 Task: Create a Vector Illustration of a Beach Sunset.
Action: Mouse moved to (119, 73)
Screenshot: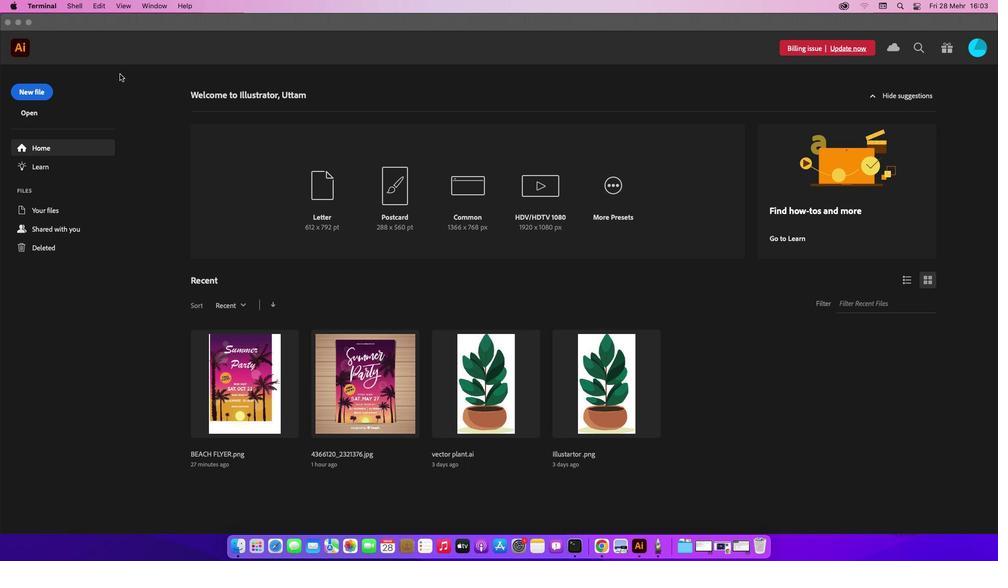 
Action: Mouse pressed left at (119, 73)
Screenshot: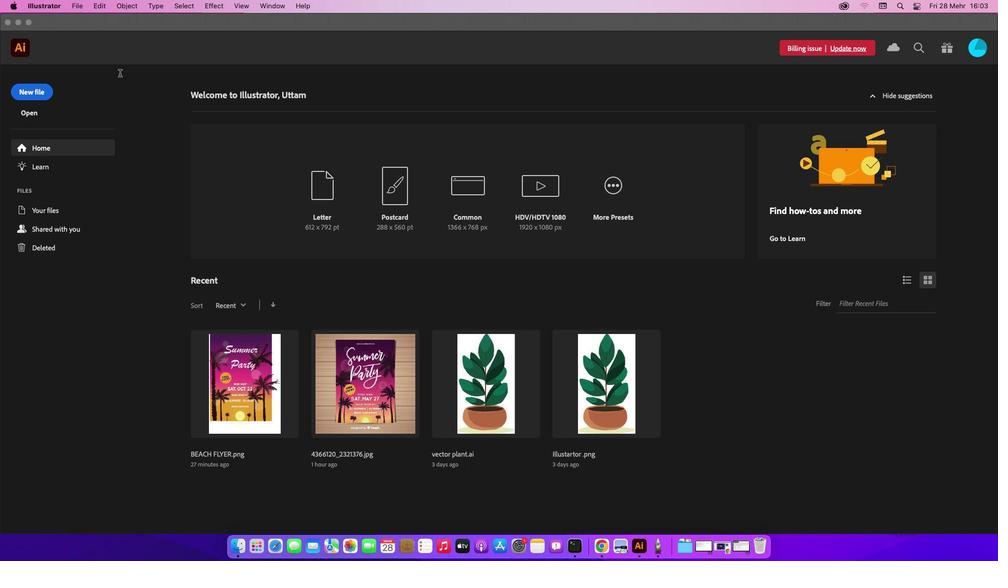 
Action: Mouse moved to (30, 96)
Screenshot: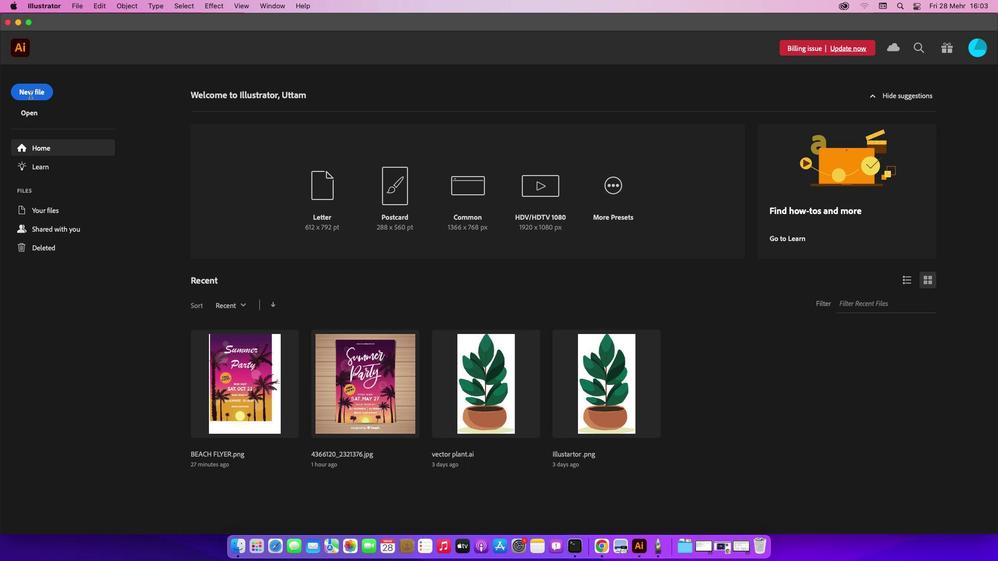 
Action: Mouse pressed left at (30, 96)
Screenshot: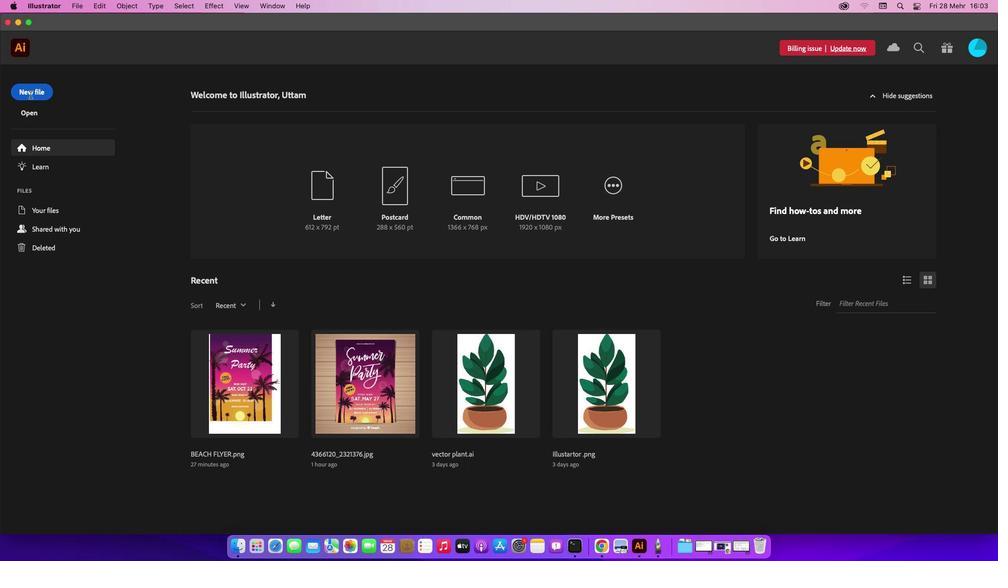 
Action: Mouse moved to (733, 434)
Screenshot: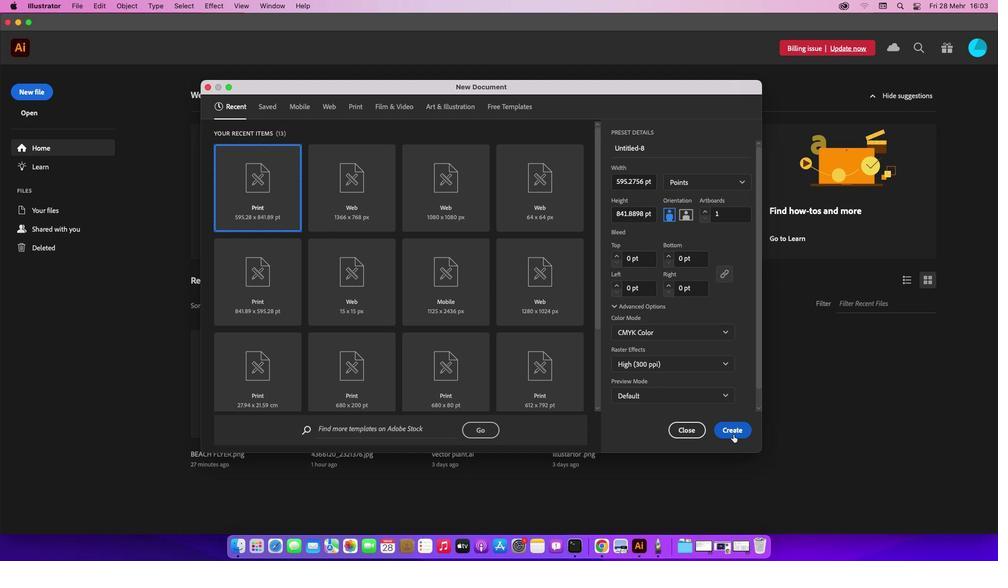 
Action: Mouse pressed left at (733, 434)
Screenshot: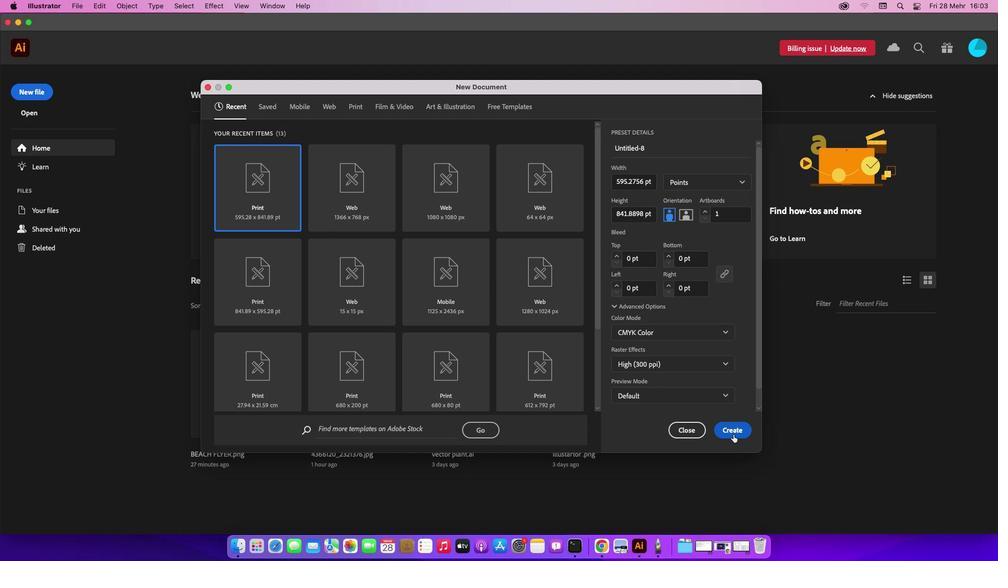 
Action: Mouse moved to (73, 7)
Screenshot: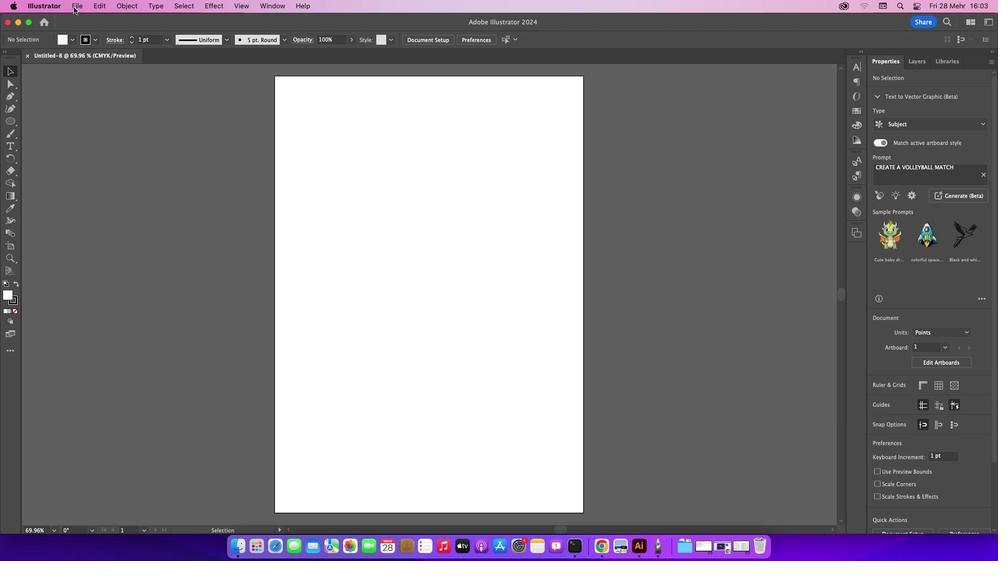 
Action: Mouse pressed left at (73, 7)
Screenshot: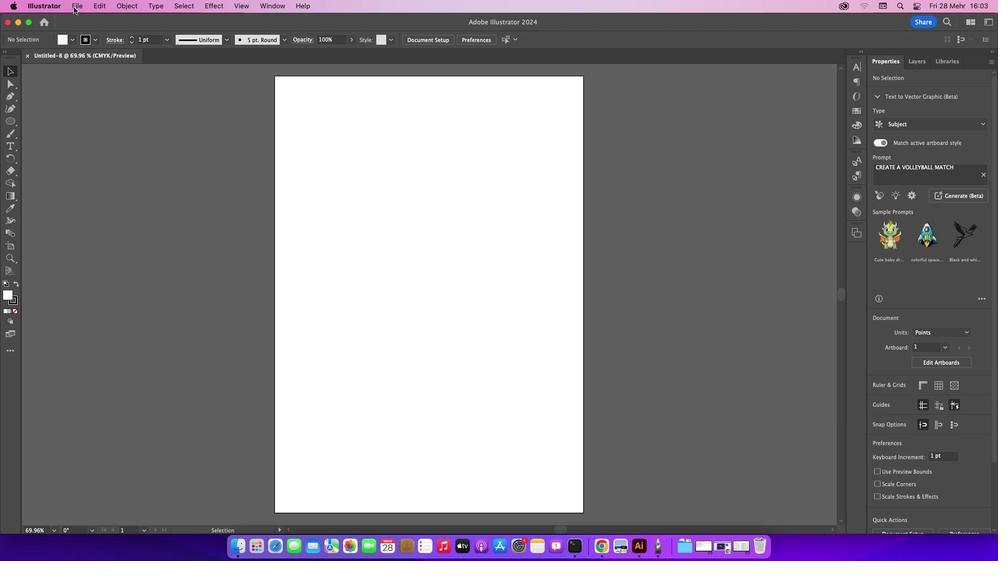 
Action: Mouse moved to (85, 41)
Screenshot: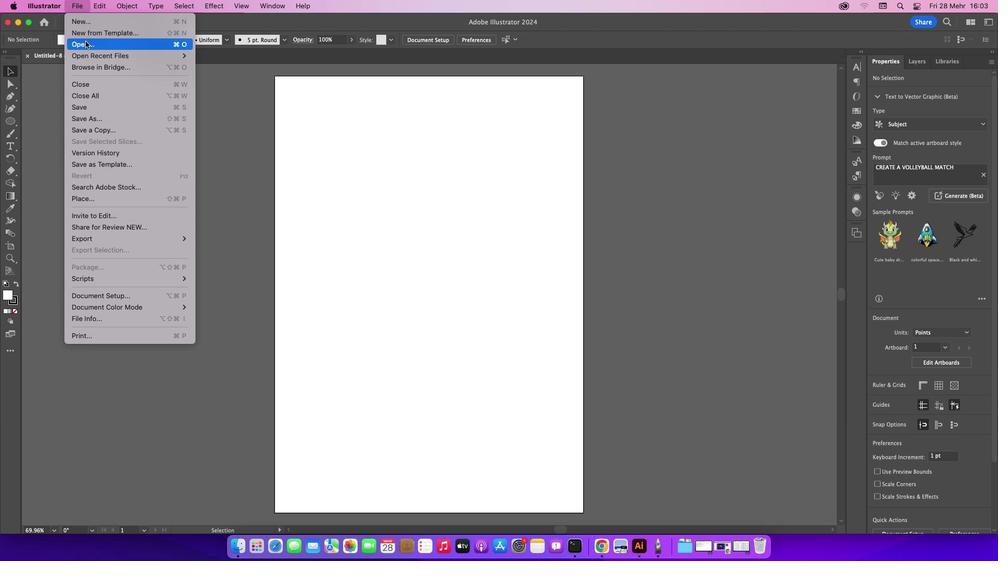 
Action: Mouse pressed left at (85, 41)
Screenshot: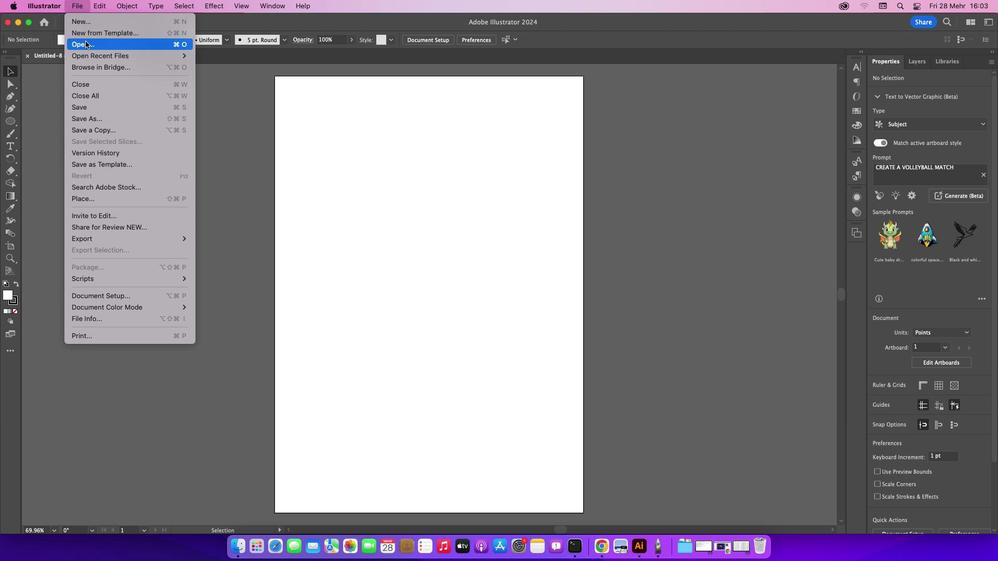 
Action: Mouse moved to (443, 149)
Screenshot: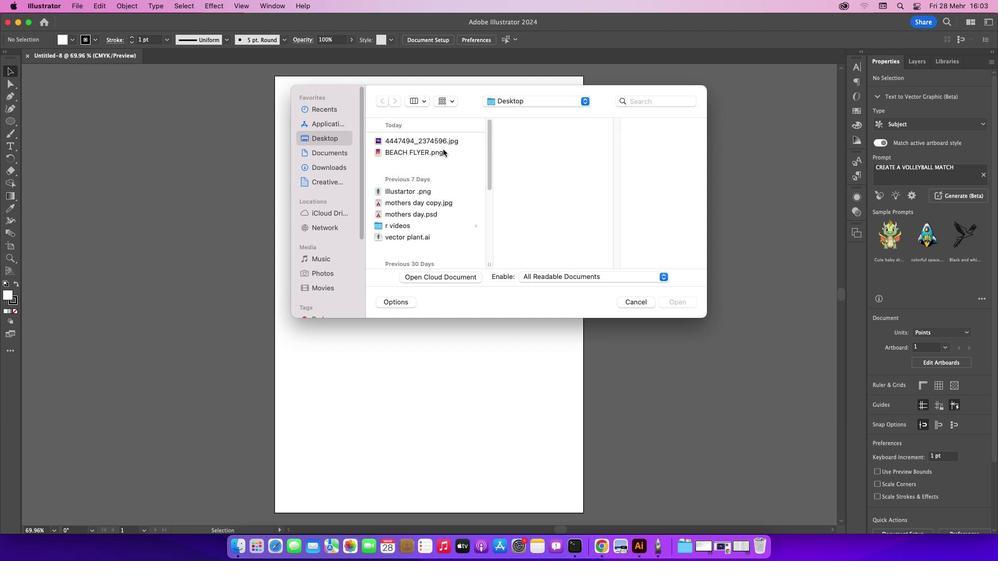 
Action: Mouse pressed left at (443, 149)
Screenshot: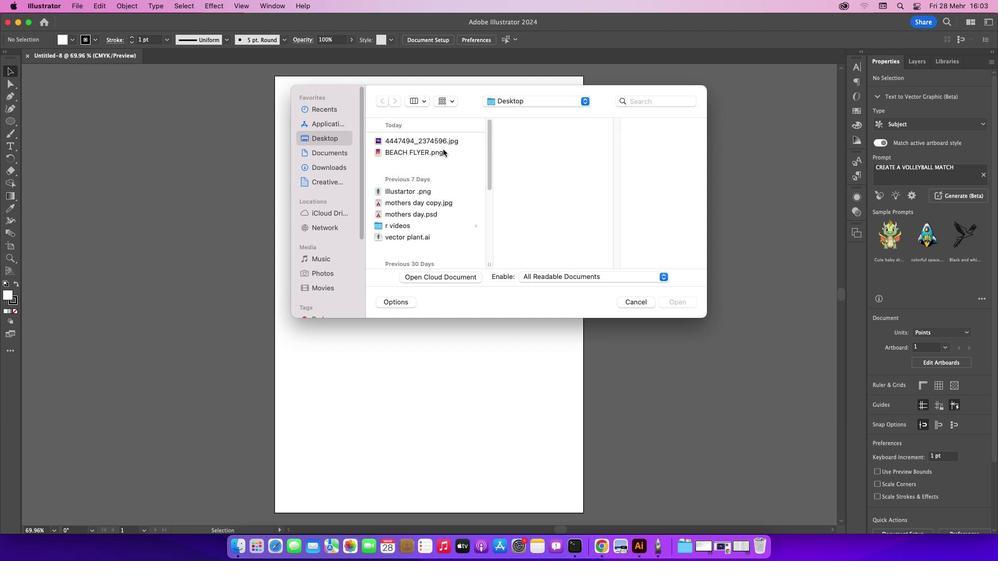 
Action: Mouse moved to (455, 142)
Screenshot: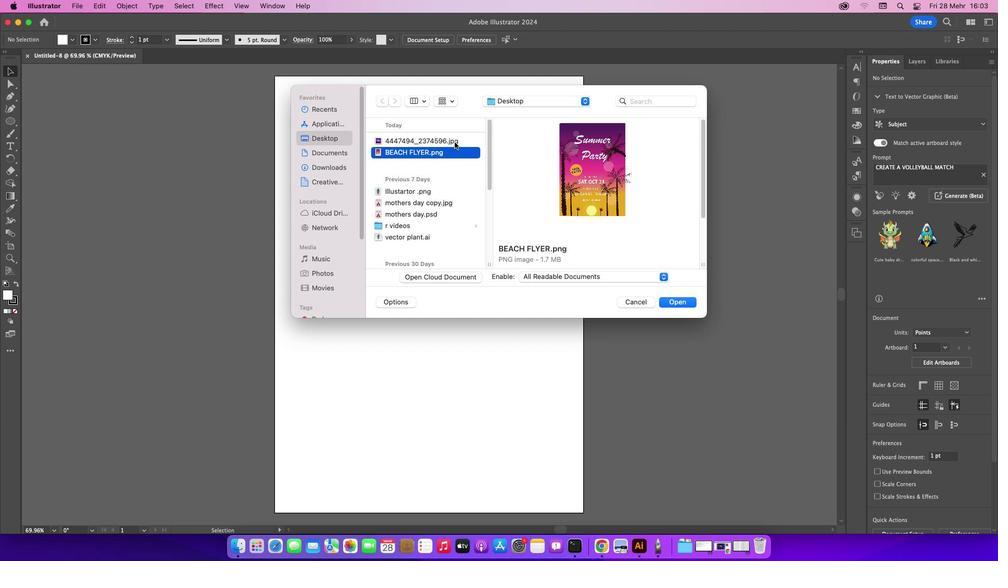 
Action: Mouse pressed left at (455, 142)
Screenshot: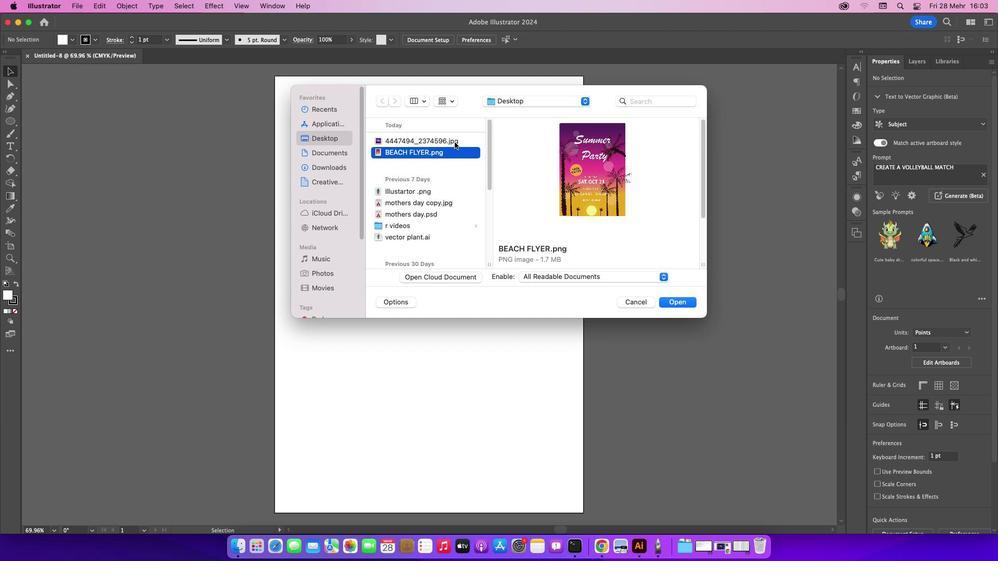 
Action: Mouse moved to (689, 303)
Screenshot: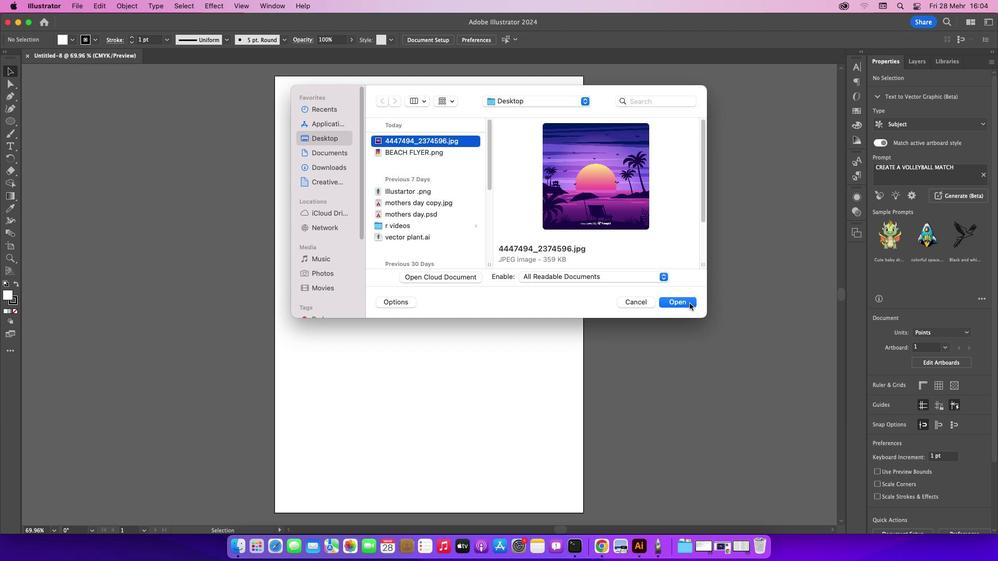
Action: Mouse pressed left at (689, 303)
Screenshot: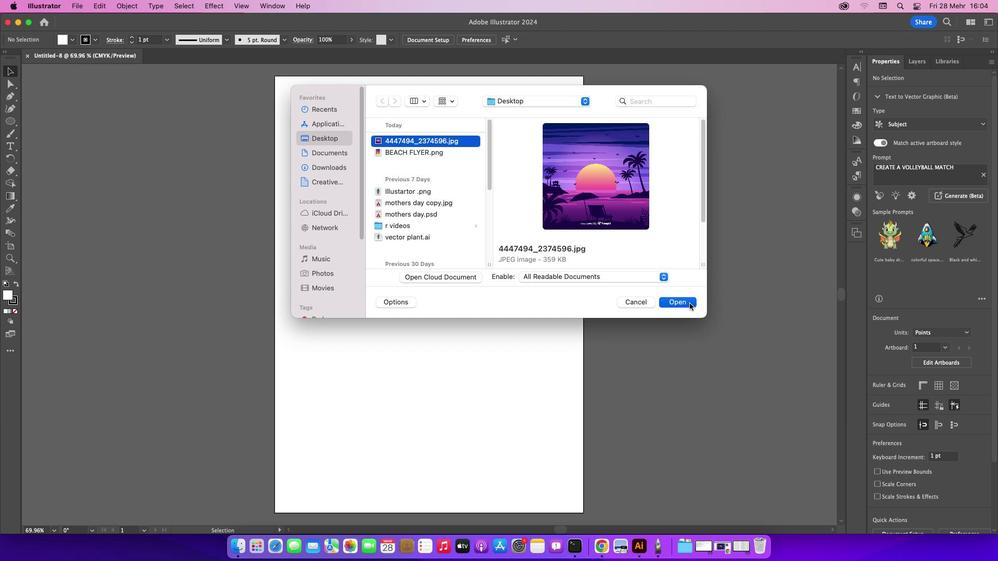 
Action: Mouse moved to (216, 152)
Screenshot: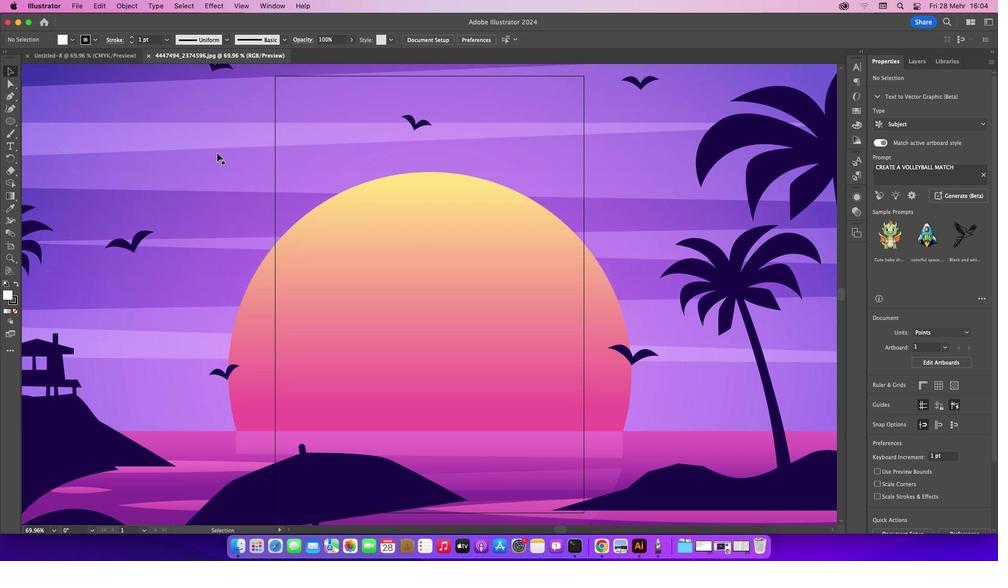 
Action: Key pressed Key.cmd_r'-''-''-''-'
Screenshot: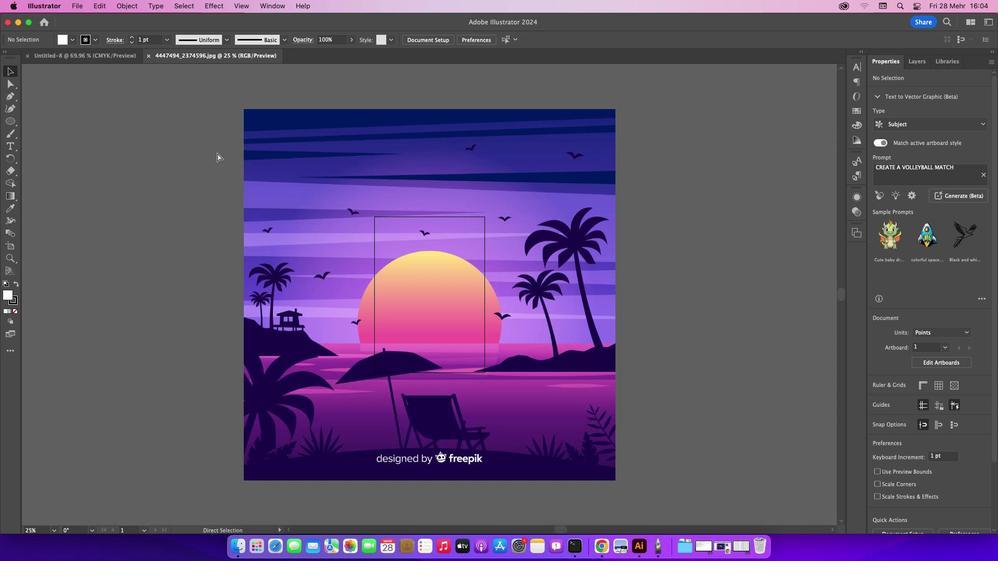 
Action: Mouse moved to (490, 298)
Screenshot: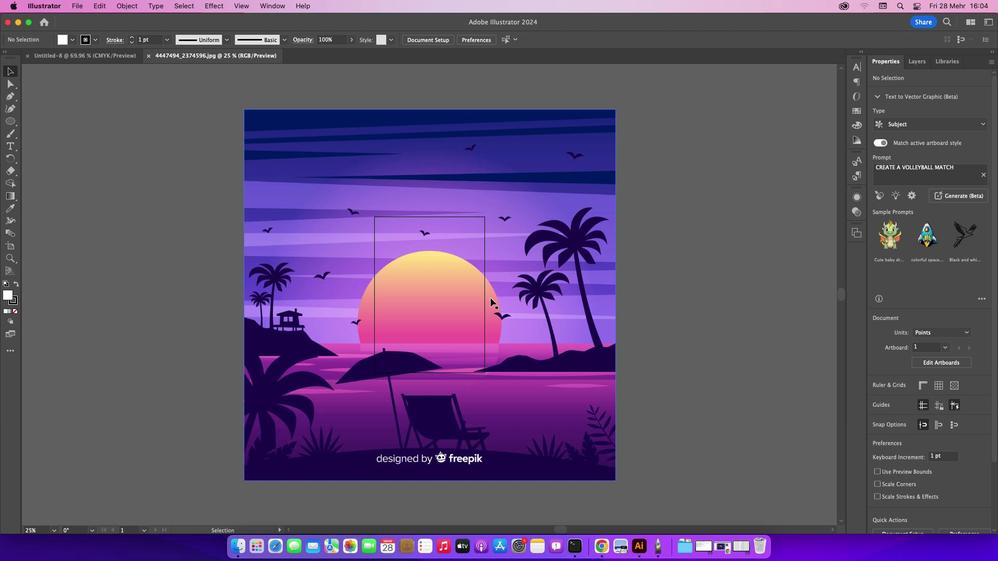 
Action: Key pressed Key.cmd_r'='
Screenshot: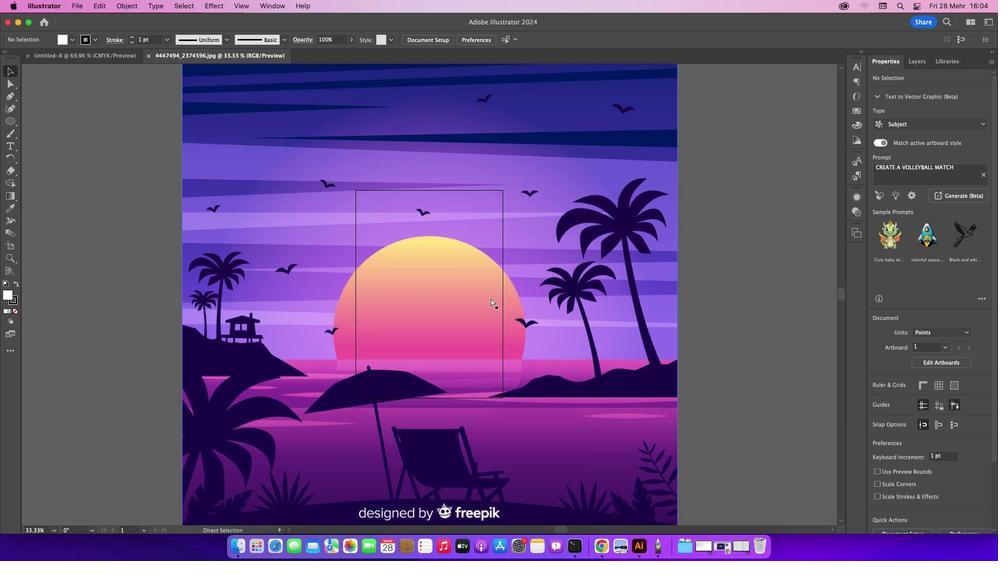 
Action: Mouse scrolled (490, 298) with delta (0, 0)
Screenshot: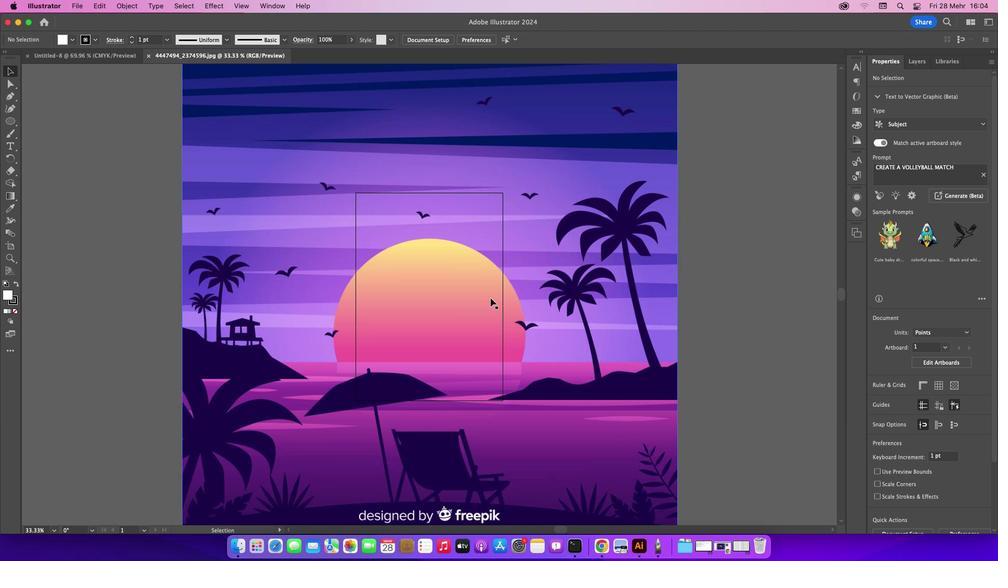 
Action: Mouse scrolled (490, 298) with delta (0, 0)
Screenshot: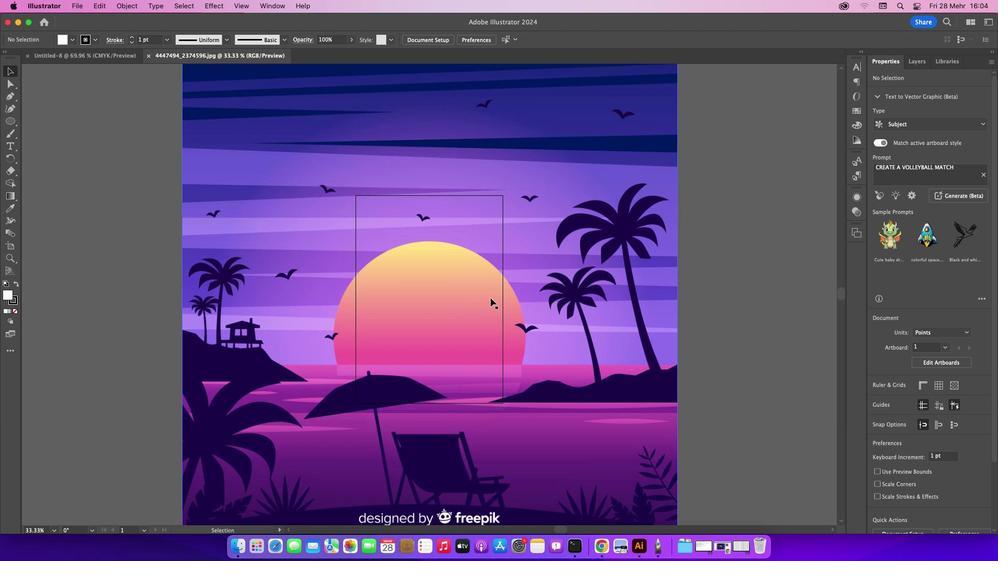 
Action: Mouse scrolled (490, 298) with delta (0, 0)
Screenshot: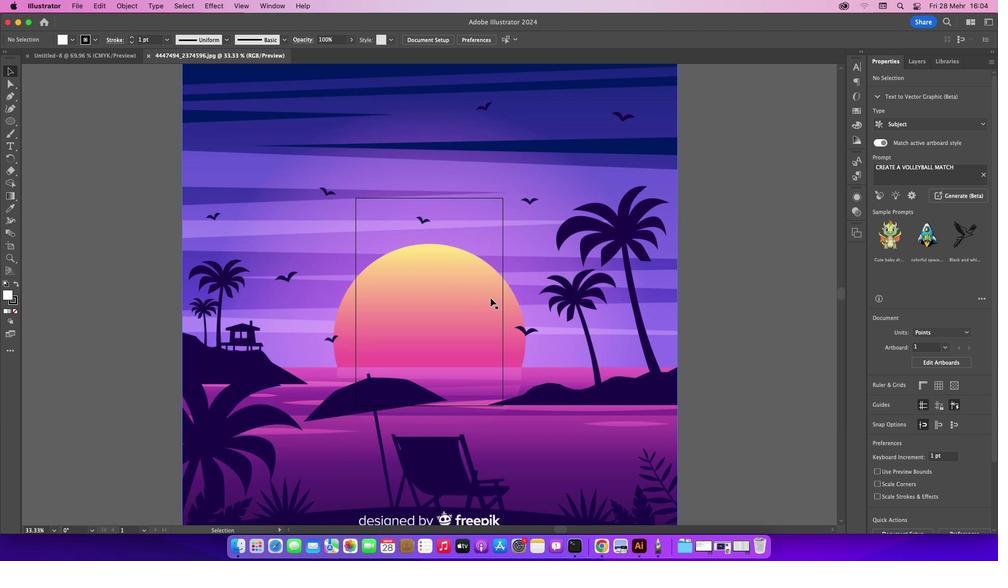 
Action: Mouse scrolled (490, 298) with delta (0, 0)
Screenshot: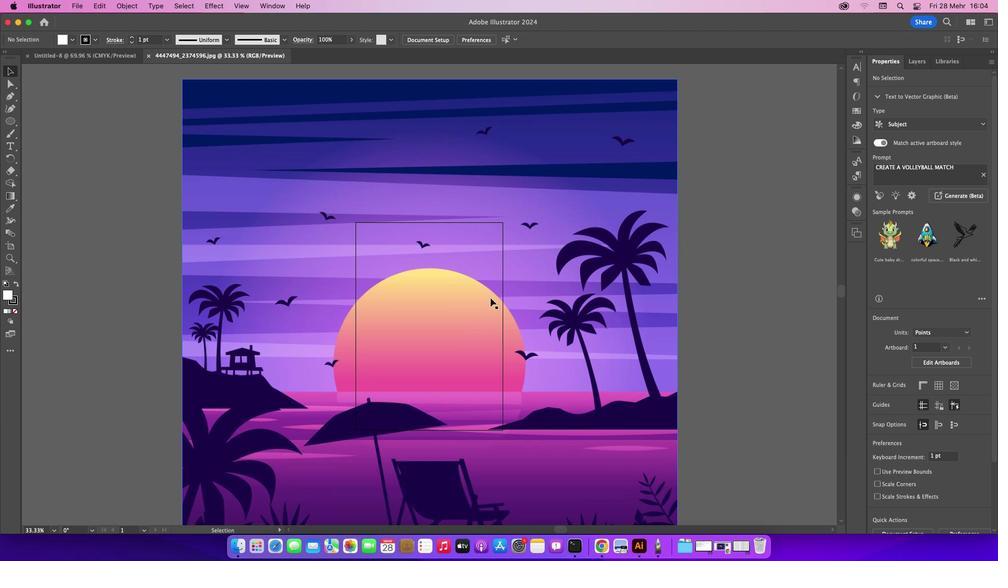 
Action: Mouse scrolled (490, 298) with delta (0, 0)
Screenshot: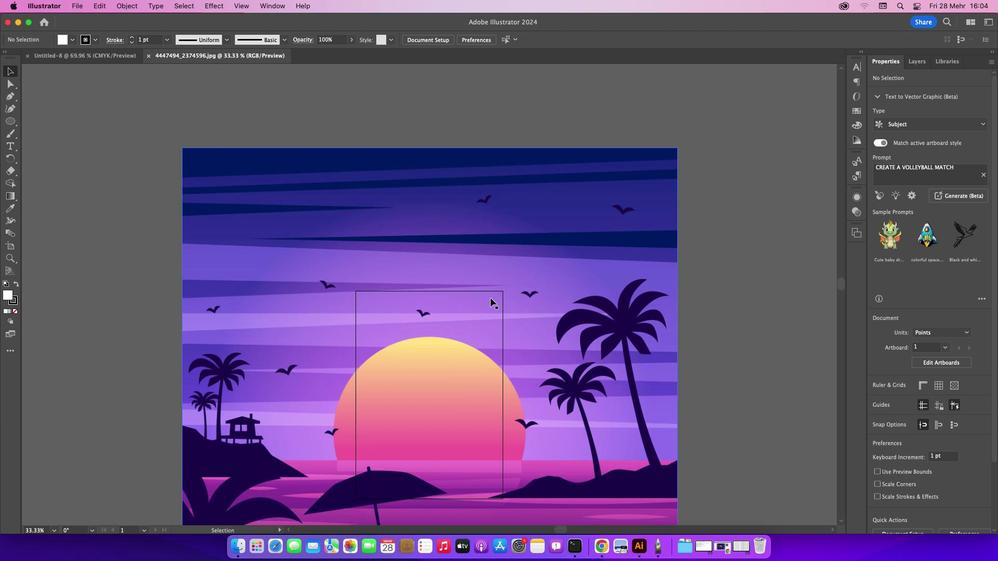 
Action: Mouse scrolled (490, 298) with delta (0, 1)
Screenshot: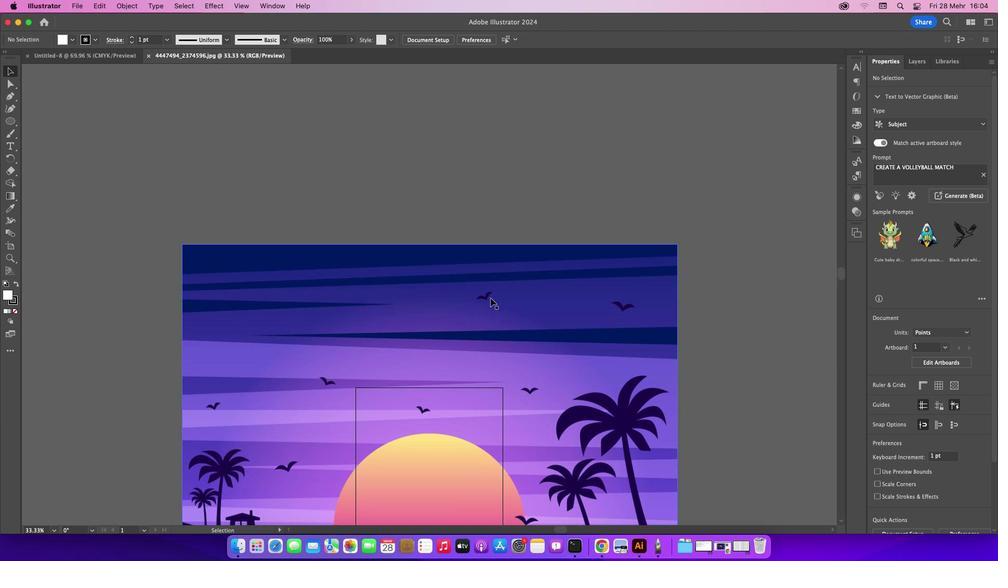 
Action: Mouse scrolled (490, 298) with delta (0, 1)
Screenshot: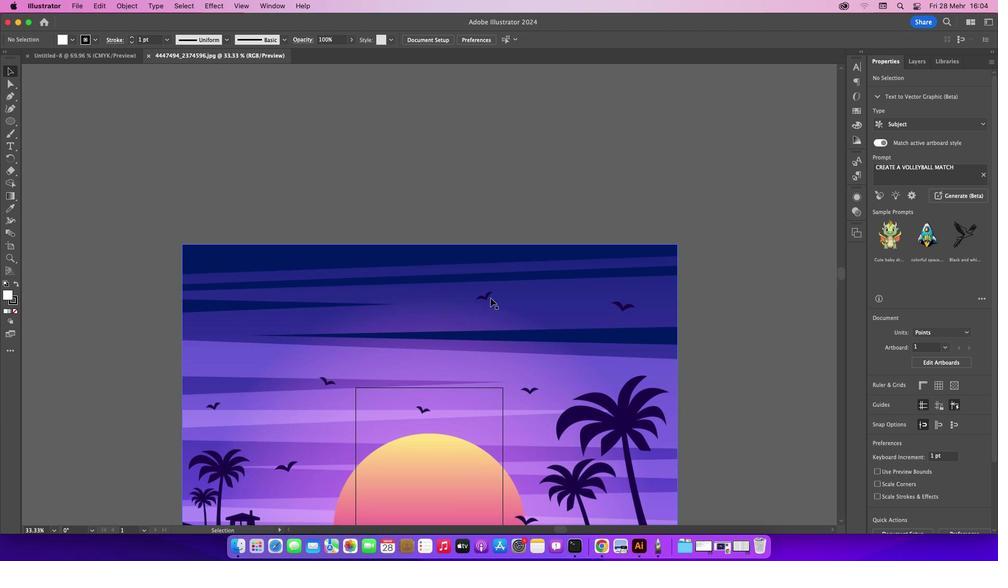 
Action: Mouse moved to (925, 61)
Screenshot: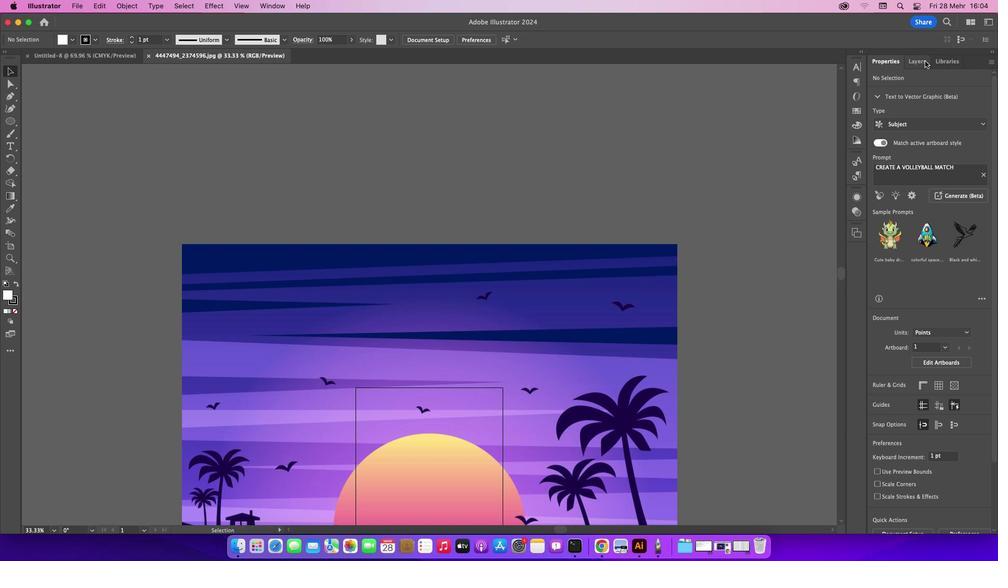 
Action: Mouse pressed left at (925, 61)
Screenshot: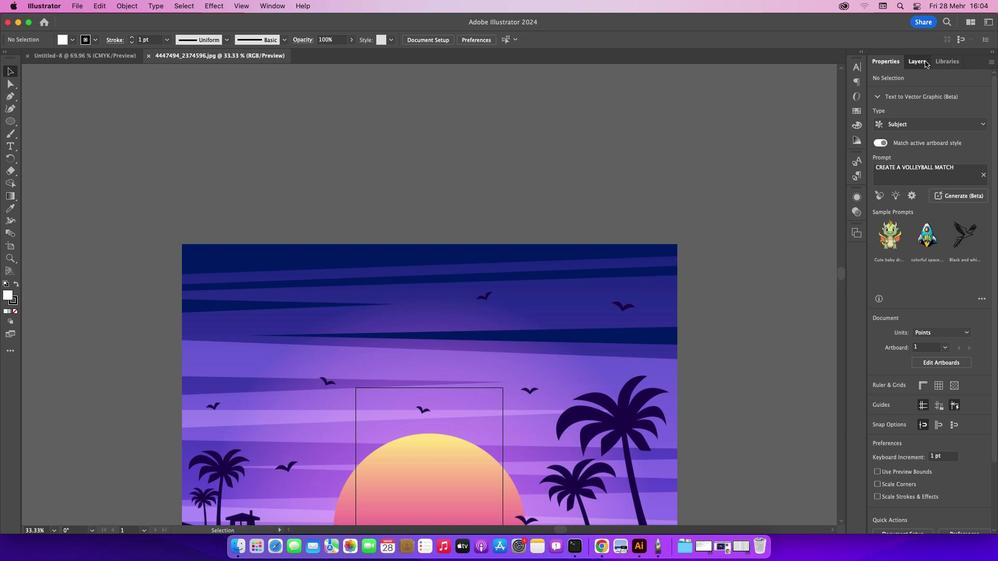 
Action: Mouse moved to (901, 98)
Screenshot: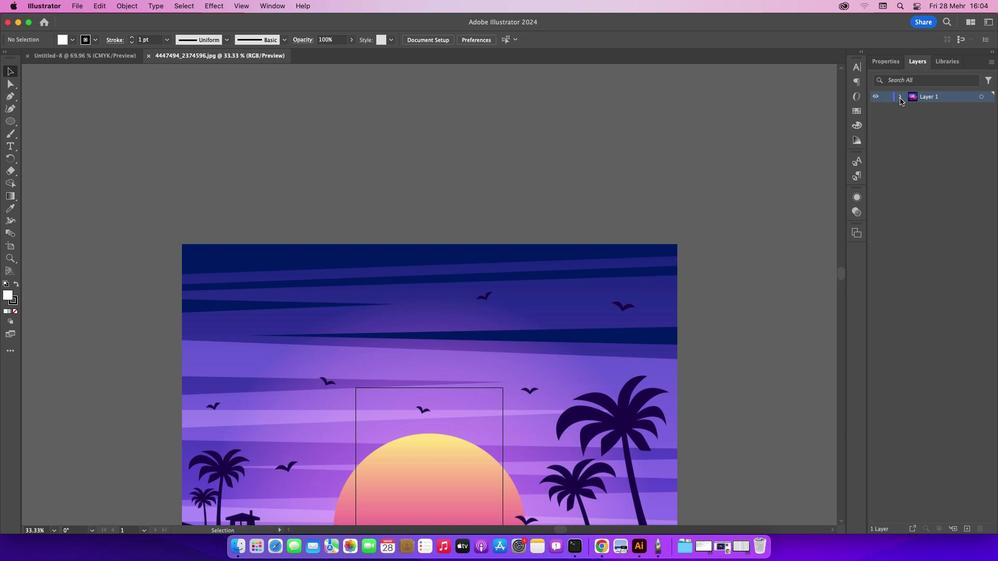 
Action: Mouse pressed left at (901, 98)
Screenshot: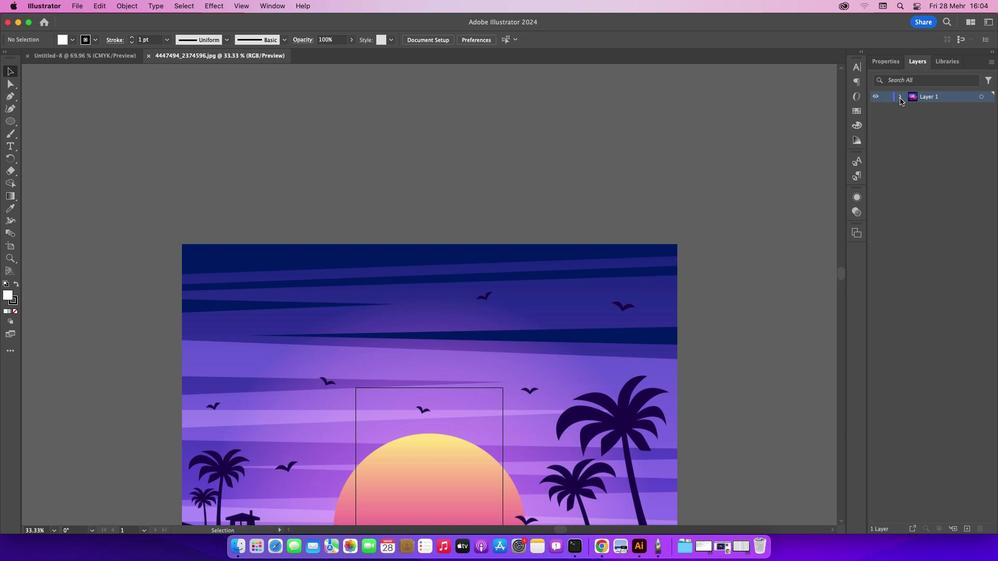 
Action: Mouse moved to (886, 111)
Screenshot: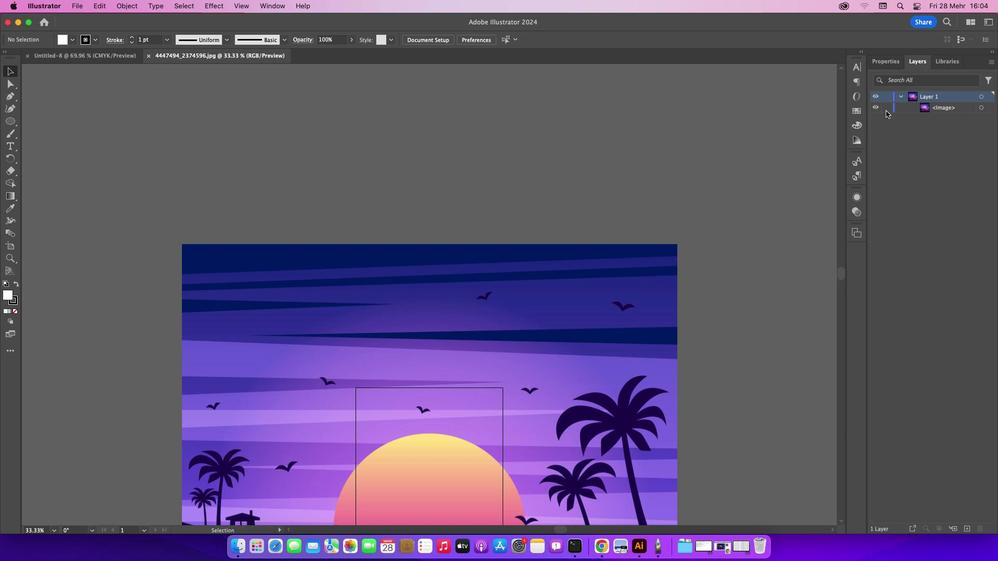 
Action: Mouse pressed left at (886, 111)
Screenshot: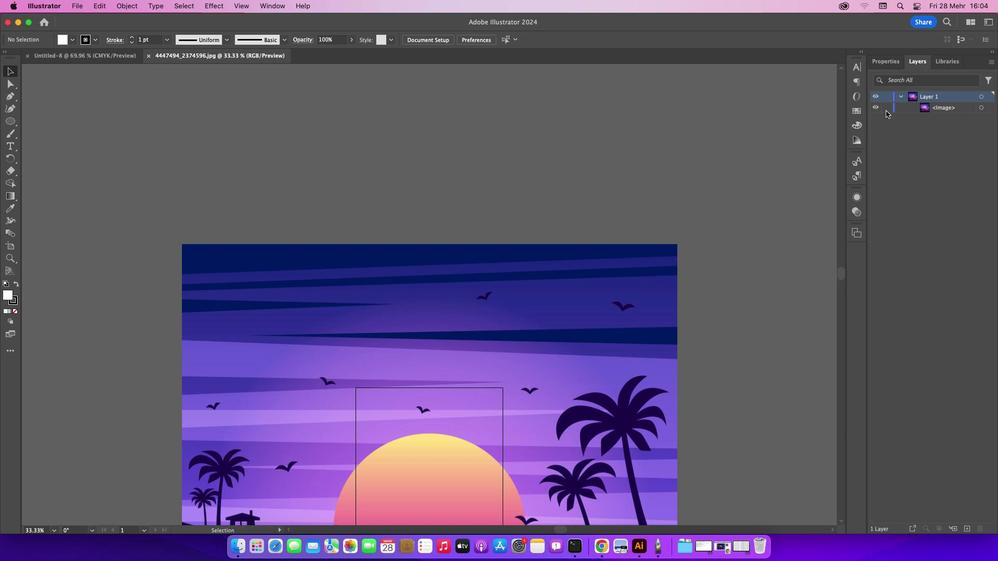 
Action: Mouse moved to (887, 109)
Screenshot: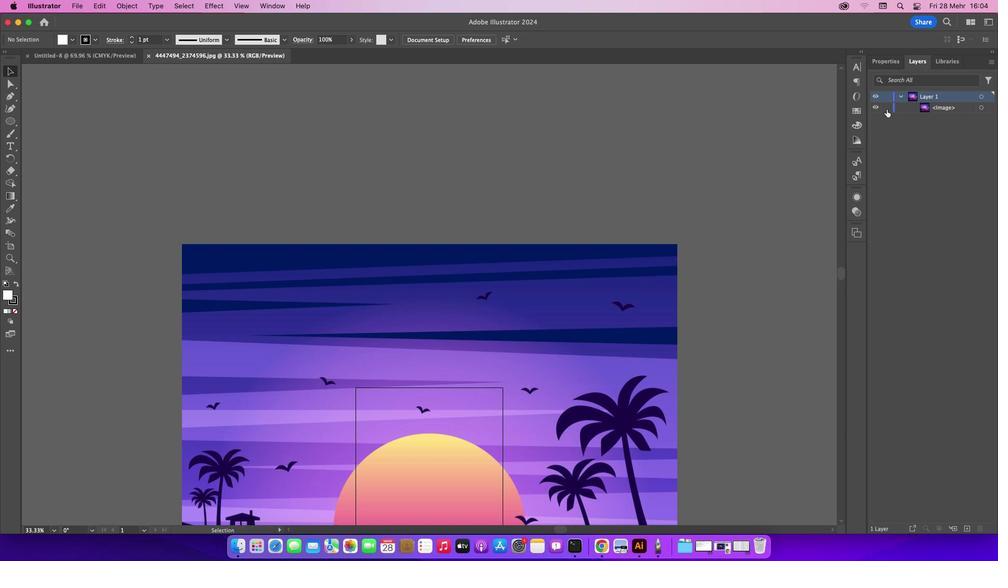 
Action: Mouse pressed left at (887, 109)
Screenshot: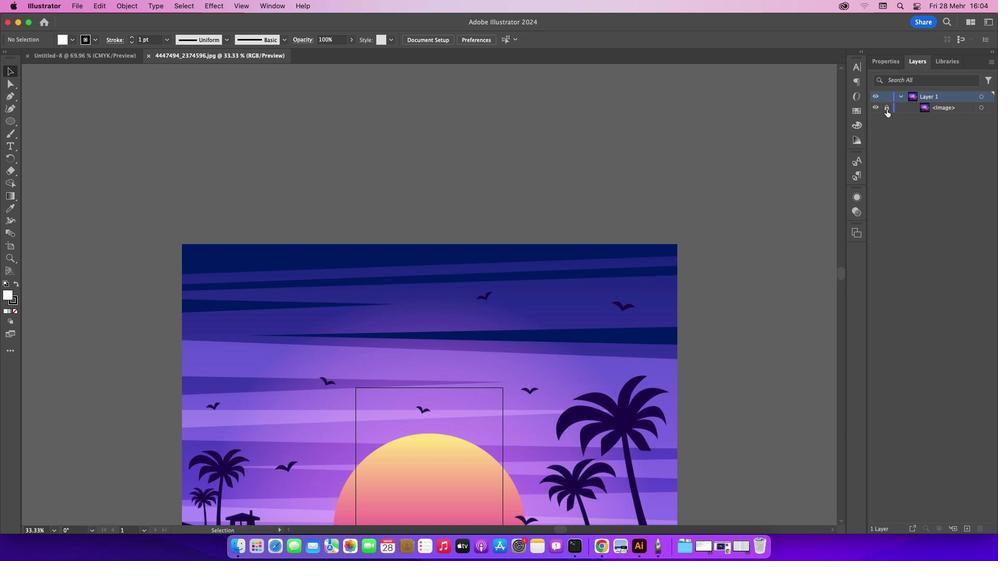 
Action: Mouse moved to (796, 111)
Screenshot: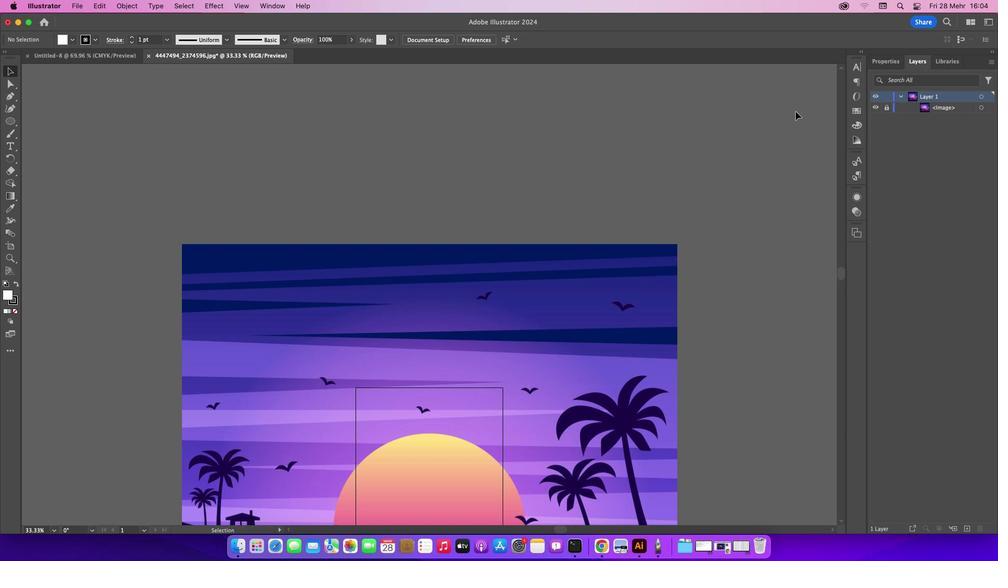 
Action: Mouse pressed left at (796, 111)
Screenshot: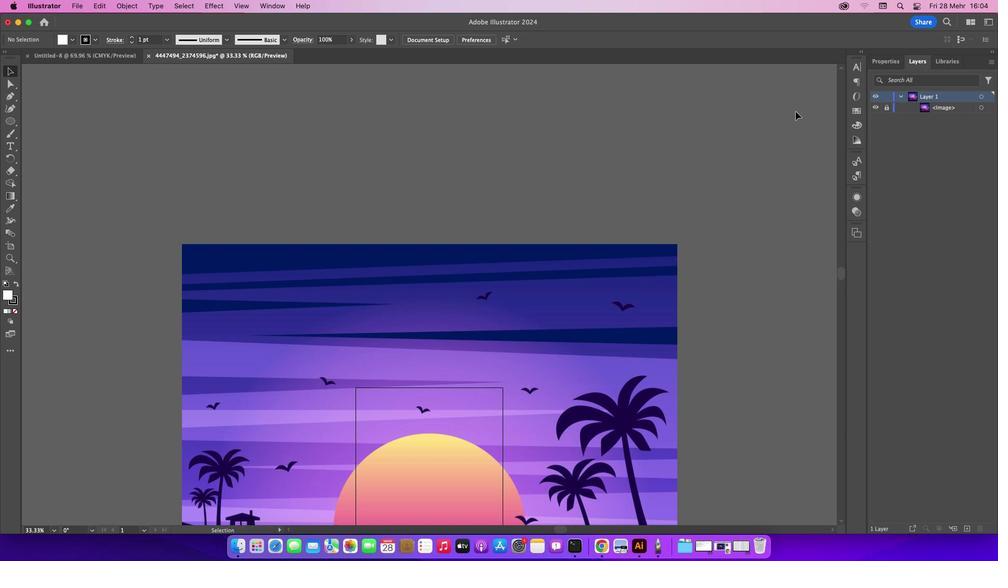 
Action: Mouse moved to (892, 63)
Screenshot: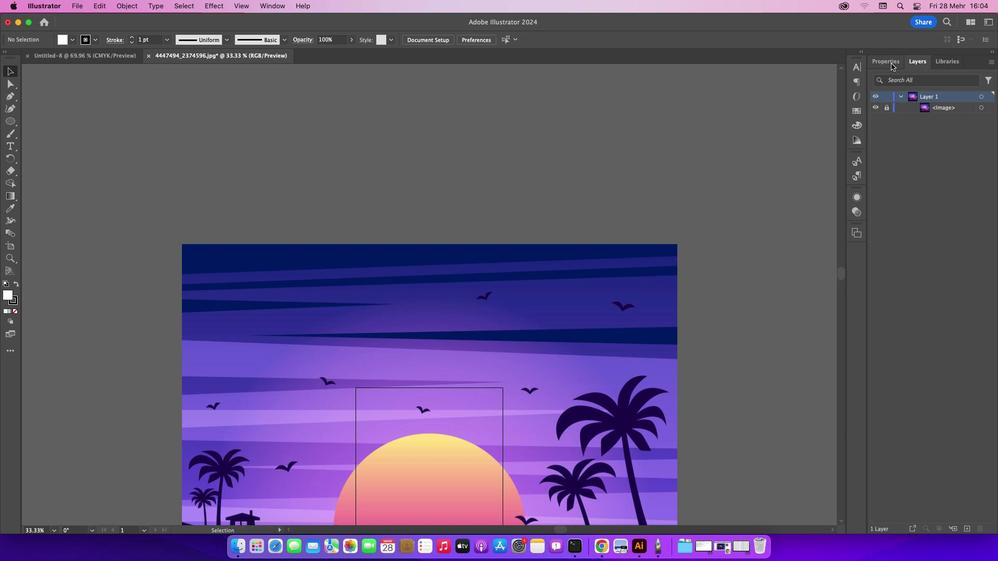 
Action: Mouse pressed left at (892, 63)
Screenshot: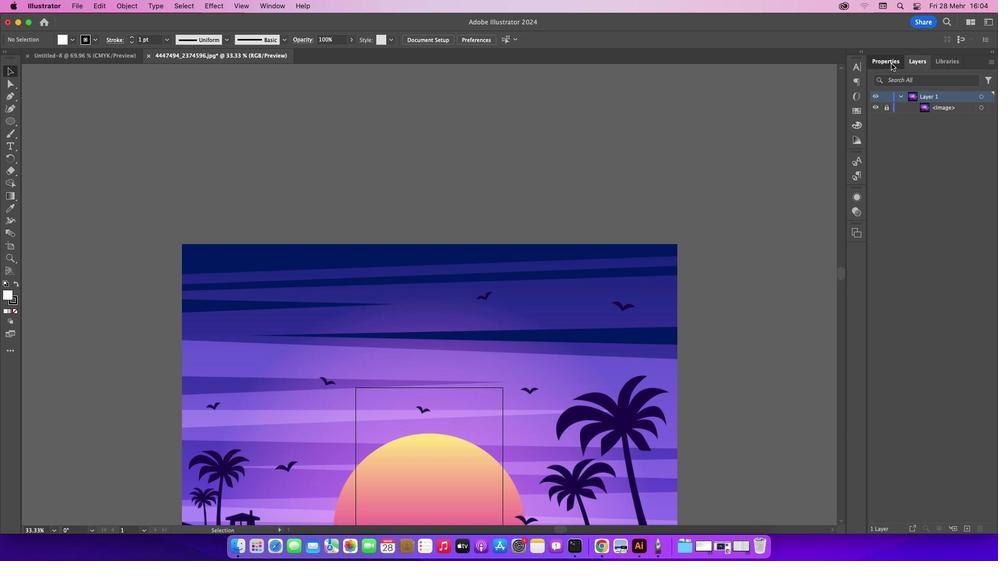 
Action: Mouse moved to (6, 92)
Screenshot: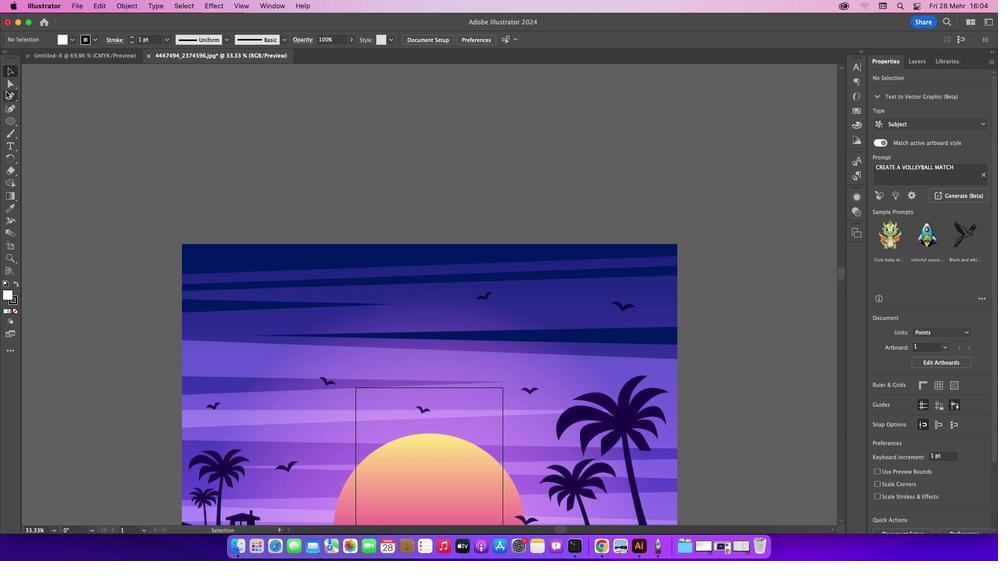 
Action: Mouse pressed left at (6, 92)
Screenshot: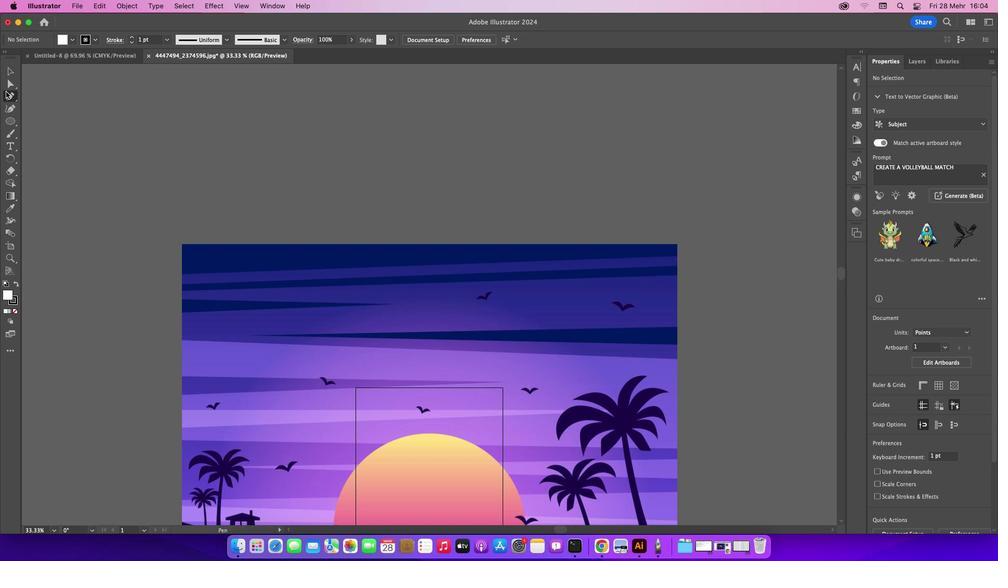 
Action: Mouse moved to (204, 267)
Screenshot: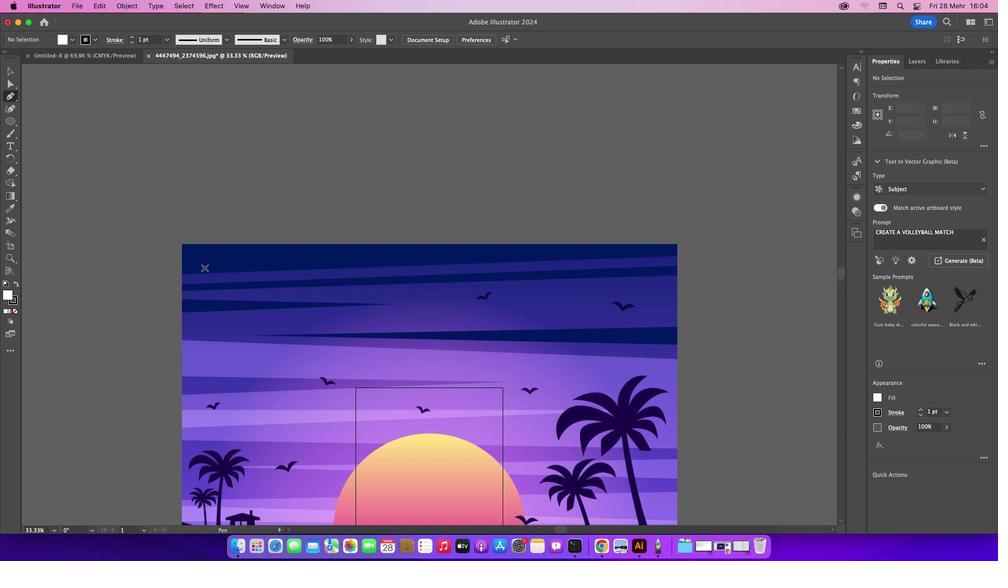 
Action: Key pressed Key.caps_lock
Screenshot: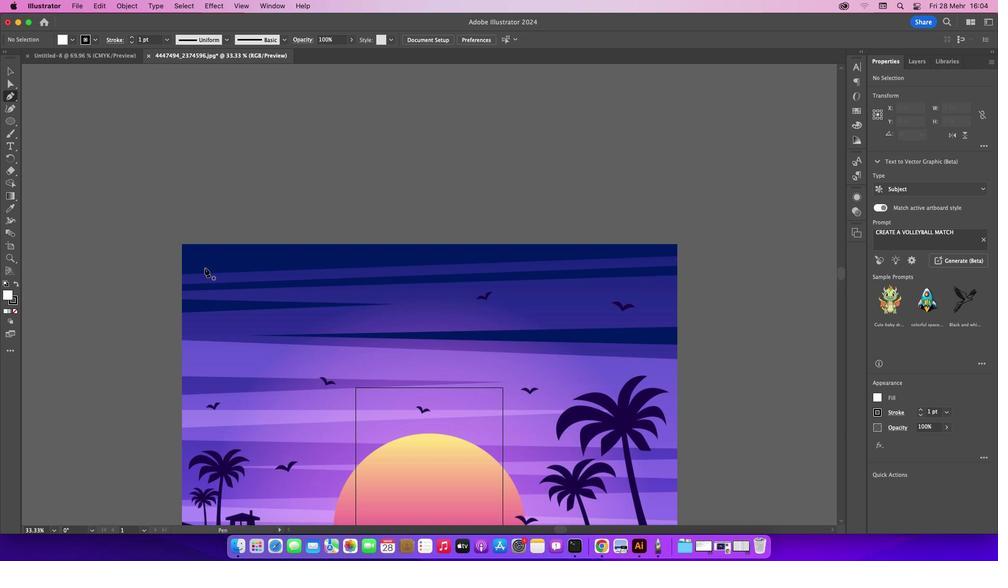 
Action: Mouse moved to (182, 245)
Screenshot: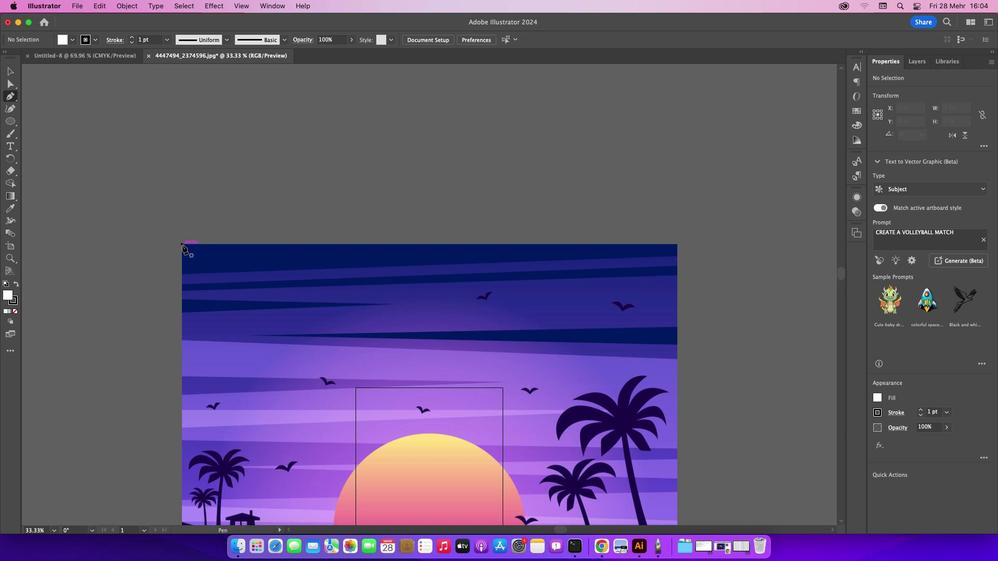 
Action: Mouse pressed left at (182, 245)
Screenshot: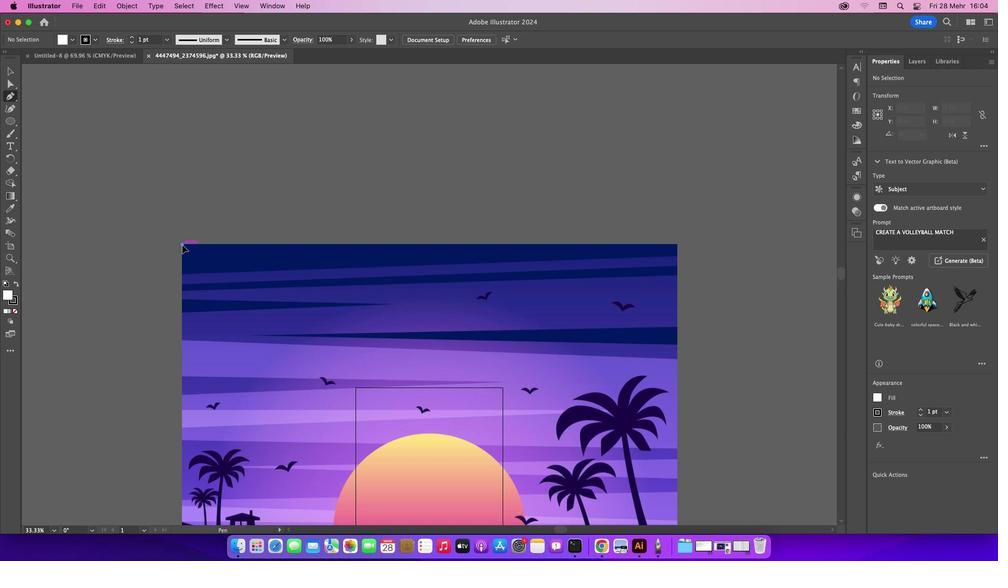
Action: Mouse moved to (181, 274)
Screenshot: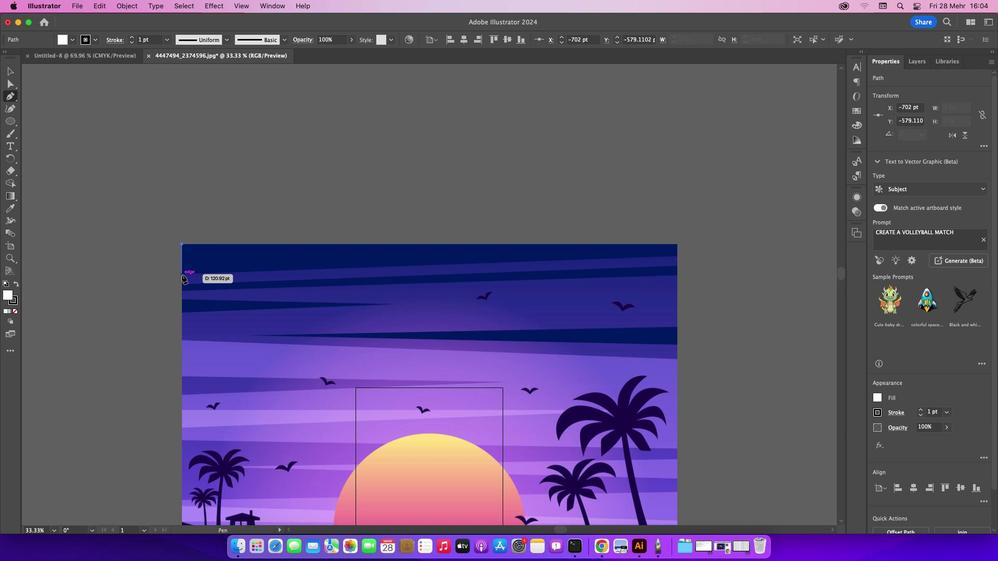 
Action: Mouse pressed left at (181, 274)
Screenshot: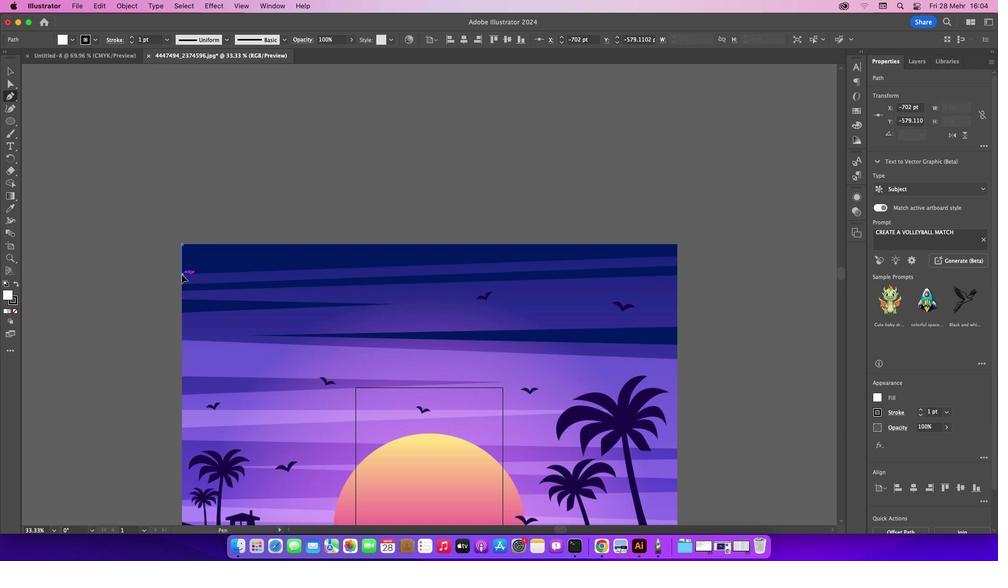 
Action: Mouse moved to (407, 266)
Screenshot: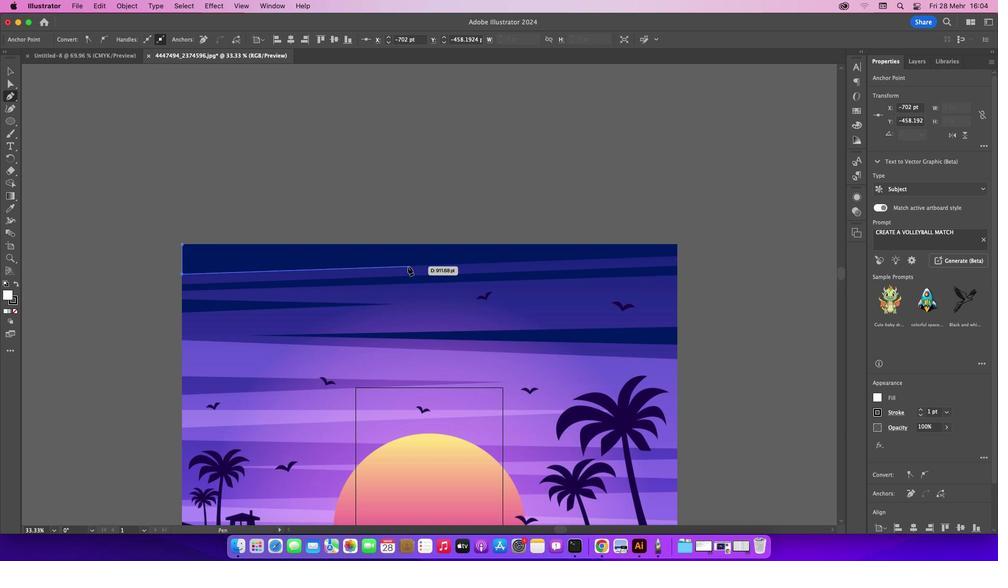 
Action: Mouse pressed left at (407, 266)
Screenshot: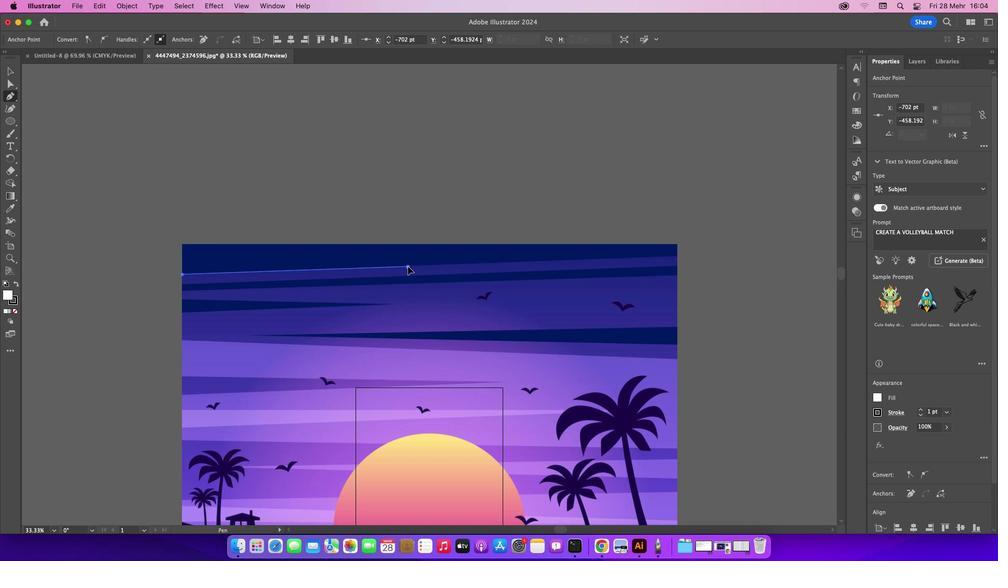 
Action: Mouse moved to (676, 256)
Screenshot: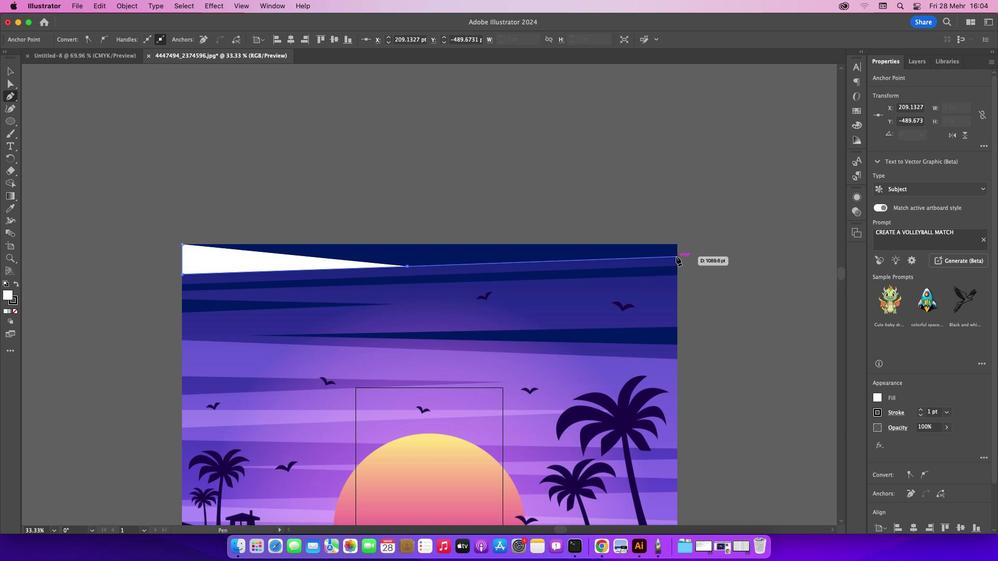 
Action: Mouse pressed left at (676, 256)
Screenshot: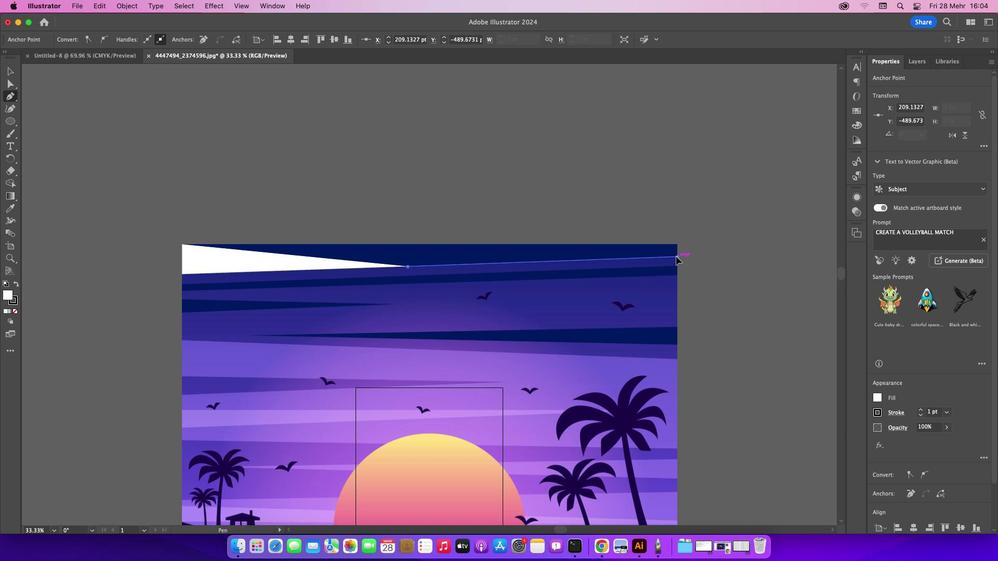 
Action: Mouse moved to (676, 243)
Screenshot: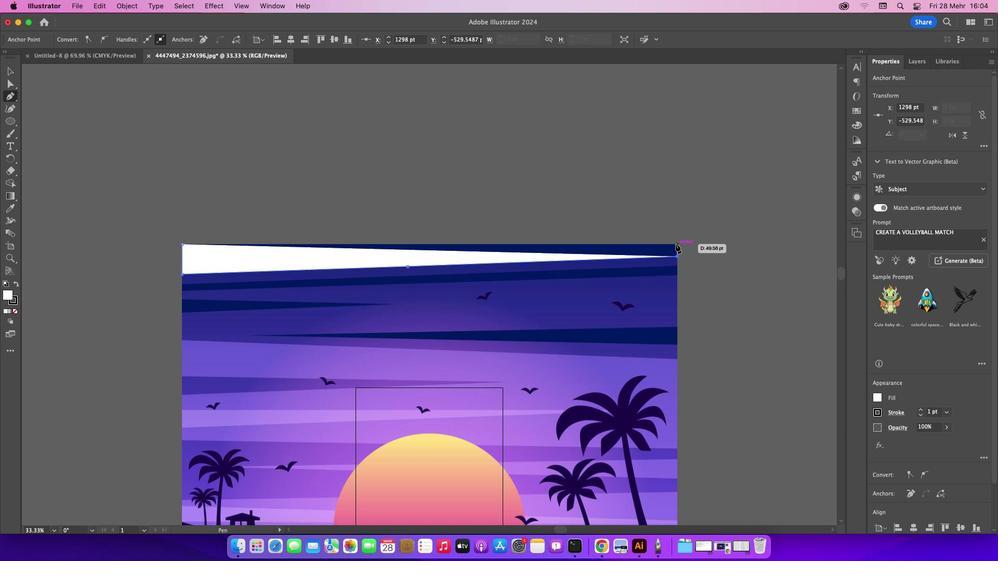 
Action: Mouse pressed left at (676, 243)
Screenshot: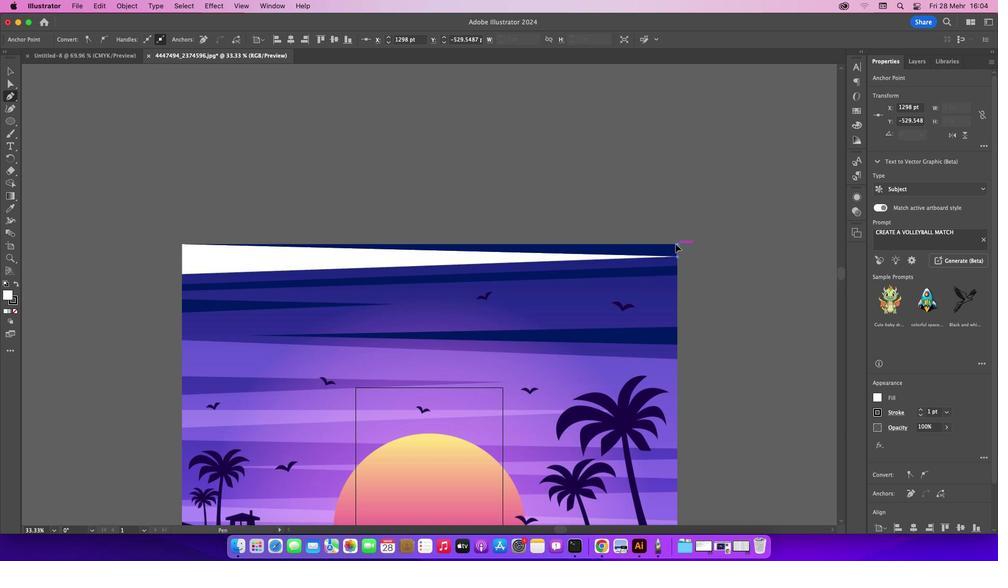 
Action: Mouse moved to (180, 243)
Screenshot: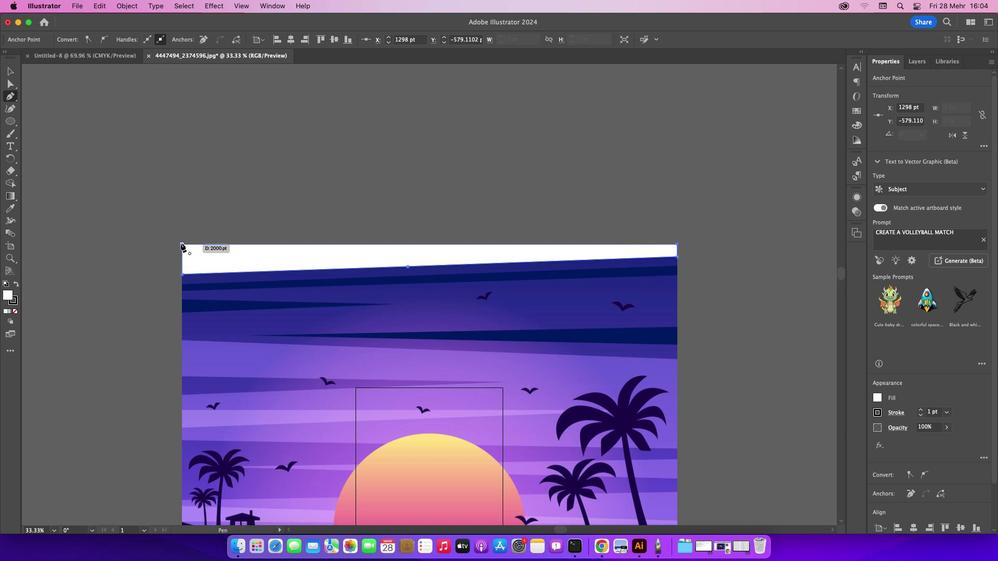 
Action: Mouse pressed left at (180, 243)
Screenshot: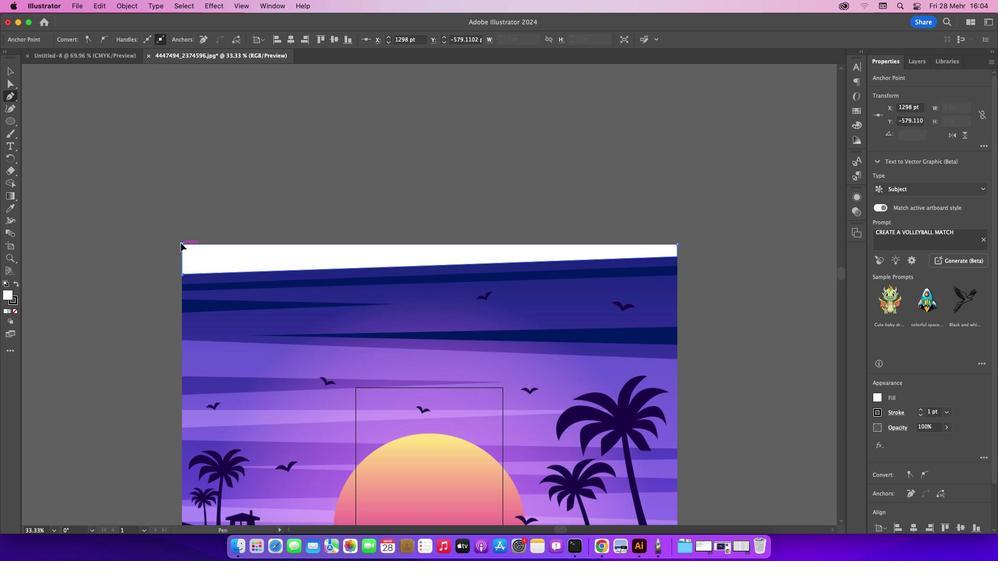 
Action: Mouse moved to (4, 71)
Screenshot: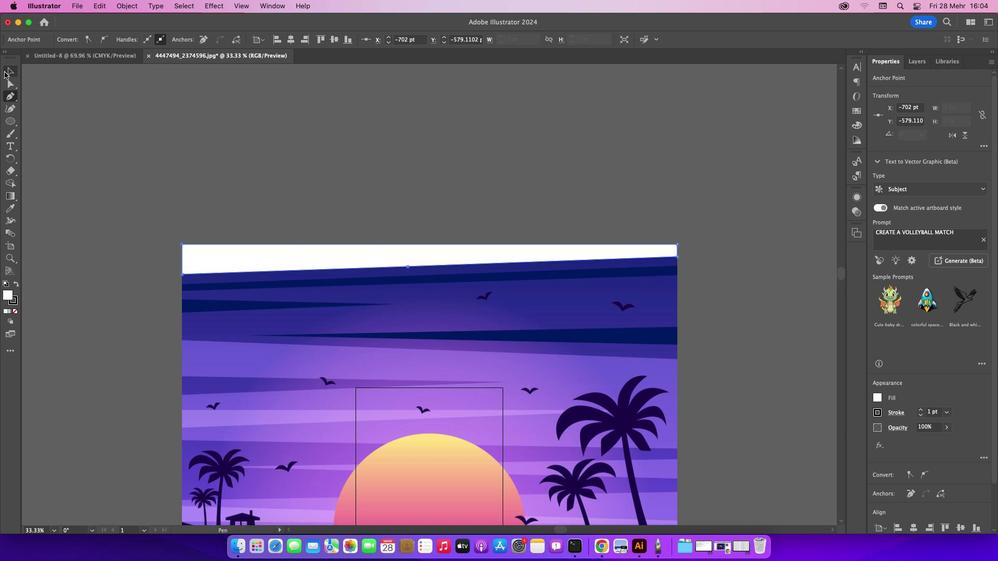 
Action: Mouse pressed left at (4, 71)
Screenshot: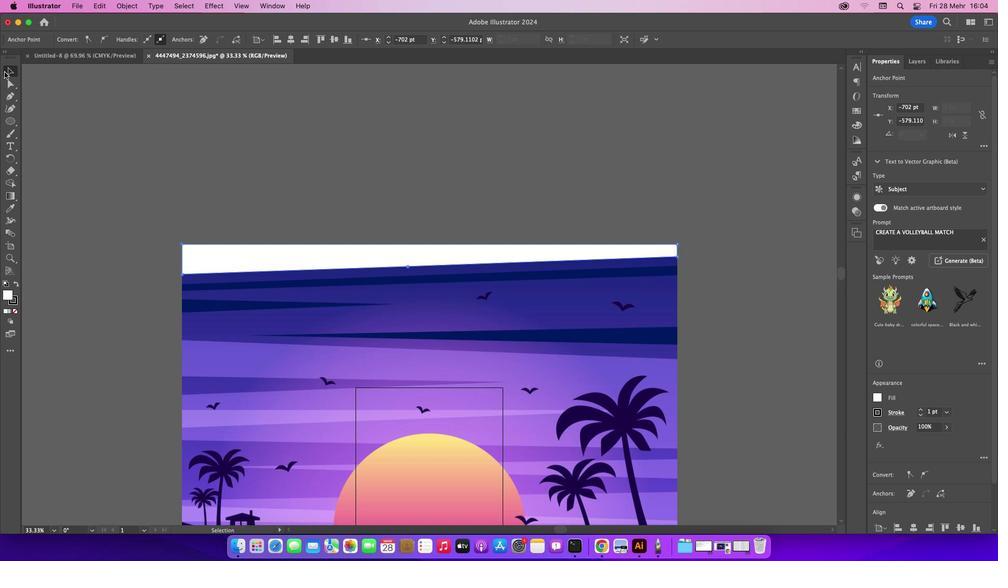 
Action: Mouse moved to (84, 102)
Screenshot: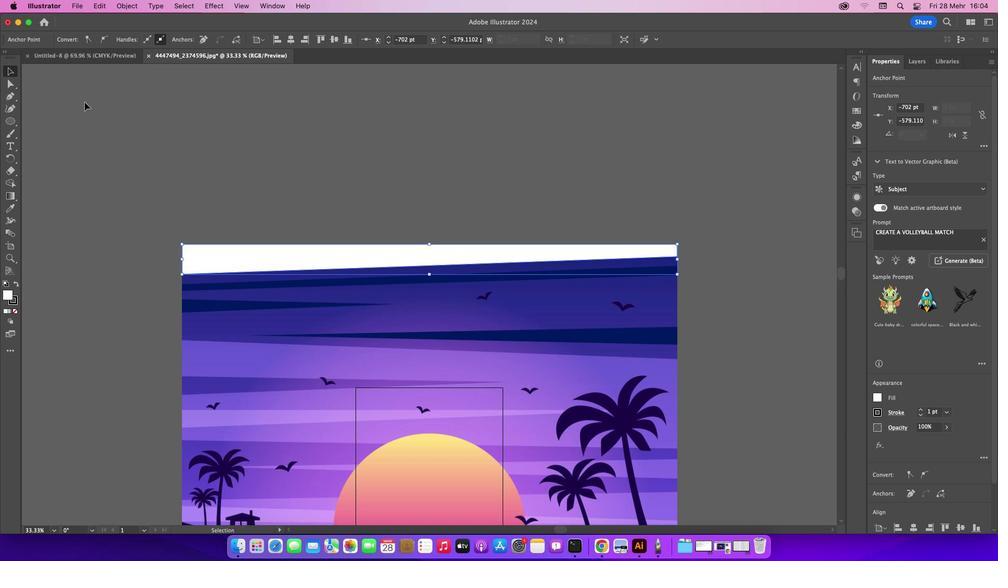 
Action: Mouse pressed left at (84, 102)
Screenshot: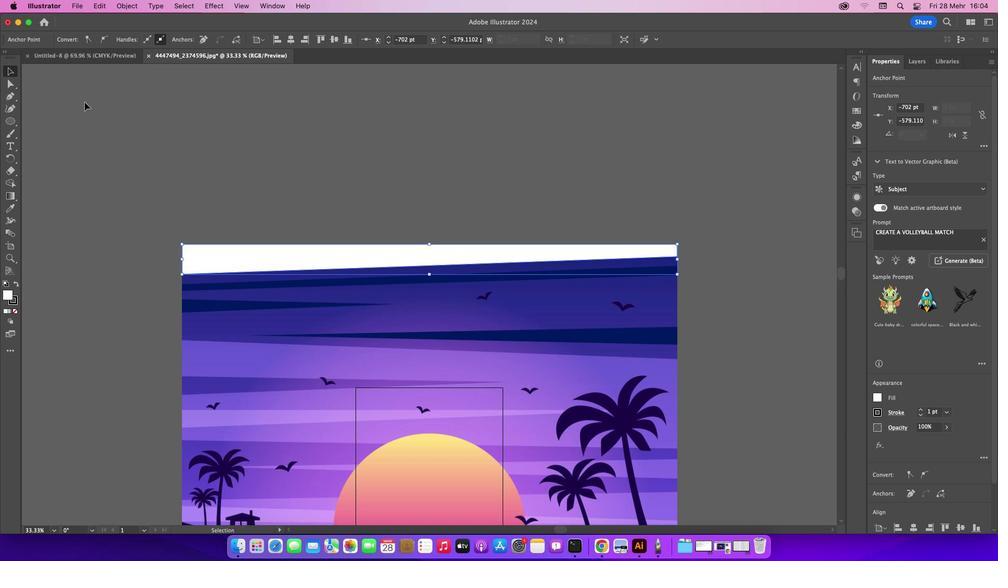 
Action: Mouse moved to (201, 258)
Screenshot: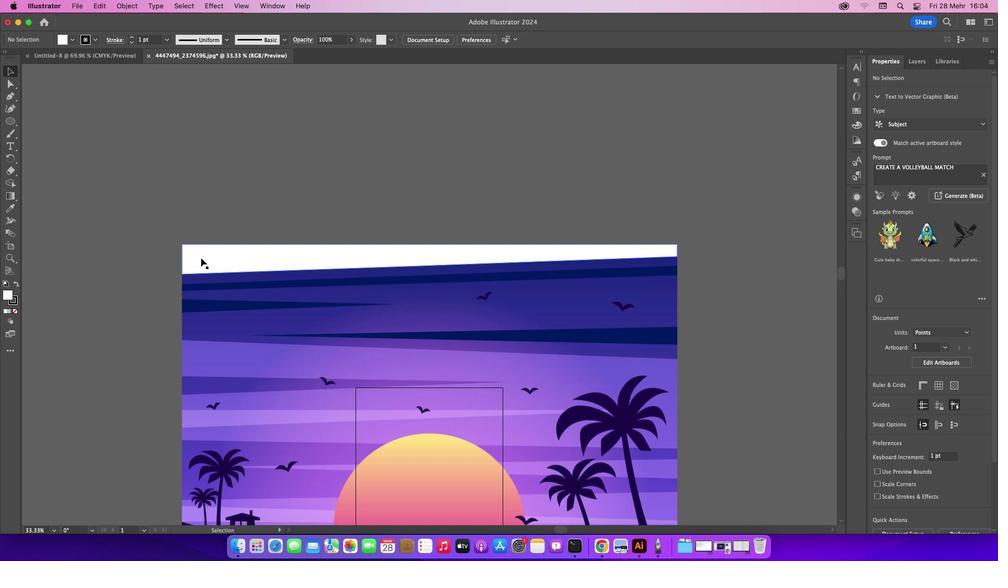 
Action: Mouse pressed left at (201, 258)
Screenshot: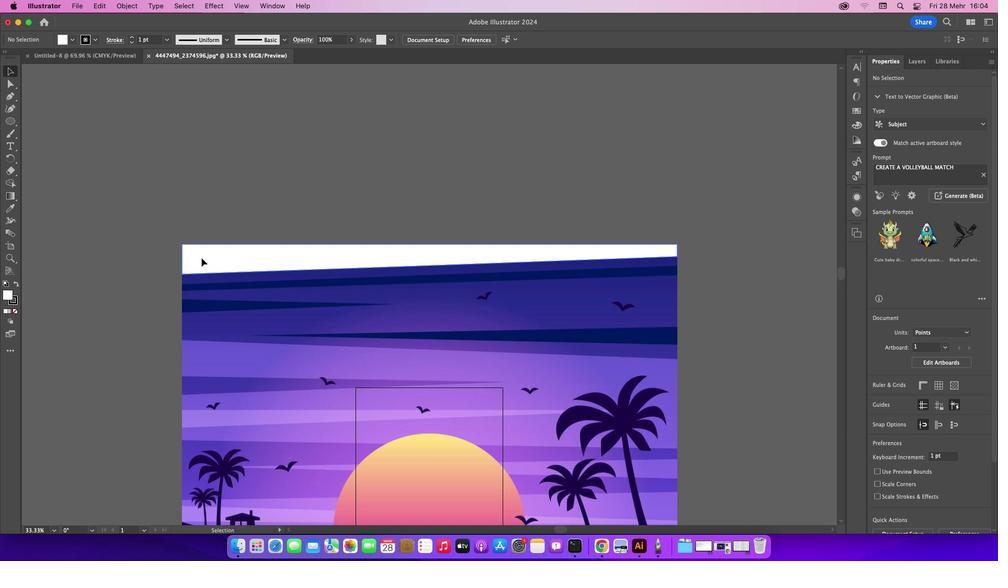 
Action: Mouse moved to (9, 207)
Screenshot: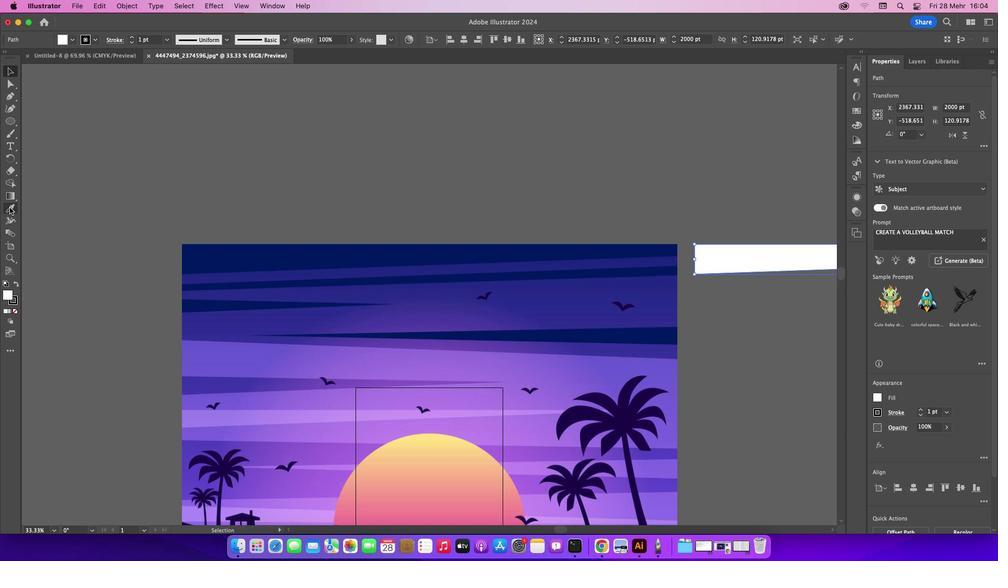 
Action: Mouse pressed left at (9, 207)
Screenshot: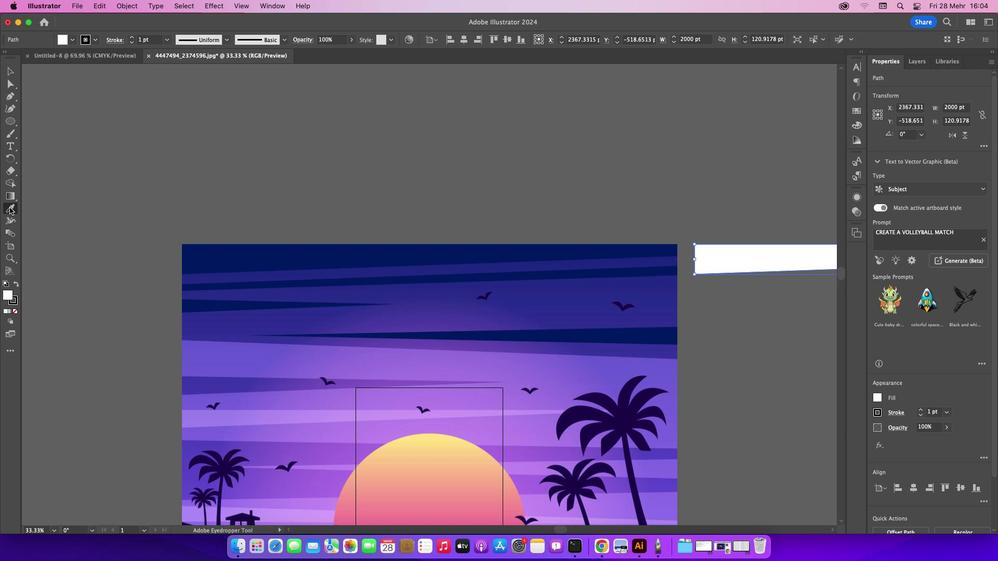 
Action: Mouse moved to (201, 255)
Screenshot: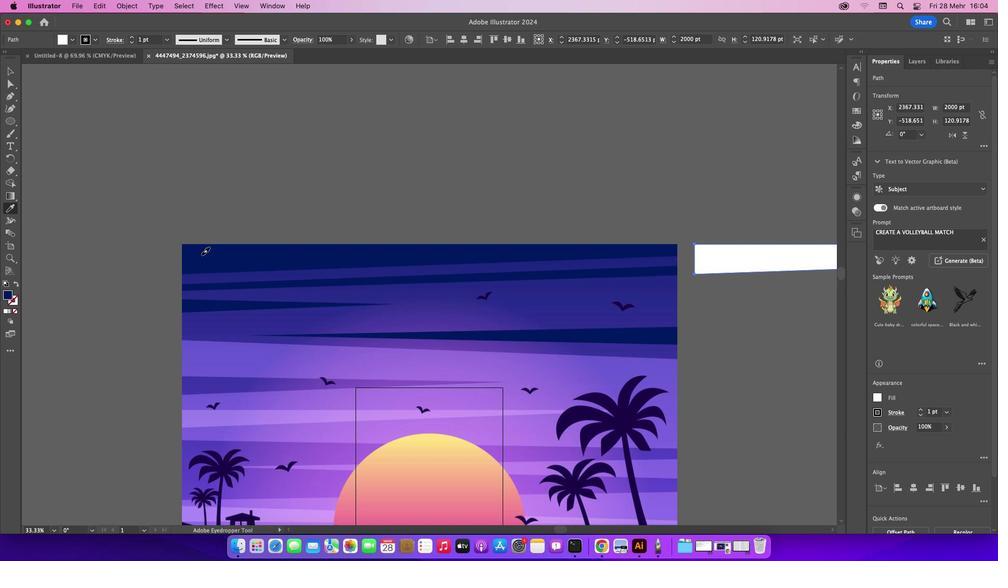 
Action: Mouse pressed left at (201, 255)
Screenshot: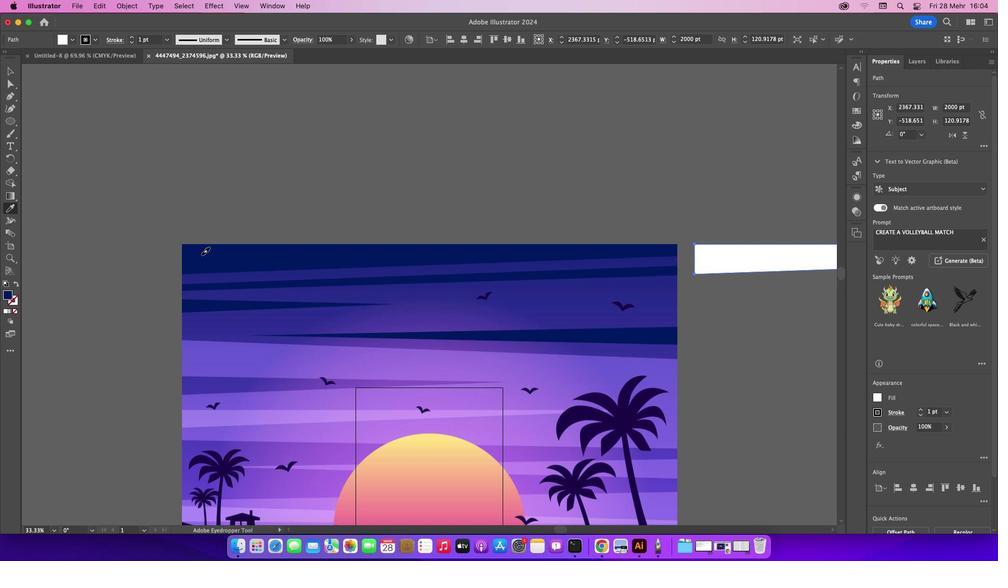 
Action: Mouse moved to (17, 75)
Screenshot: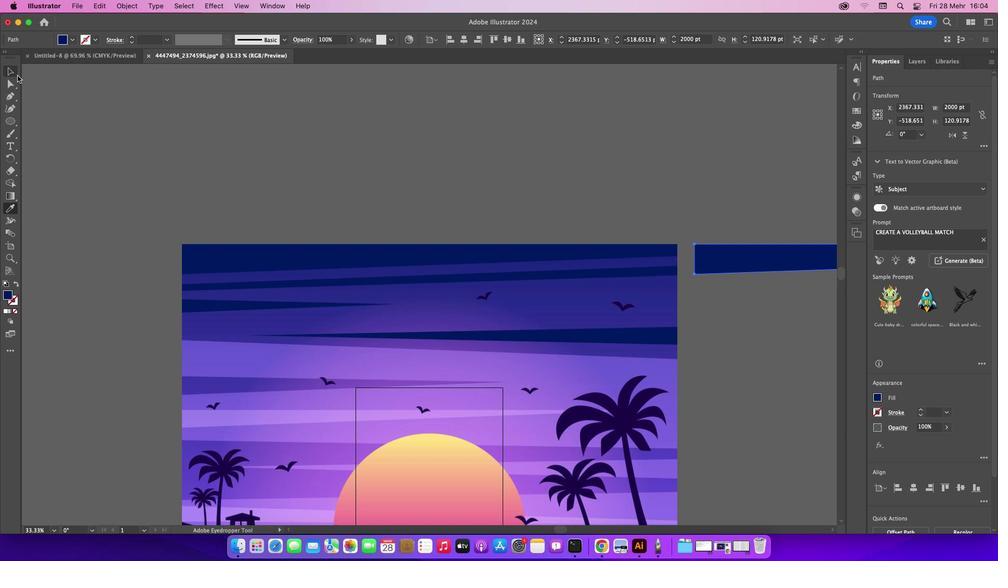 
Action: Mouse pressed left at (17, 75)
Screenshot: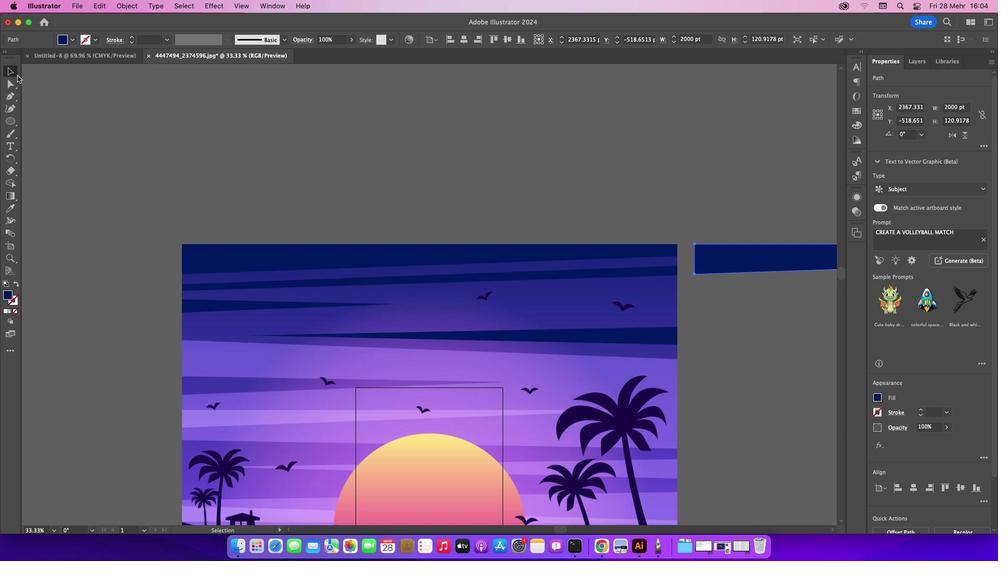 
Action: Mouse moved to (636, 196)
Screenshot: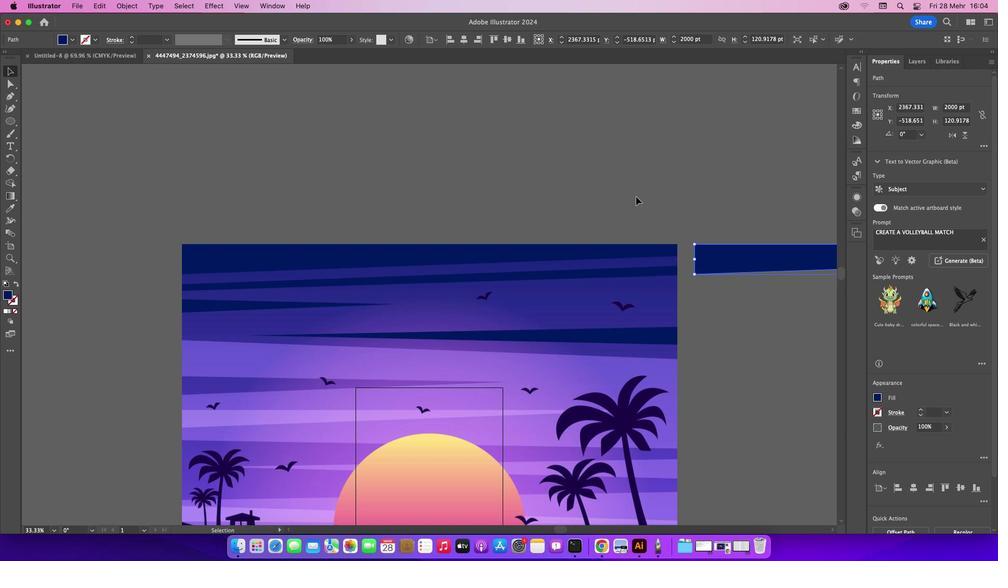 
Action: Mouse pressed left at (636, 196)
Screenshot: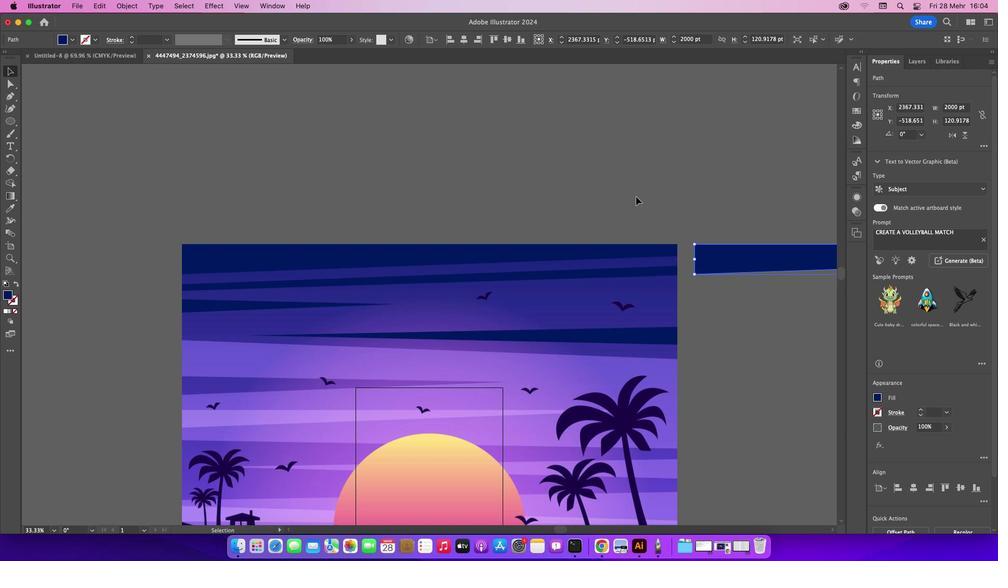 
Action: Mouse moved to (10, 94)
Screenshot: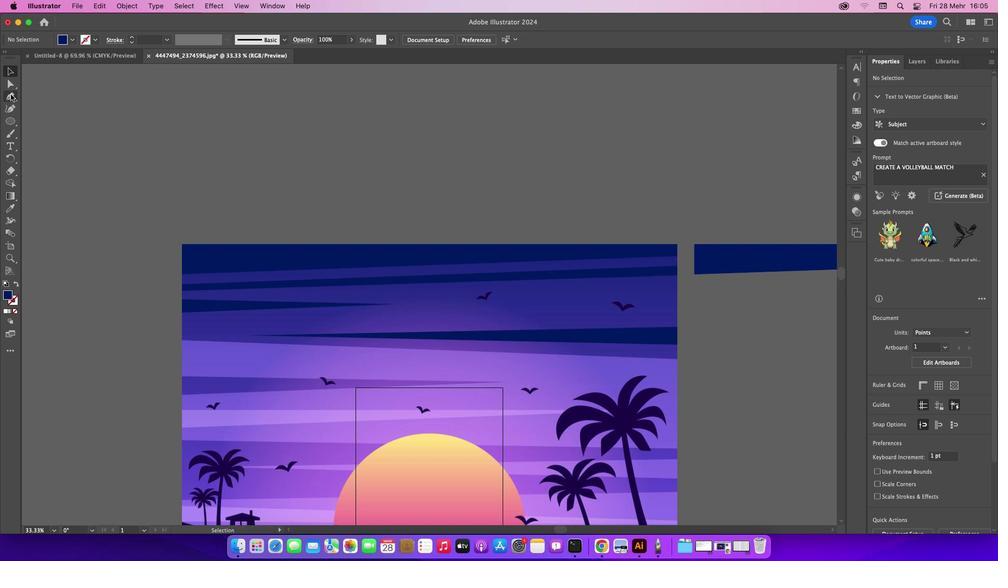 
Action: Mouse pressed left at (10, 94)
Screenshot: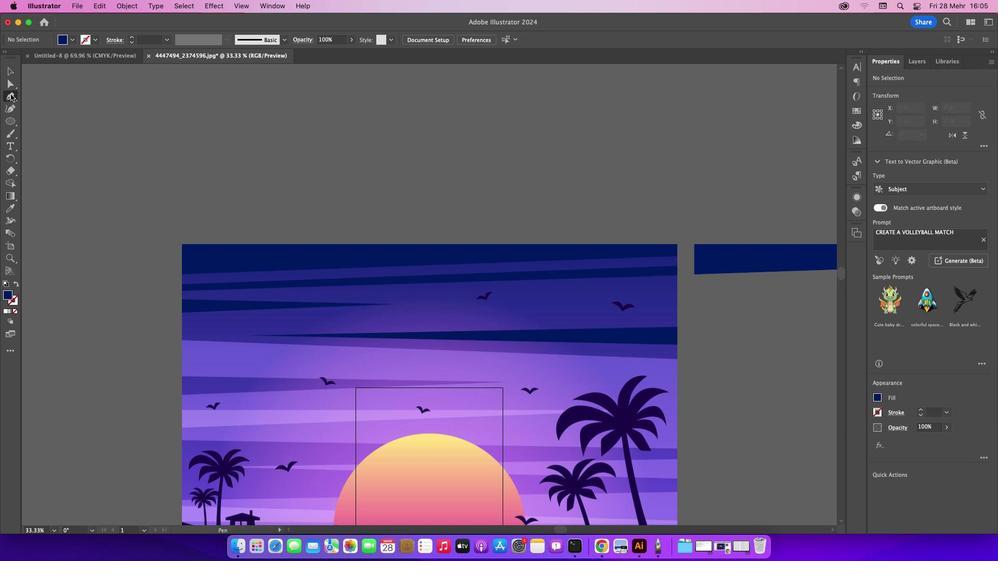 
Action: Mouse pressed left at (10, 94)
Screenshot: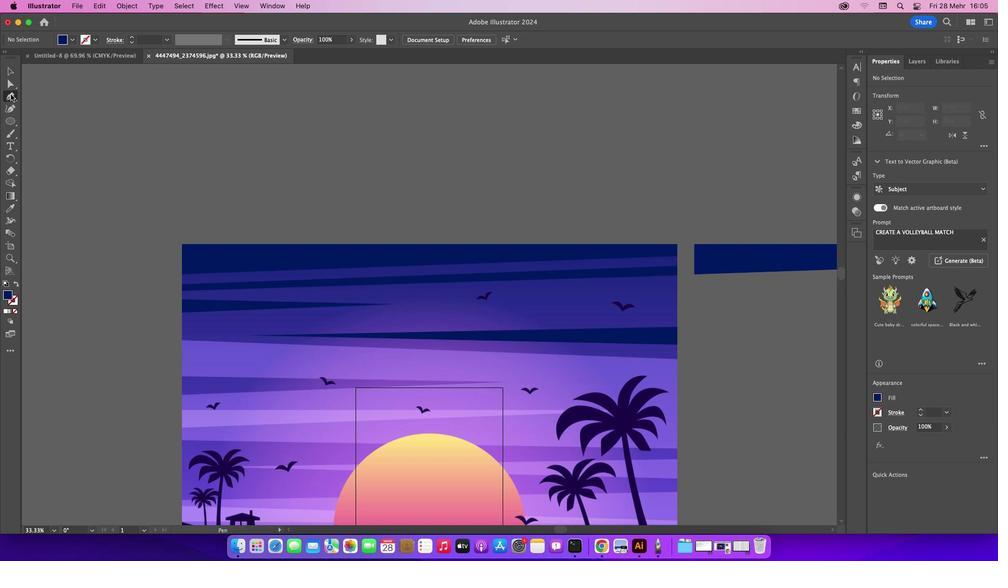 
Action: Mouse moved to (182, 275)
Screenshot: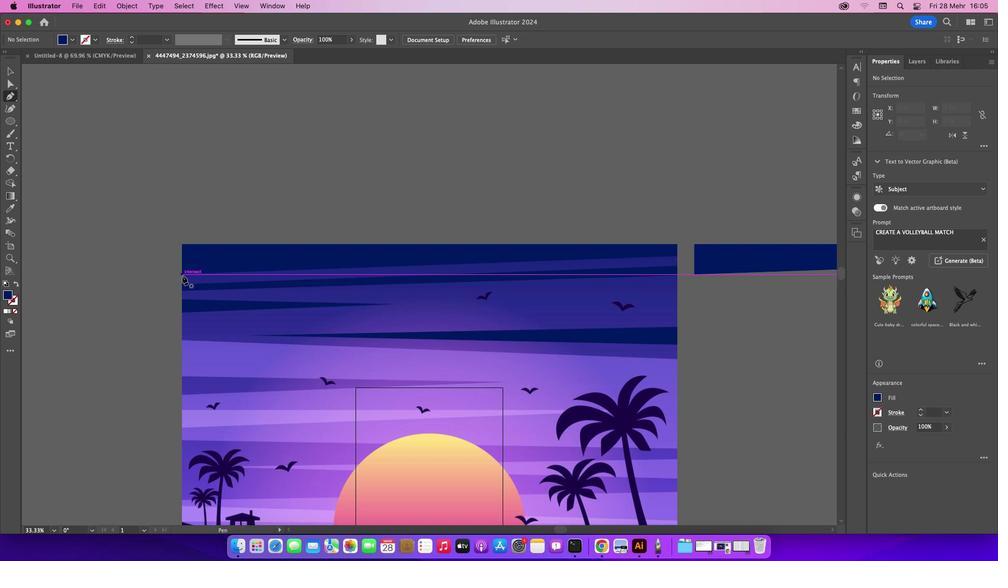 
Action: Mouse pressed left at (182, 275)
Screenshot: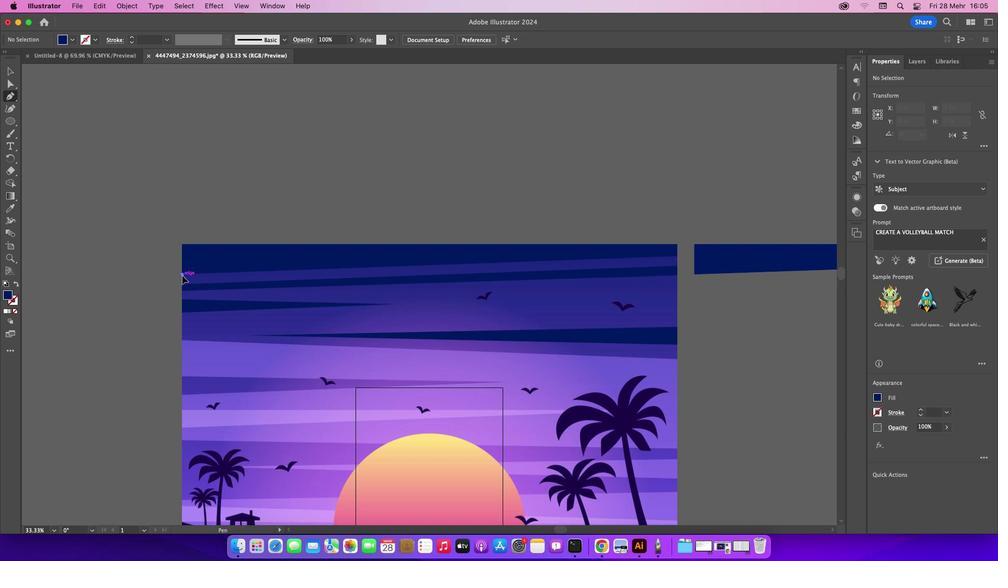 
Action: Mouse moved to (331, 269)
Screenshot: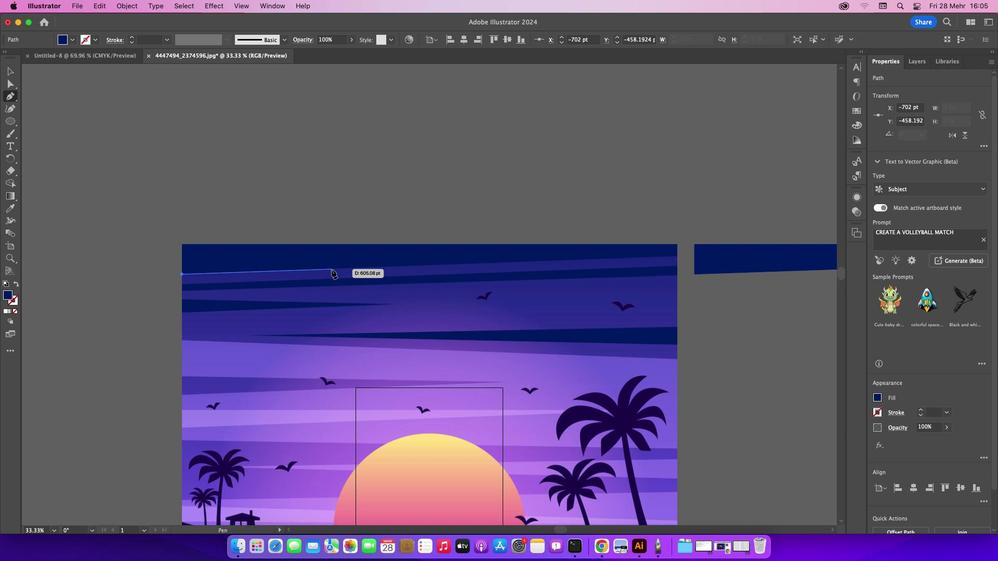 
Action: Mouse pressed left at (331, 269)
Screenshot: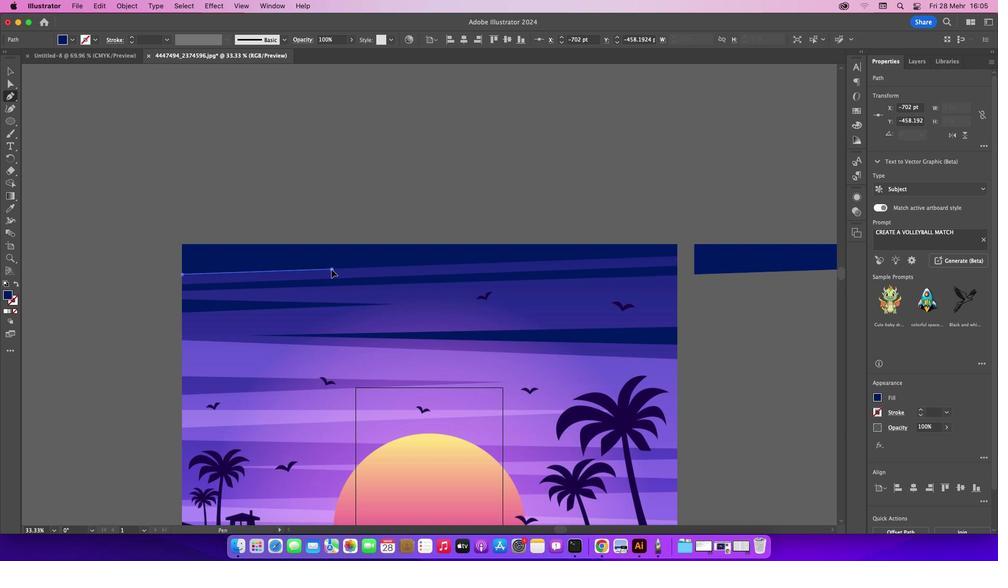 
Action: Mouse moved to (676, 254)
Screenshot: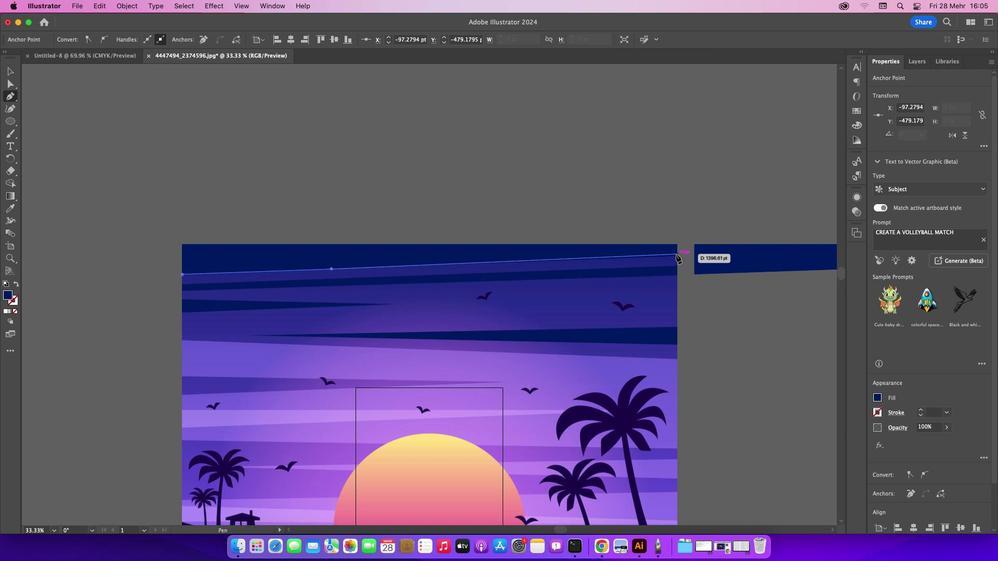 
Action: Mouse pressed left at (676, 254)
Screenshot: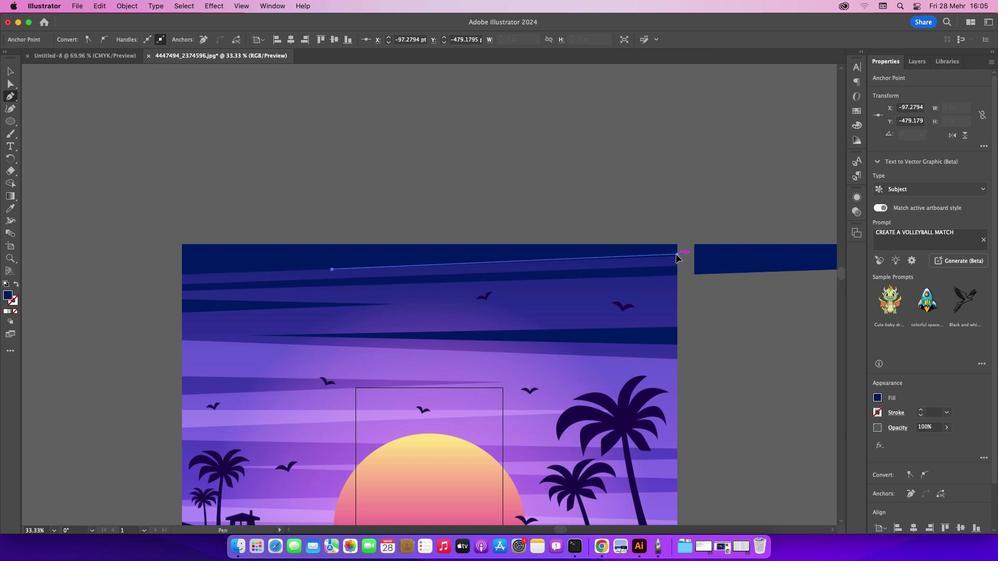 
Action: Mouse moved to (678, 265)
Screenshot: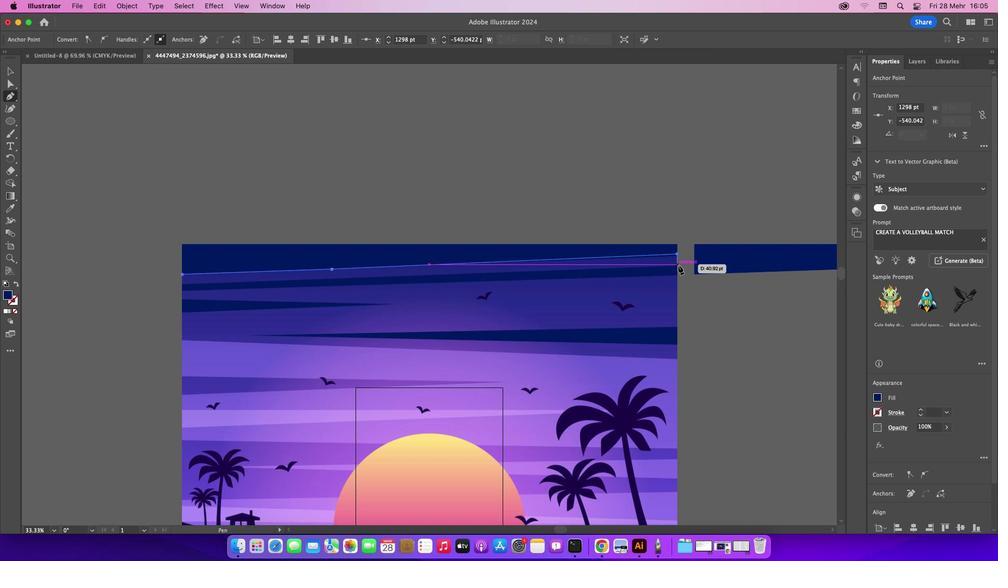 
Action: Mouse pressed left at (678, 265)
Screenshot: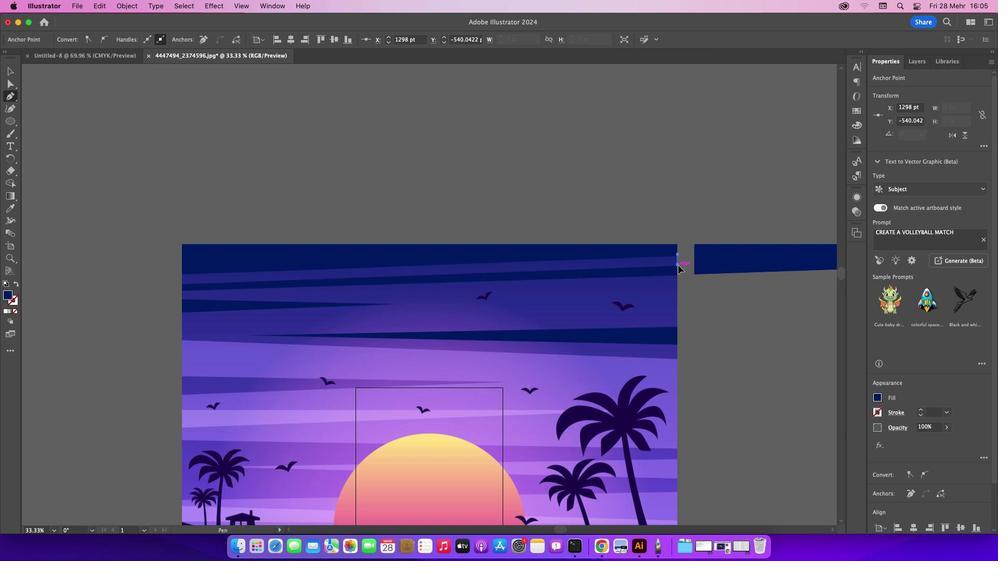 
Action: Mouse moved to (181, 285)
Screenshot: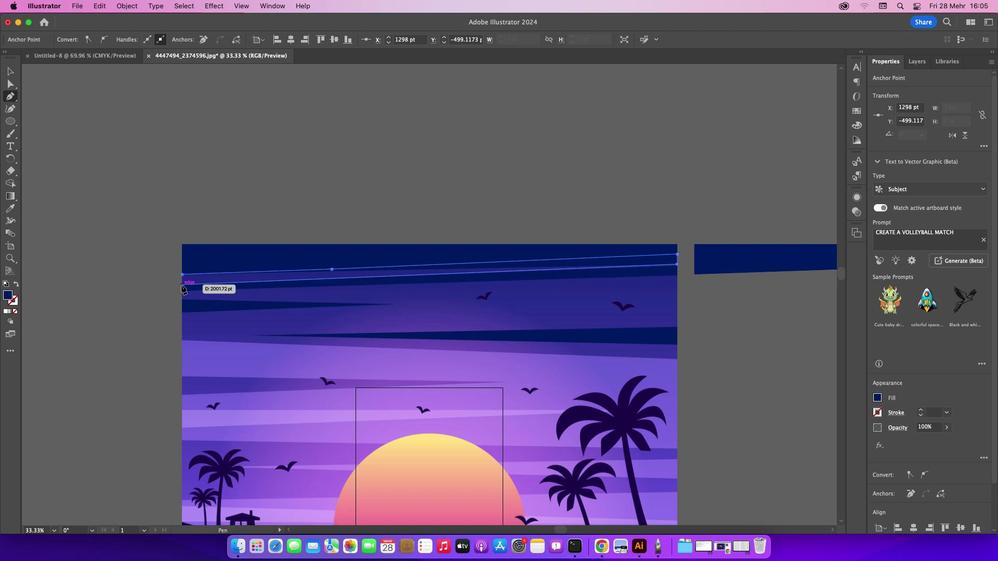 
Action: Mouse pressed left at (181, 285)
Screenshot: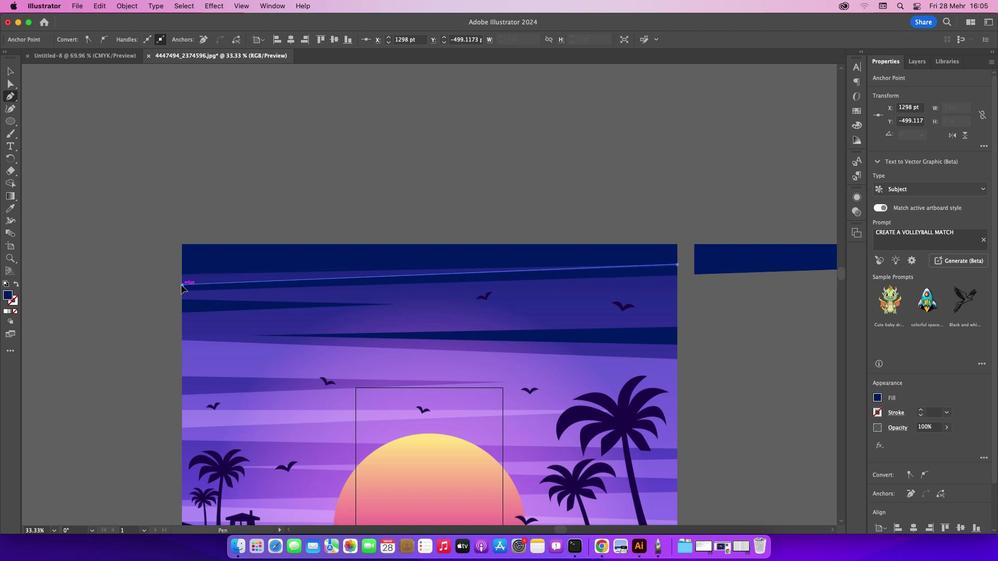 
Action: Mouse moved to (181, 275)
Screenshot: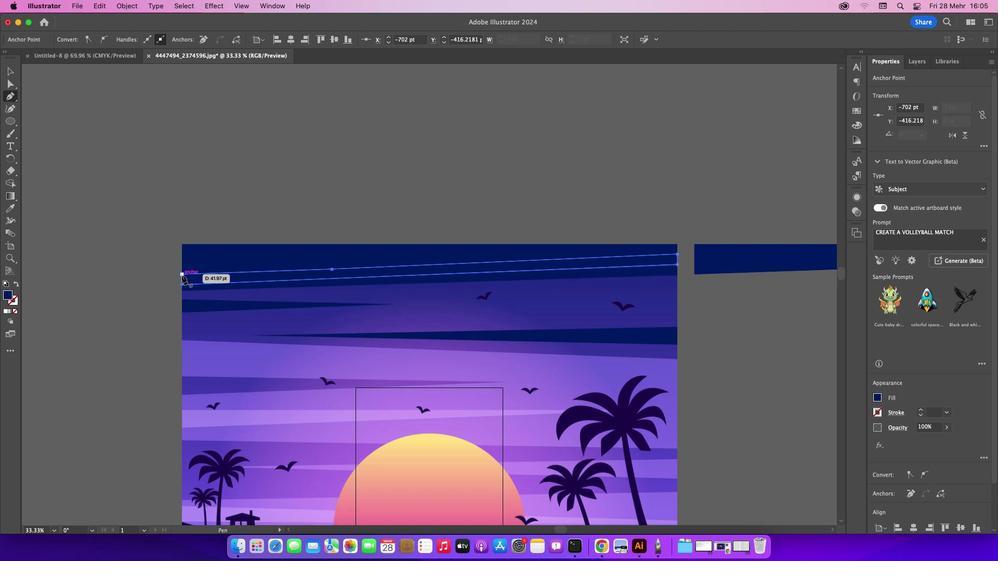 
Action: Mouse pressed left at (181, 275)
Screenshot: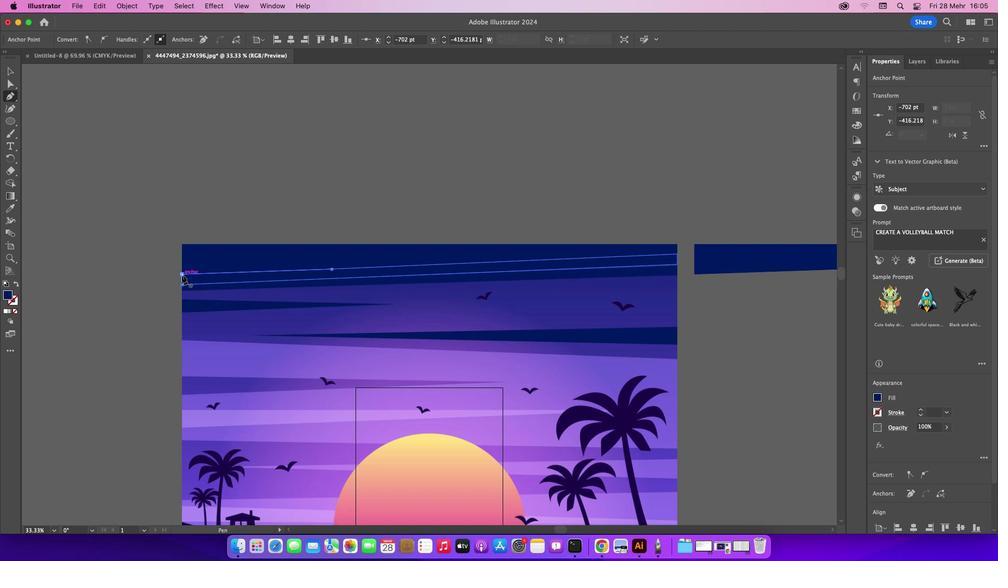 
Action: Mouse moved to (8, 69)
Screenshot: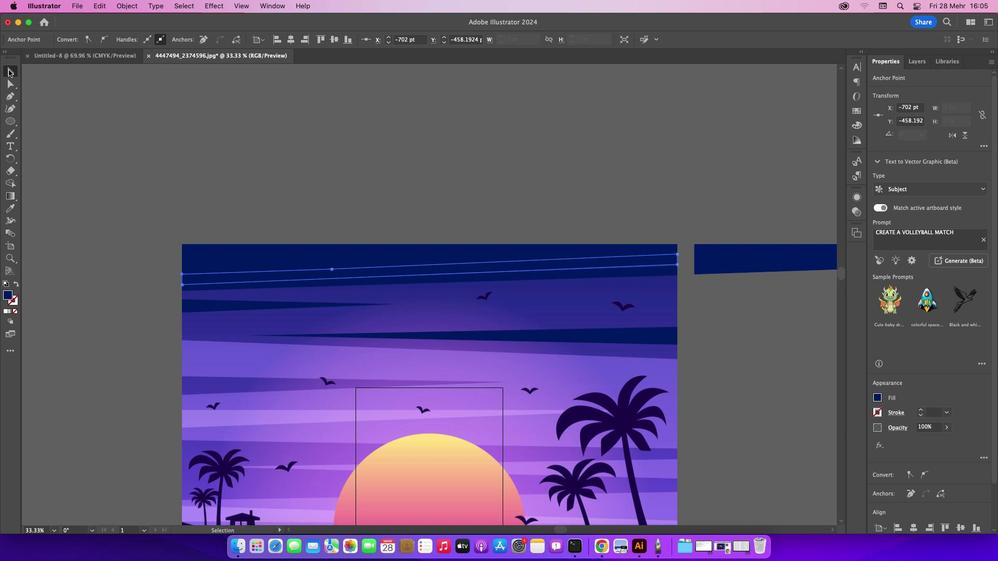 
Action: Mouse pressed left at (8, 69)
Screenshot: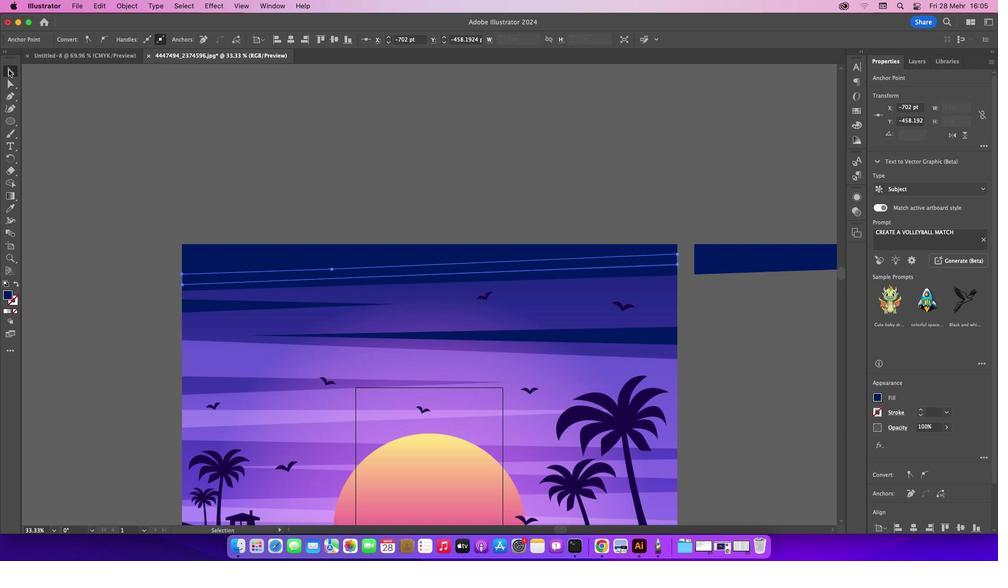 
Action: Mouse moved to (260, 188)
Screenshot: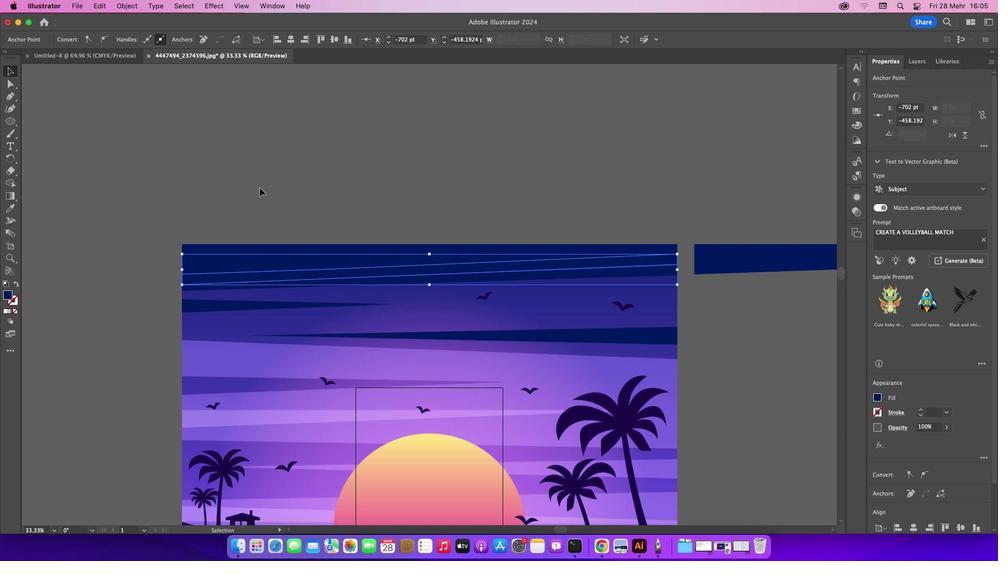 
Action: Mouse pressed left at (260, 188)
Screenshot: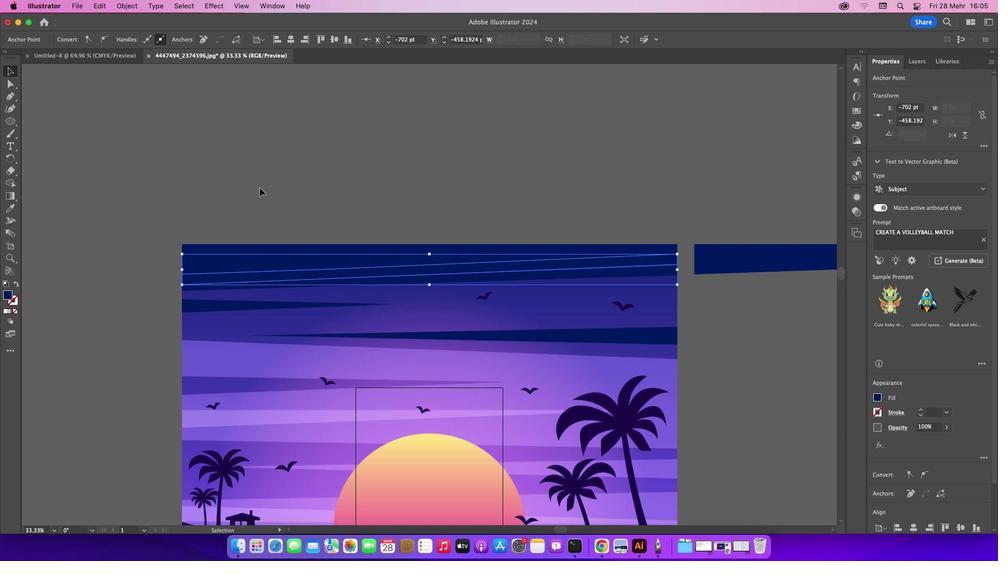 
Action: Mouse moved to (346, 274)
Screenshot: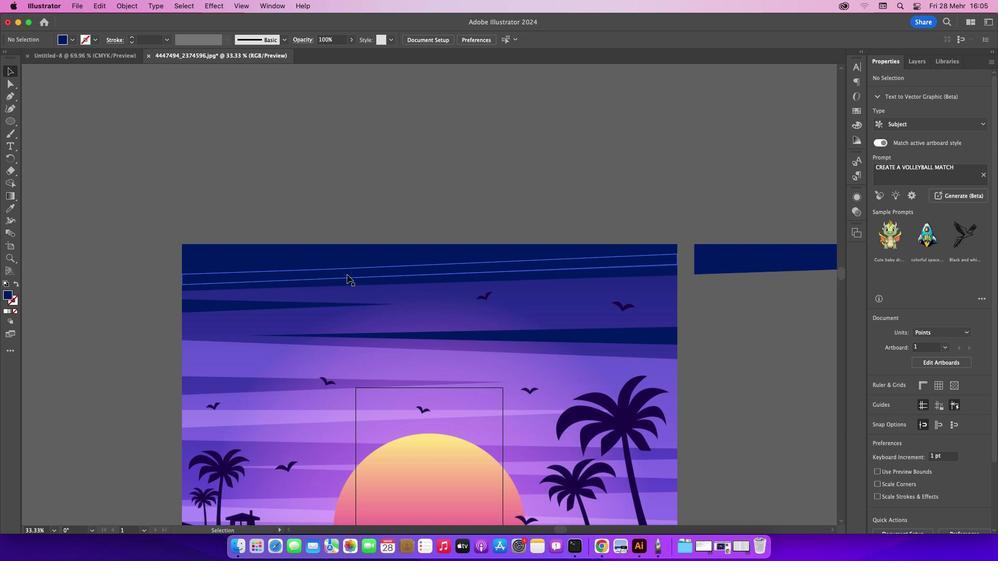 
Action: Mouse pressed left at (346, 274)
Screenshot: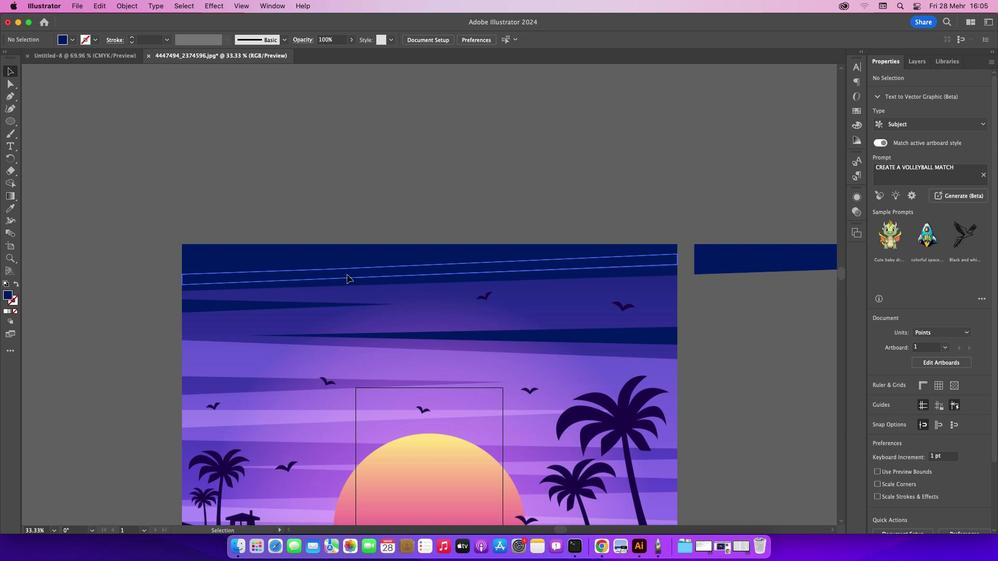 
Action: Mouse moved to (10, 212)
Screenshot: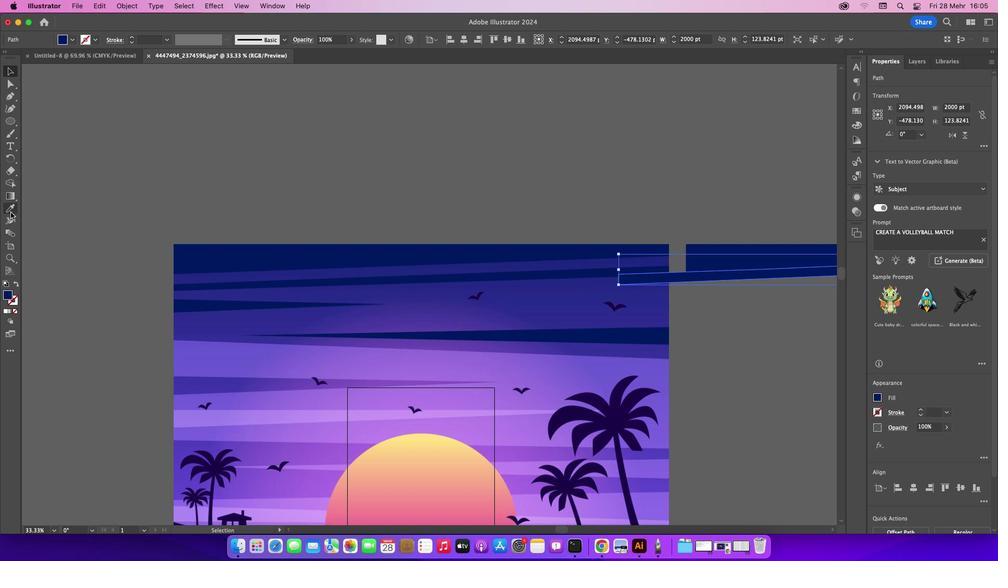 
Action: Mouse pressed left at (10, 212)
Screenshot: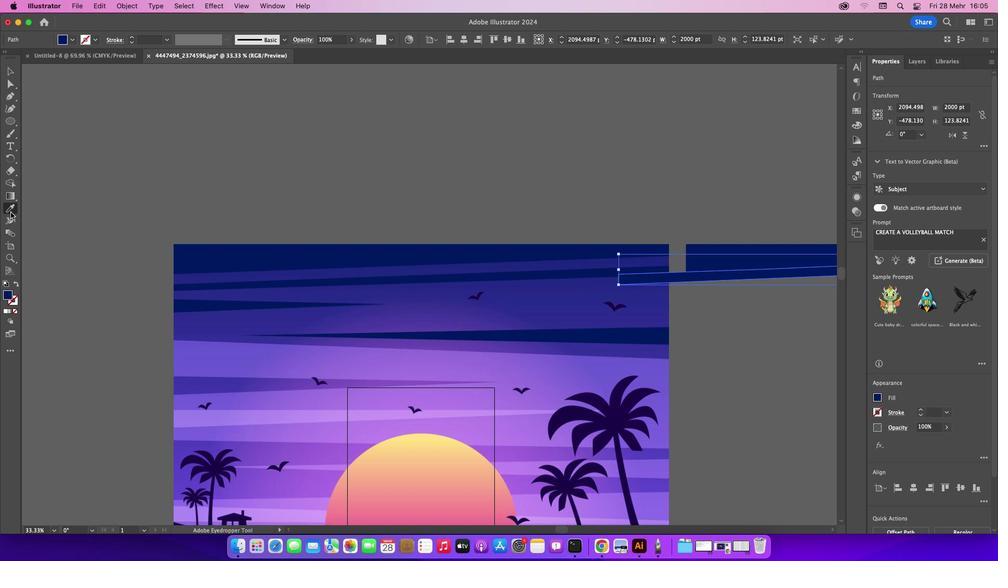 
Action: Mouse moved to (229, 275)
Screenshot: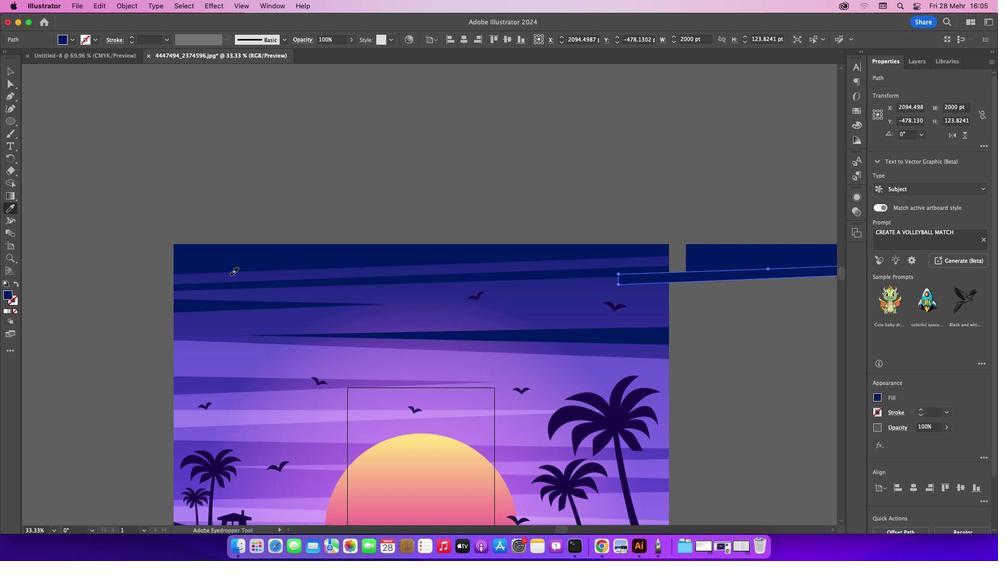 
Action: Mouse pressed left at (229, 275)
Screenshot: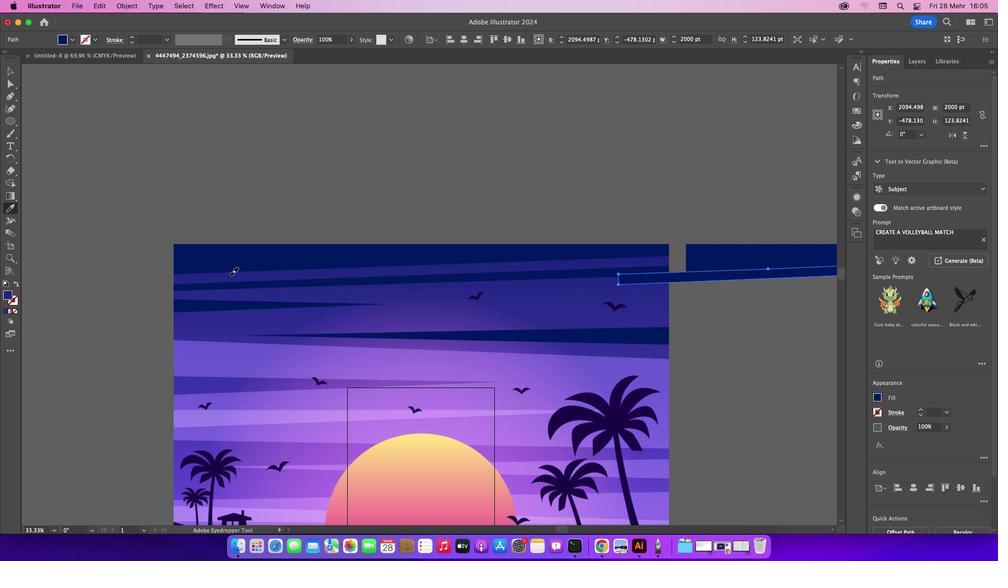 
Action: Mouse moved to (16, 75)
Screenshot: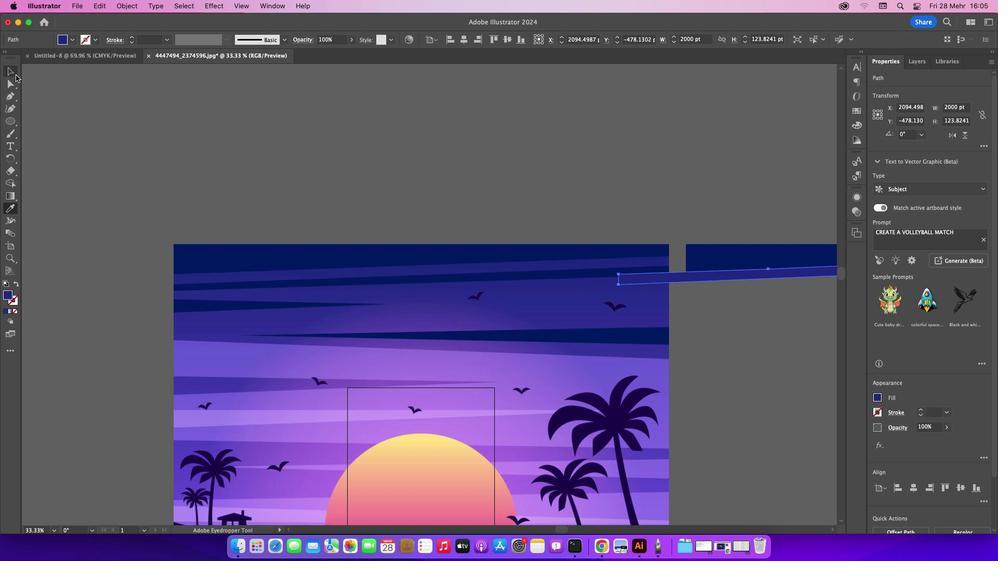 
Action: Mouse pressed left at (16, 75)
Screenshot: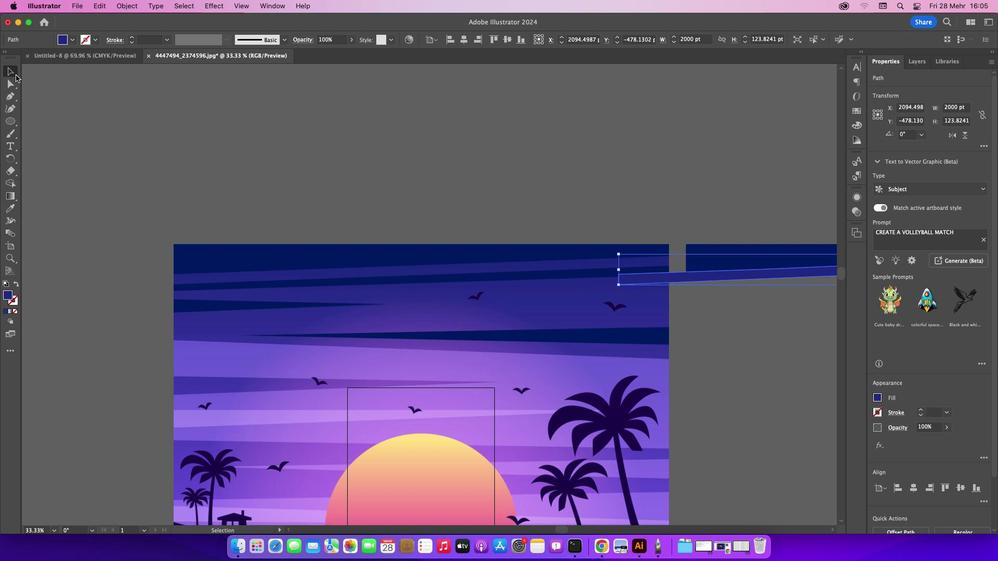 
Action: Mouse moved to (278, 154)
Screenshot: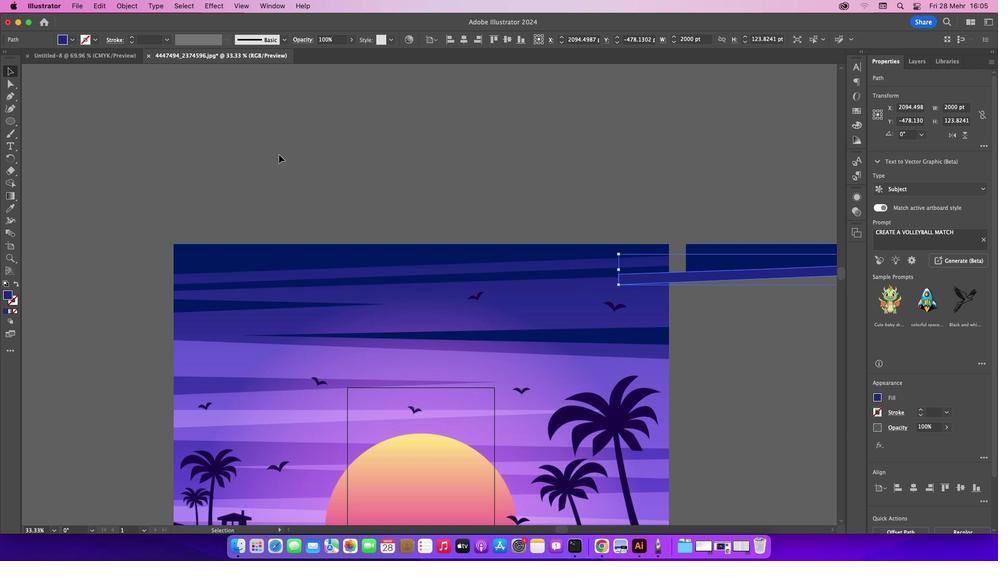 
Action: Mouse pressed left at (278, 154)
Screenshot: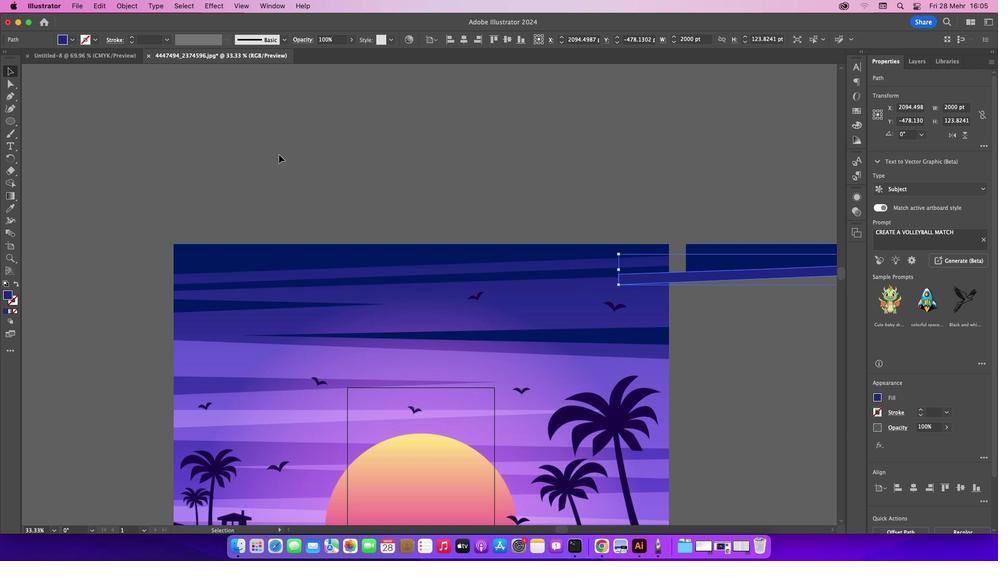 
Action: Mouse moved to (704, 276)
Screenshot: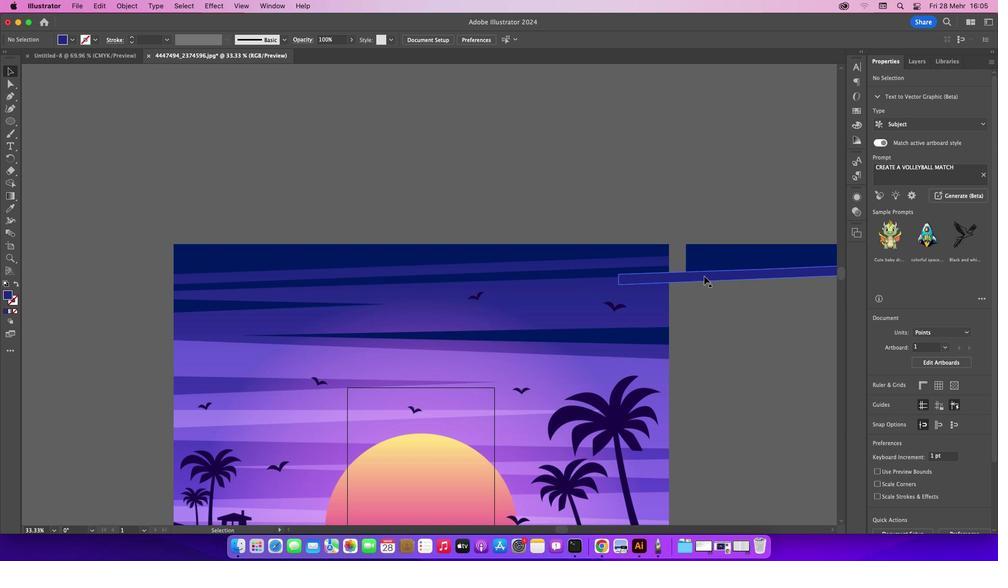 
Action: Mouse pressed left at (704, 276)
Screenshot: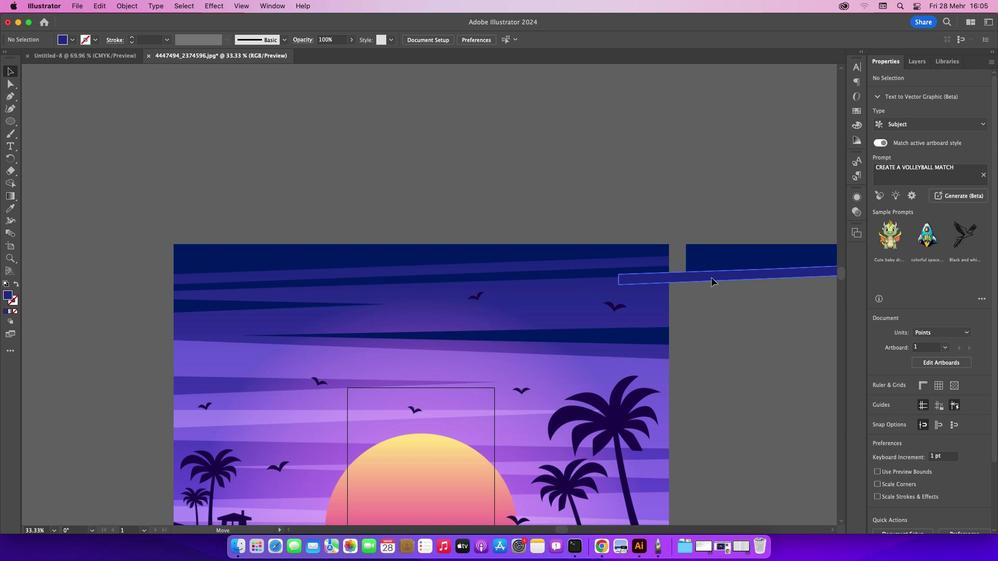 
Action: Mouse moved to (724, 194)
Screenshot: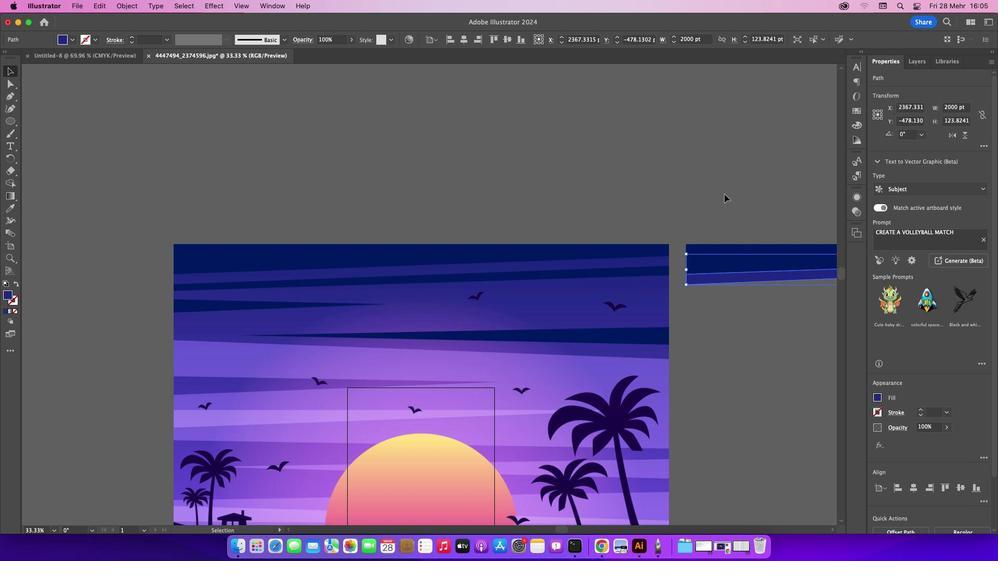 
Action: Mouse pressed left at (724, 194)
Screenshot: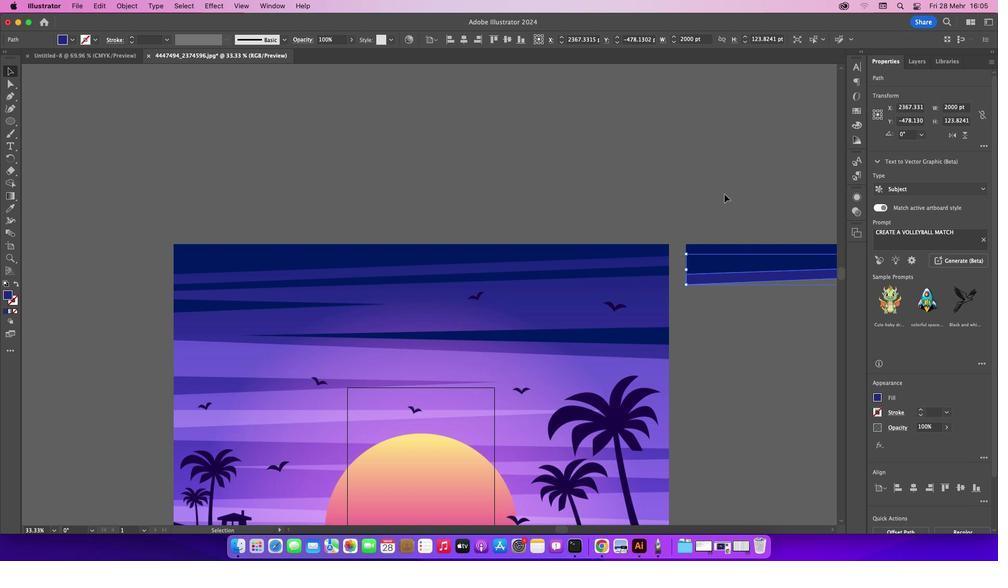 
Action: Mouse moved to (11, 96)
Screenshot: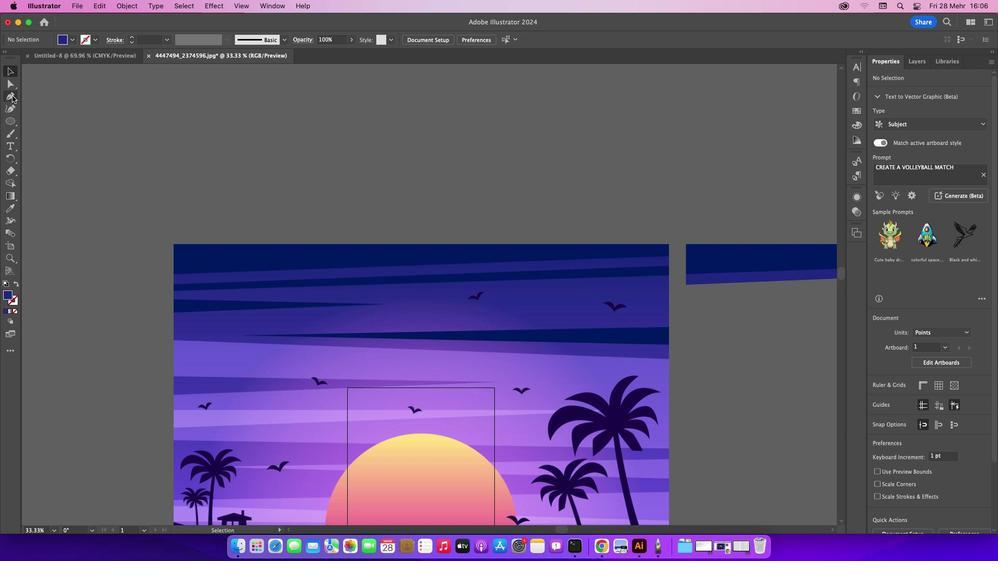 
Action: Mouse pressed left at (11, 96)
Screenshot: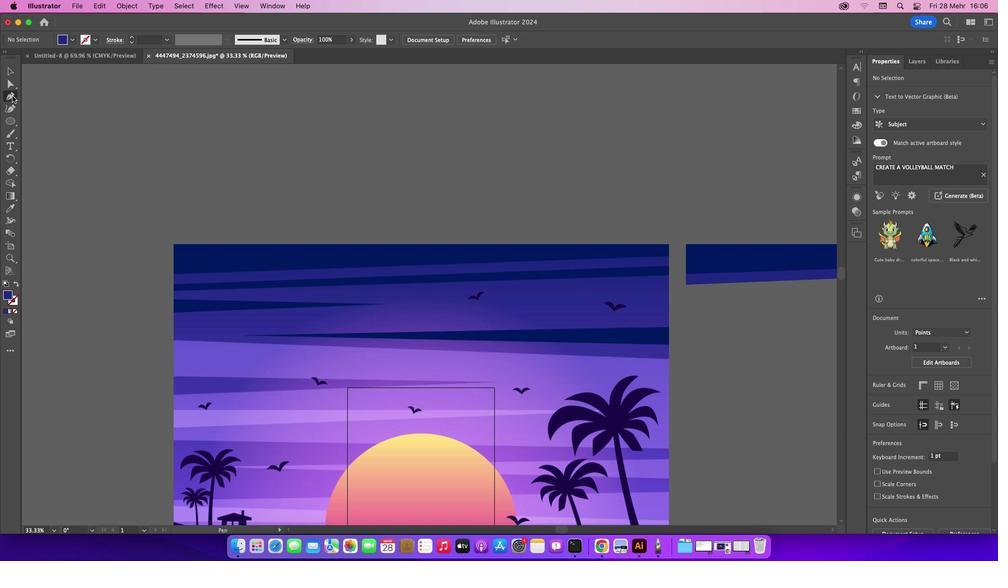 
Action: Mouse moved to (174, 285)
Screenshot: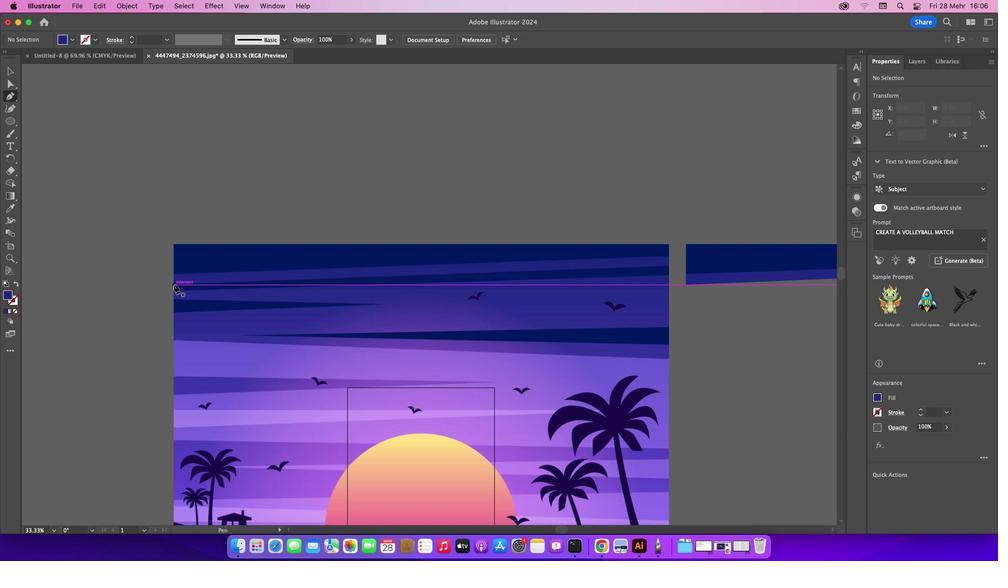 
Action: Mouse pressed left at (174, 285)
Screenshot: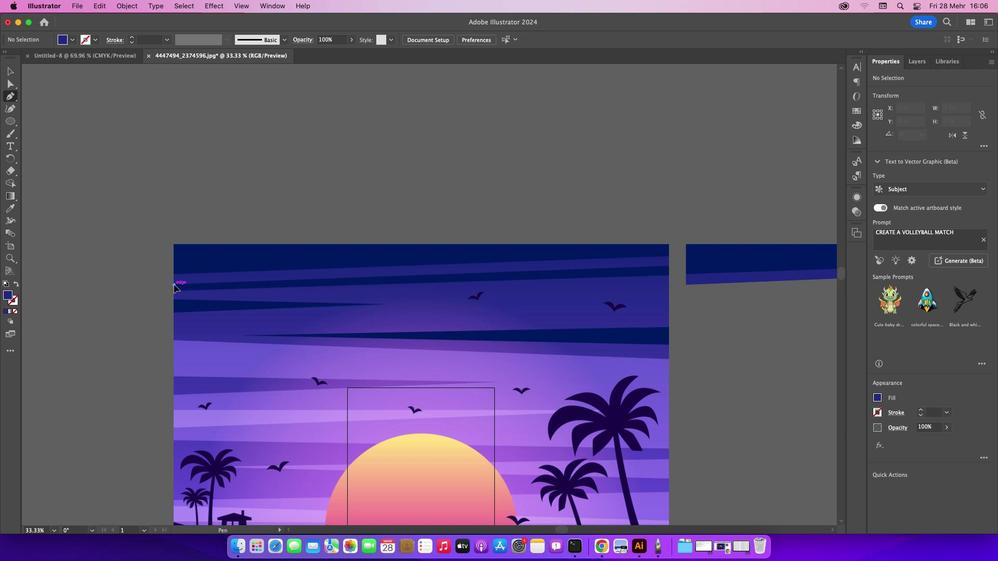 
Action: Mouse moved to (668, 264)
Screenshot: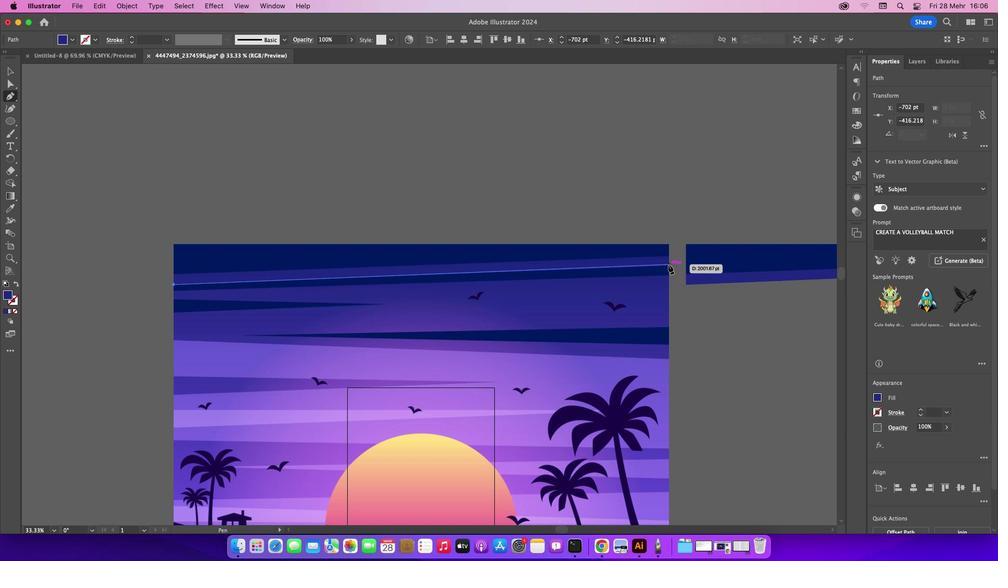 
Action: Mouse pressed left at (668, 264)
Screenshot: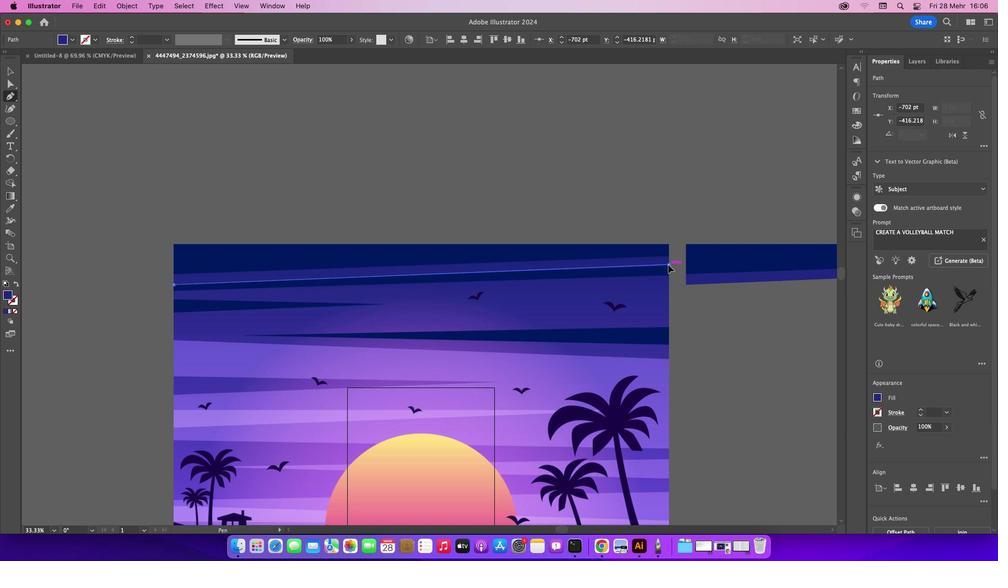 
Action: Mouse moved to (669, 275)
Screenshot: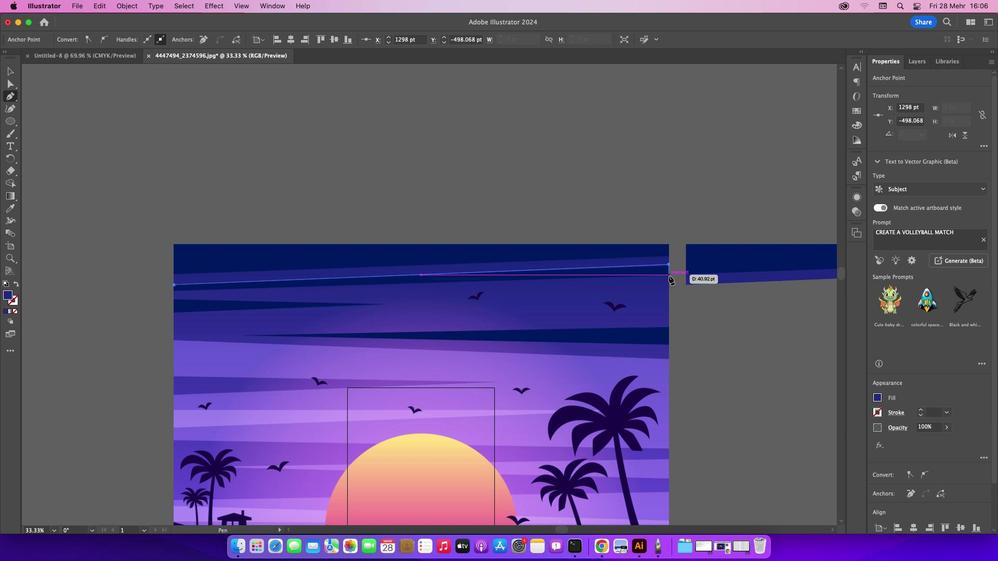 
Action: Mouse pressed left at (669, 275)
Screenshot: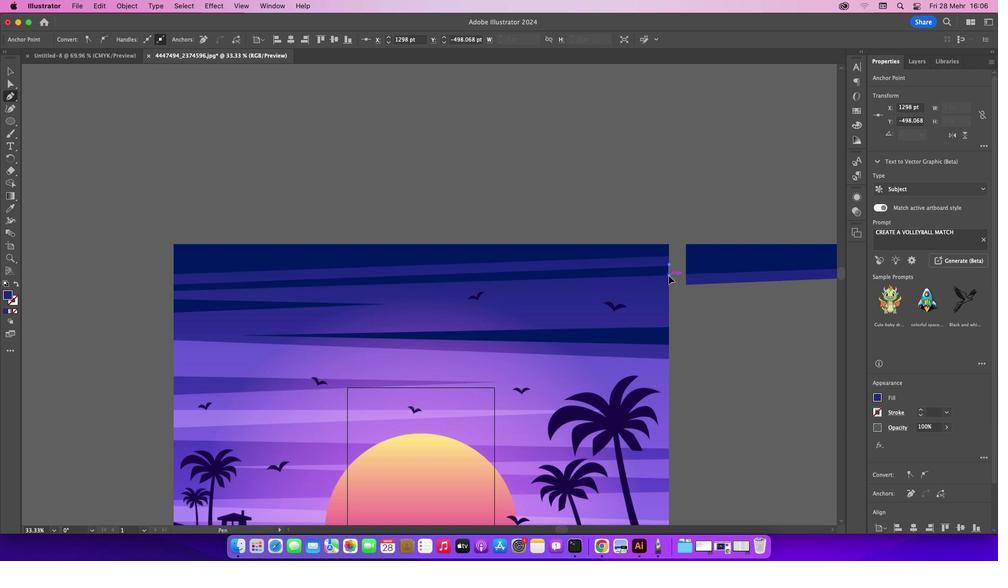 
Action: Mouse moved to (14, 312)
Screenshot: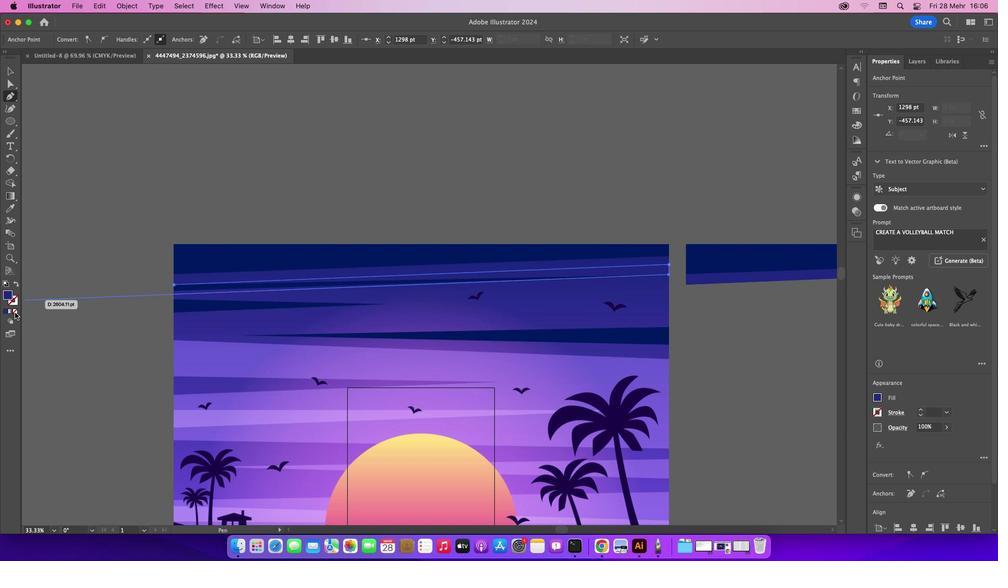 
Action: Mouse pressed left at (14, 312)
Screenshot: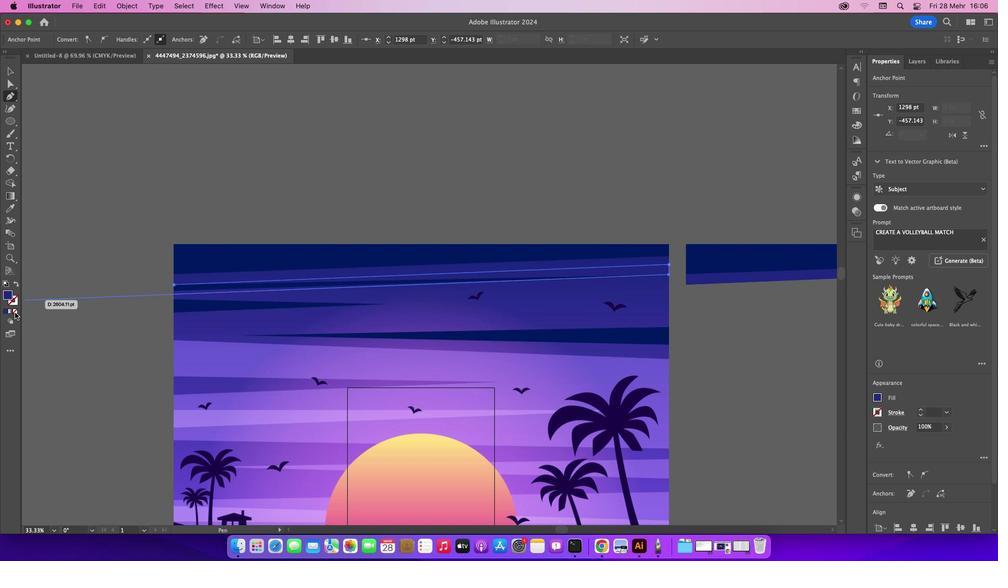 
Action: Mouse moved to (174, 292)
Screenshot: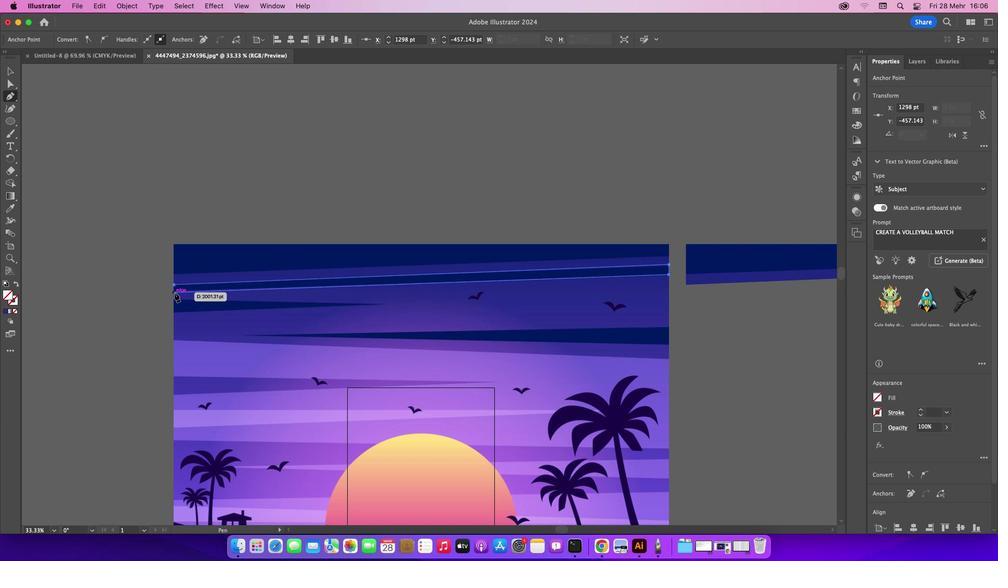 
Action: Mouse pressed left at (174, 292)
Screenshot: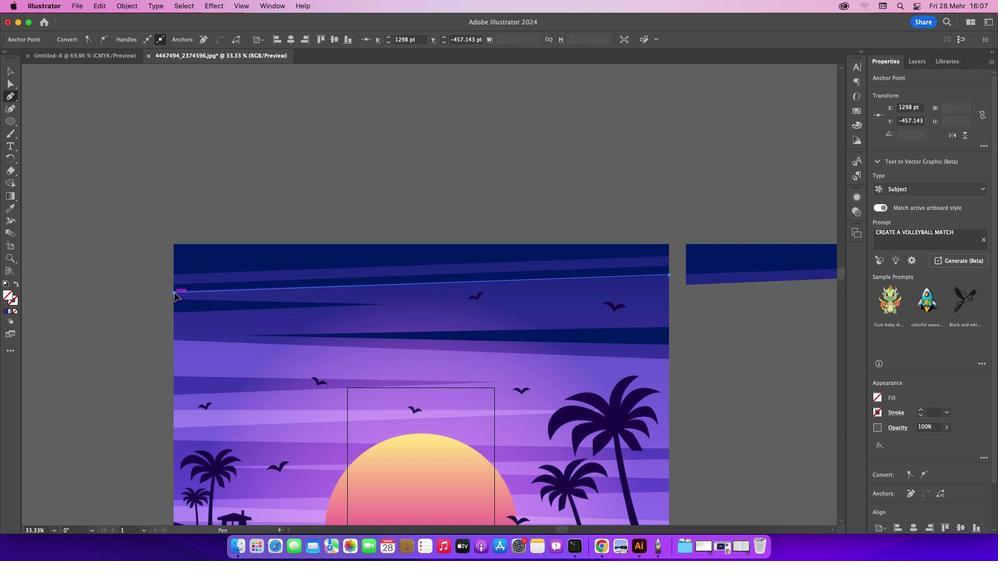 
Action: Mouse moved to (173, 284)
Screenshot: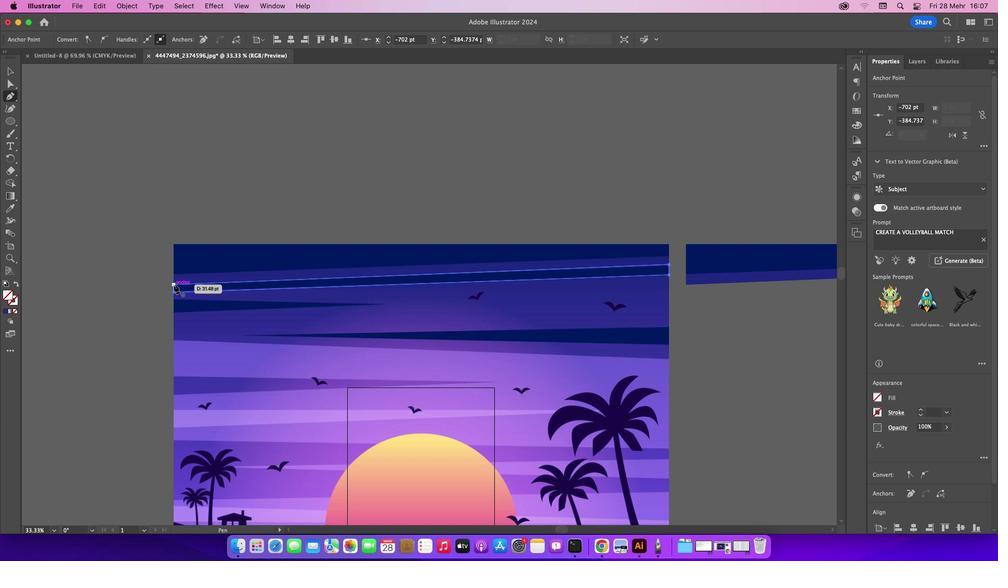 
Action: Mouse pressed left at (173, 284)
Screenshot: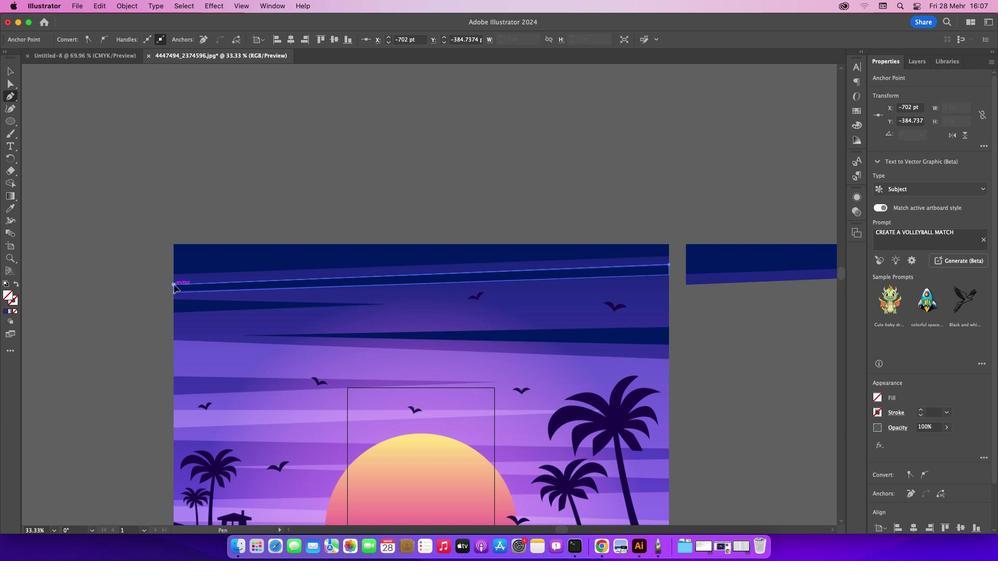 
Action: Mouse moved to (10, 72)
Screenshot: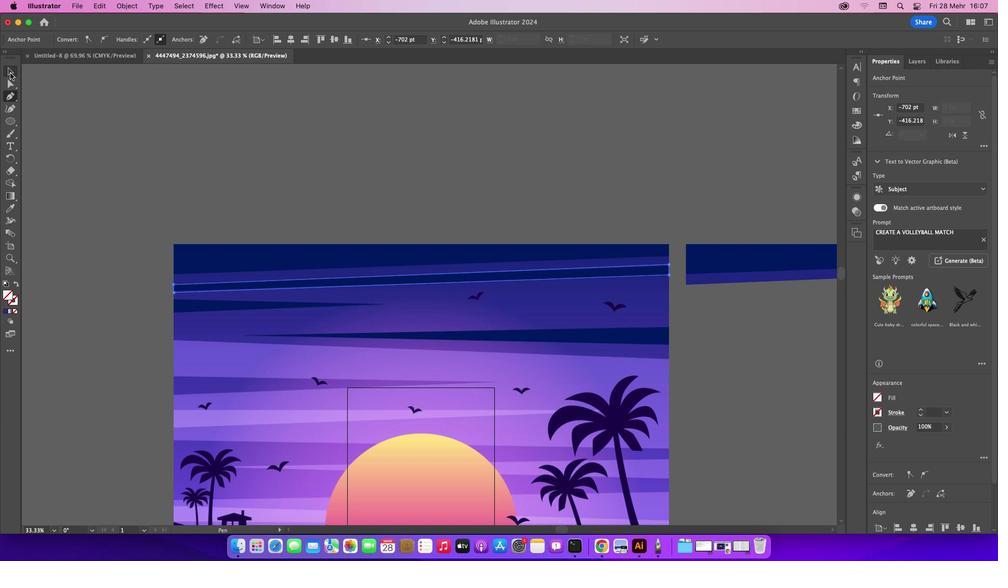 
Action: Mouse pressed left at (10, 72)
Screenshot: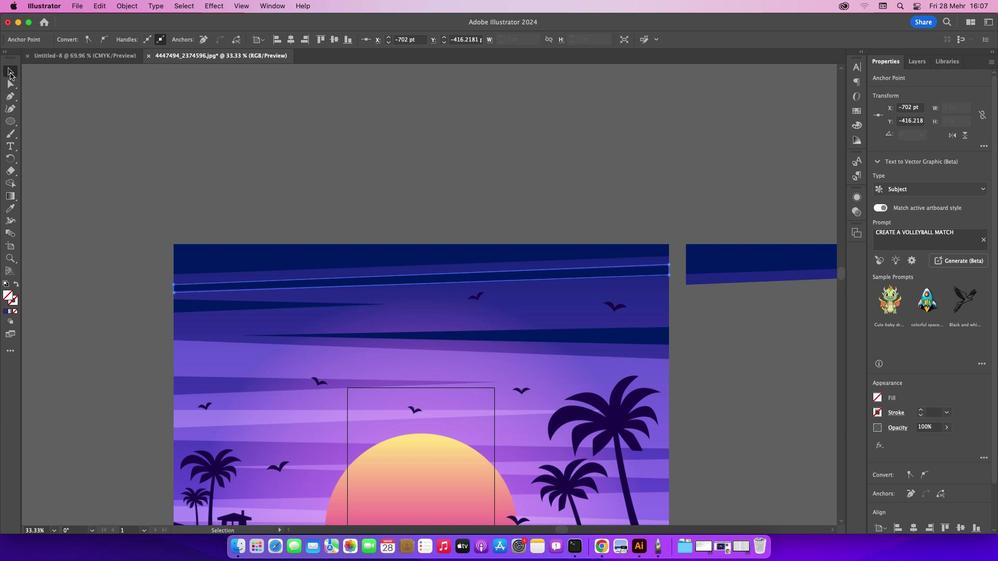
Action: Mouse moved to (99, 114)
Screenshot: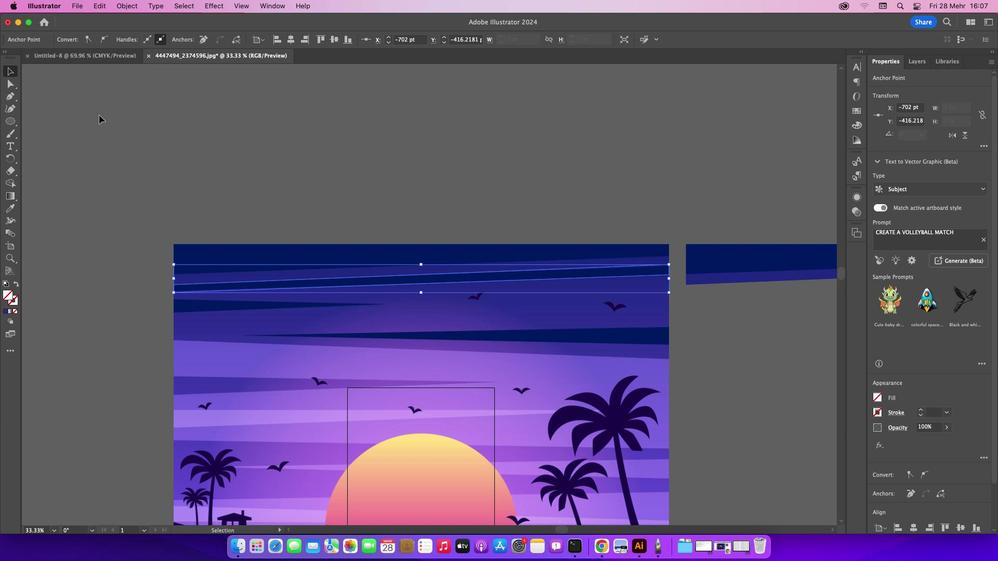 
Action: Mouse pressed left at (99, 114)
Screenshot: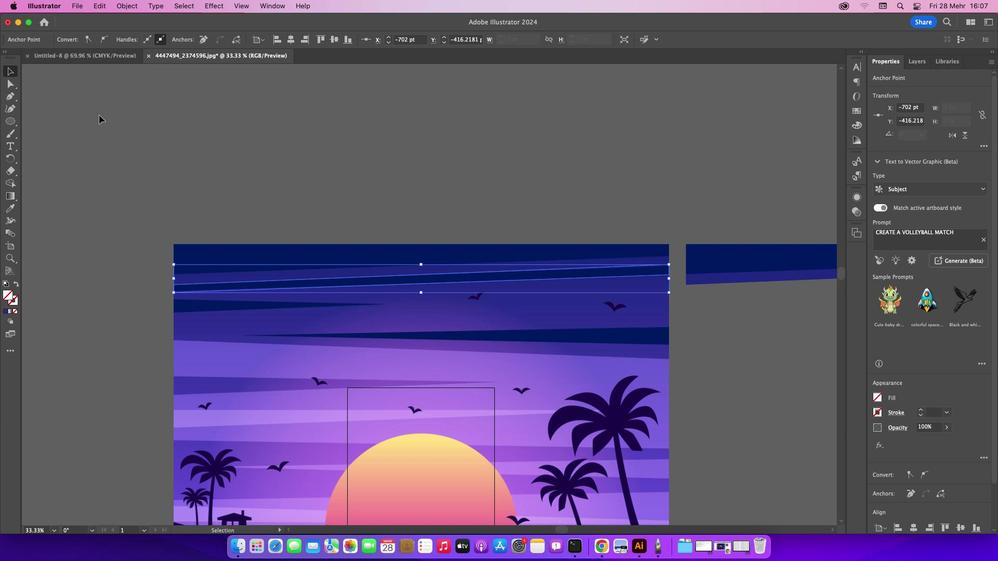 
Action: Mouse moved to (335, 209)
Screenshot: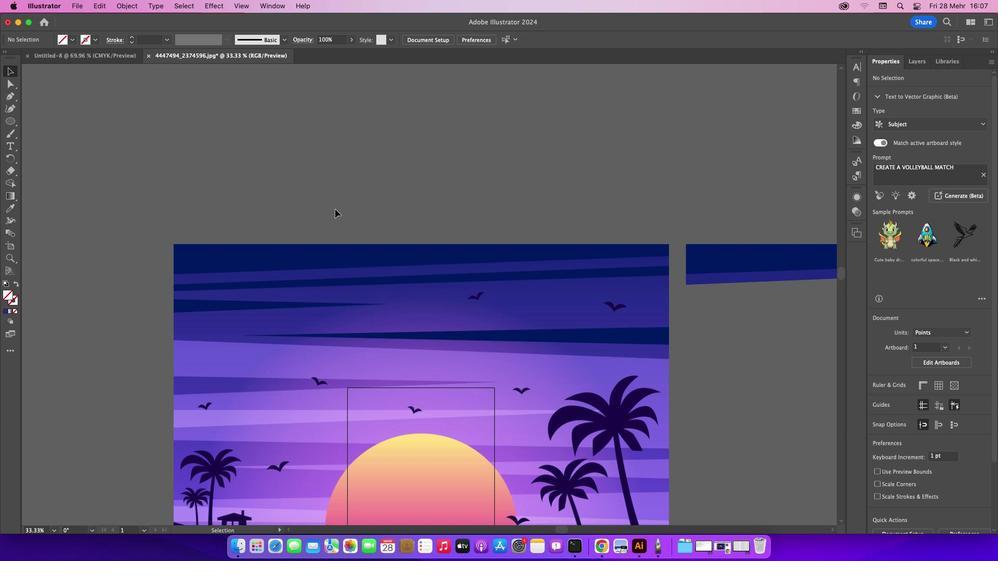 
Action: Mouse pressed left at (335, 209)
Screenshot: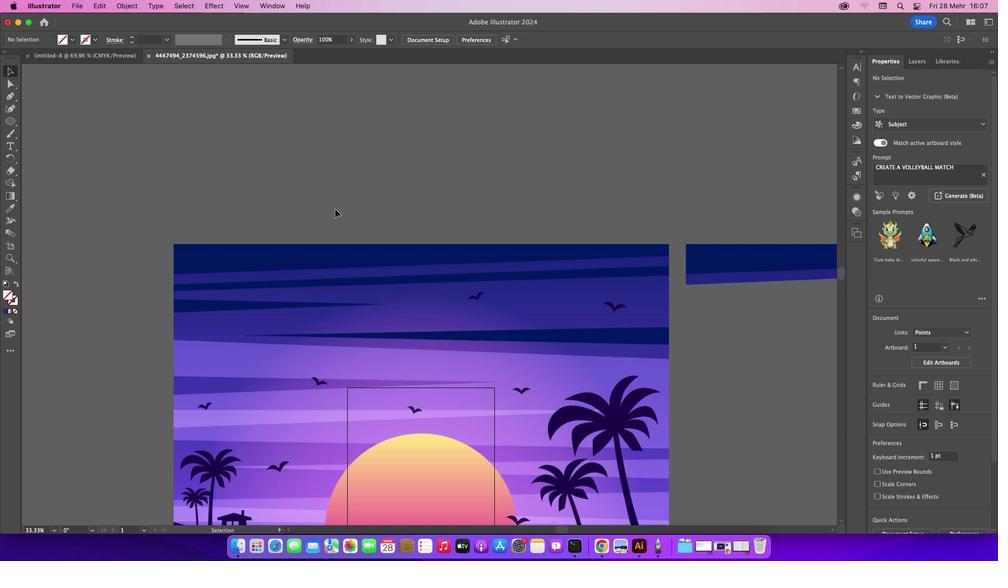 
Action: Mouse moved to (354, 278)
Screenshot: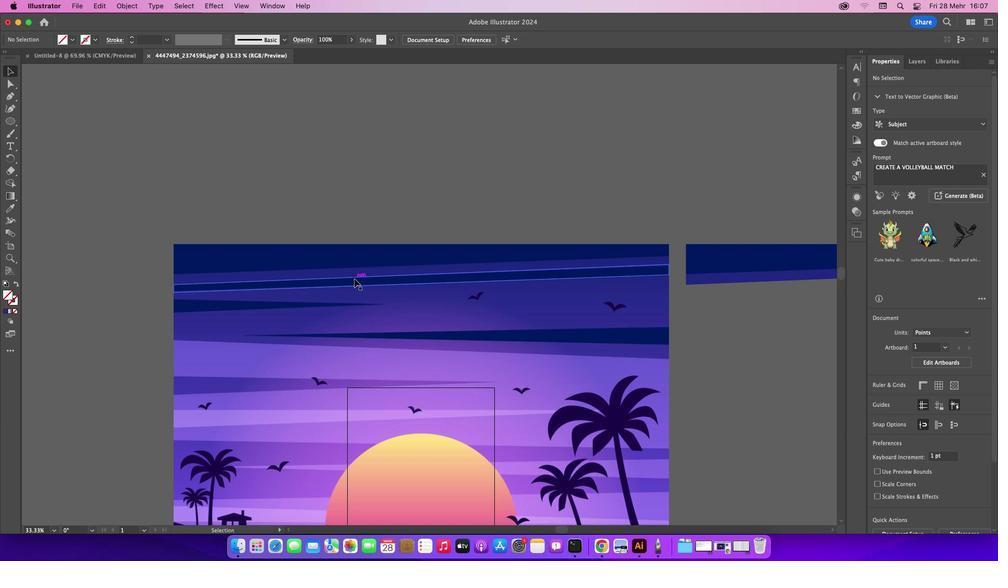 
Action: Mouse pressed left at (354, 278)
Screenshot: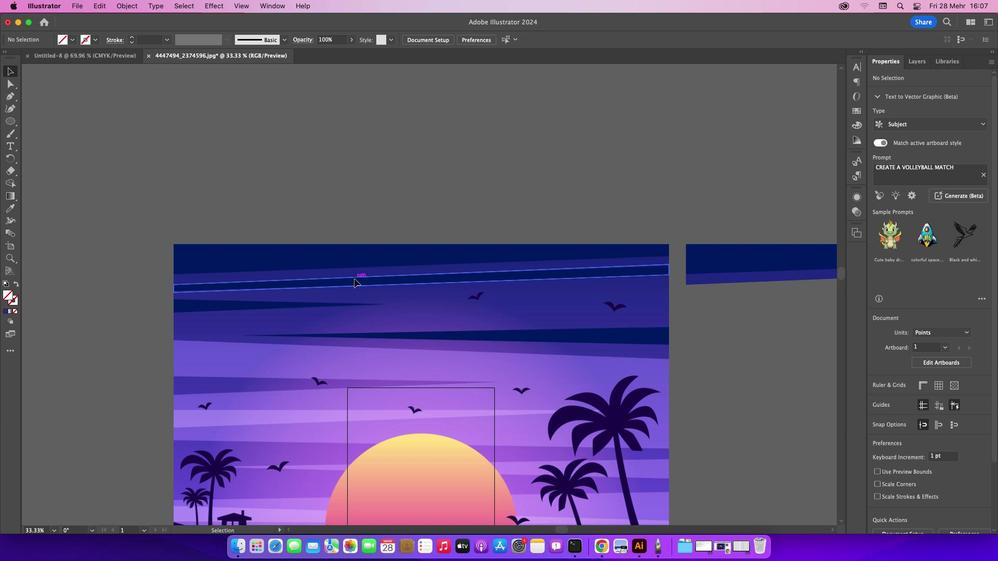 
Action: Mouse moved to (15, 209)
Screenshot: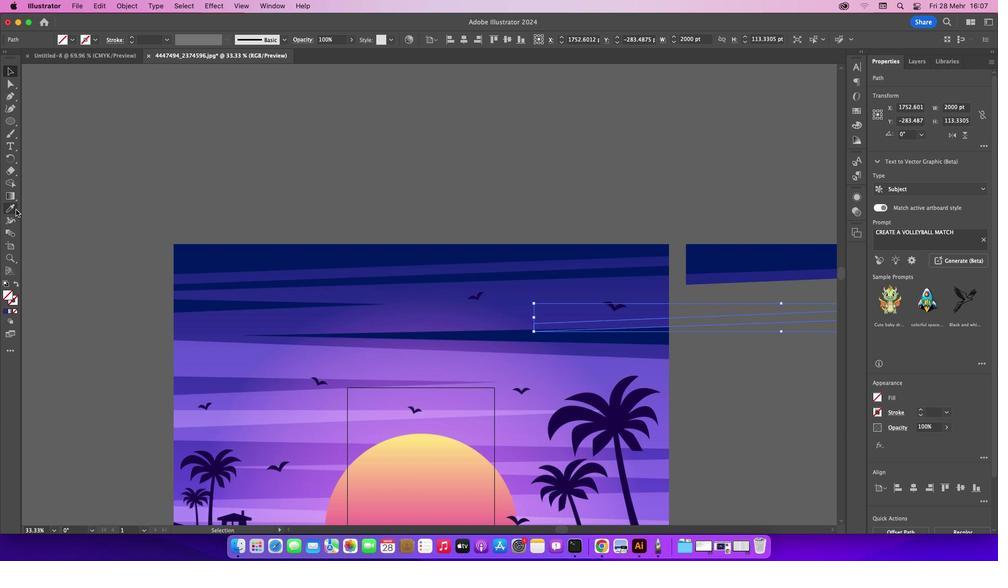 
Action: Mouse pressed left at (15, 209)
Screenshot: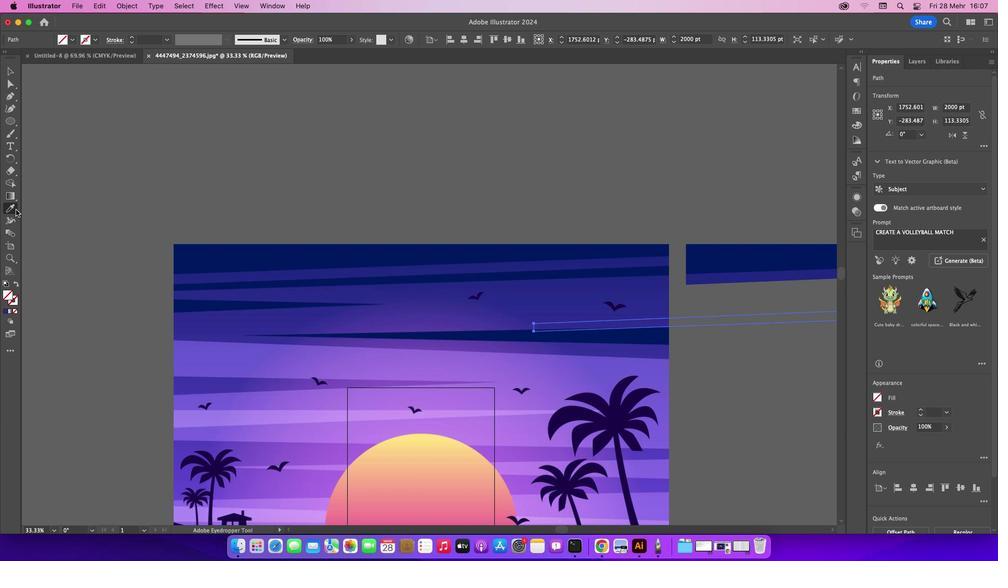 
Action: Mouse moved to (228, 284)
Screenshot: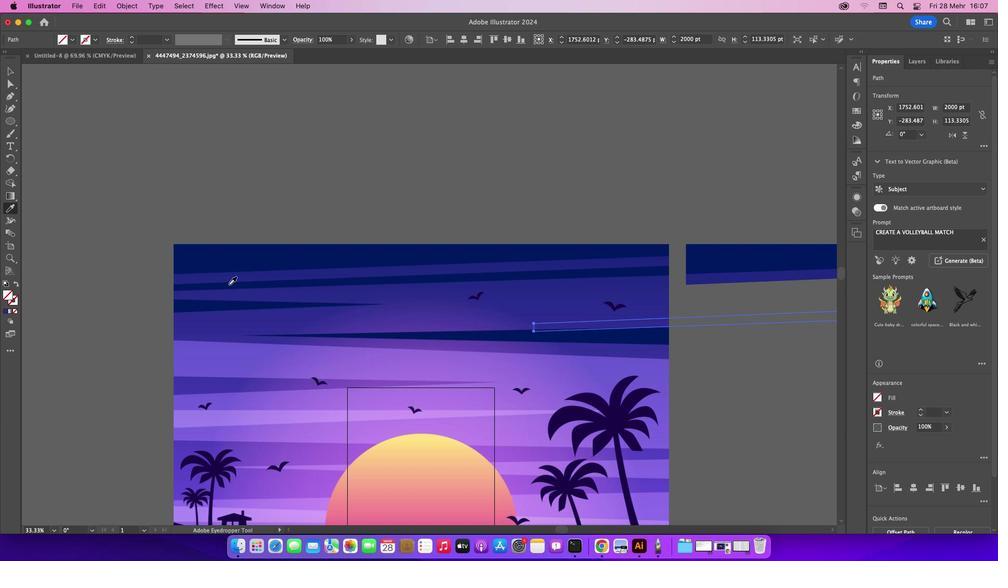 
Action: Mouse pressed left at (228, 284)
Screenshot: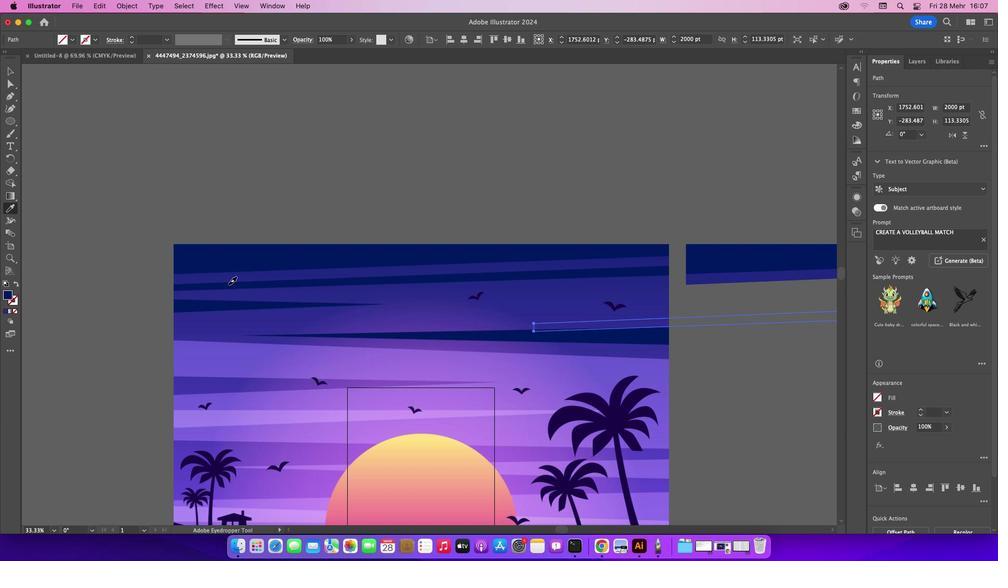 
Action: Mouse moved to (10, 69)
Screenshot: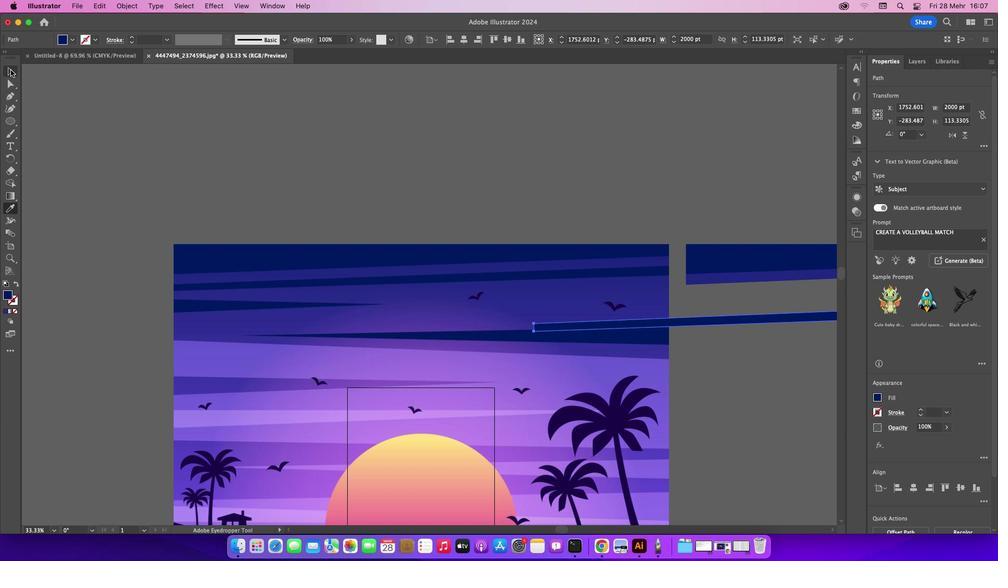 
Action: Mouse pressed left at (10, 69)
Screenshot: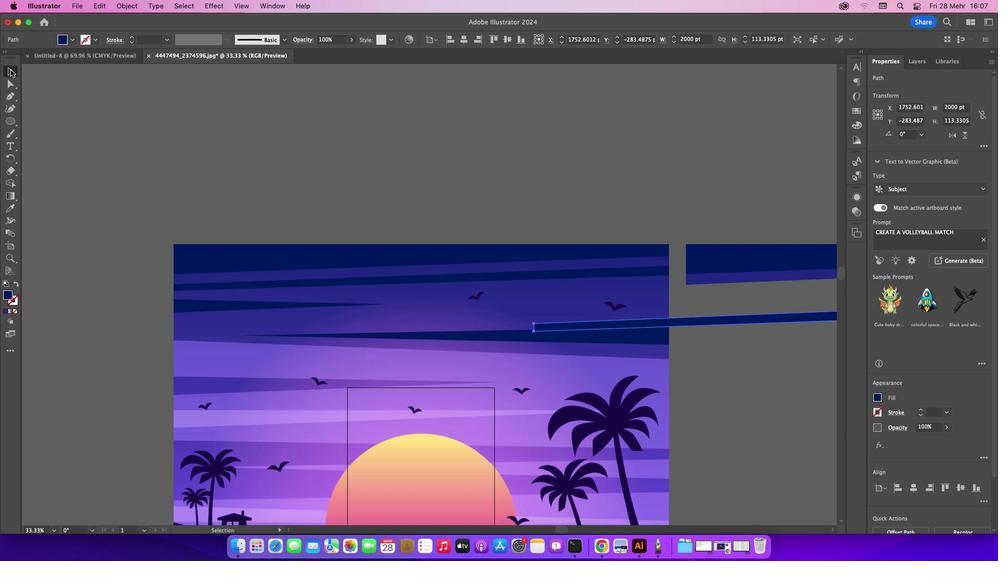 
Action: Mouse moved to (256, 145)
Screenshot: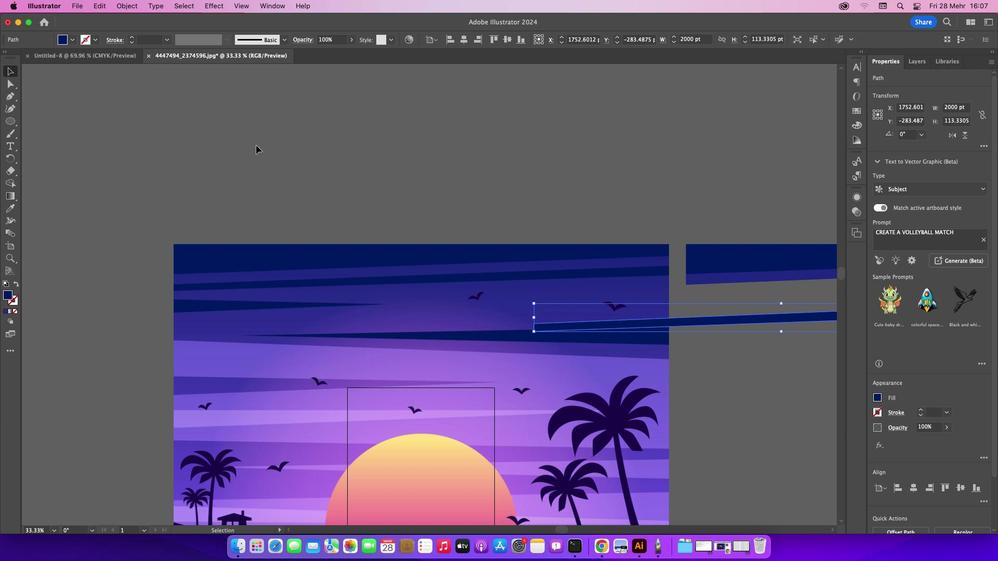
Action: Mouse pressed left at (256, 145)
Screenshot: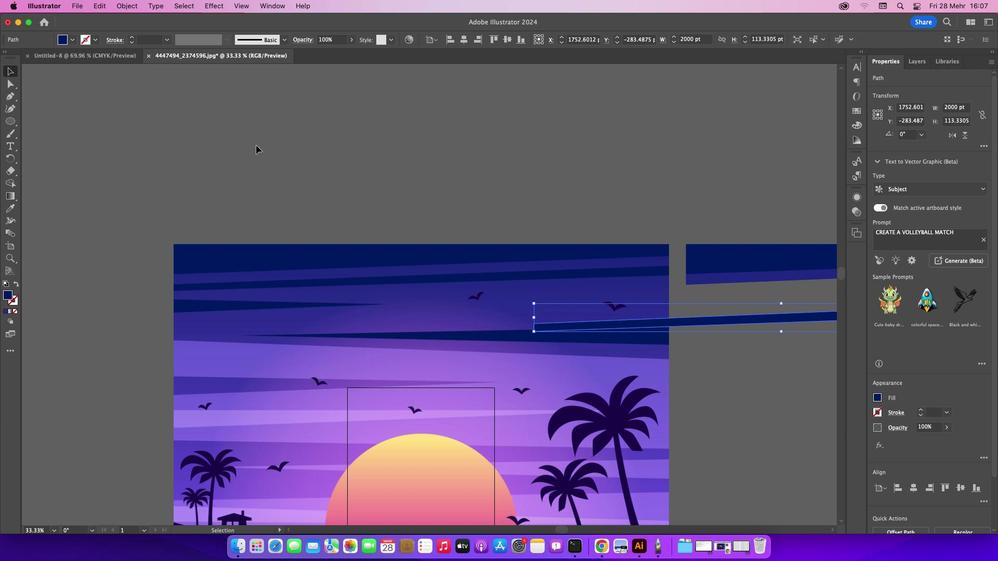 
Action: Mouse moved to (599, 327)
Screenshot: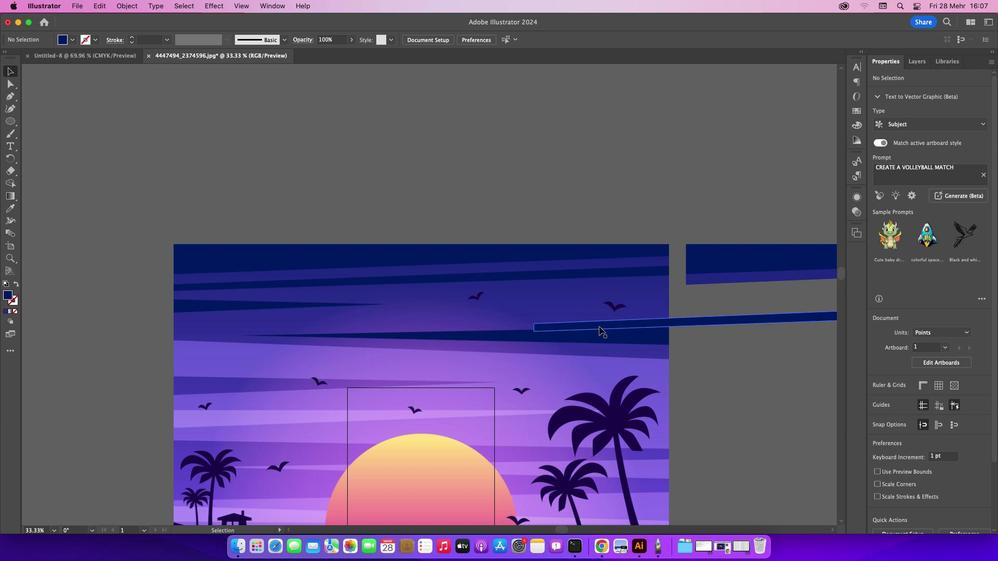 
Action: Mouse pressed left at (599, 327)
Screenshot: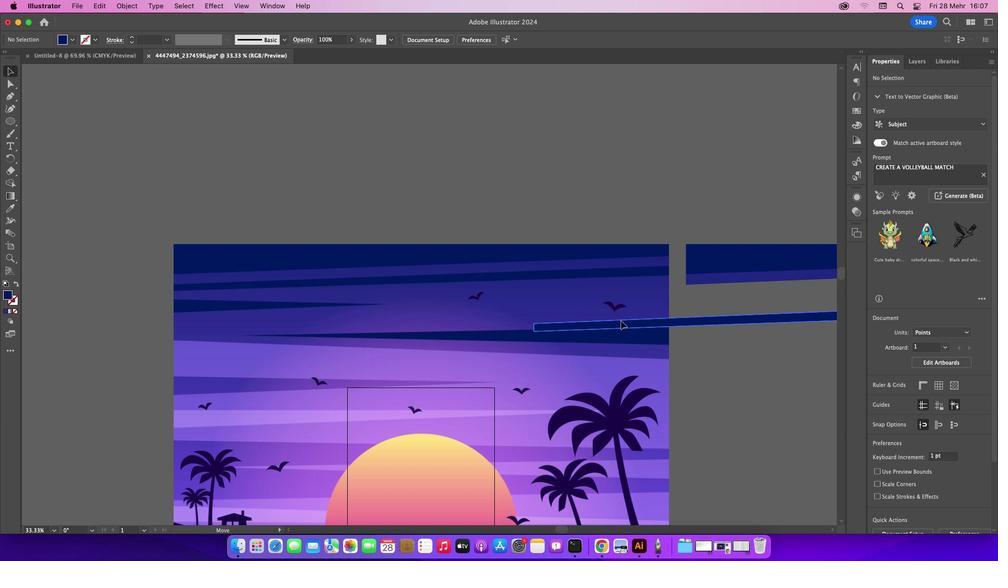 
Action: Mouse moved to (523, 173)
Screenshot: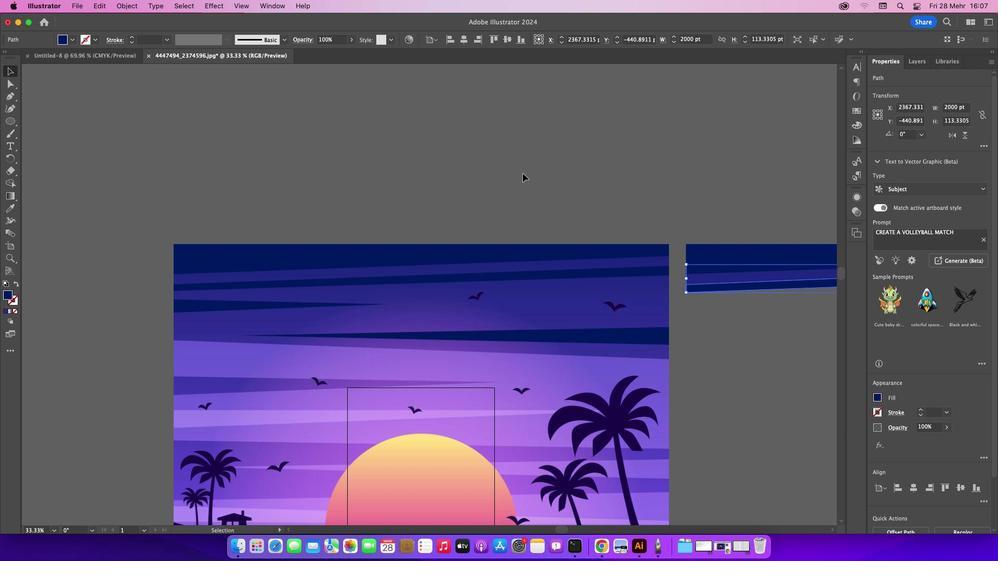 
Action: Mouse pressed left at (523, 173)
Screenshot: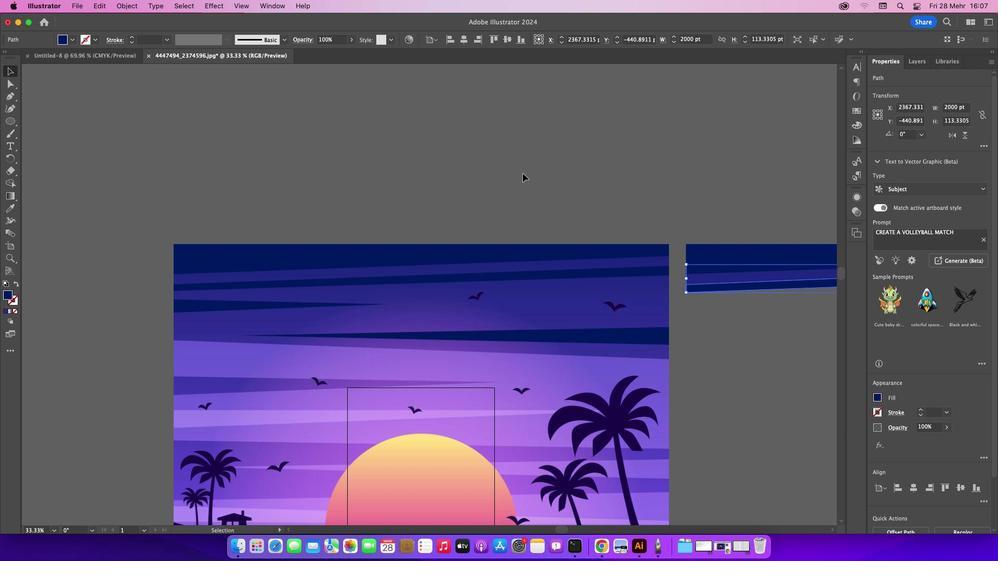 
Action: Mouse moved to (13, 96)
Screenshot: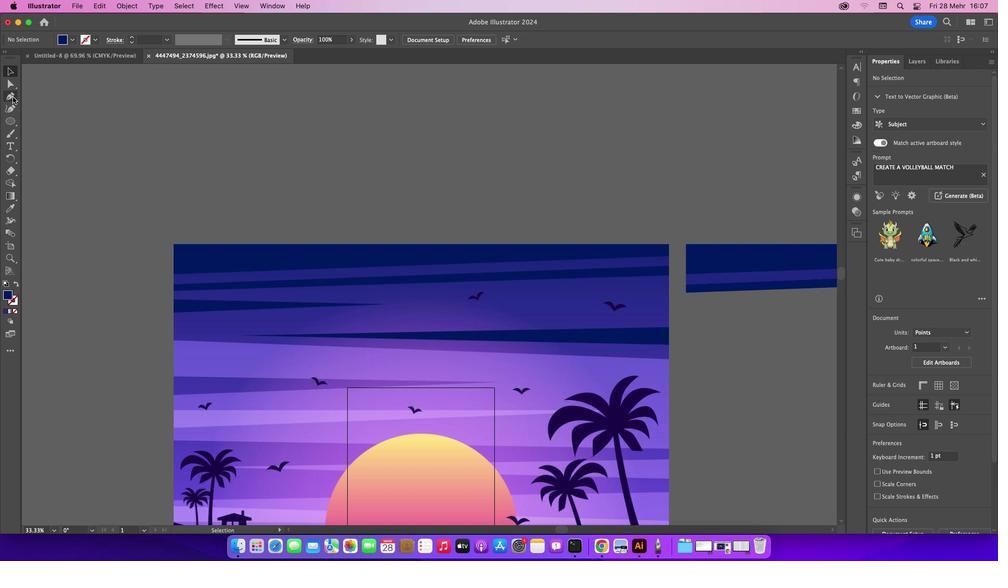 
Action: Mouse pressed left at (13, 96)
Screenshot: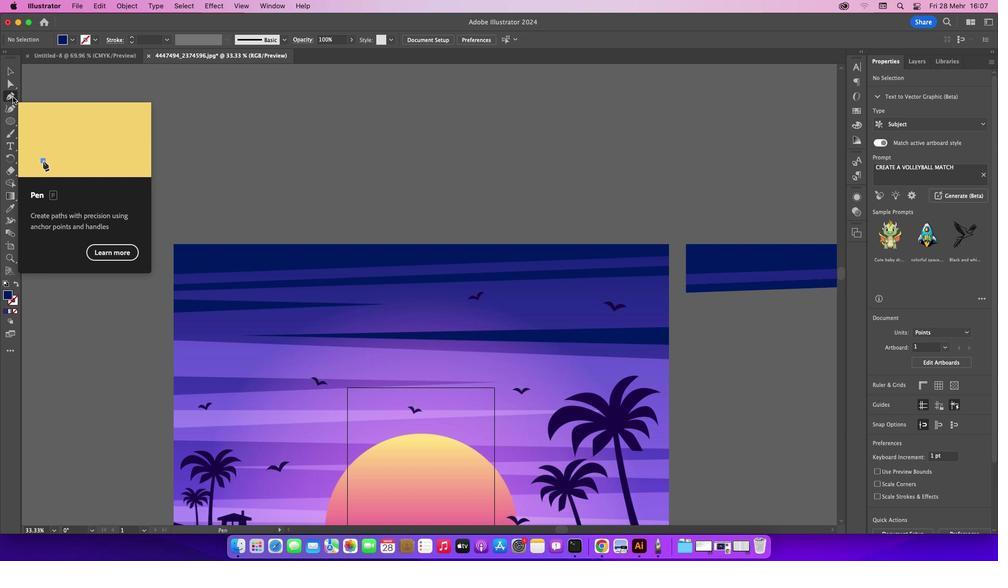 
Action: Mouse moved to (173, 300)
Screenshot: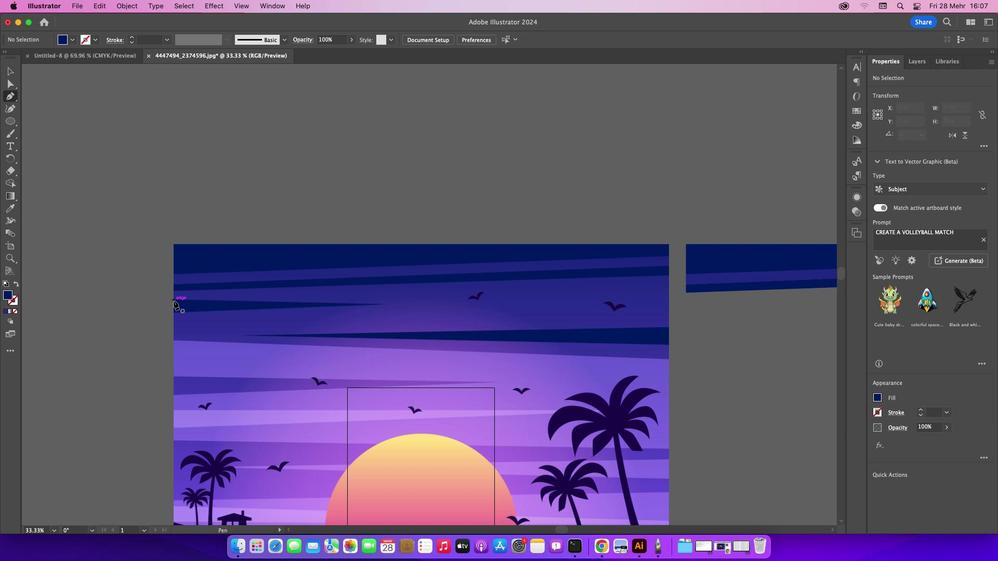 
Action: Mouse pressed left at (173, 300)
Screenshot: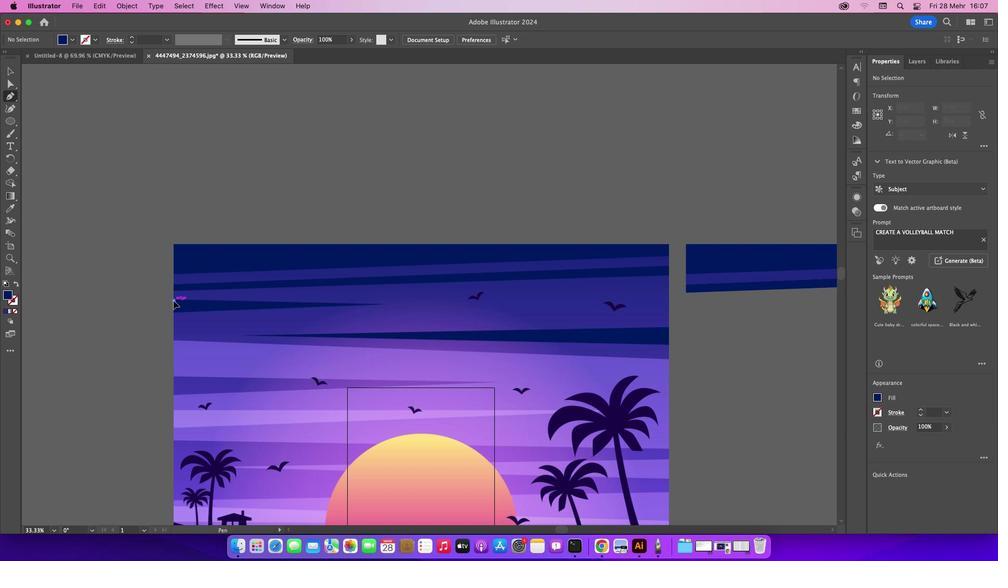 
Action: Mouse moved to (386, 305)
Screenshot: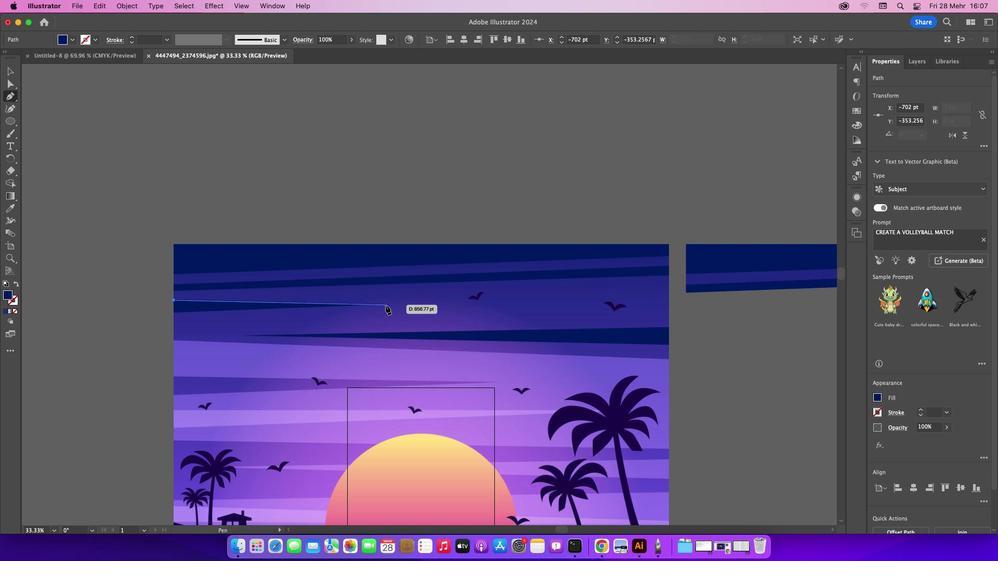 
Action: Mouse pressed left at (386, 305)
Screenshot: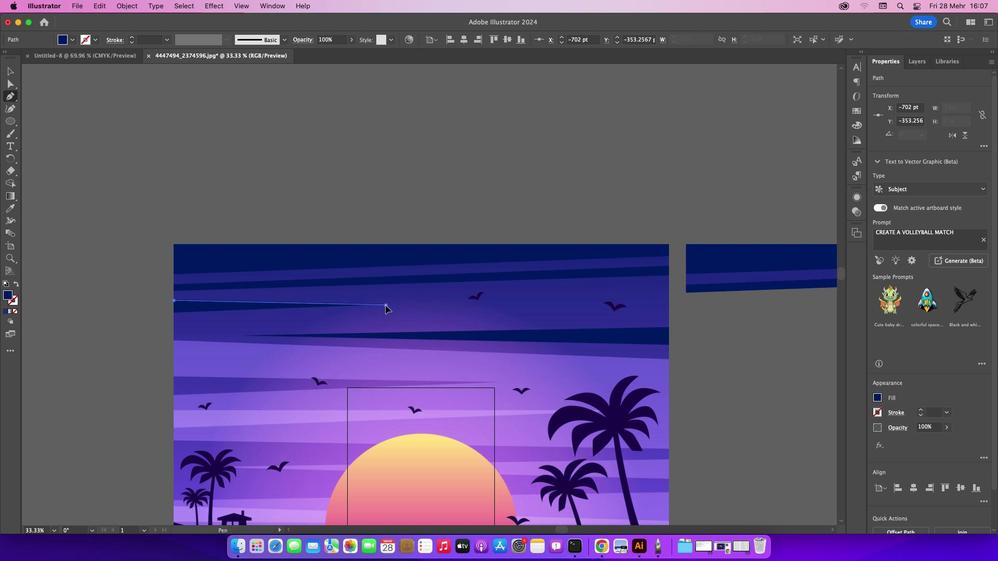 
Action: Mouse moved to (173, 314)
Screenshot: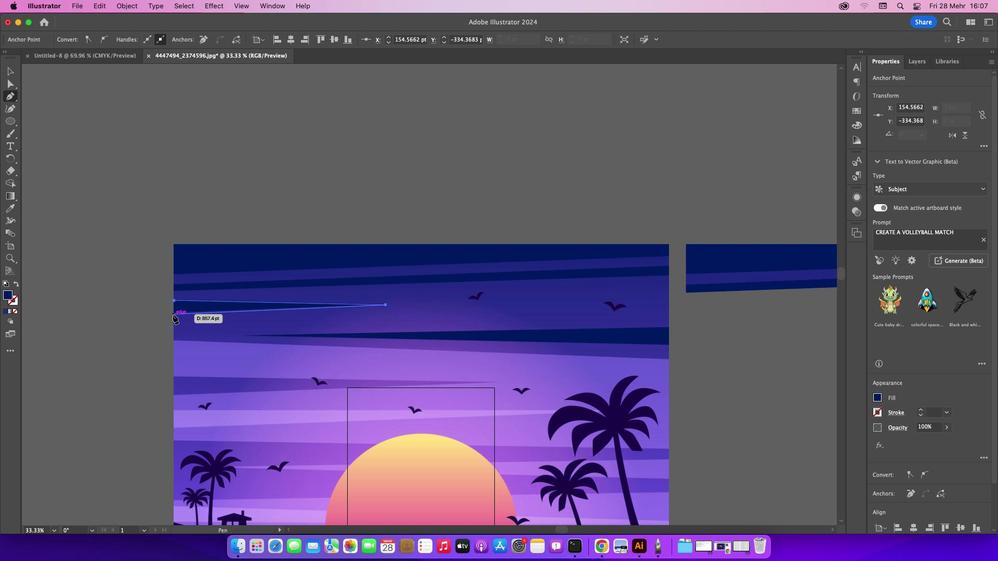 
Action: Mouse pressed left at (173, 314)
Screenshot: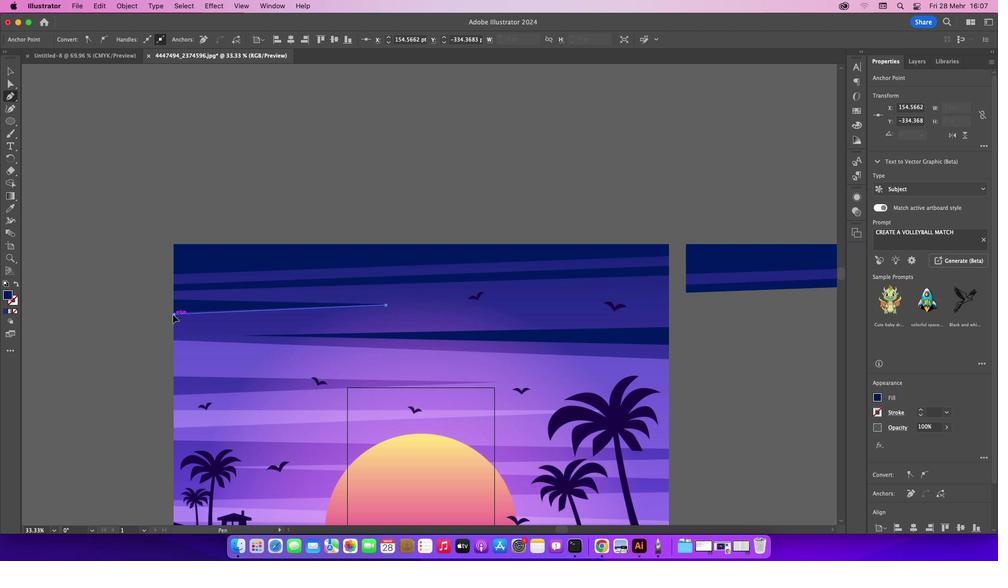 
Action: Mouse moved to (173, 301)
Screenshot: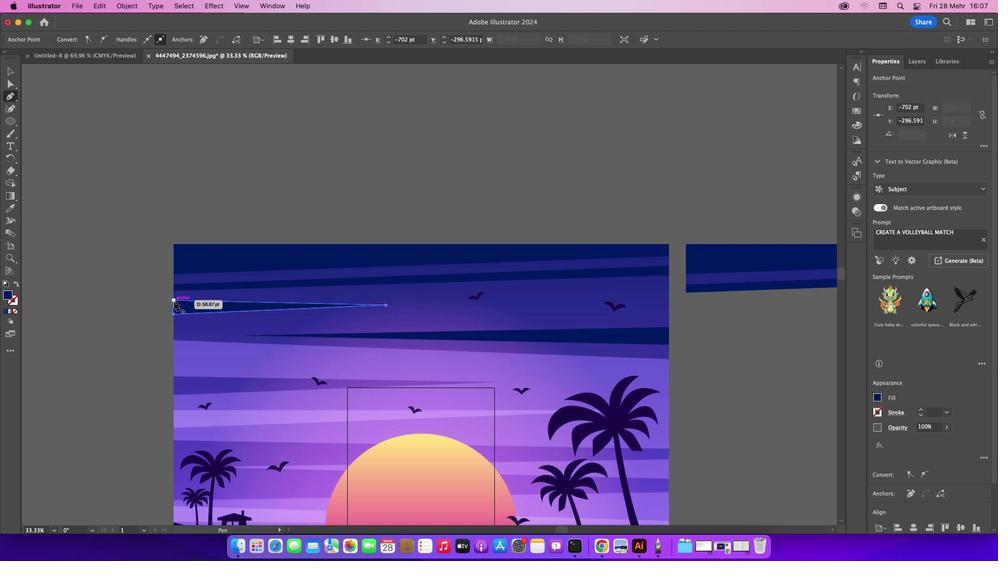 
Action: Mouse pressed left at (173, 301)
Screenshot: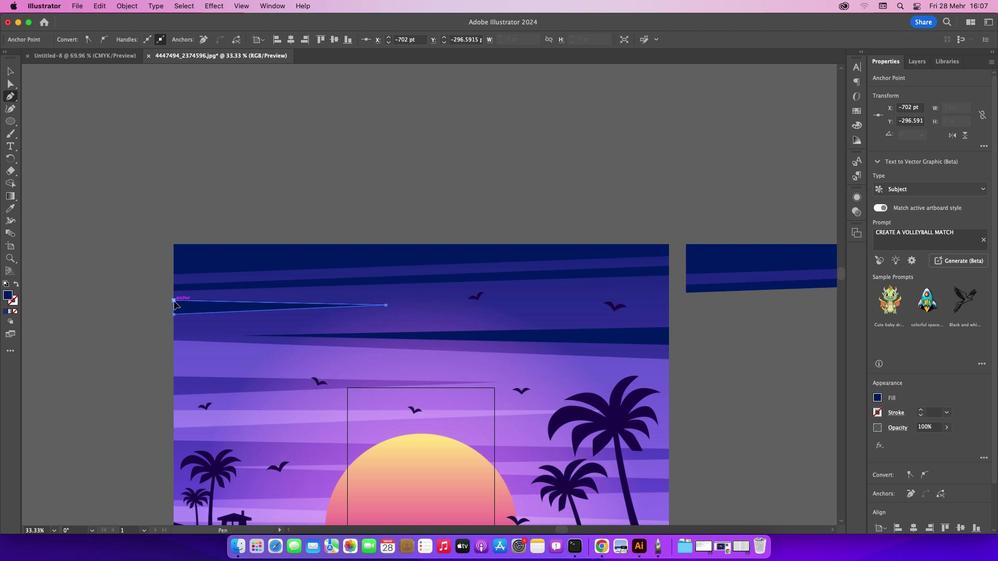 
Action: Mouse moved to (7, 68)
Screenshot: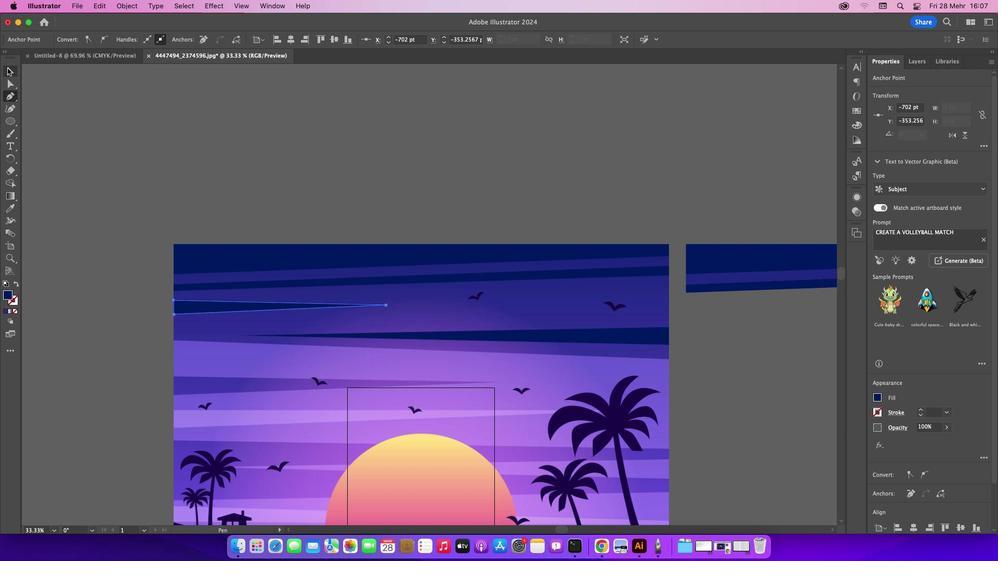 
Action: Mouse pressed left at (7, 68)
Screenshot: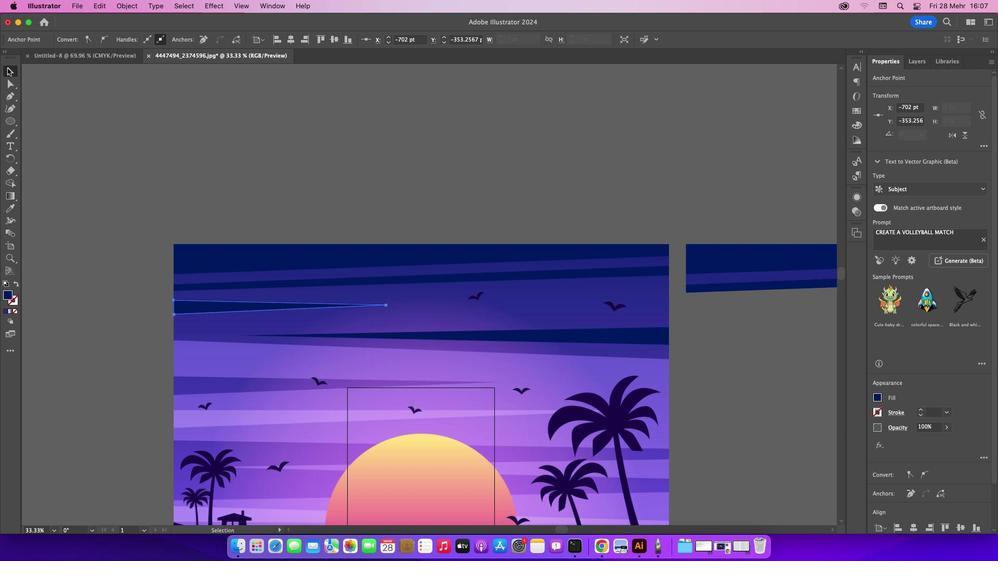 
Action: Mouse moved to (166, 133)
Screenshot: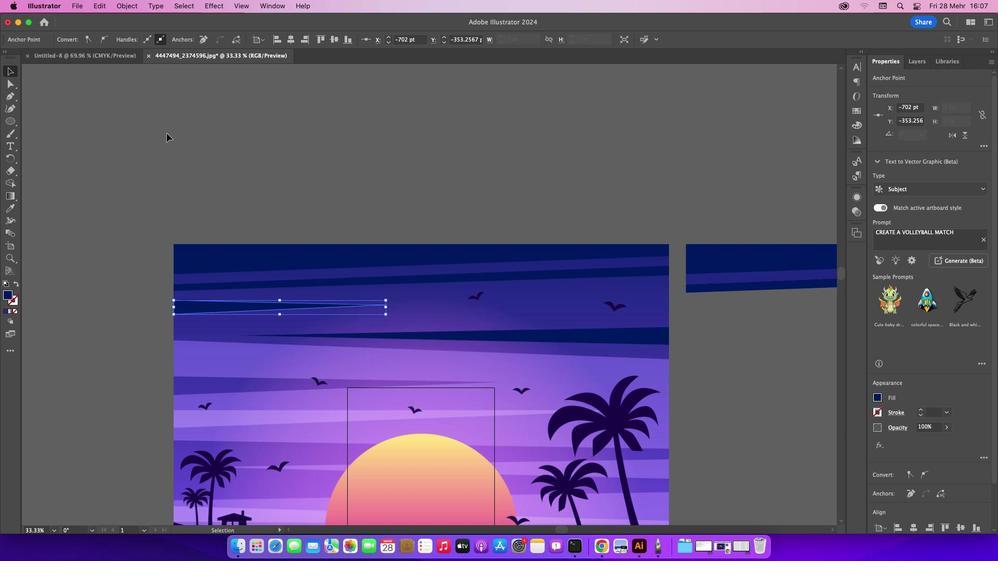 
Action: Mouse pressed left at (166, 133)
Screenshot: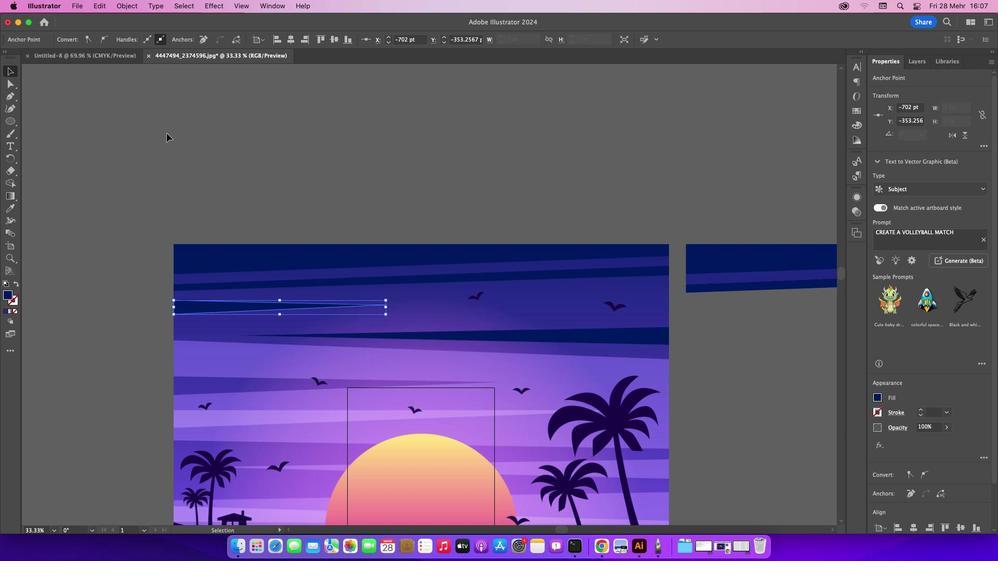
Action: Mouse moved to (222, 305)
Screenshot: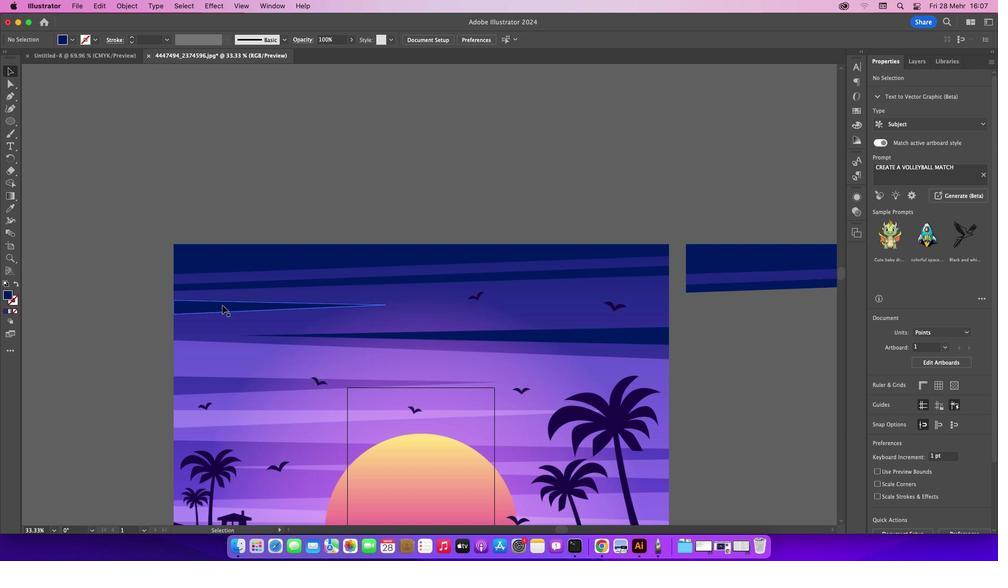 
Action: Mouse pressed left at (222, 305)
Screenshot: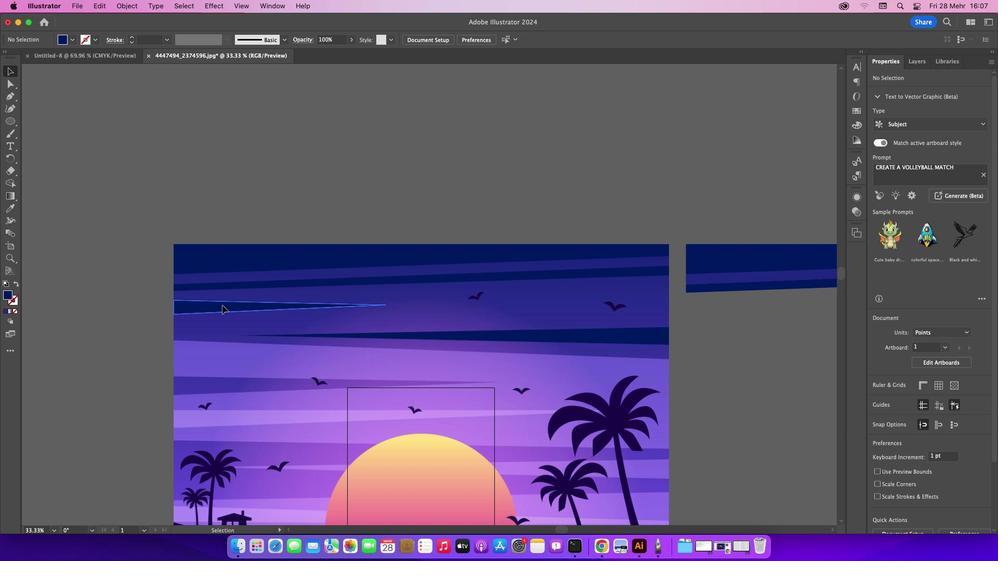 
Action: Mouse moved to (648, 210)
Screenshot: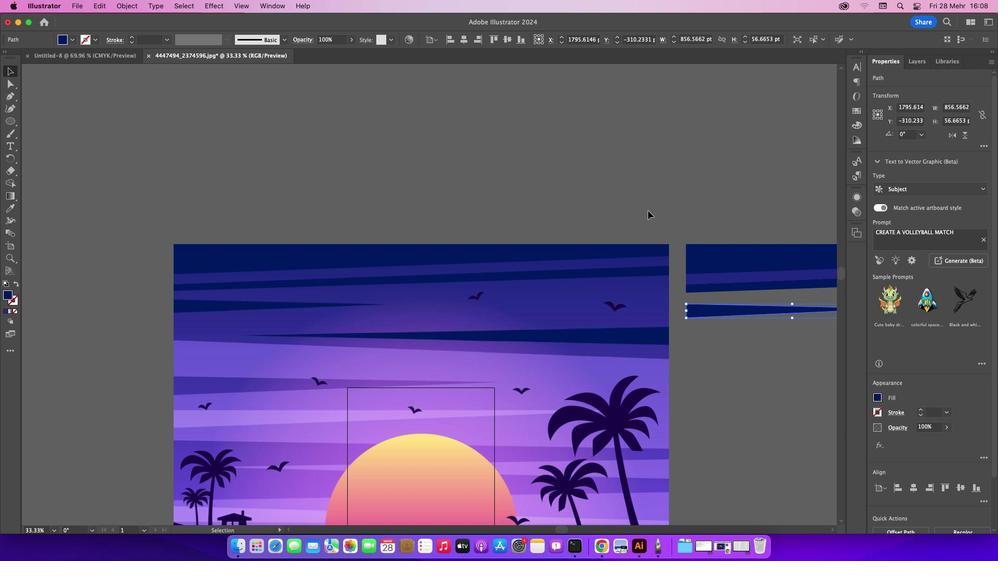 
Action: Mouse pressed left at (648, 210)
Screenshot: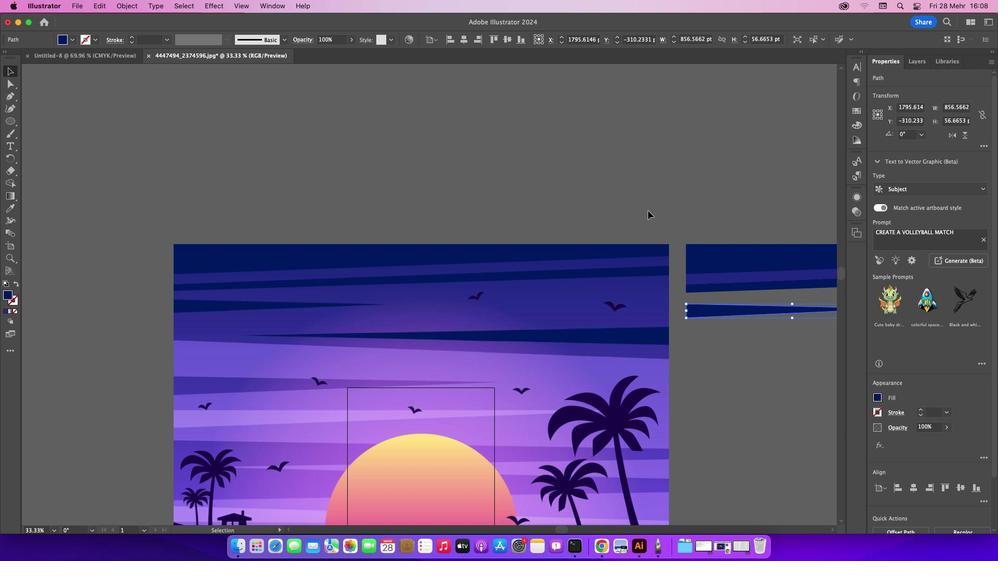 
Action: Mouse moved to (13, 100)
Screenshot: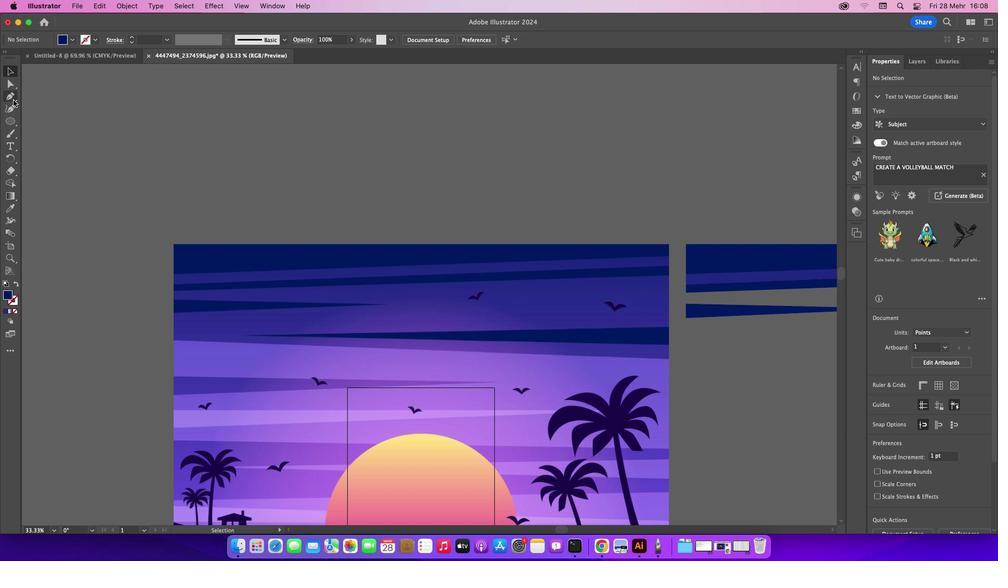 
Action: Mouse pressed left at (13, 100)
Screenshot: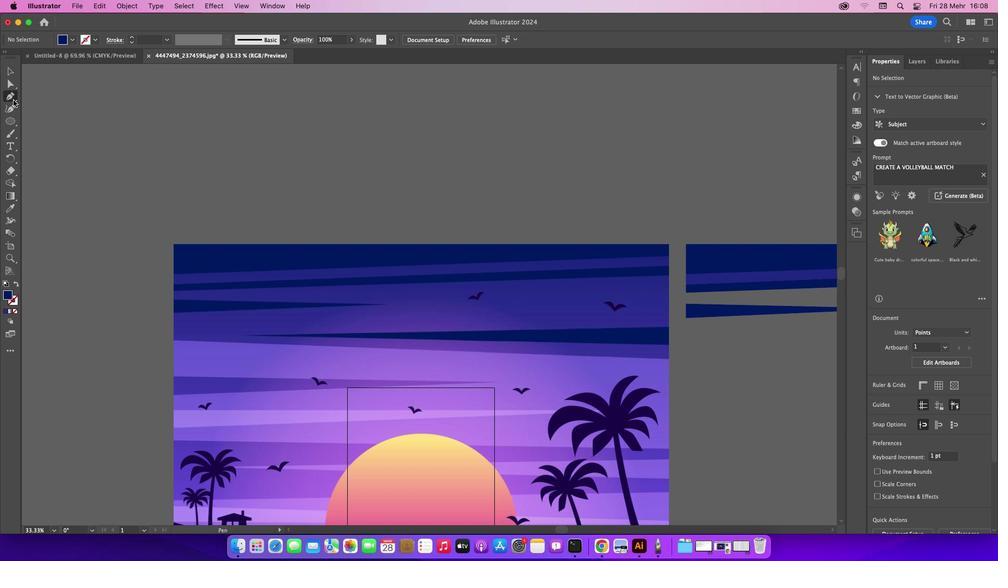 
Action: Mouse moved to (669, 328)
Screenshot: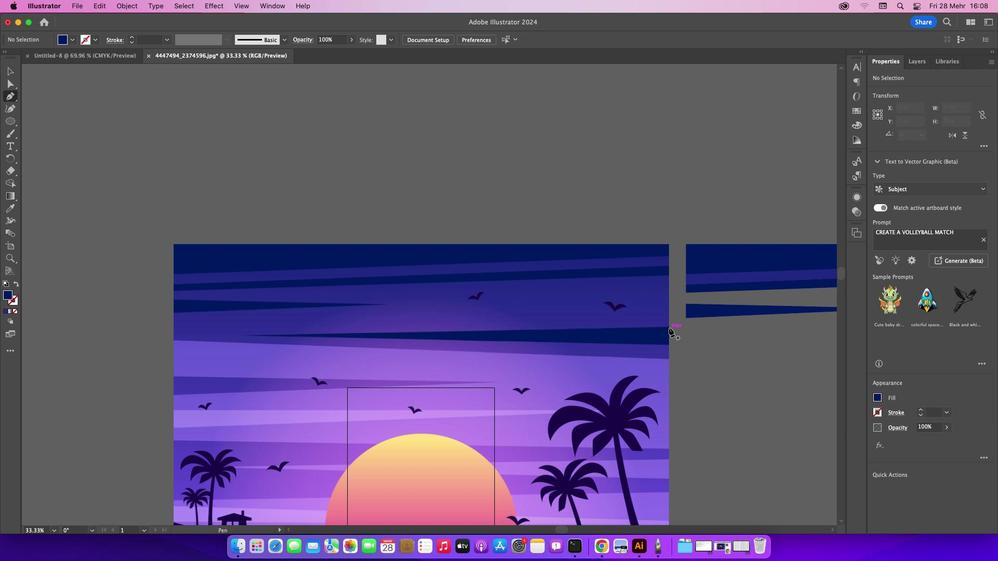
Action: Mouse pressed left at (669, 328)
Screenshot: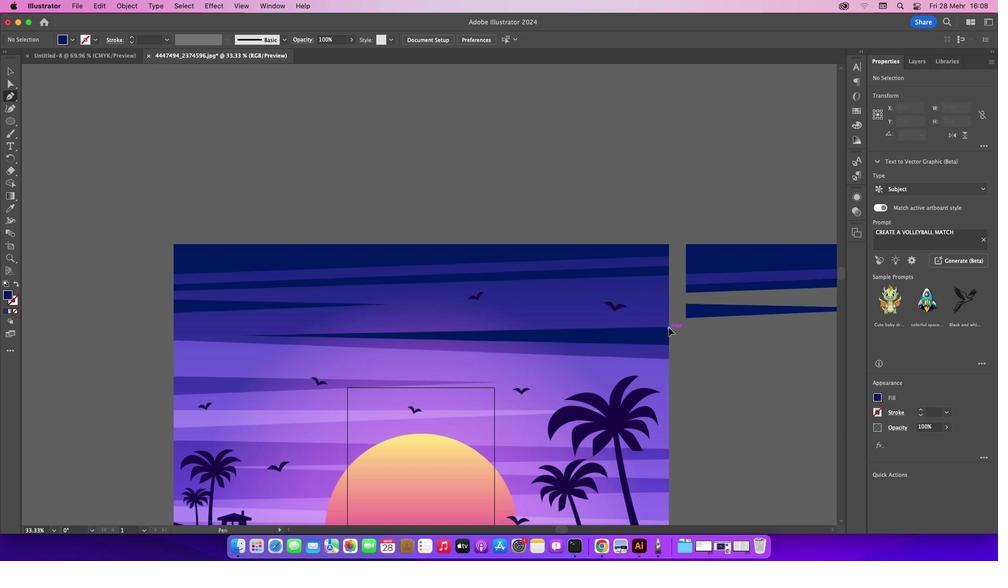 
Action: Mouse moved to (245, 335)
Screenshot: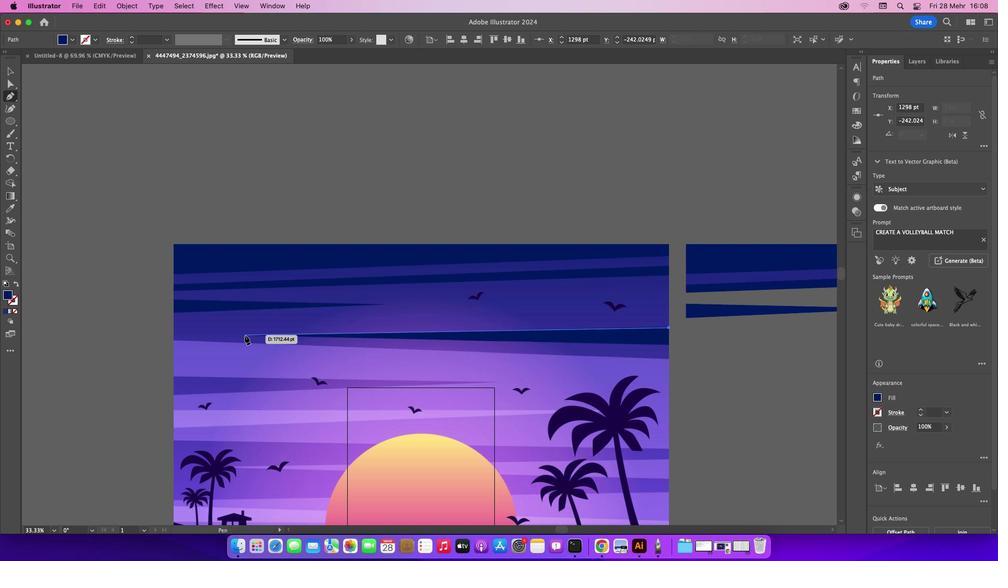 
Action: Mouse pressed left at (245, 335)
Screenshot: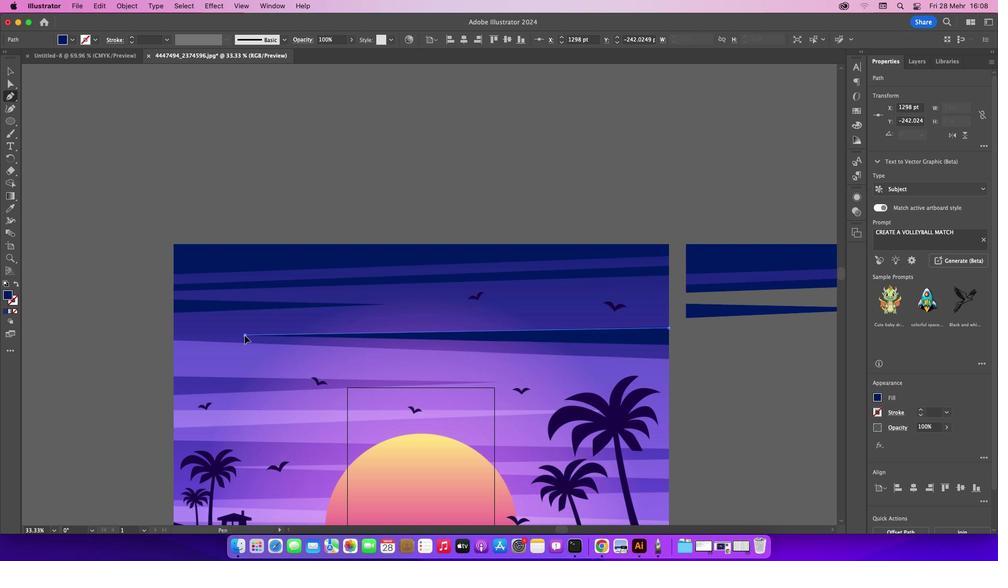 
Action: Mouse moved to (669, 345)
Screenshot: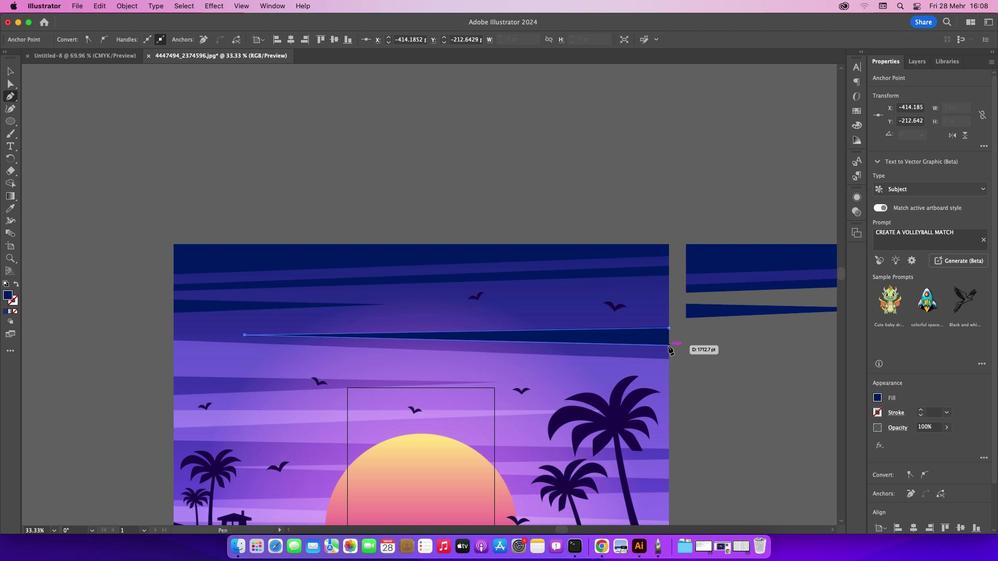 
Action: Mouse pressed left at (669, 345)
Screenshot: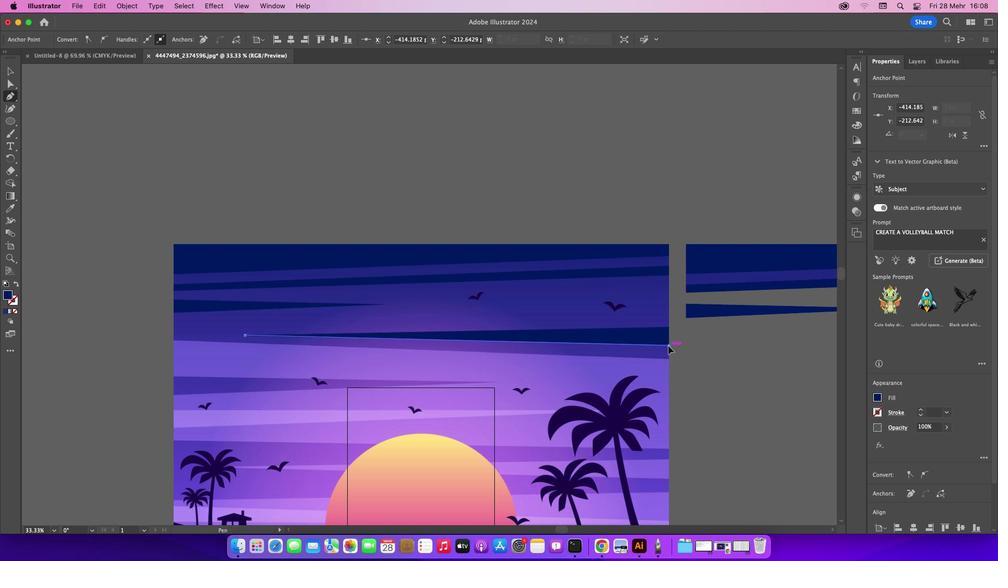
Action: Mouse moved to (669, 329)
Screenshot: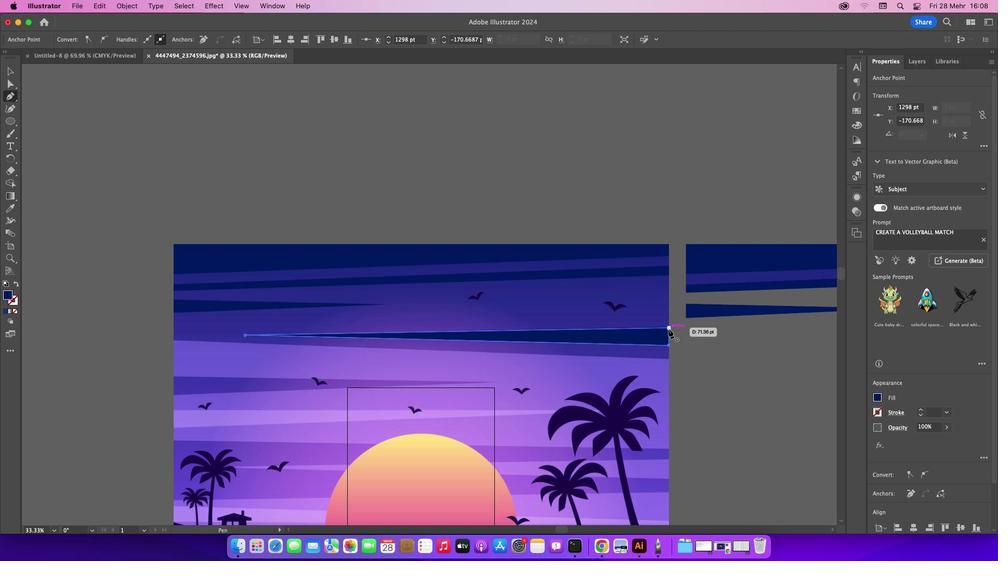 
Action: Mouse pressed left at (669, 329)
Screenshot: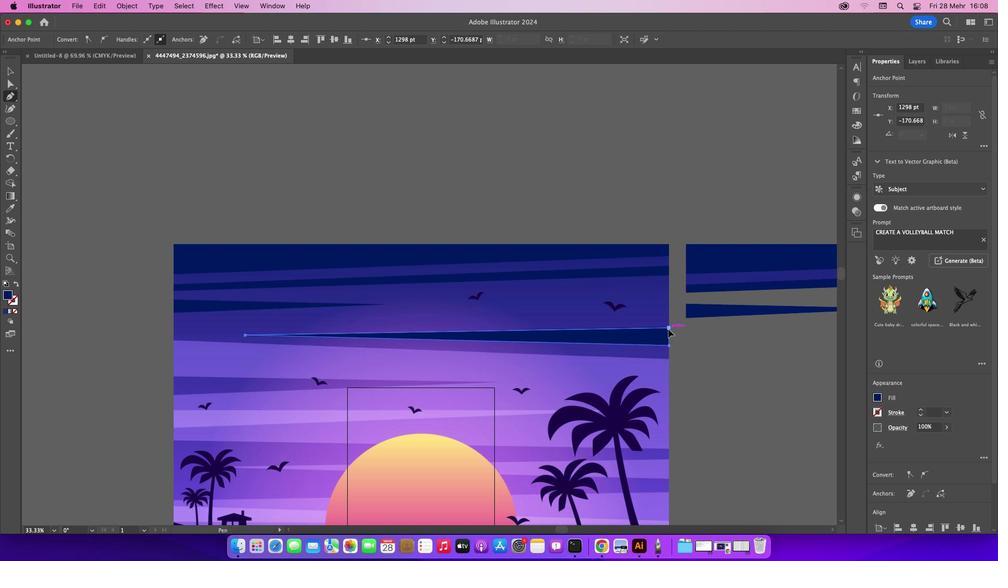 
Action: Mouse moved to (10, 72)
Screenshot: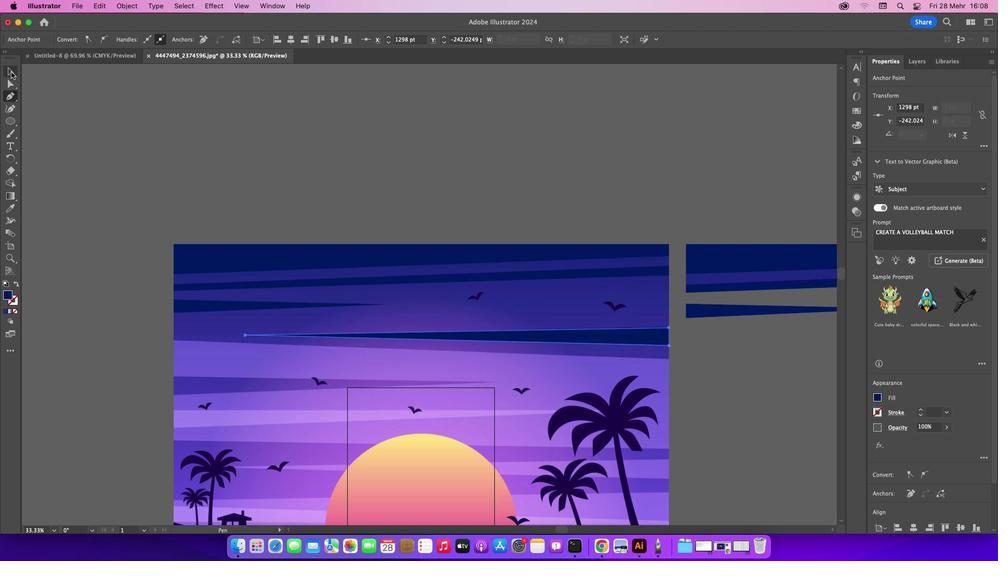 
Action: Mouse pressed left at (10, 72)
Screenshot: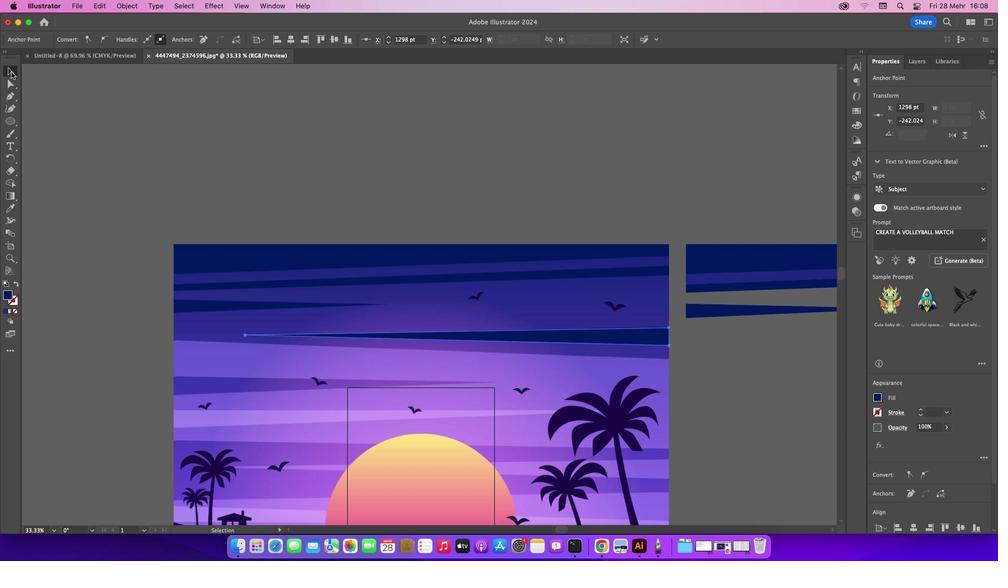 
Action: Mouse moved to (204, 126)
Screenshot: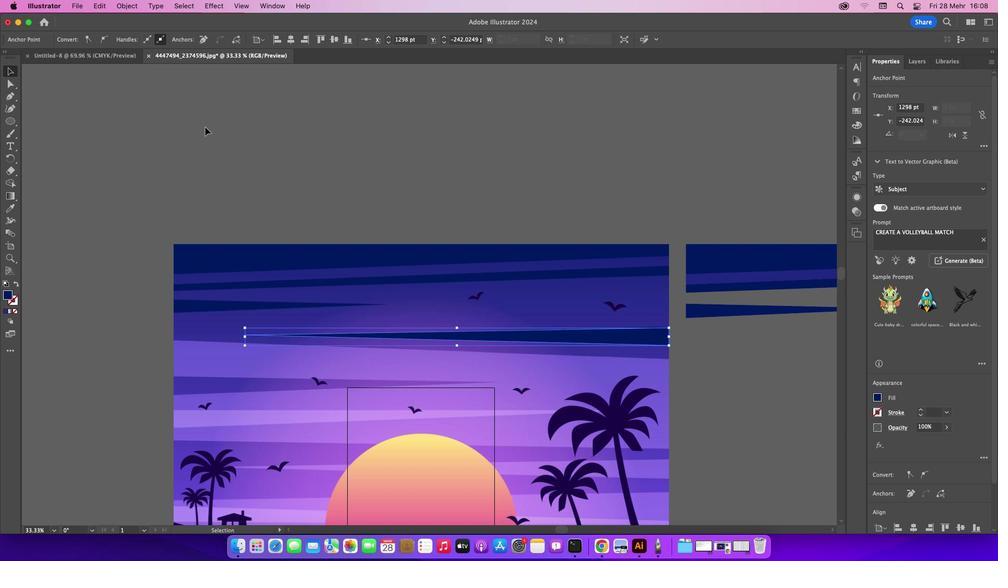 
Action: Mouse pressed left at (204, 126)
Screenshot: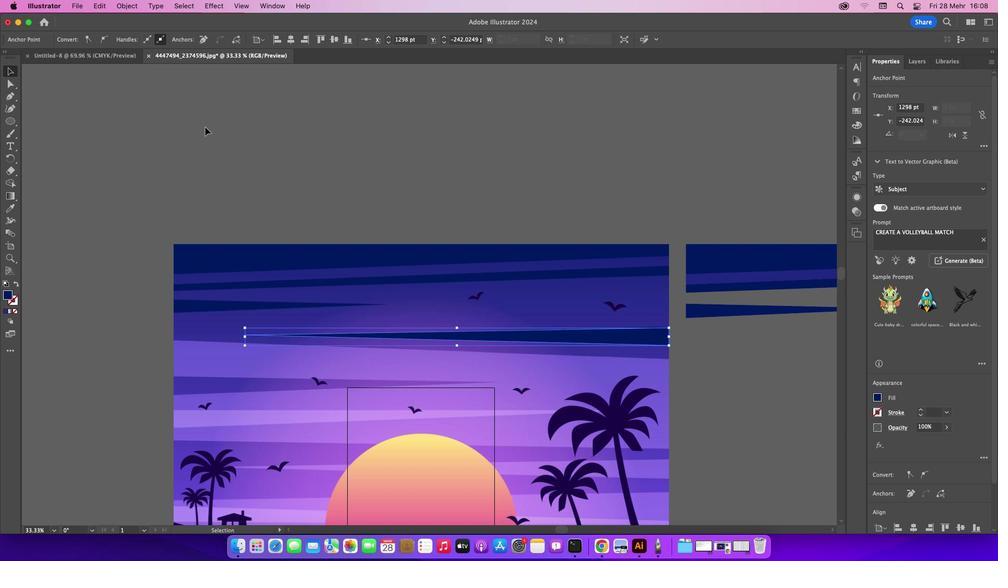 
Action: Mouse moved to (563, 329)
Screenshot: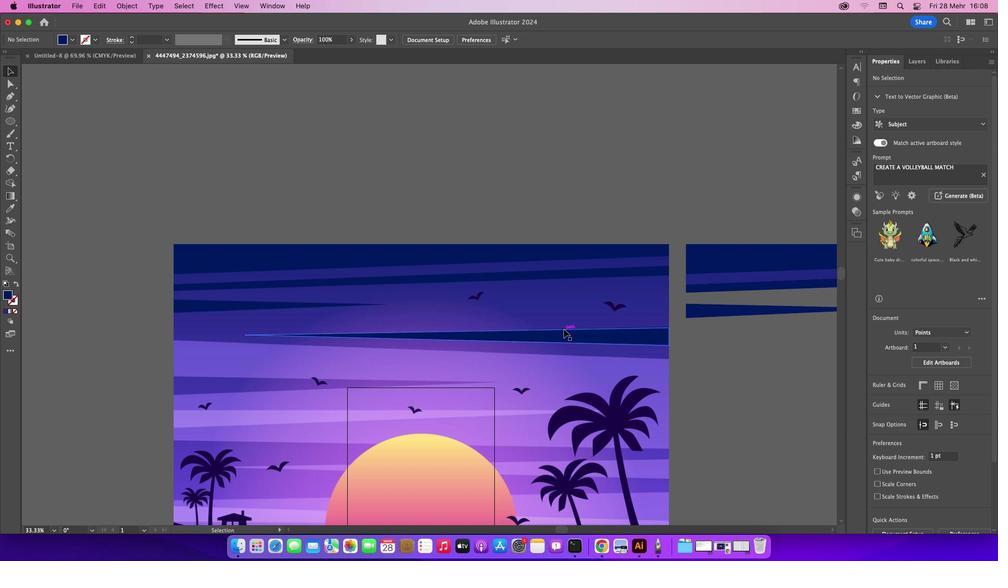 
Action: Mouse pressed left at (563, 329)
Screenshot: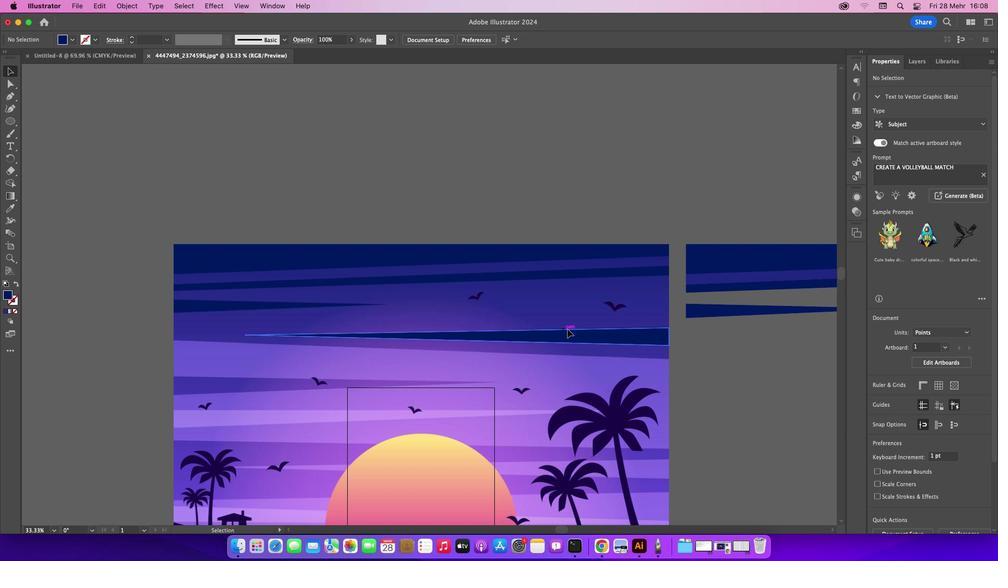 
Action: Mouse moved to (559, 529)
Screenshot: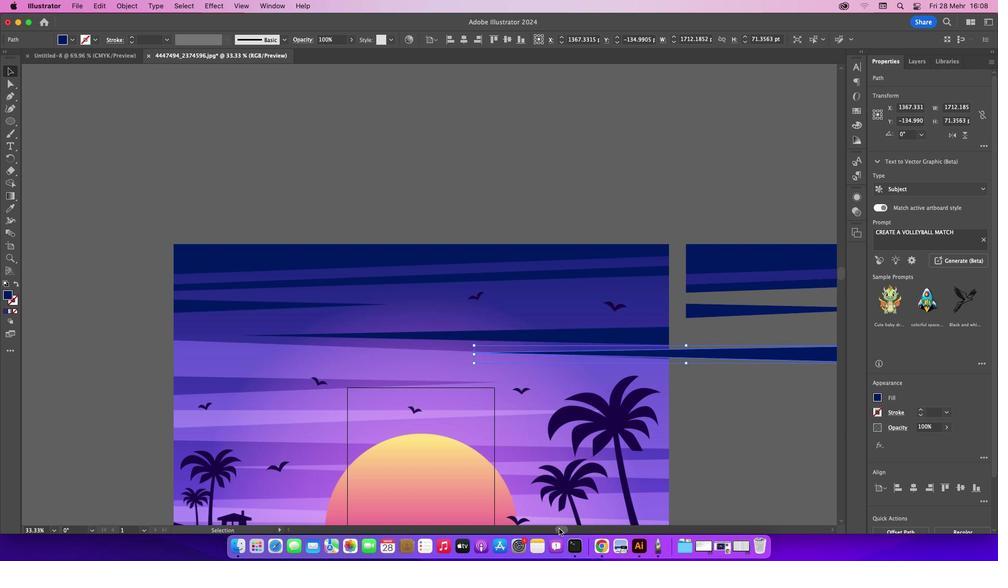 
Action: Mouse pressed left at (559, 529)
Screenshot: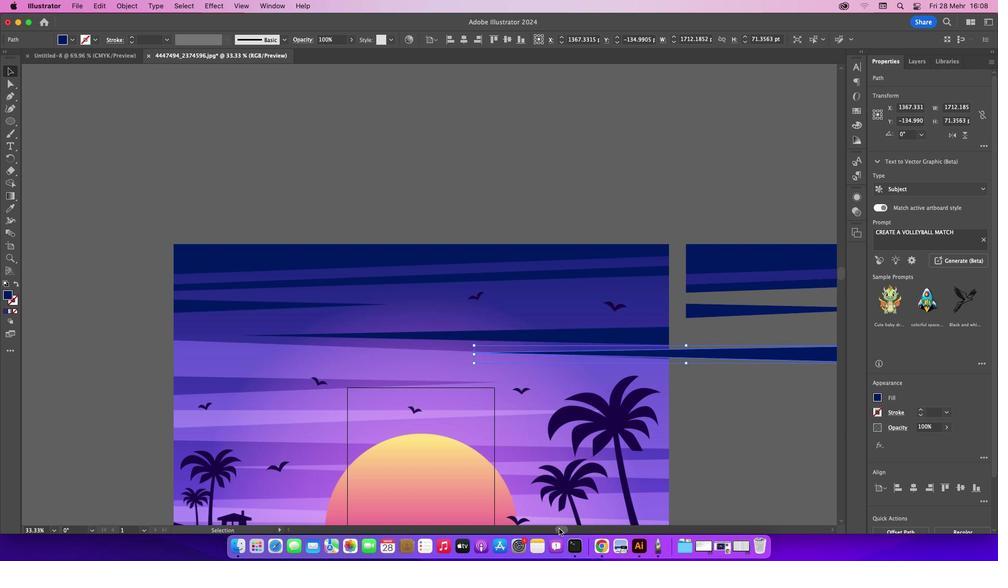 
Action: Mouse moved to (506, 356)
Screenshot: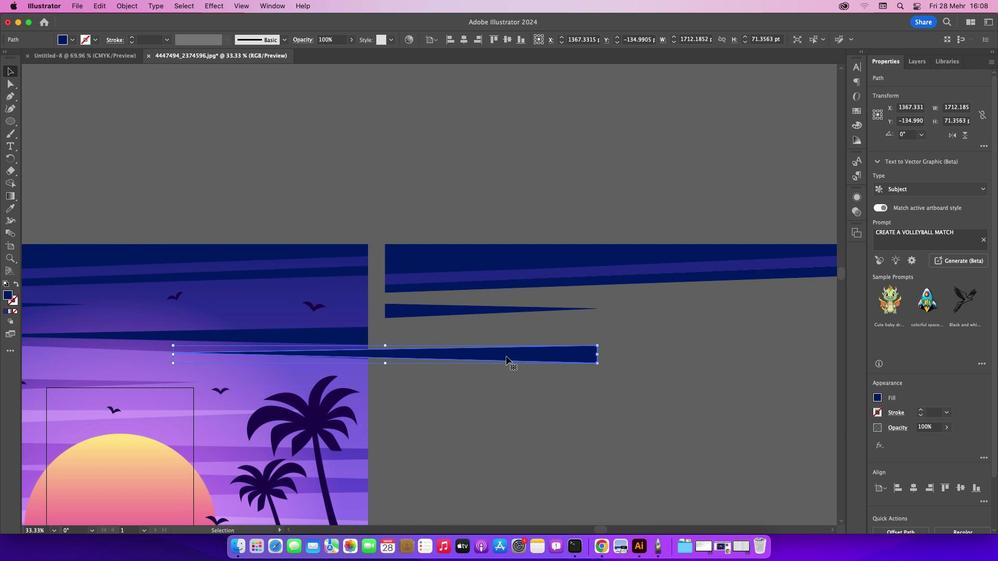 
Action: Mouse pressed left at (506, 356)
Screenshot: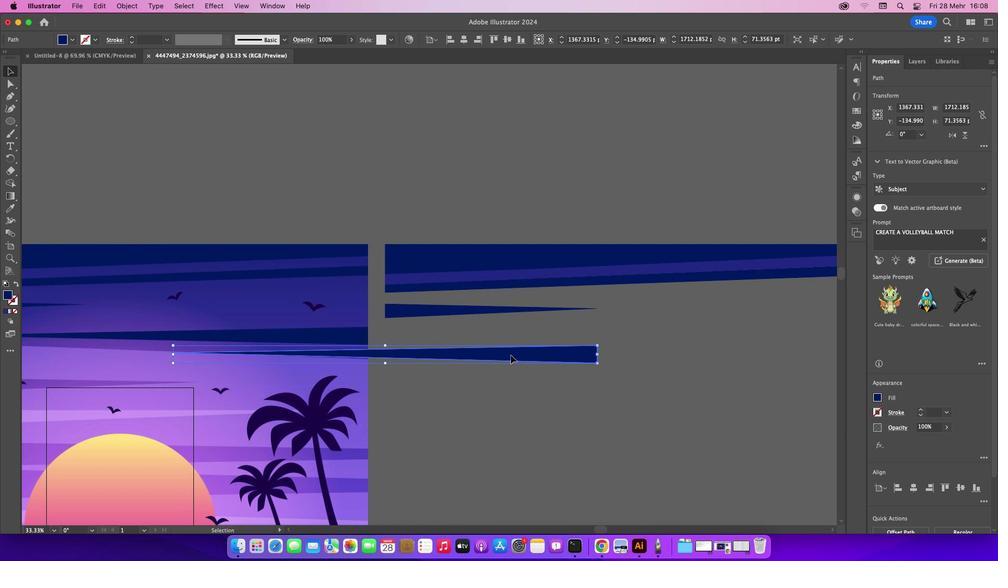 
Action: Mouse moved to (563, 315)
Screenshot: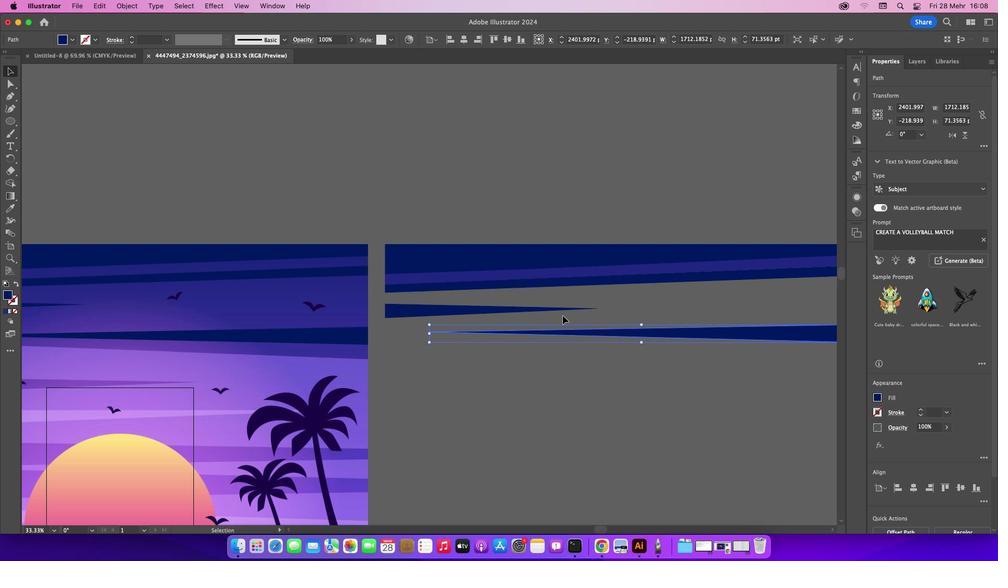 
Action: Key pressed Key.cmd_r'-'
Screenshot: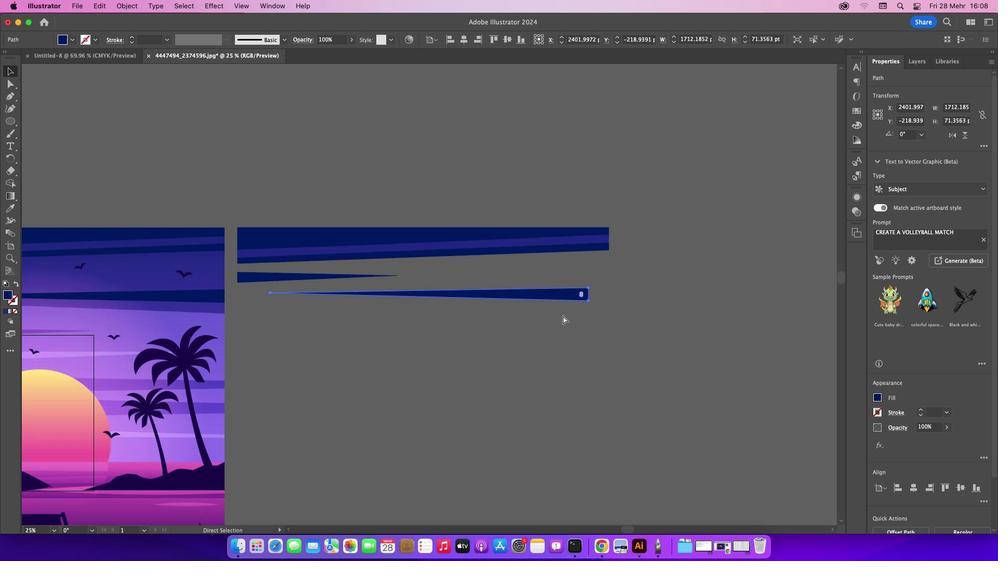 
Action: Mouse moved to (503, 292)
Screenshot: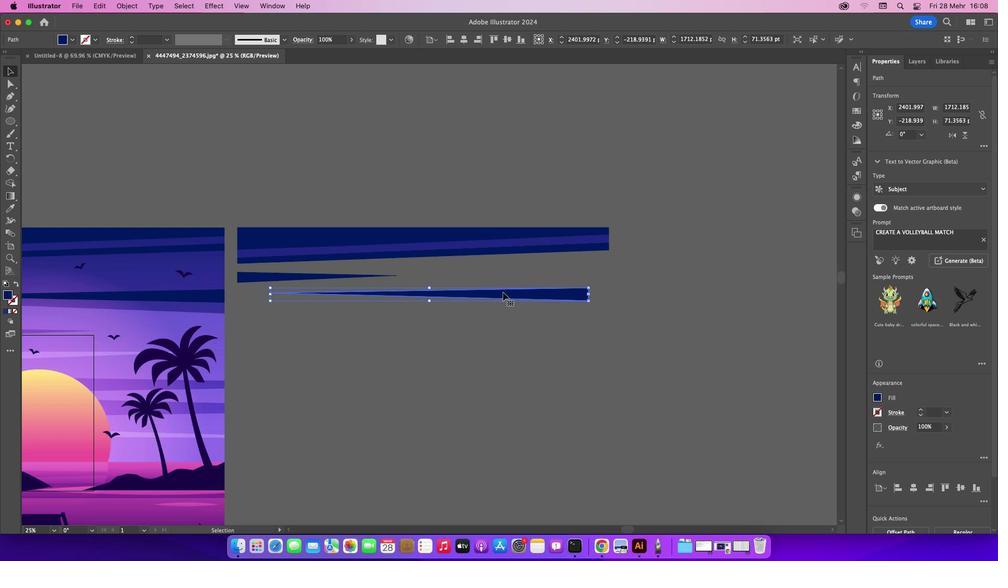 
Action: Mouse pressed left at (503, 292)
Screenshot: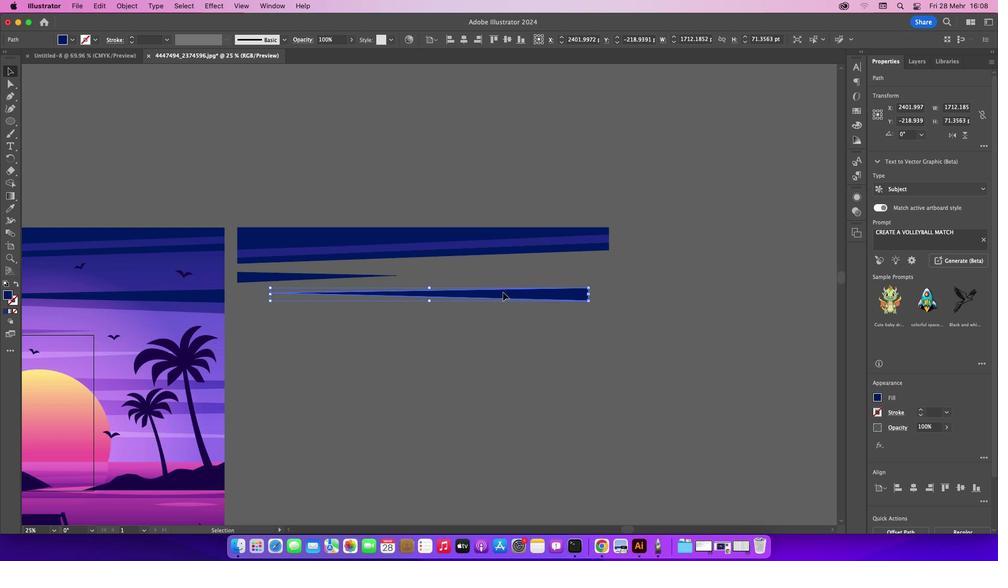 
Action: Mouse moved to (562, 414)
Screenshot: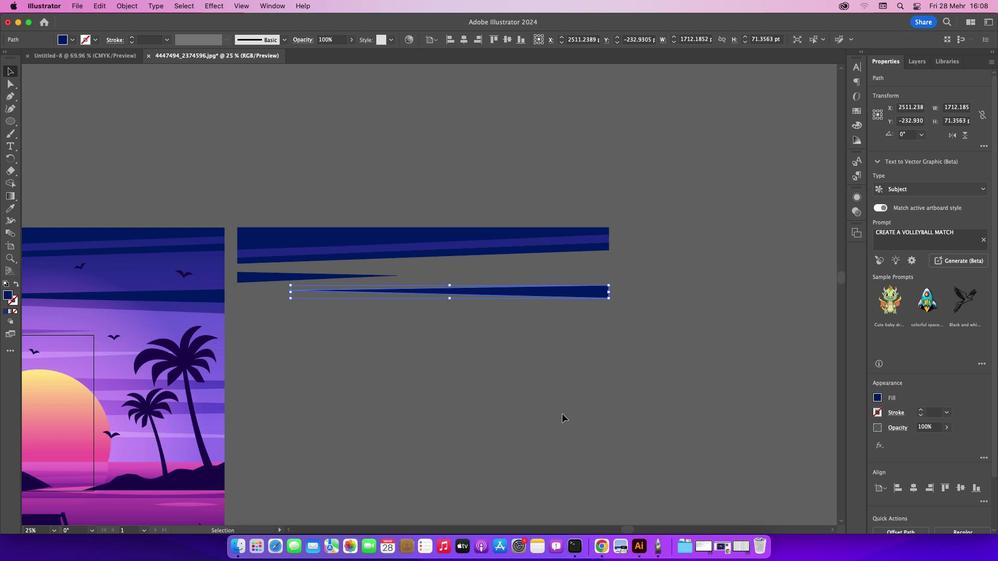 
Action: Mouse pressed left at (562, 414)
Screenshot: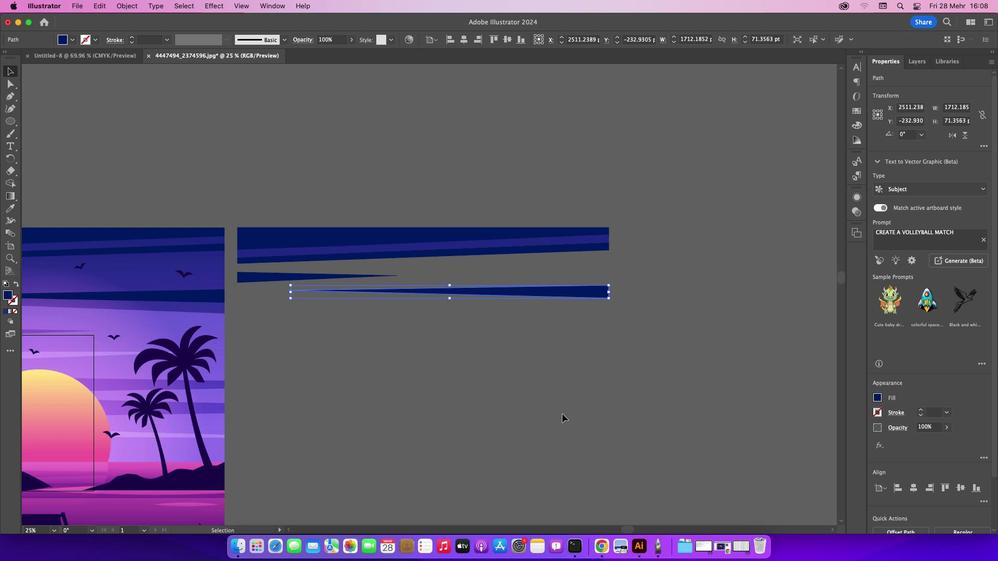 
Action: Mouse moved to (629, 531)
Screenshot: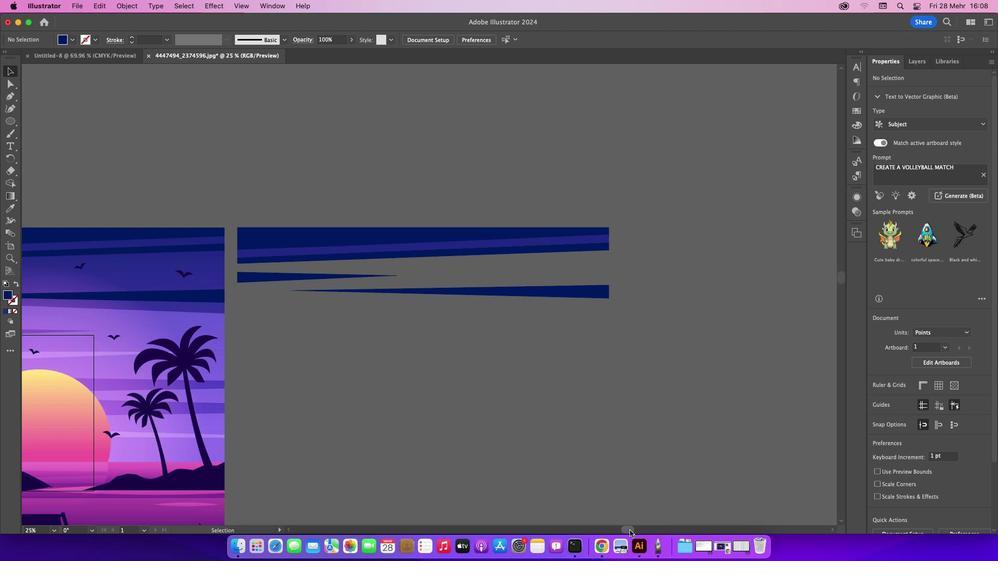 
Action: Mouse pressed left at (629, 531)
Screenshot: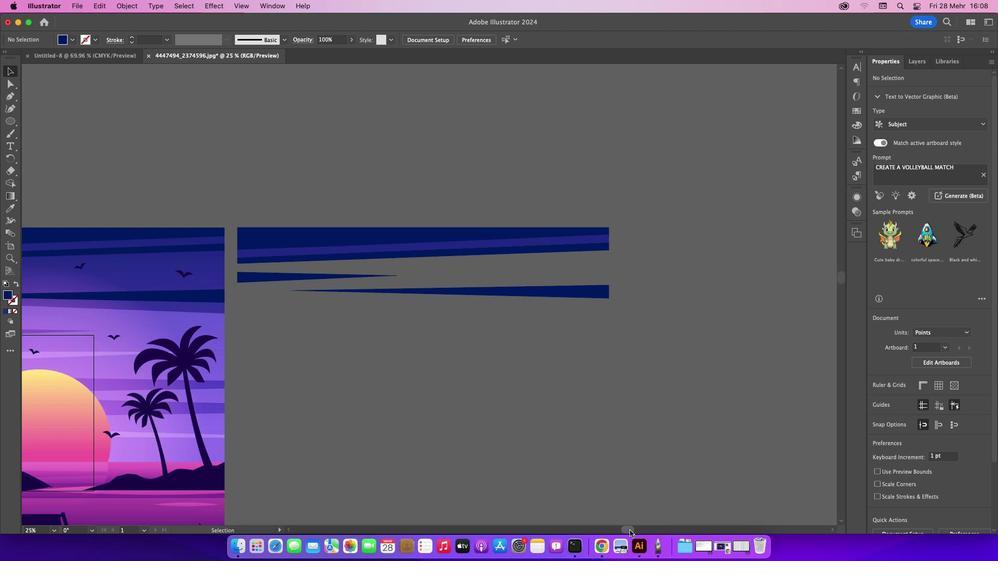 
Action: Mouse moved to (9, 99)
Screenshot: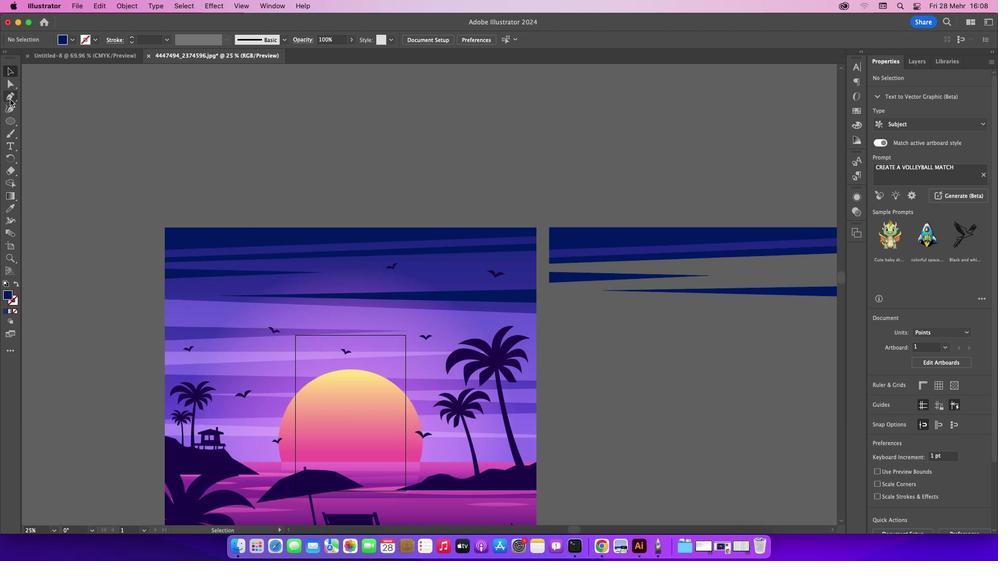 
Action: Mouse pressed left at (9, 99)
Screenshot: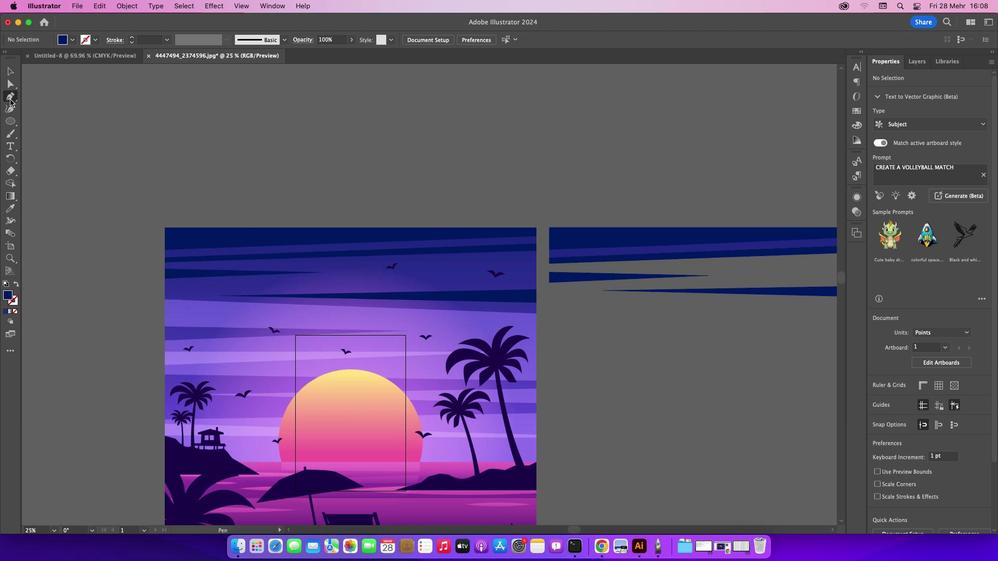 
Action: Mouse moved to (165, 299)
Screenshot: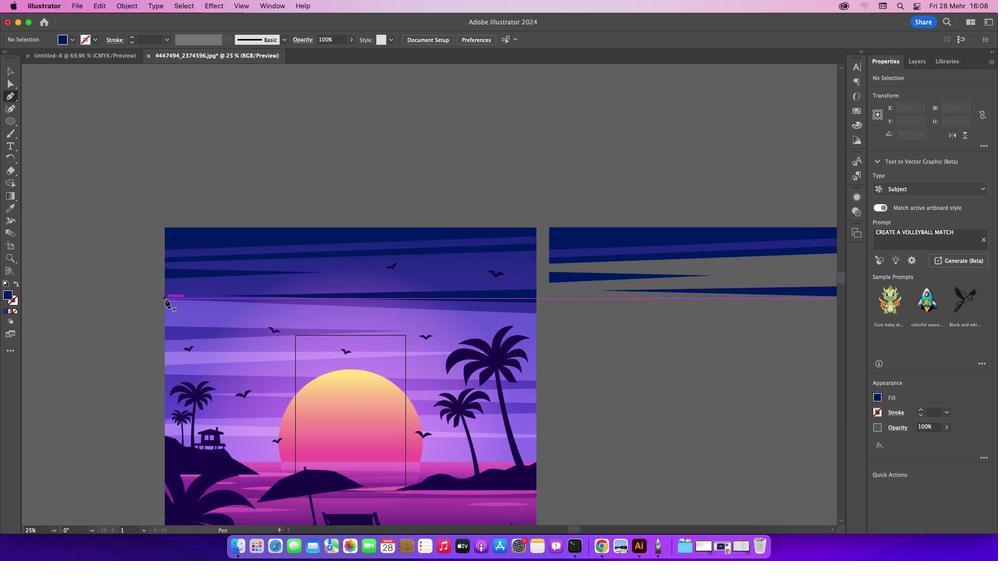 
Action: Mouse pressed left at (165, 299)
Screenshot: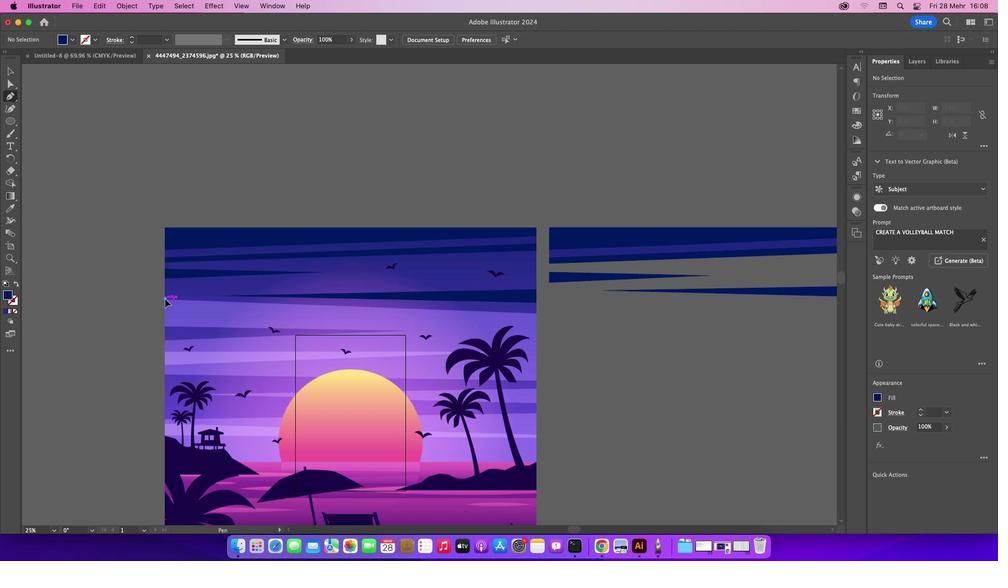 
Action: Mouse moved to (164, 262)
Screenshot: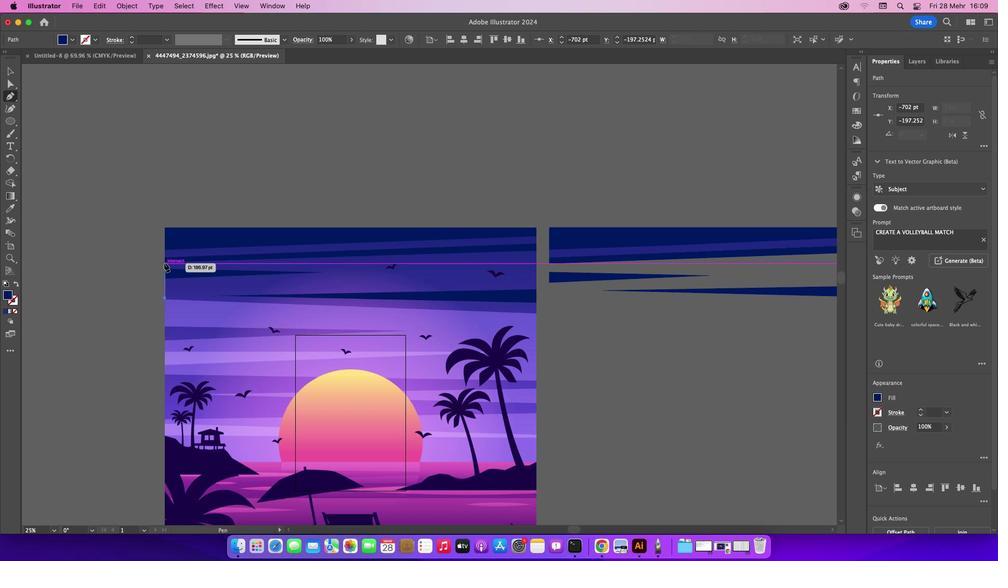 
Action: Mouse pressed left at (164, 262)
Screenshot: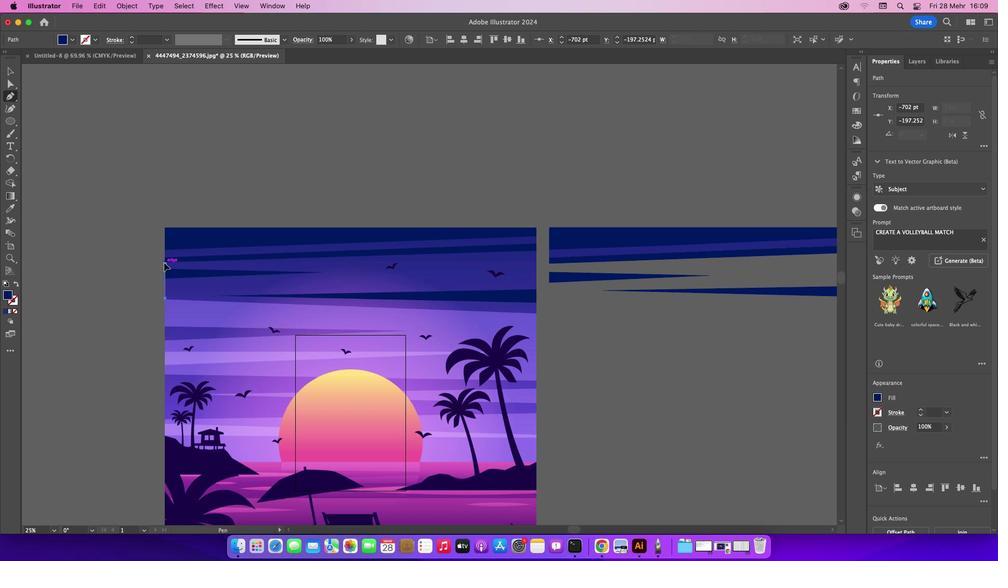 
Action: Mouse moved to (535, 251)
Screenshot: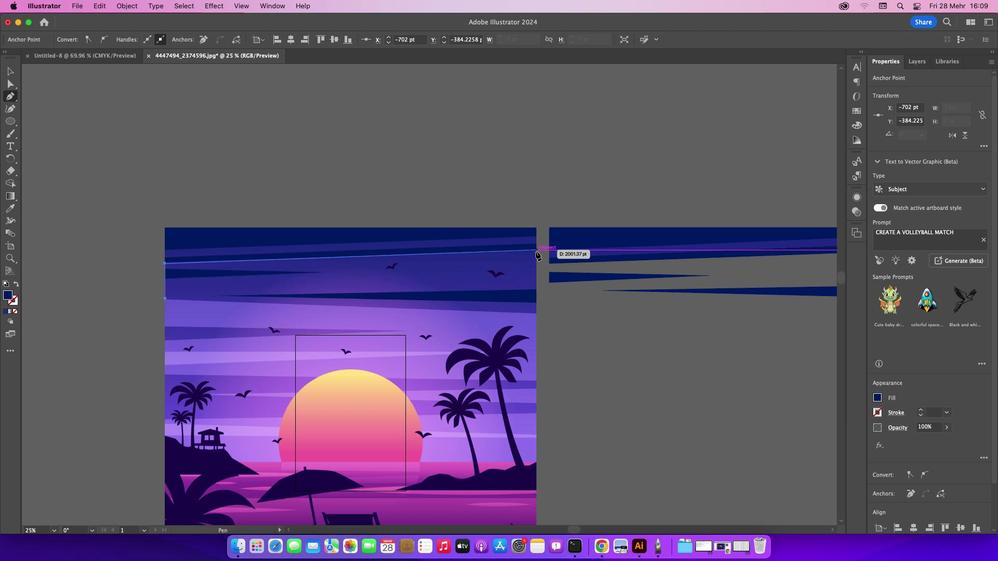 
Action: Mouse pressed left at (535, 251)
Screenshot: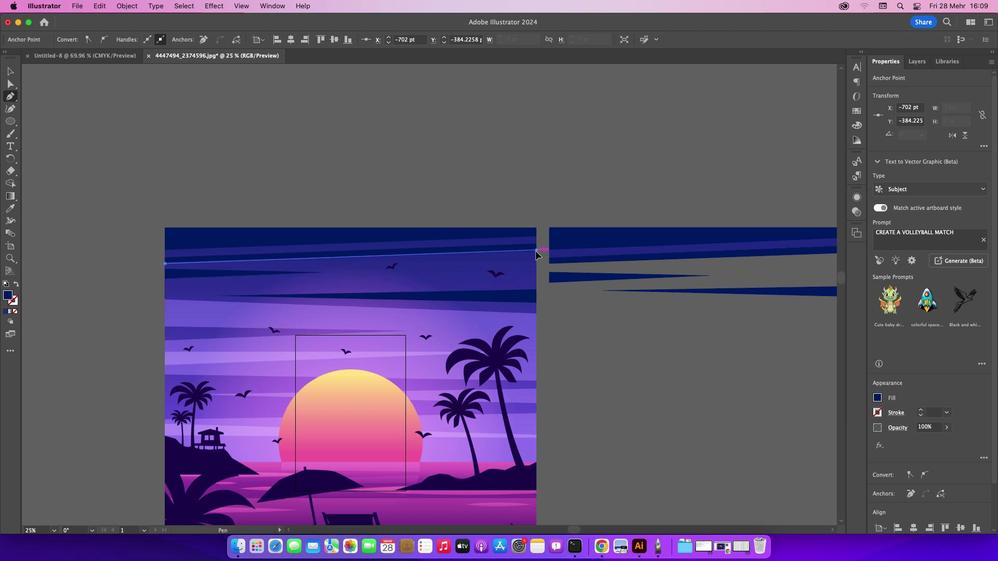 
Action: Mouse moved to (536, 313)
Screenshot: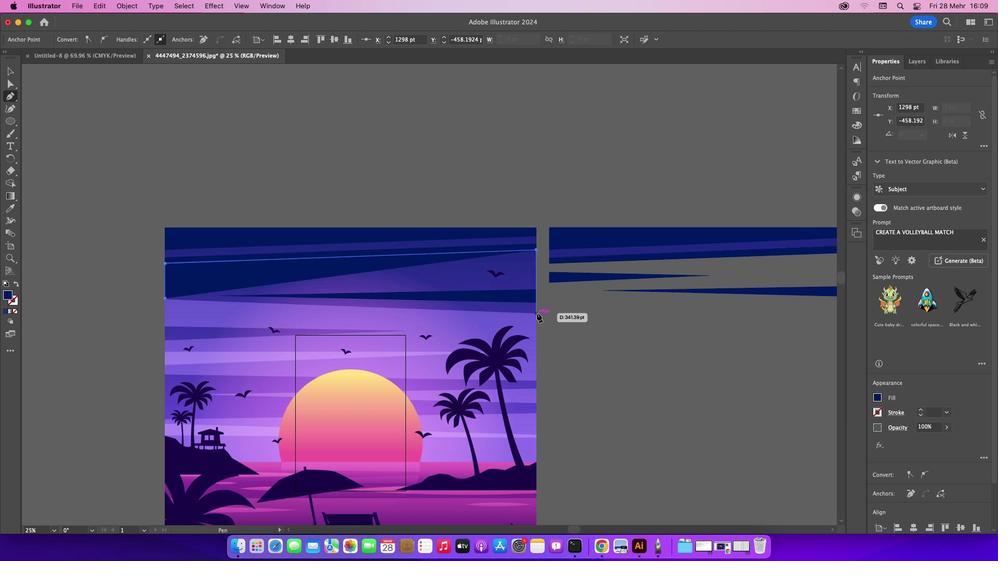 
Action: Mouse pressed left at (536, 313)
Screenshot: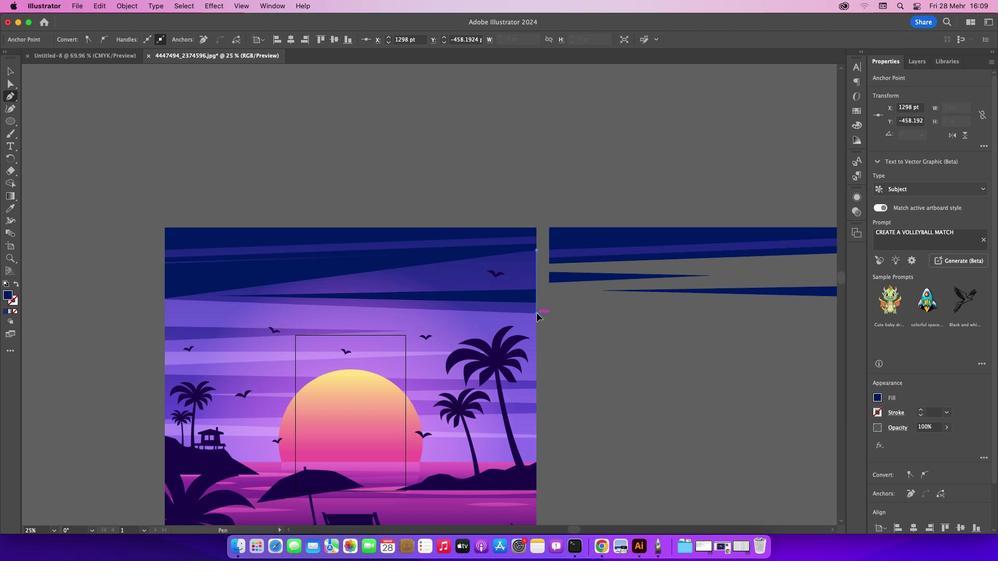 
Action: Mouse moved to (16, 311)
Screenshot: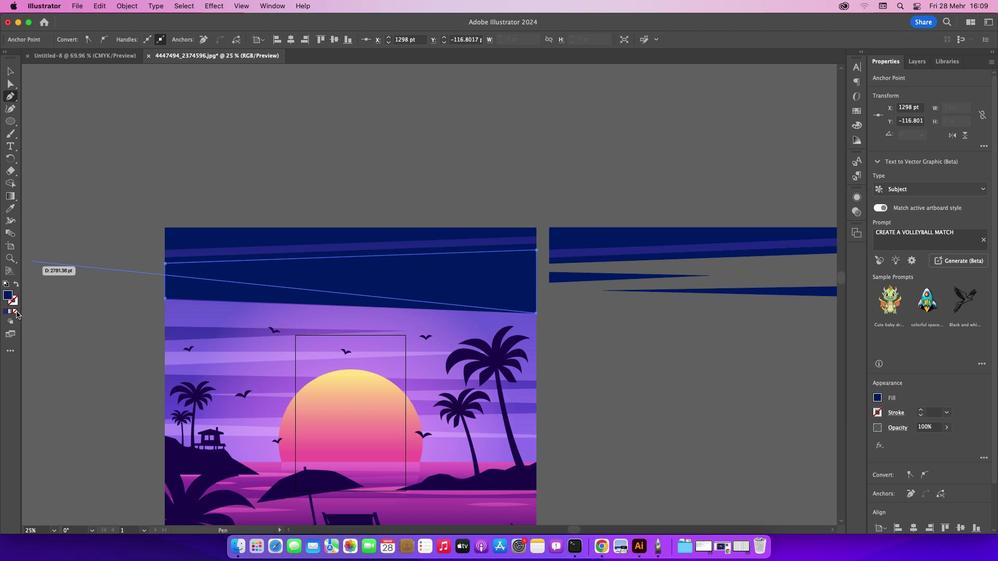 
Action: Mouse pressed left at (16, 311)
Screenshot: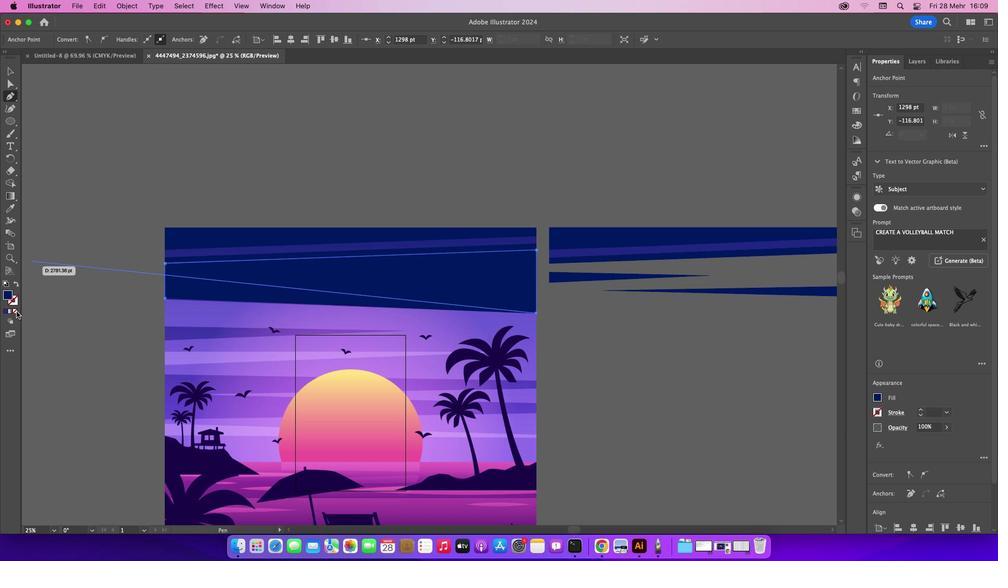 
Action: Mouse moved to (165, 298)
Screenshot: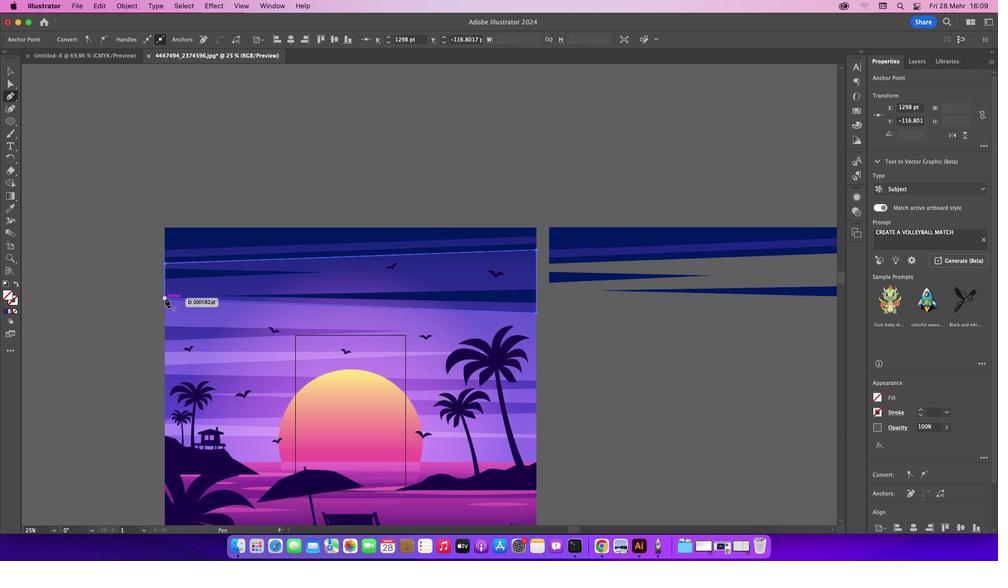 
Action: Mouse pressed left at (165, 298)
Screenshot: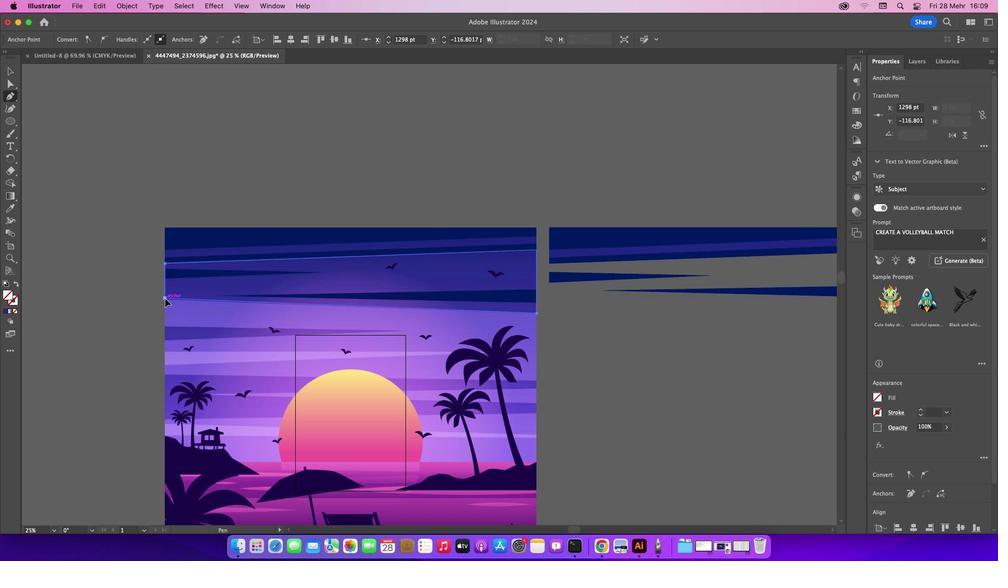 
Action: Mouse moved to (5, 66)
Screenshot: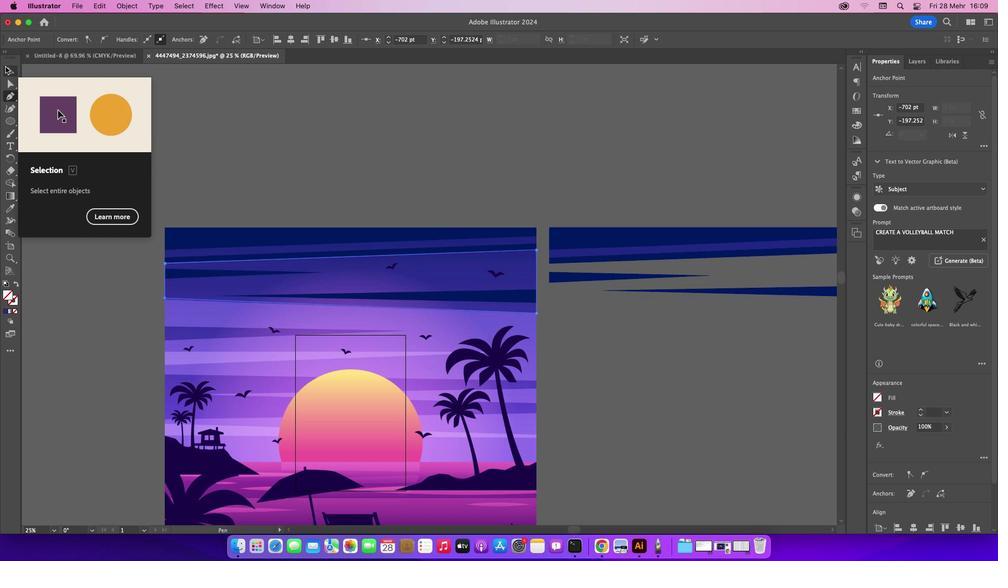 
Action: Mouse pressed left at (5, 66)
Screenshot: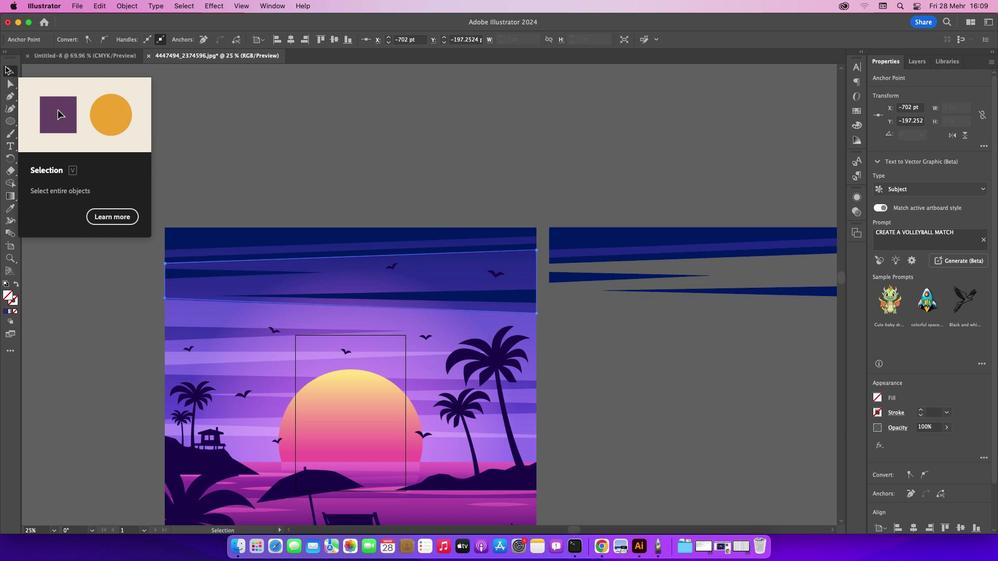 
Action: Mouse moved to (294, 175)
Screenshot: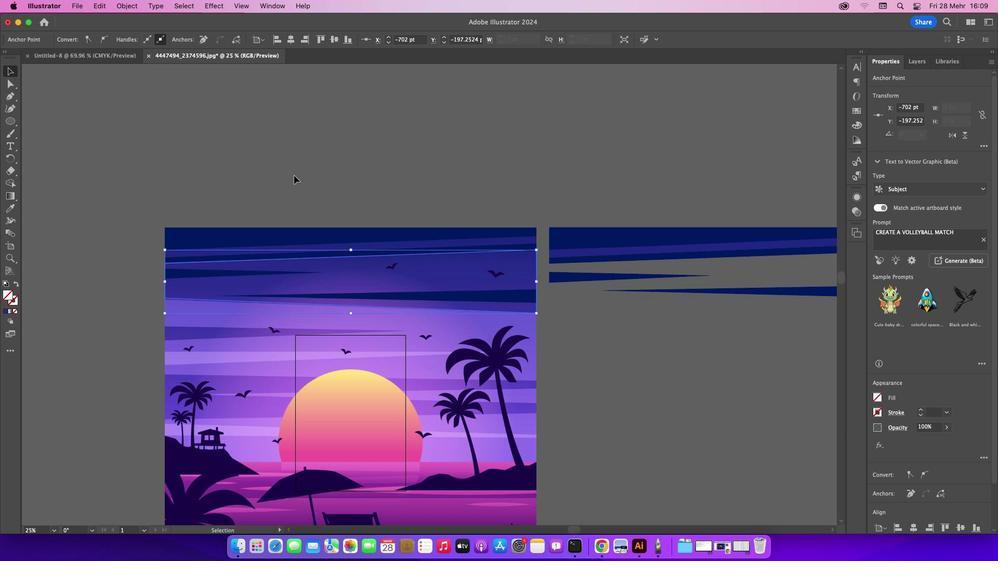 
Action: Mouse pressed left at (294, 175)
Screenshot: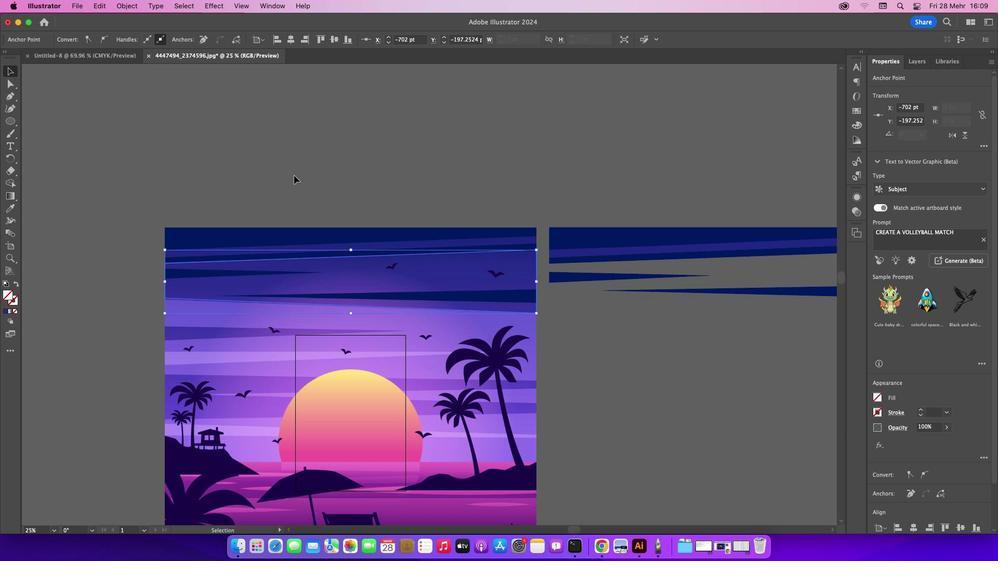 
Action: Mouse moved to (362, 258)
Screenshot: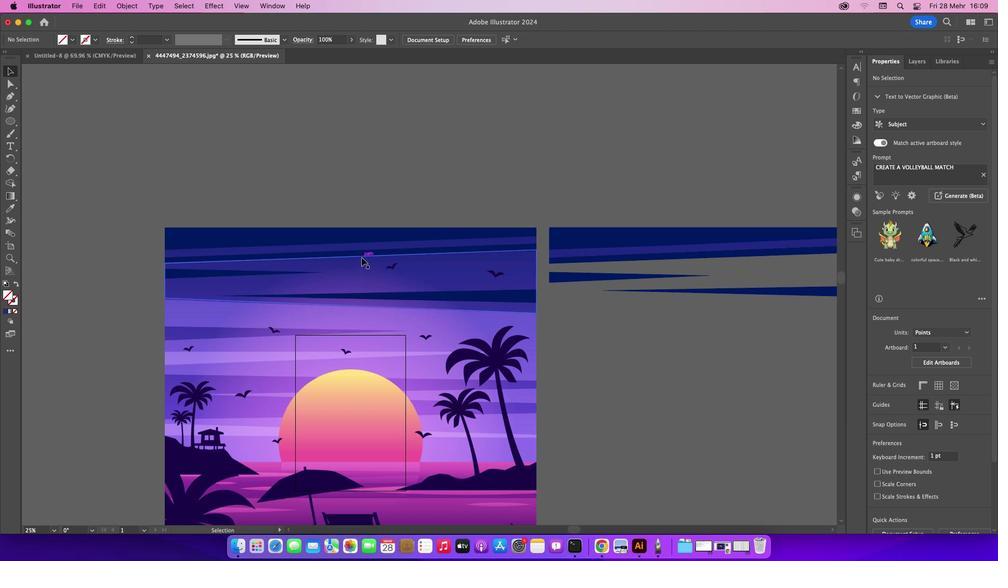 
Action: Mouse pressed left at (362, 258)
Screenshot: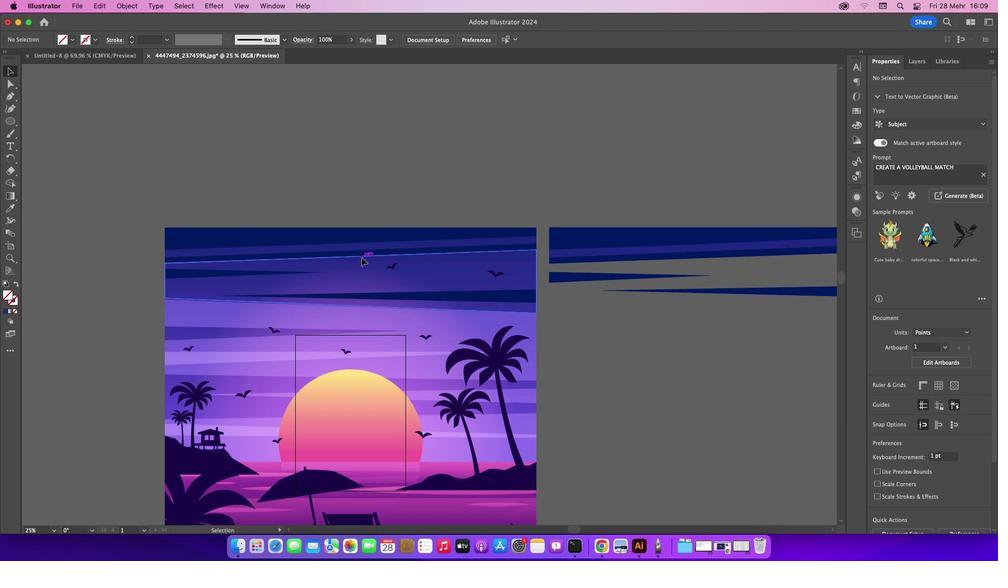 
Action: Mouse moved to (8, 311)
Screenshot: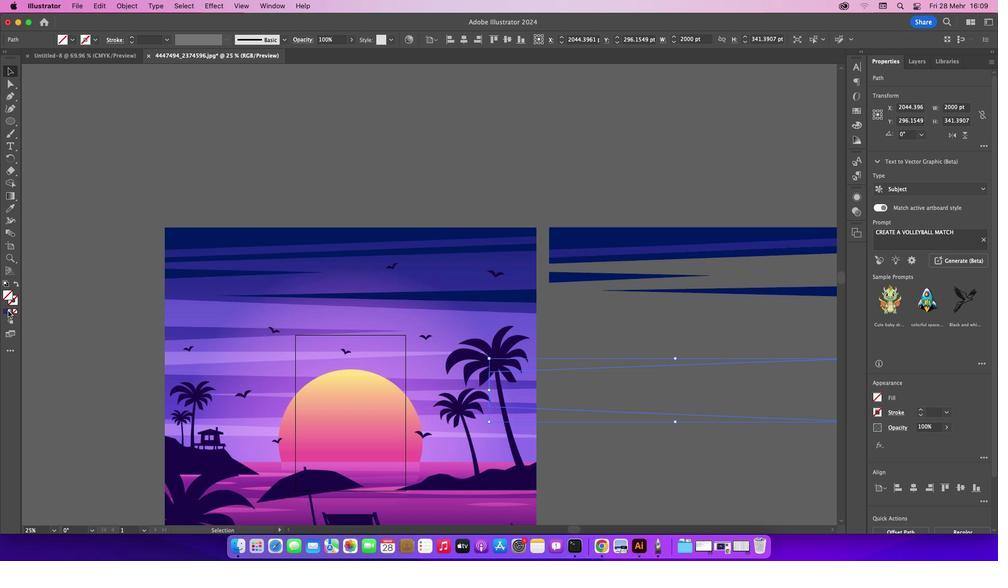 
Action: Mouse pressed left at (8, 311)
Screenshot: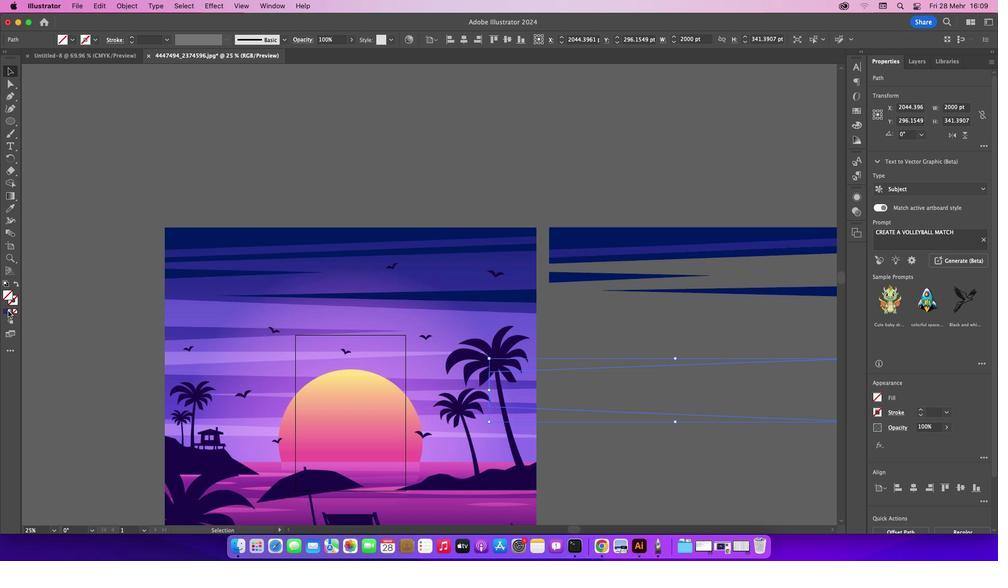 
Action: Mouse moved to (608, 305)
Screenshot: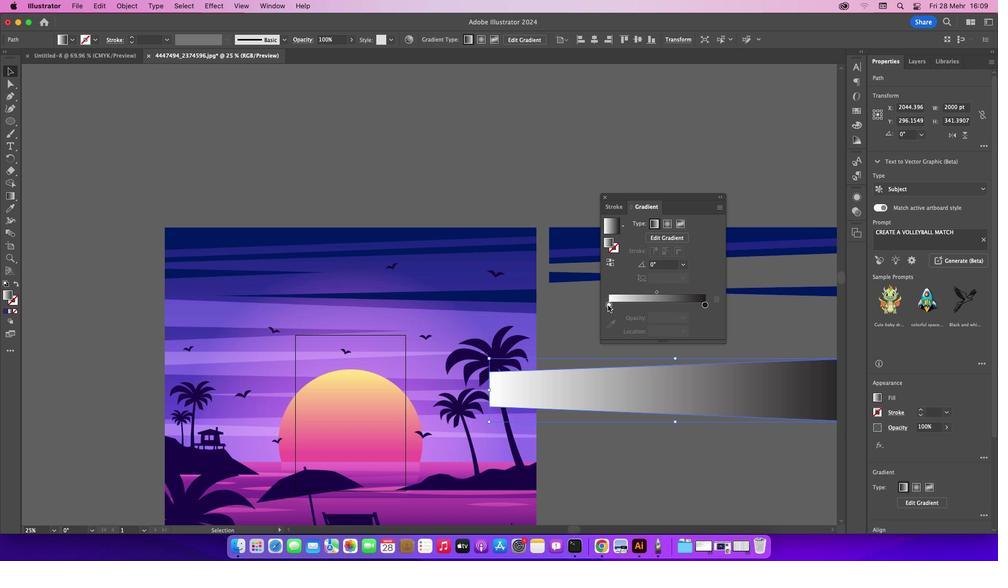 
Action: Mouse pressed left at (608, 305)
Screenshot: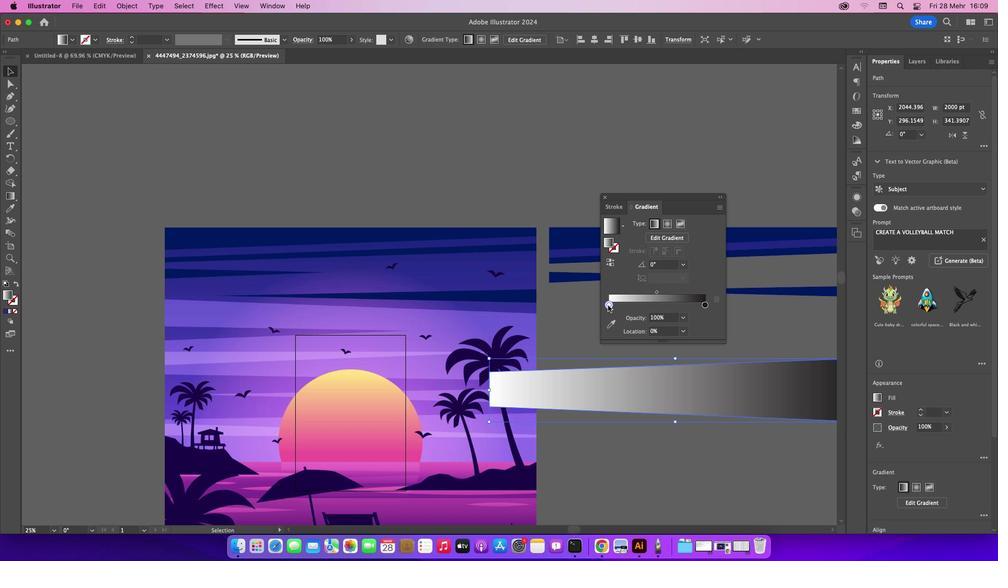 
Action: Mouse pressed left at (608, 305)
Screenshot: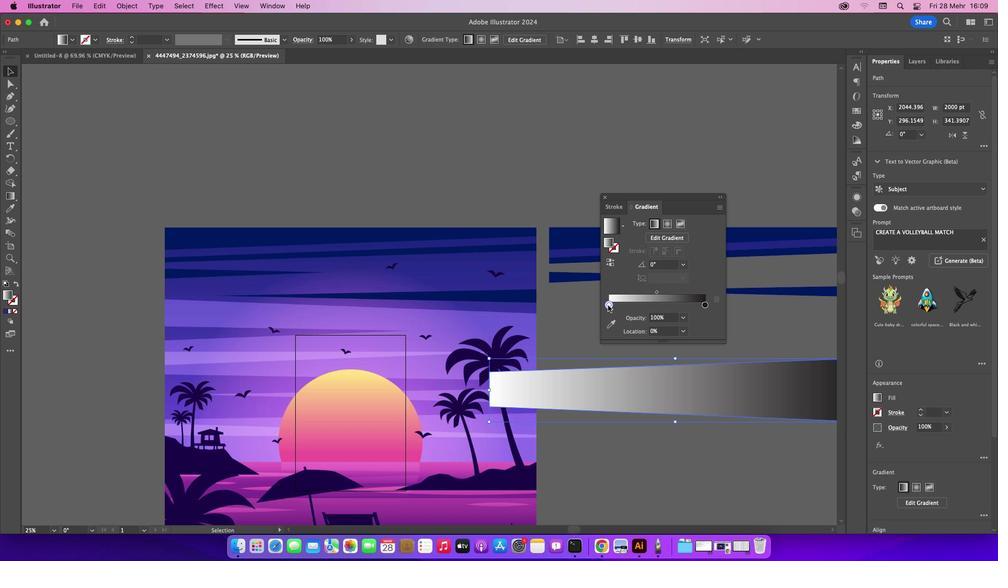 
Action: Mouse moved to (577, 377)
Screenshot: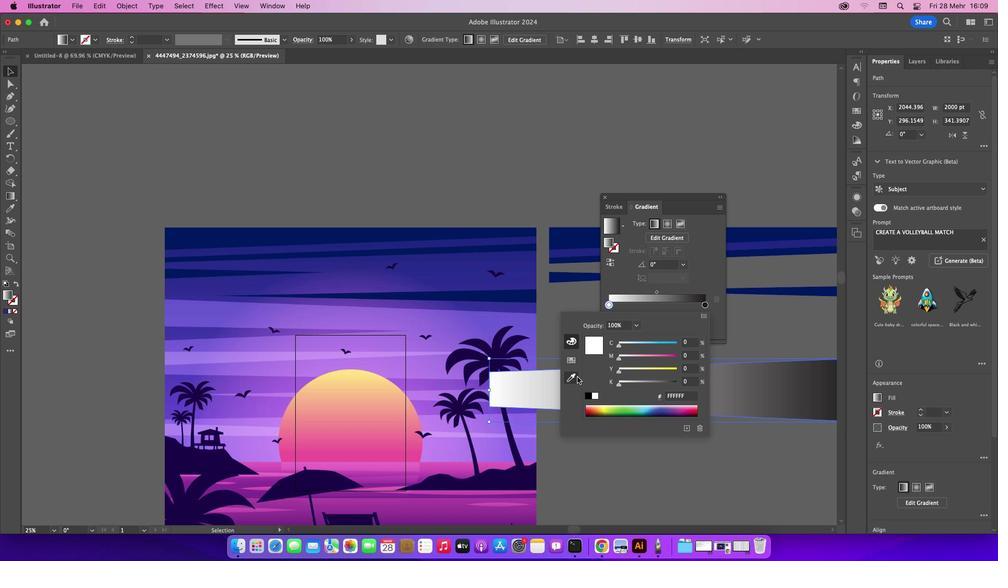 
Action: Mouse pressed left at (577, 377)
Screenshot: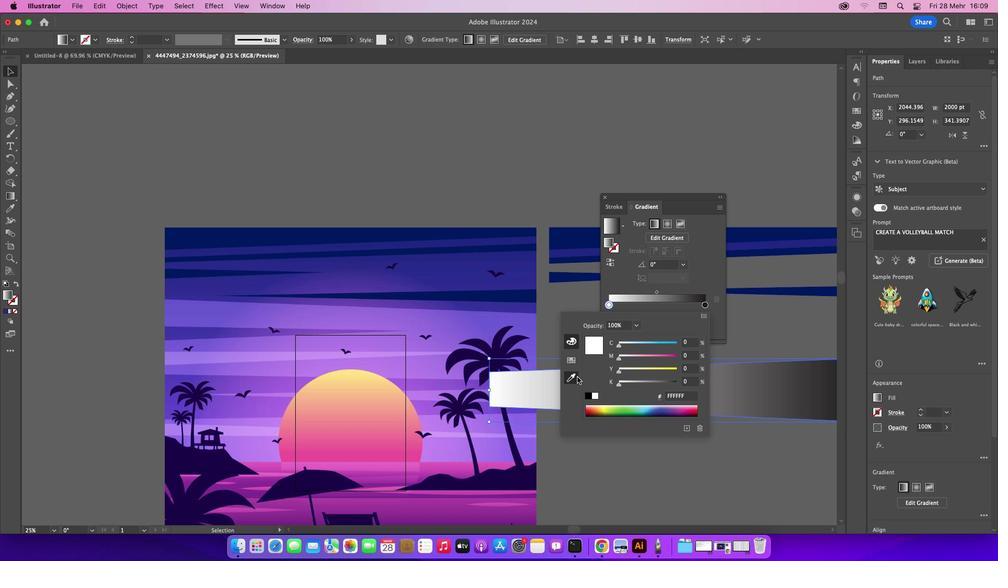 
Action: Mouse moved to (473, 271)
Screenshot: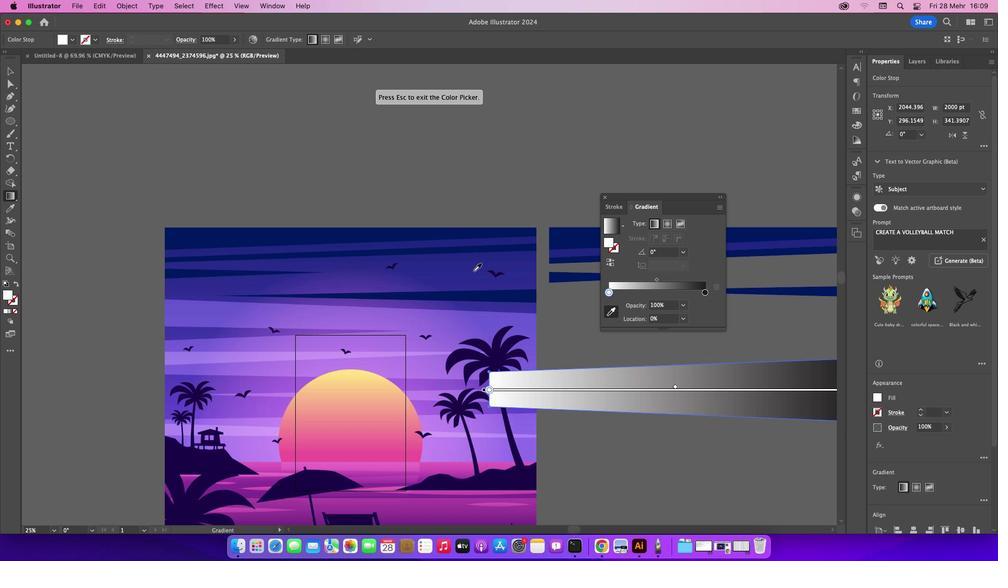 
Action: Mouse pressed left at (473, 271)
Screenshot: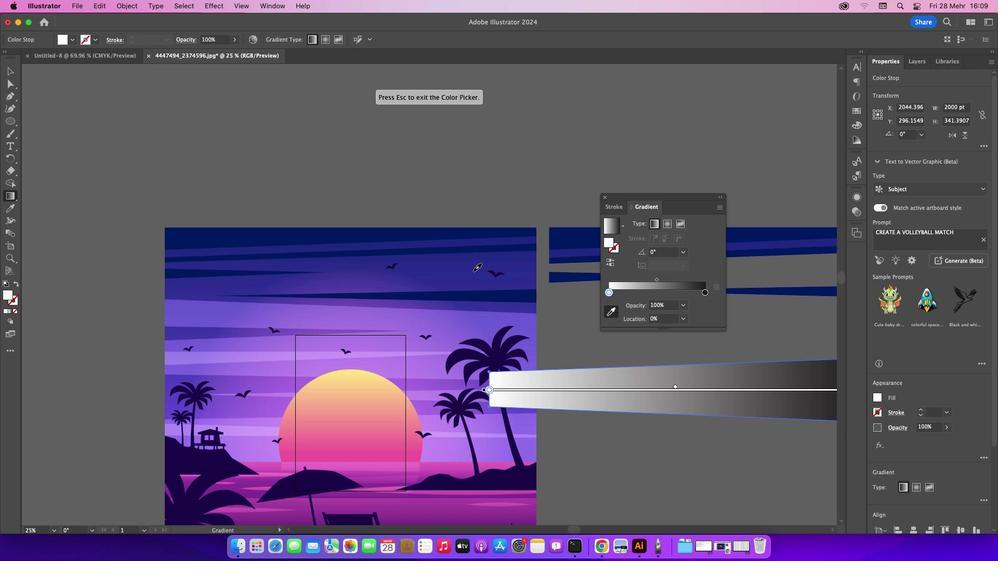 
Action: Mouse moved to (708, 293)
Screenshot: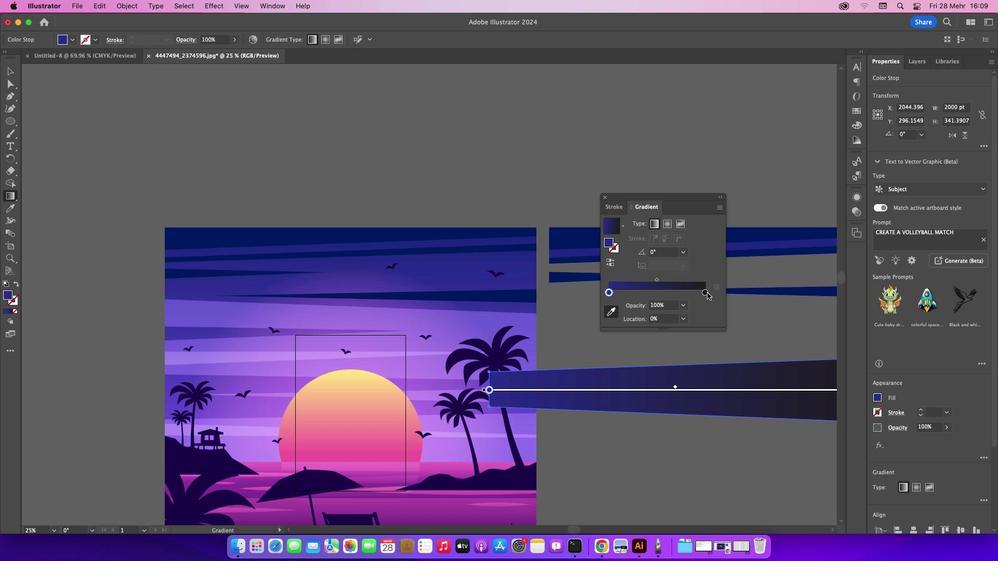 
Action: Mouse pressed left at (708, 293)
Screenshot: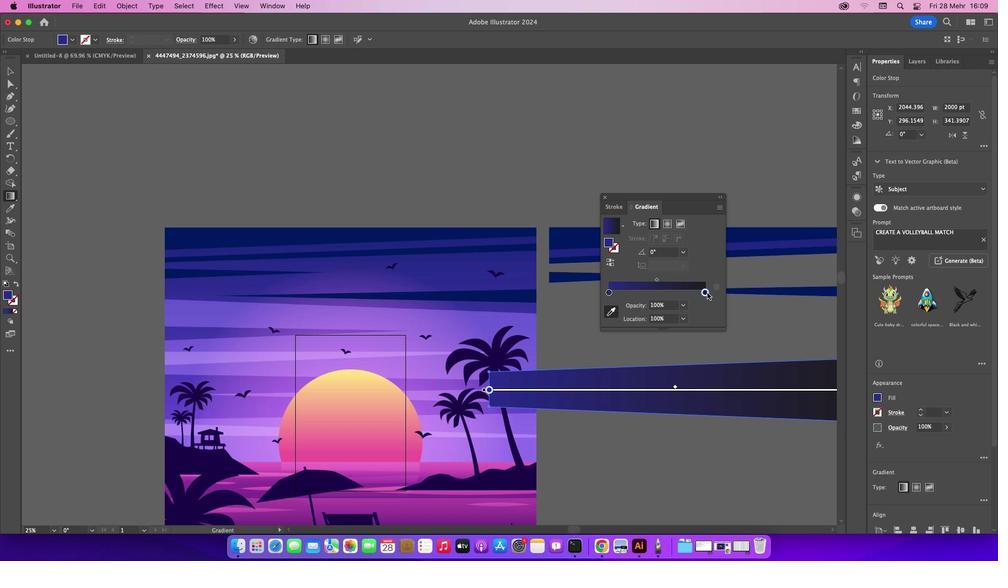 
Action: Mouse pressed left at (708, 293)
Screenshot: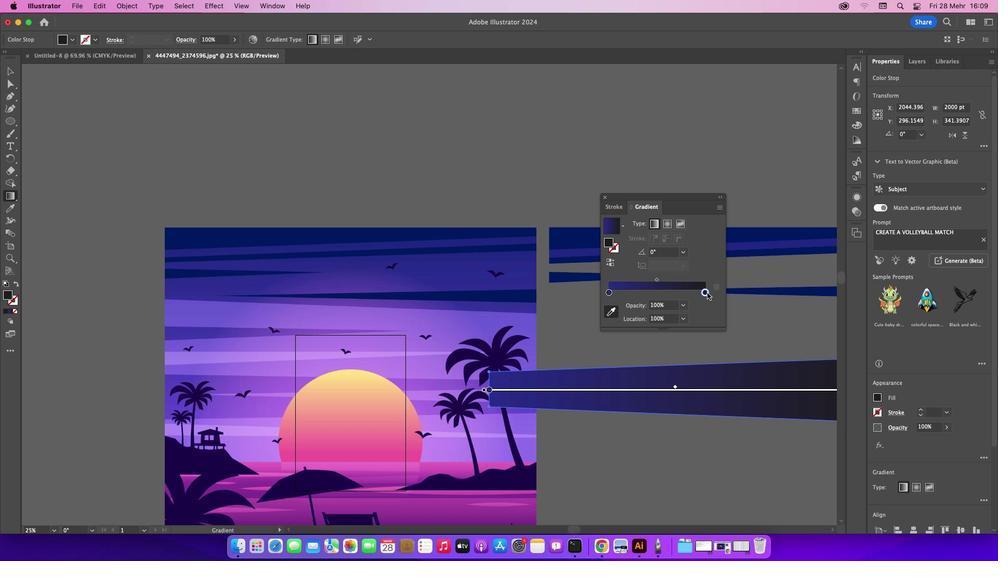 
Action: Mouse moved to (568, 367)
Screenshot: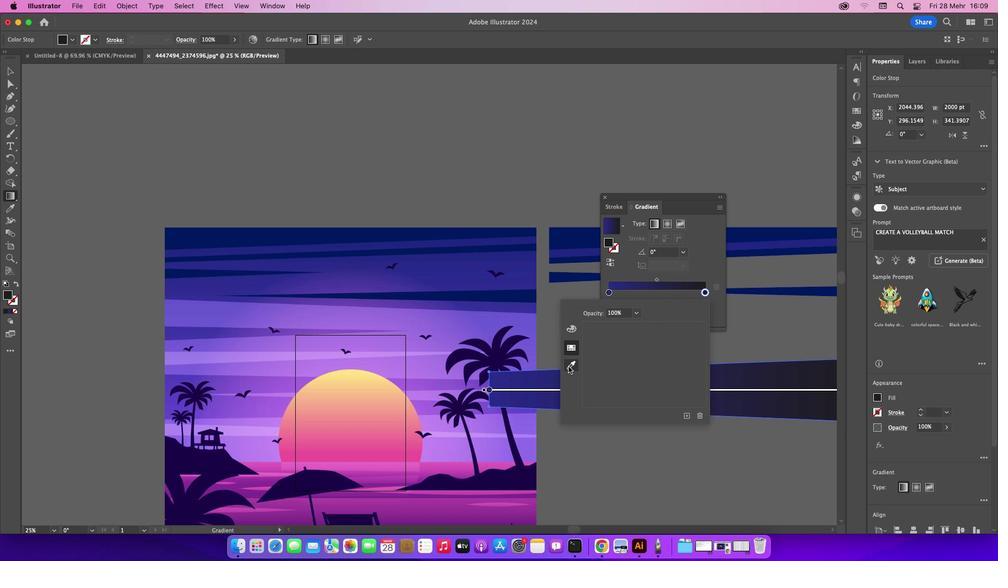 
Action: Mouse pressed left at (568, 367)
Screenshot: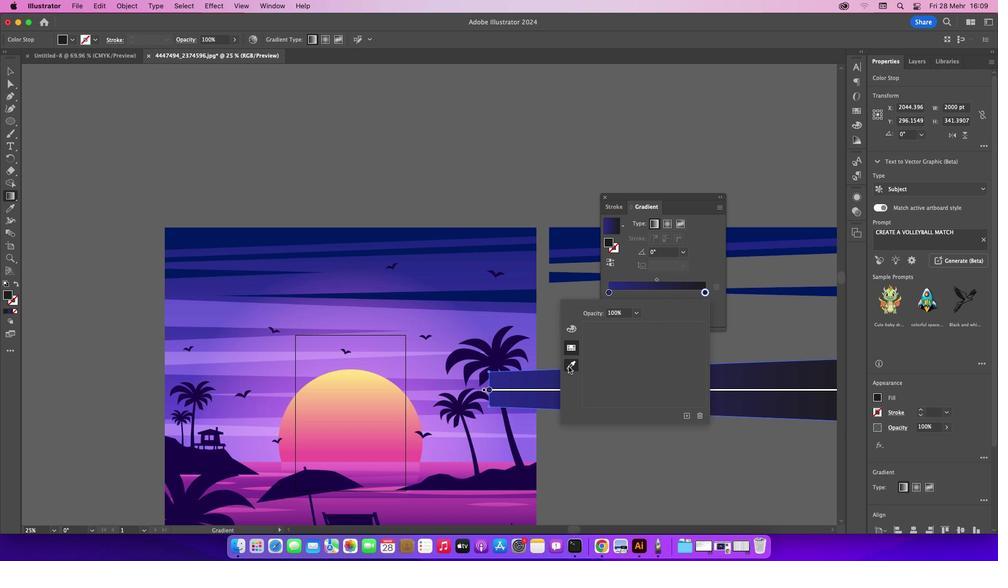
Action: Mouse moved to (354, 283)
Screenshot: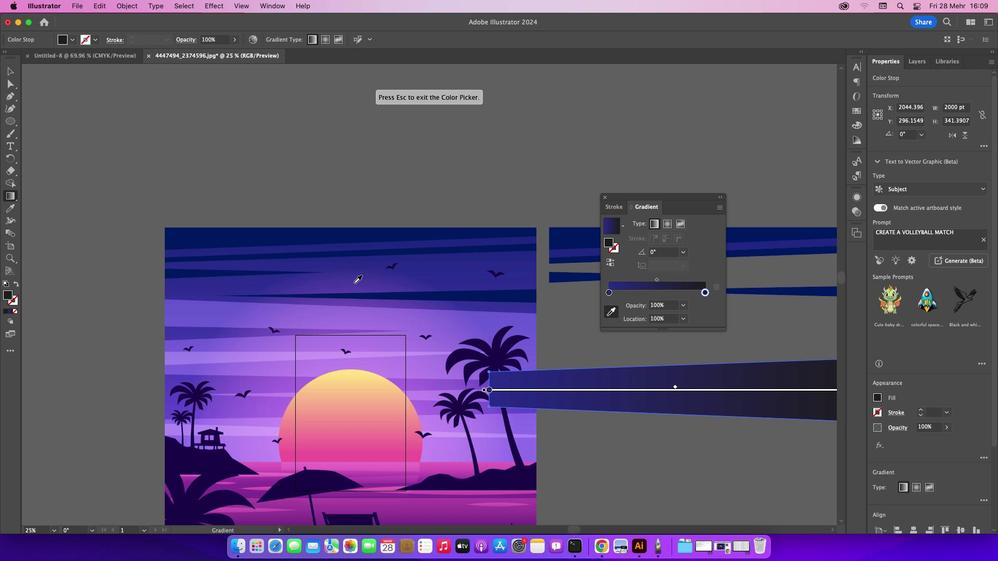 
Action: Mouse pressed left at (354, 283)
Screenshot: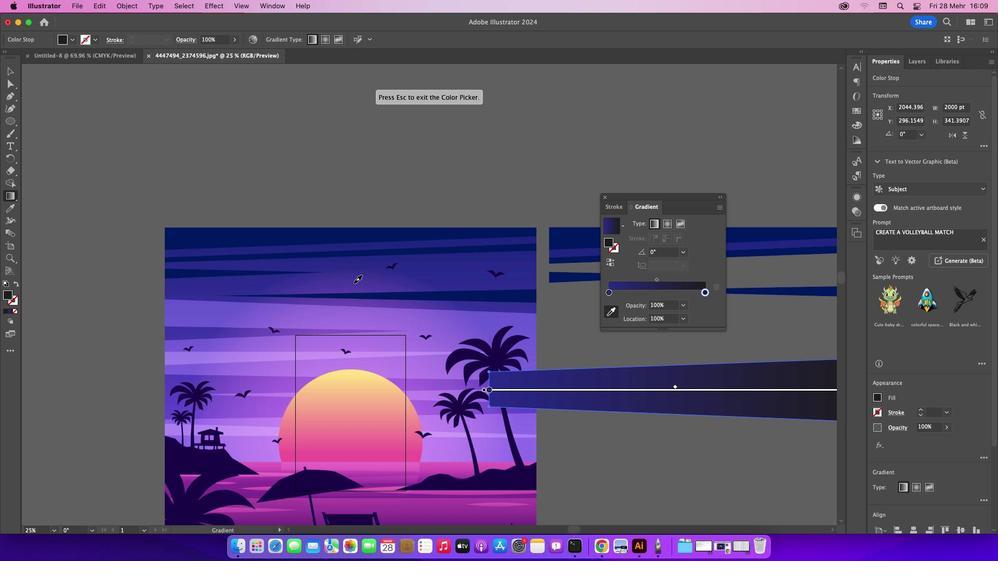 
Action: Mouse moved to (666, 223)
Screenshot: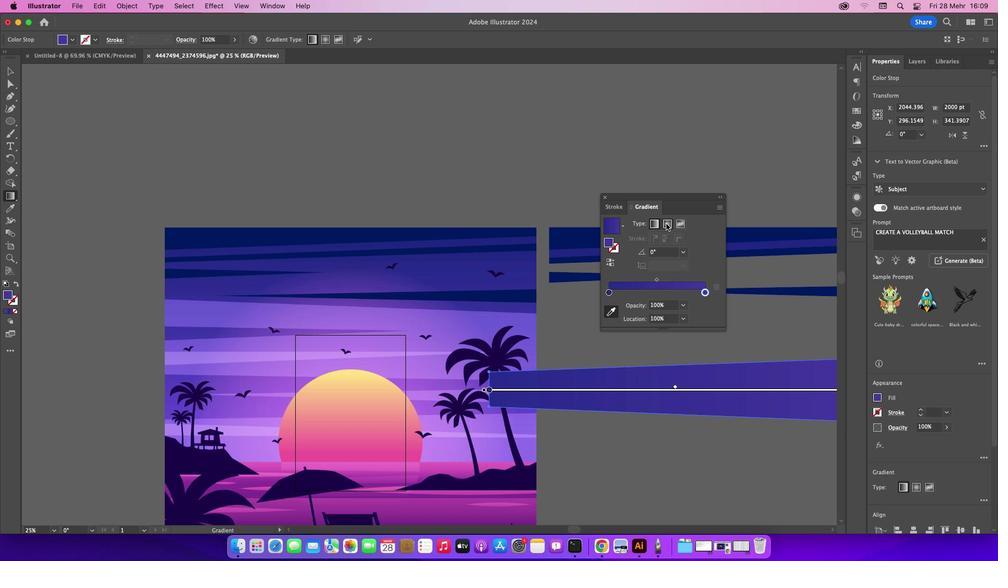
Action: Mouse pressed left at (666, 223)
Screenshot: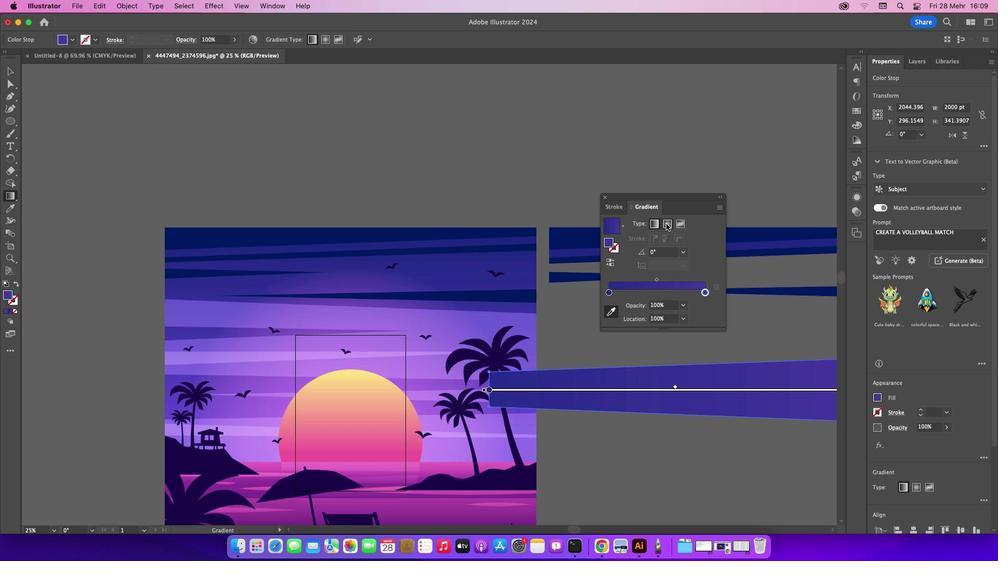 
Action: Mouse moved to (673, 389)
Screenshot: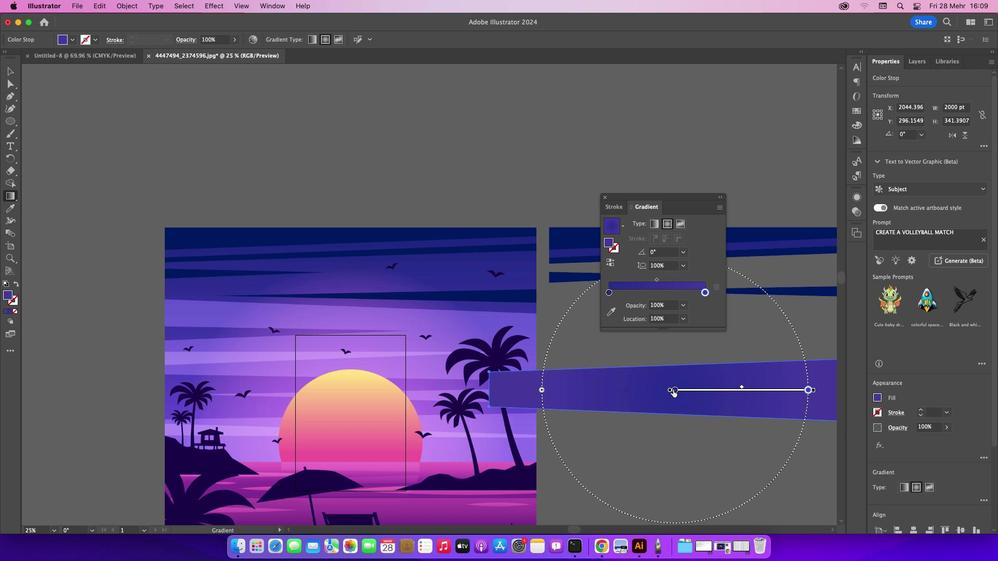 
Action: Mouse pressed left at (673, 389)
Screenshot: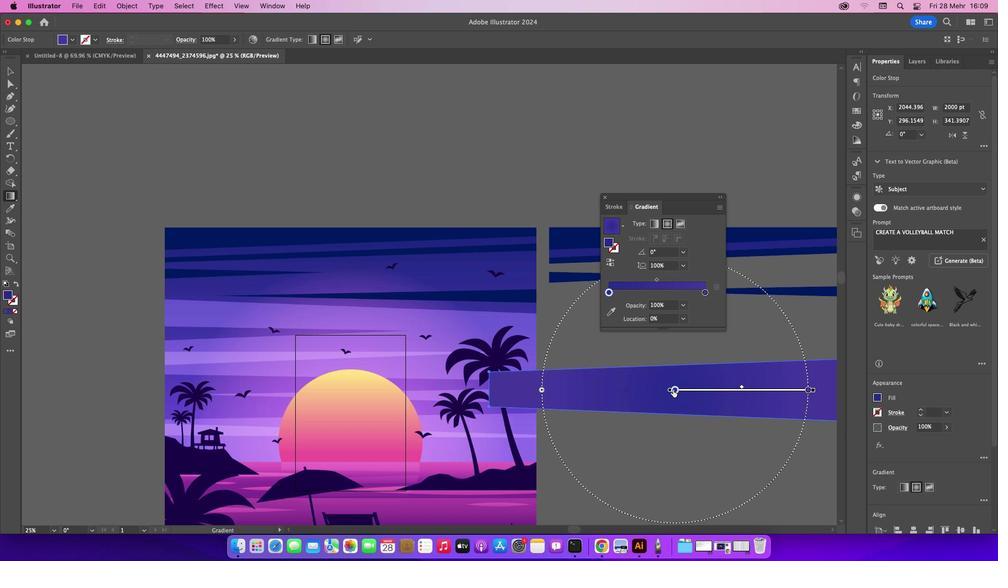 
Action: Mouse moved to (669, 391)
Screenshot: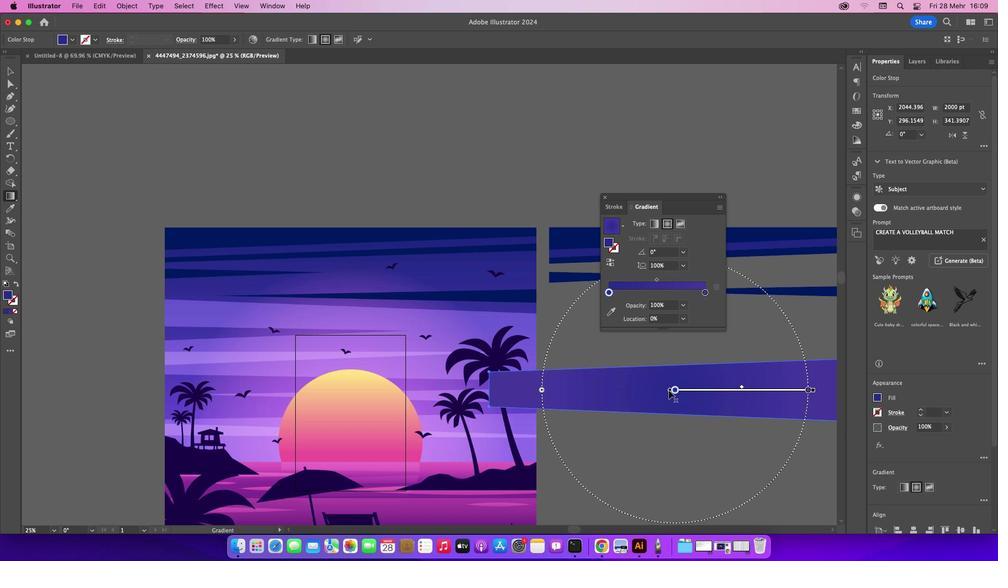 
Action: Mouse pressed left at (669, 391)
Screenshot: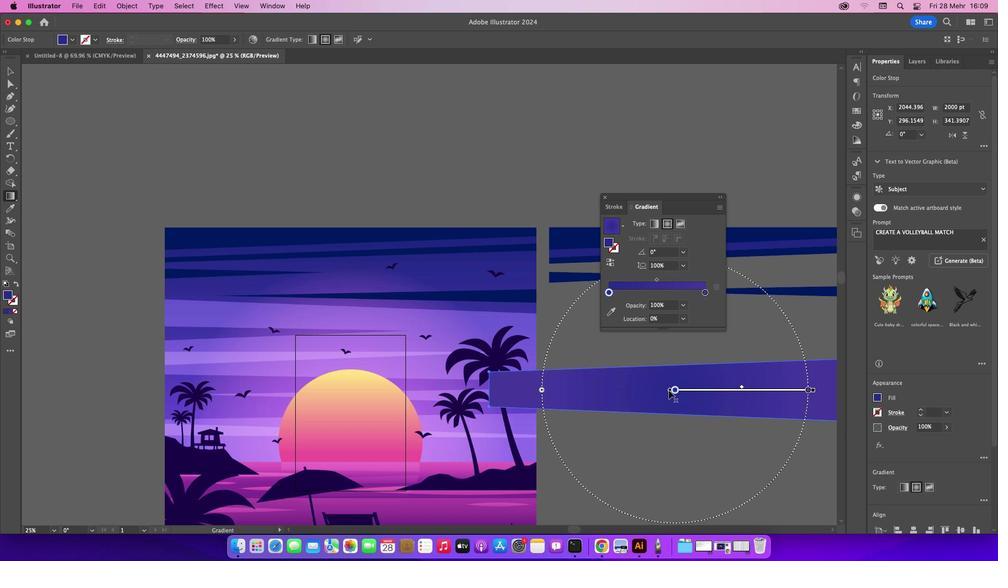 
Action: Mouse moved to (706, 459)
Screenshot: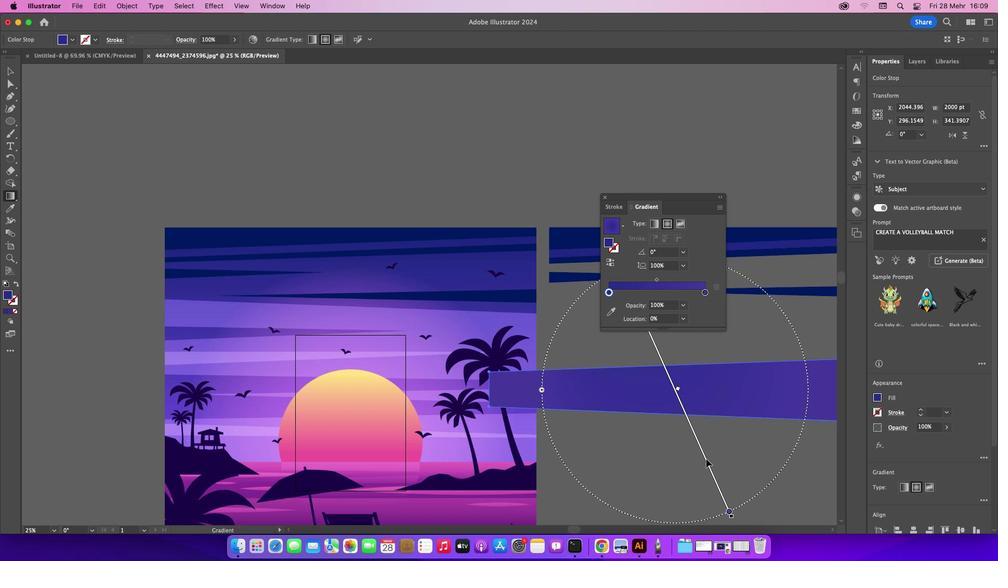 
Action: Mouse pressed left at (706, 459)
Screenshot: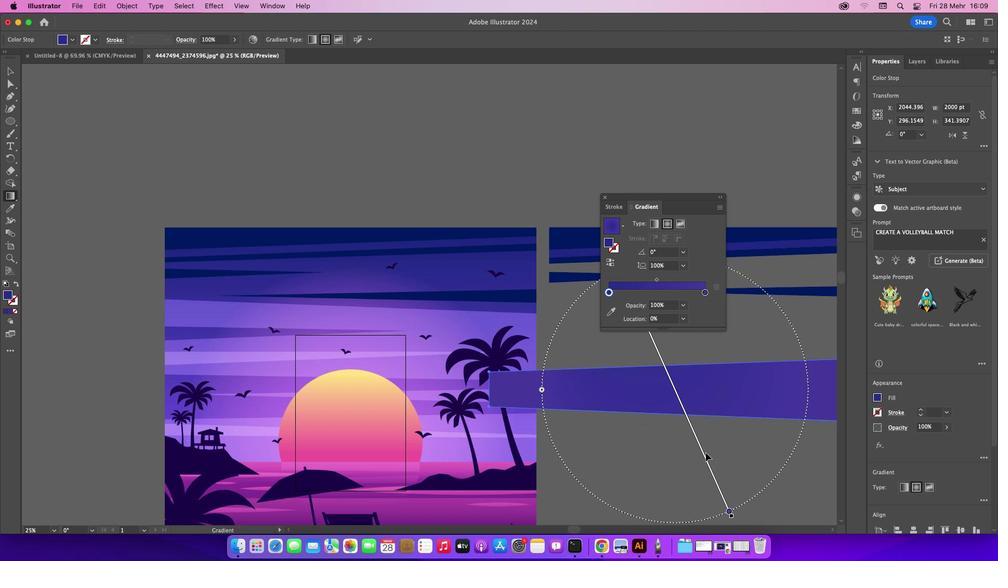 
Action: Mouse moved to (610, 293)
Screenshot: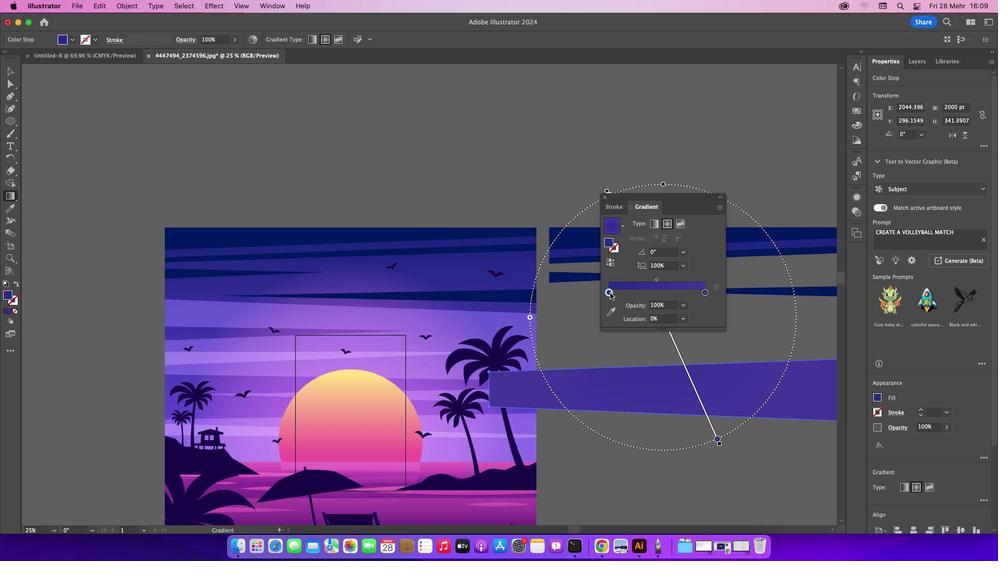 
Action: Mouse pressed left at (610, 293)
Screenshot: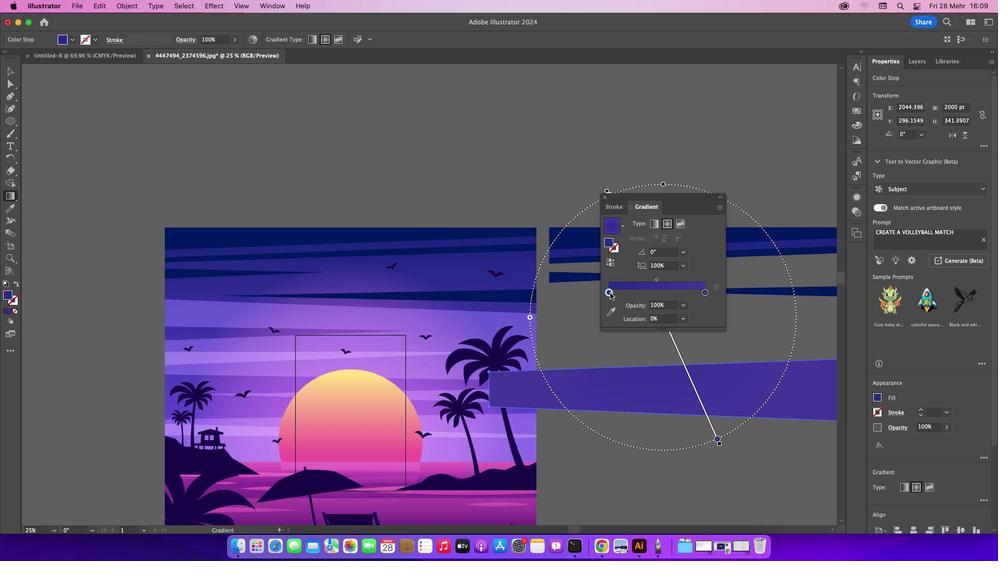 
Action: Mouse moved to (706, 293)
Screenshot: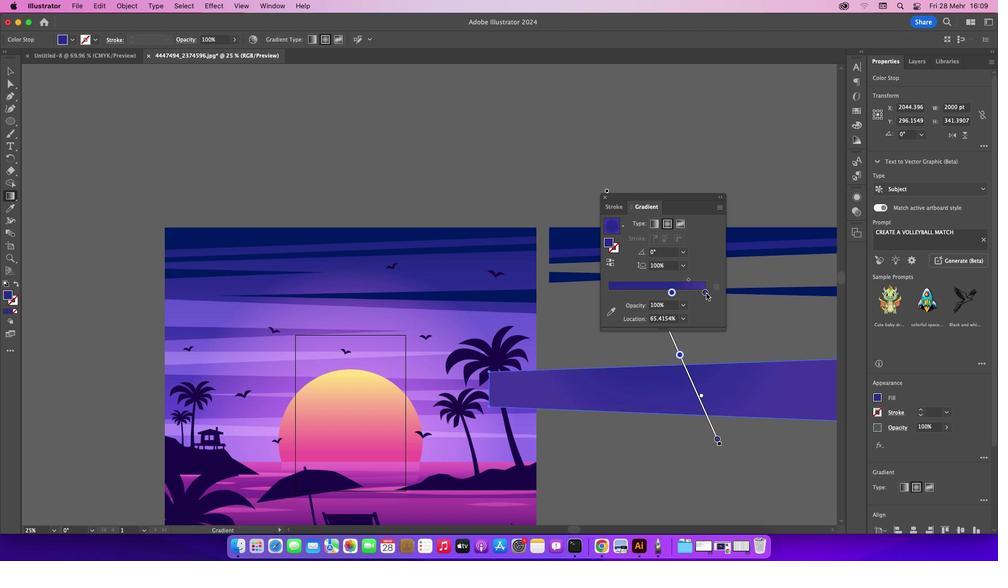 
Action: Mouse pressed left at (706, 293)
Screenshot: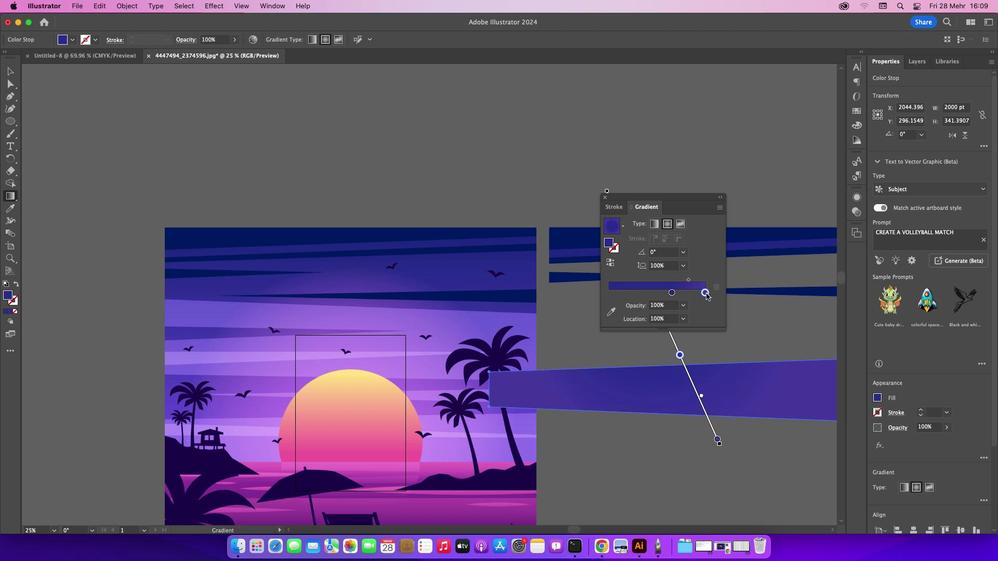
Action: Mouse moved to (672, 291)
Screenshot: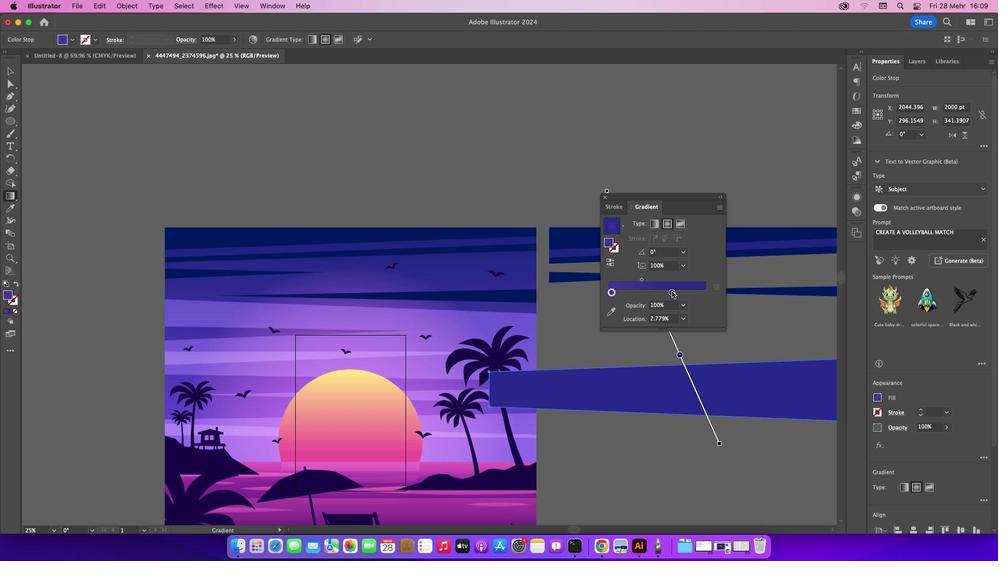 
Action: Mouse pressed left at (672, 291)
Screenshot: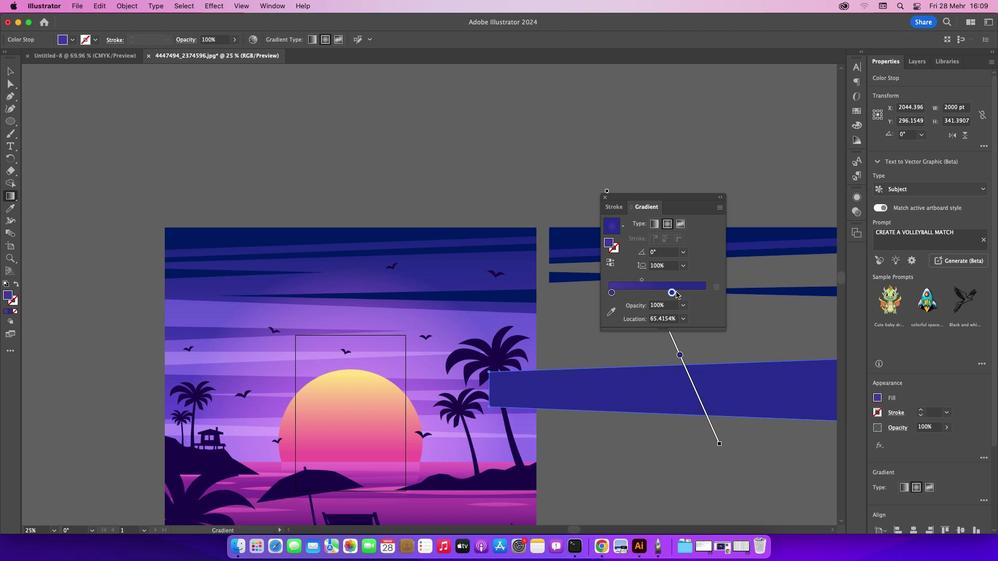 
Action: Mouse moved to (698, 395)
Screenshot: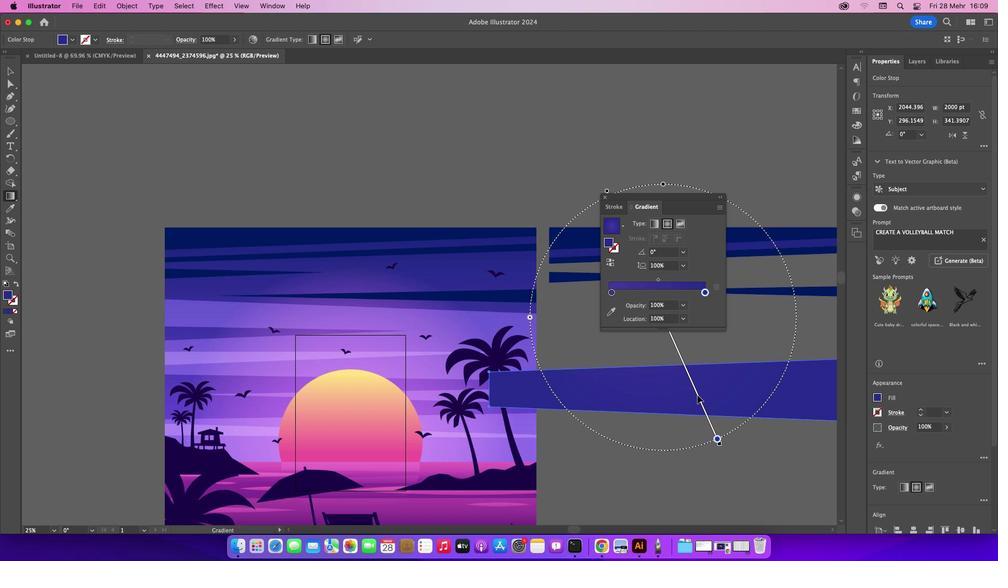 
Action: Mouse pressed left at (698, 395)
Screenshot: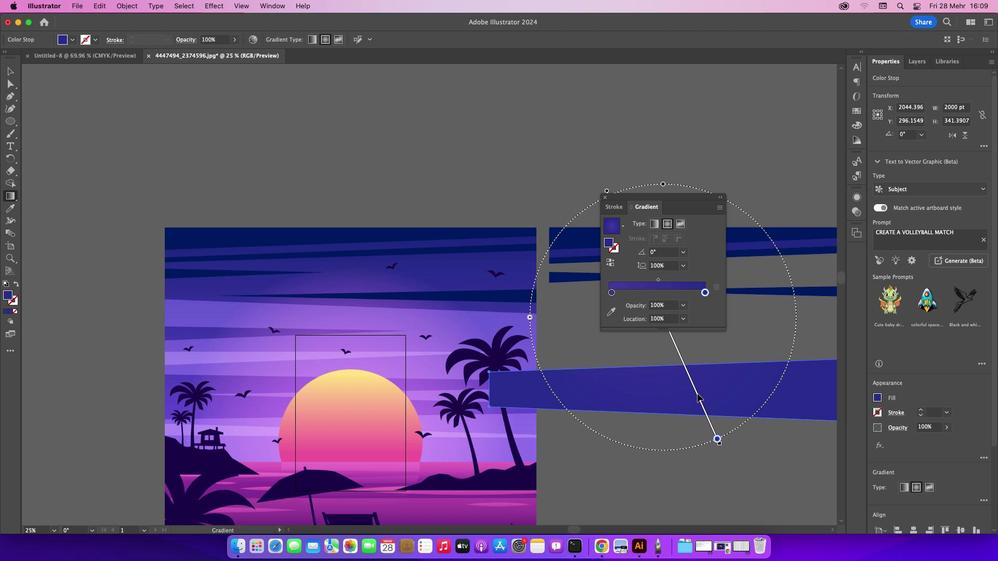 
Action: Mouse moved to (612, 294)
Screenshot: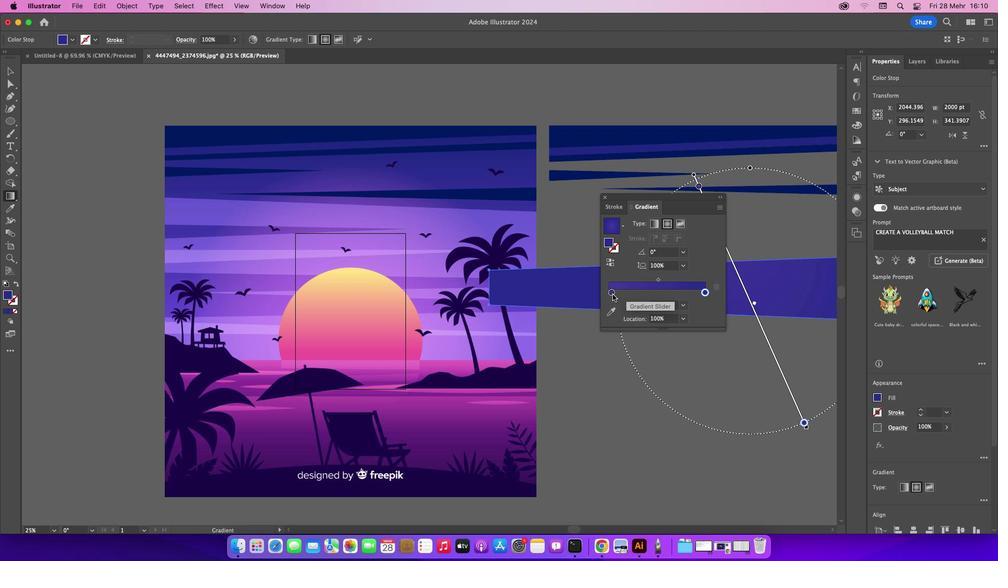 
Action: Mouse pressed left at (612, 294)
Screenshot: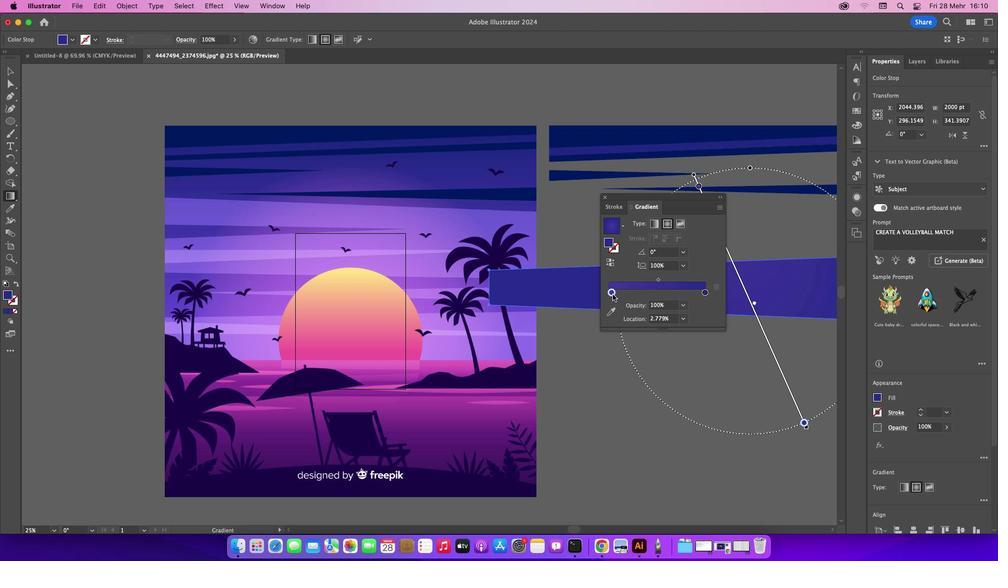 
Action: Mouse moved to (7, 75)
Screenshot: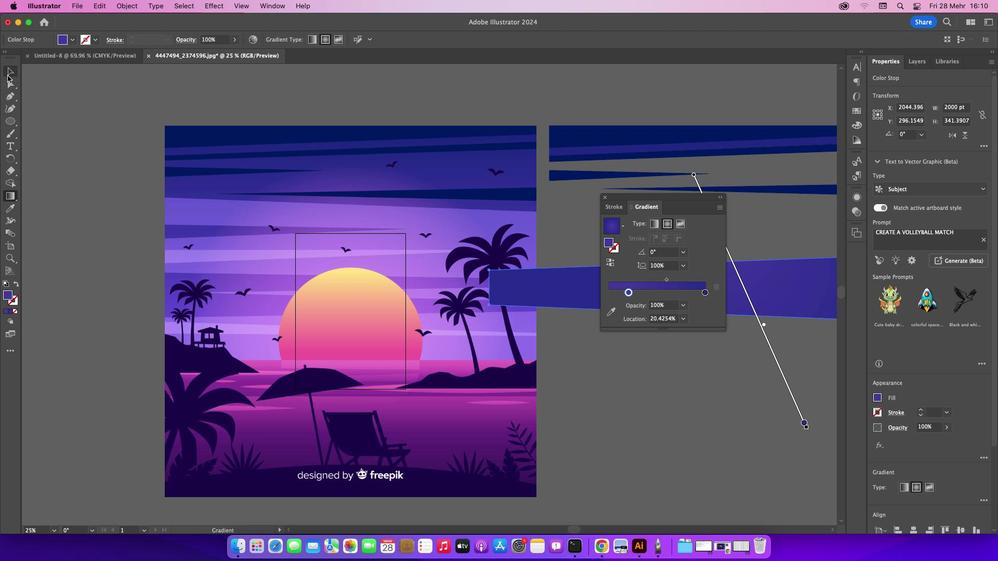 
Action: Mouse pressed left at (7, 75)
Screenshot: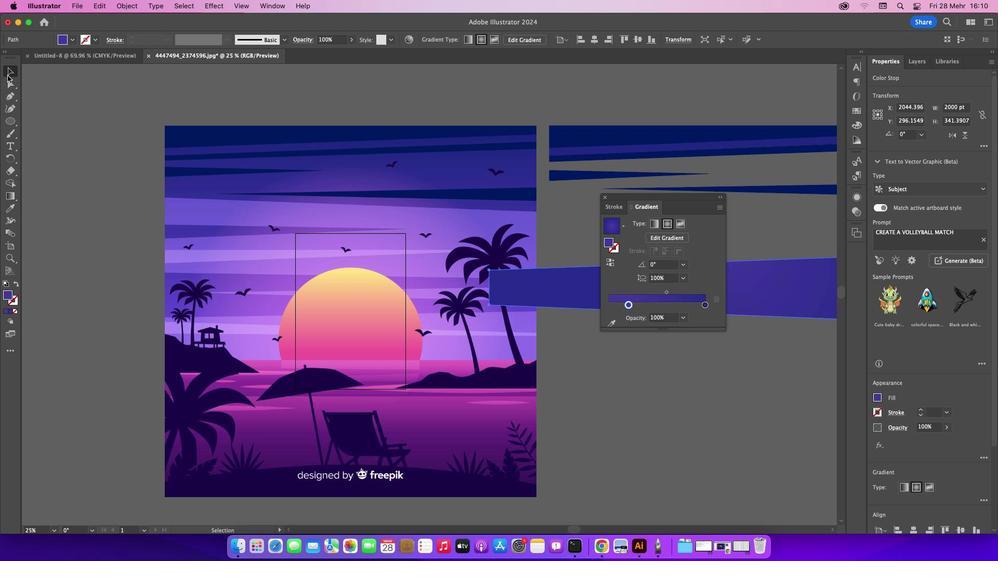 
Action: Mouse moved to (87, 110)
Screenshot: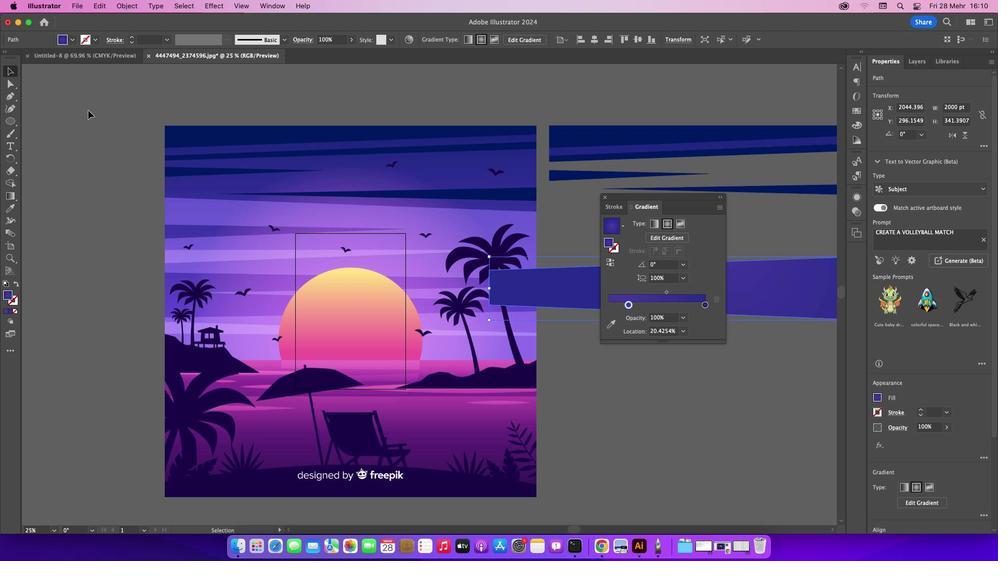 
Action: Mouse pressed left at (87, 110)
Screenshot: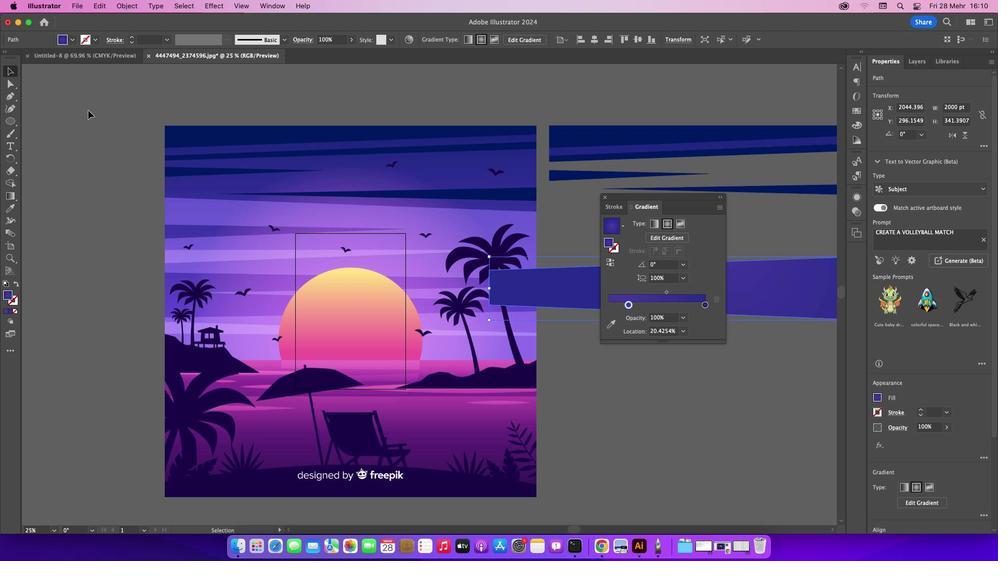 
Action: Mouse moved to (603, 198)
Screenshot: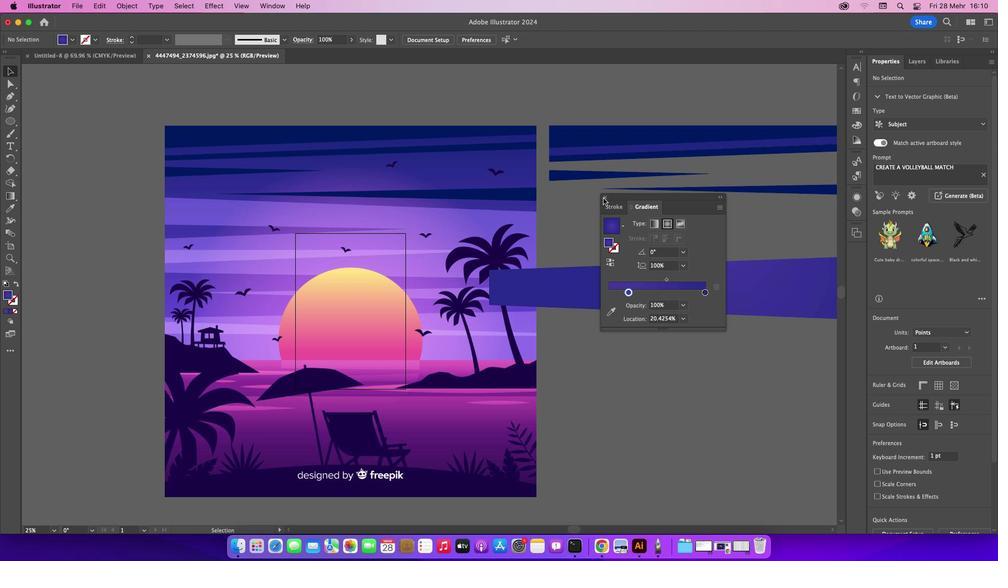 
Action: Mouse pressed left at (603, 198)
Screenshot: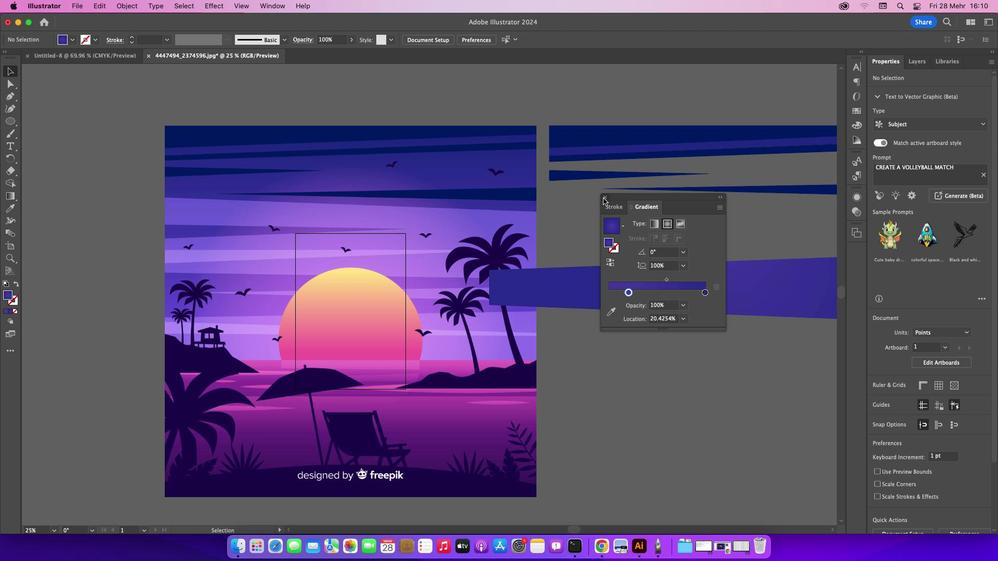 
Action: Mouse moved to (688, 301)
Screenshot: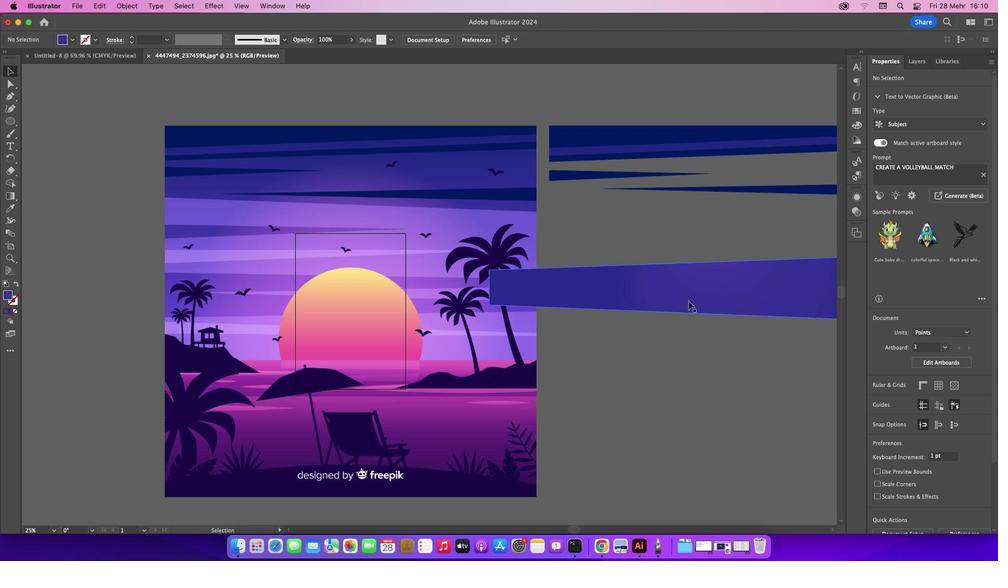 
Action: Mouse pressed left at (688, 301)
Screenshot: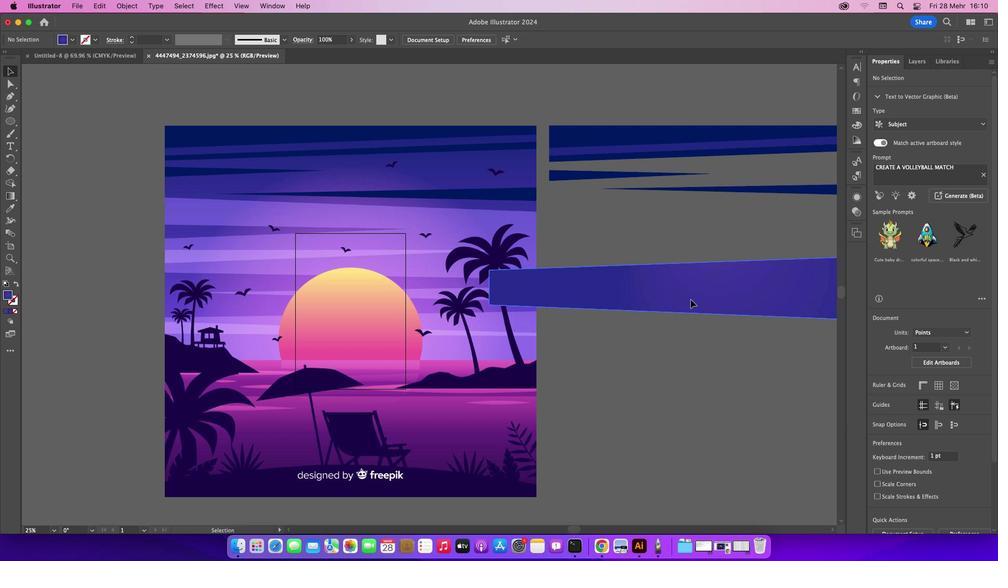 
Action: Mouse moved to (613, 99)
Screenshot: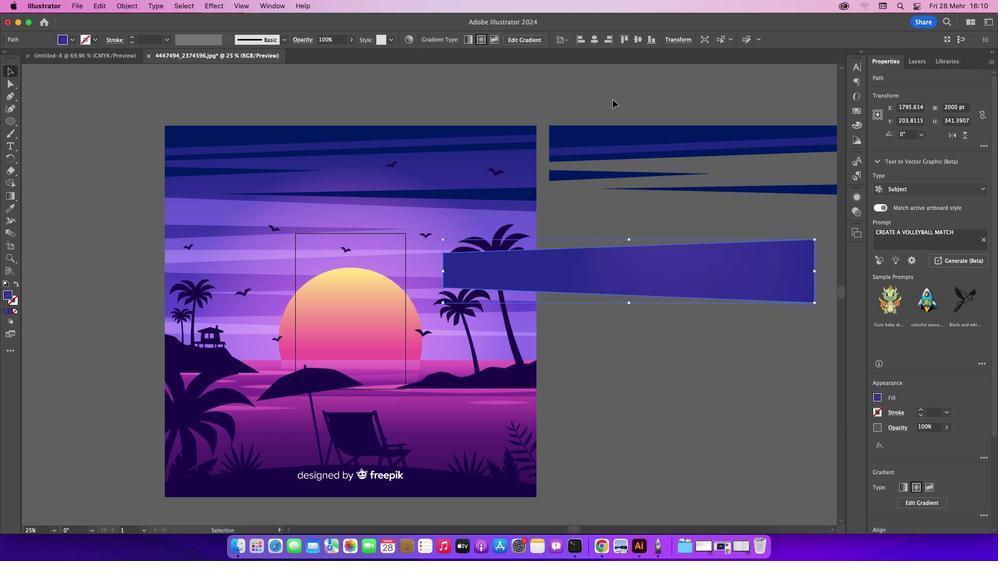 
Action: Mouse pressed left at (613, 99)
Screenshot: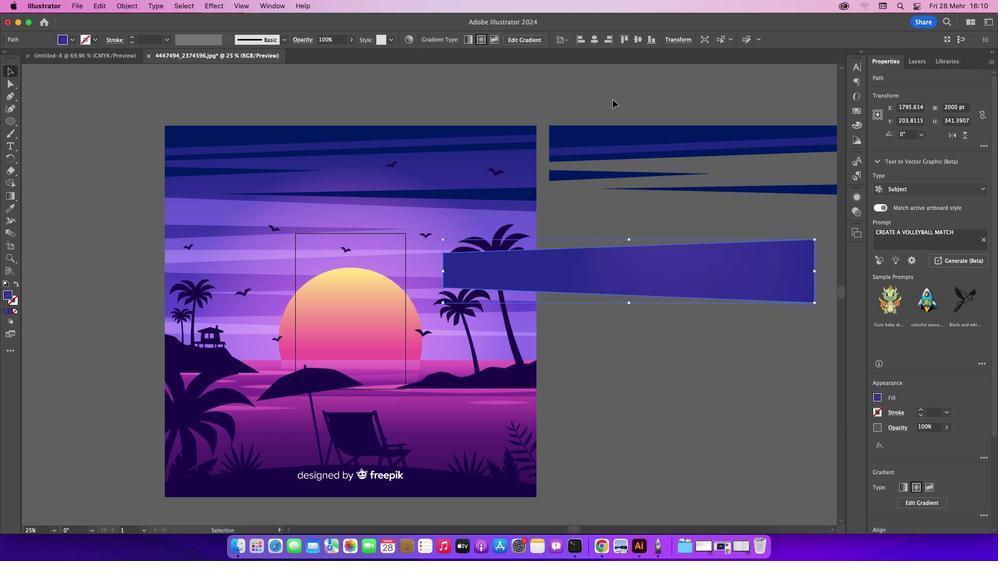 
Action: Mouse moved to (675, 145)
Screenshot: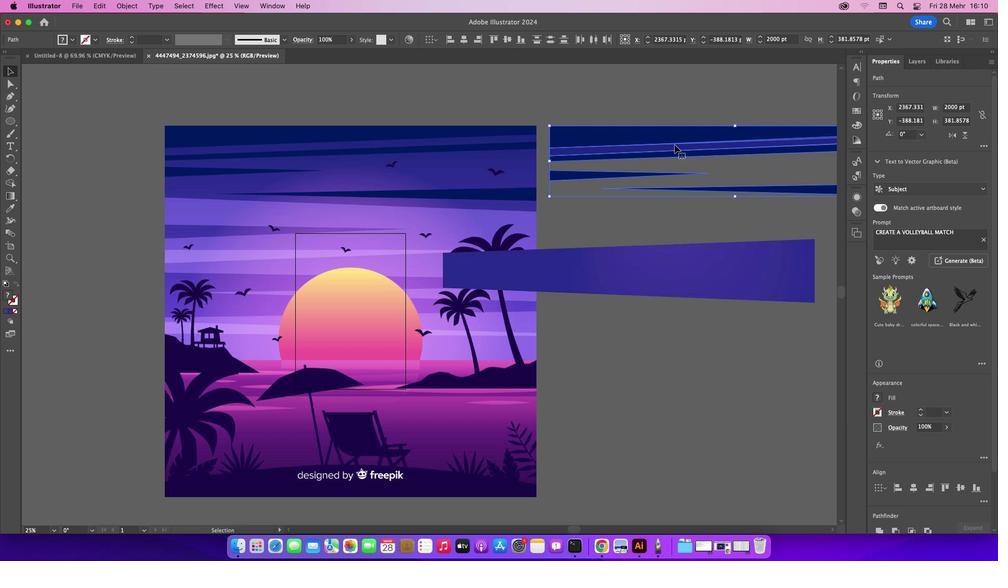 
Action: Mouse pressed right at (675, 145)
Screenshot: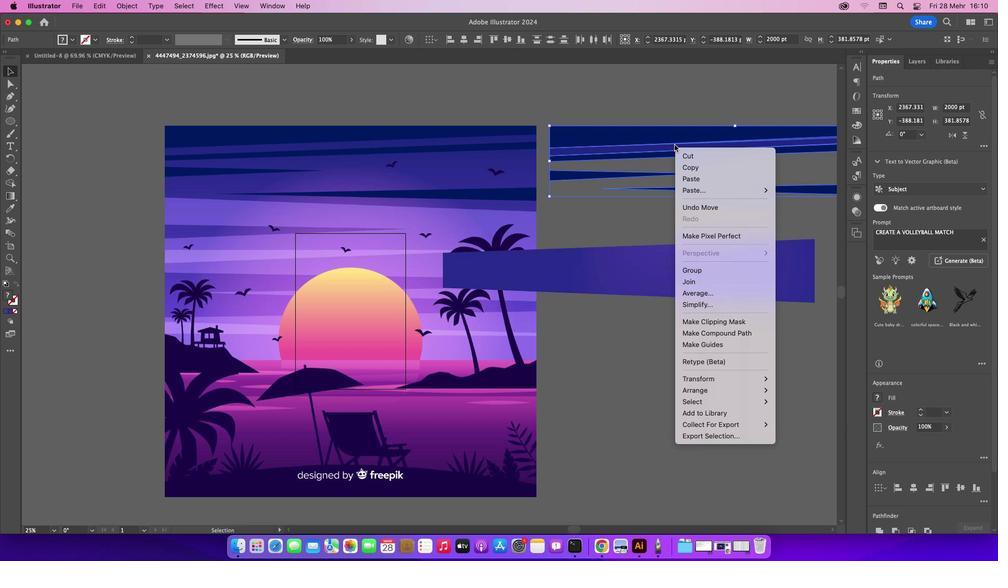 
Action: Mouse moved to (786, 386)
Screenshot: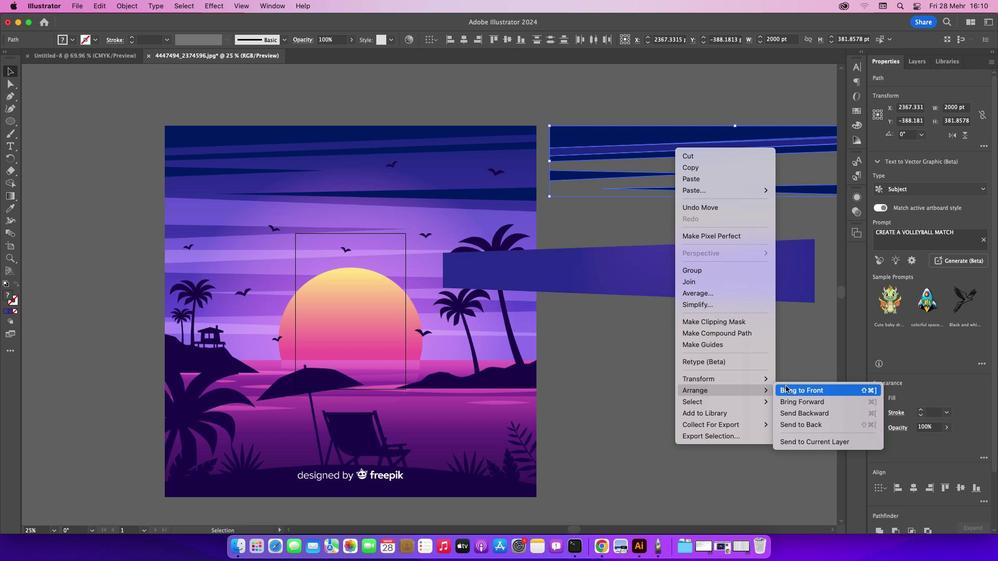 
Action: Mouse pressed left at (786, 386)
